 Task: Research Airbnb options in Puçol, Spain from 1st November, 2023 to 9th November, 2023 for 5 adults.3 bedrooms having 3 beds and 3 bathrooms. Property type can be house. Look for 5 properties as per requirement.
Action: Mouse moved to (580, 78)
Screenshot: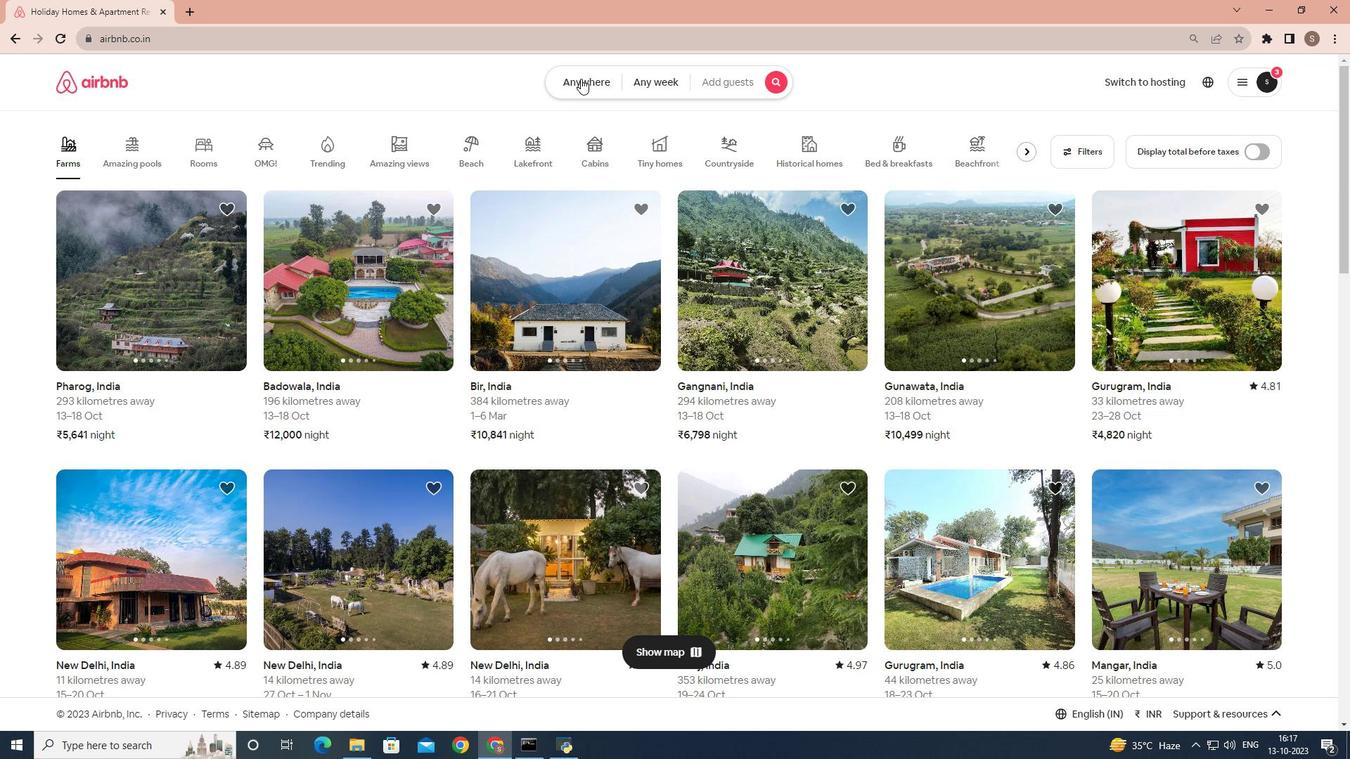
Action: Mouse pressed left at (580, 78)
Screenshot: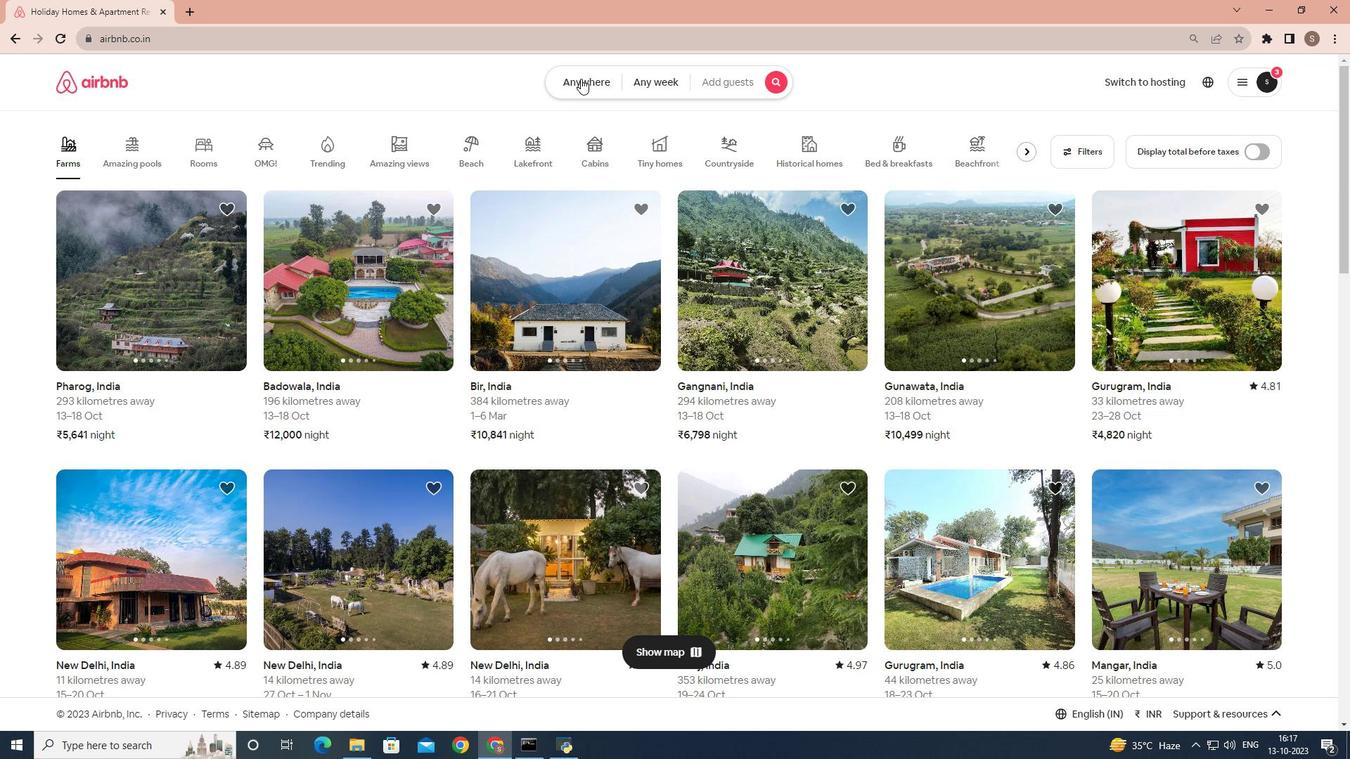 
Action: Mouse moved to (529, 131)
Screenshot: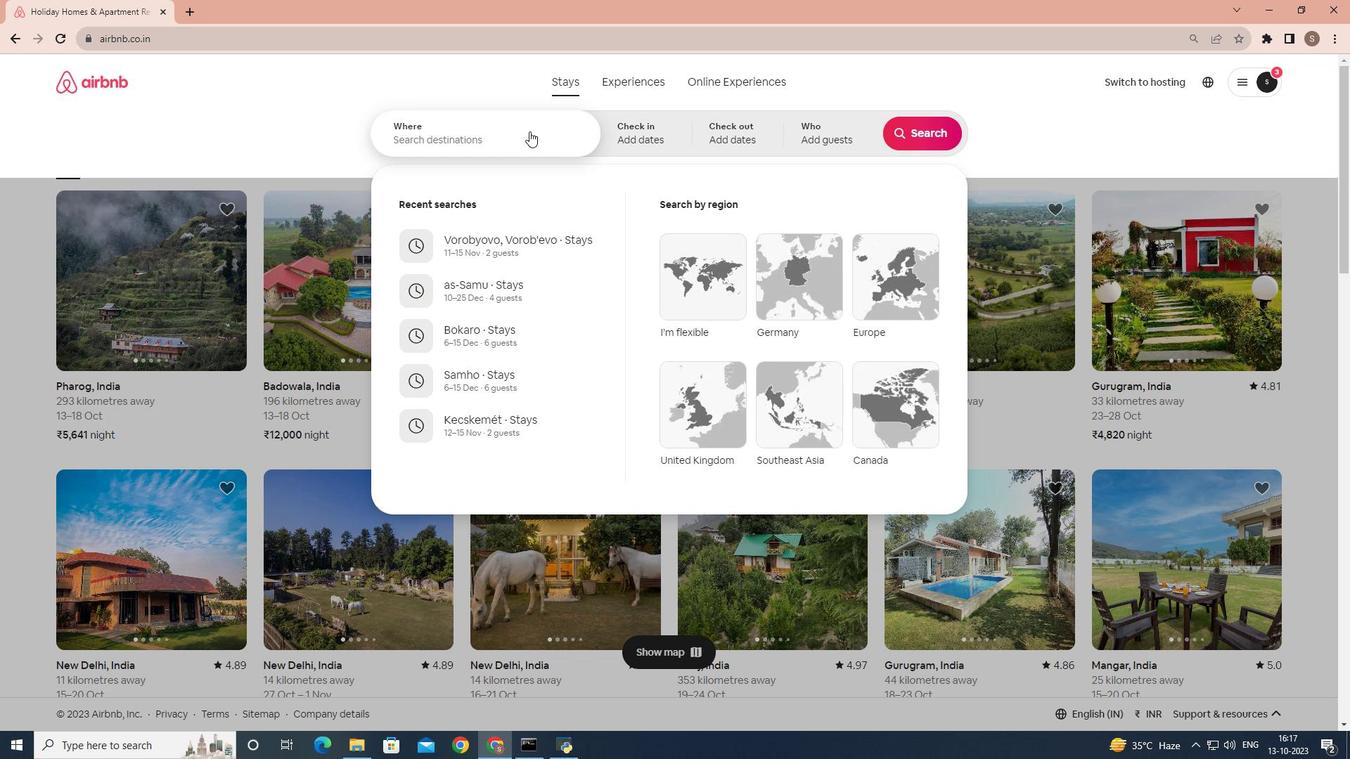 
Action: Mouse pressed left at (529, 131)
Screenshot: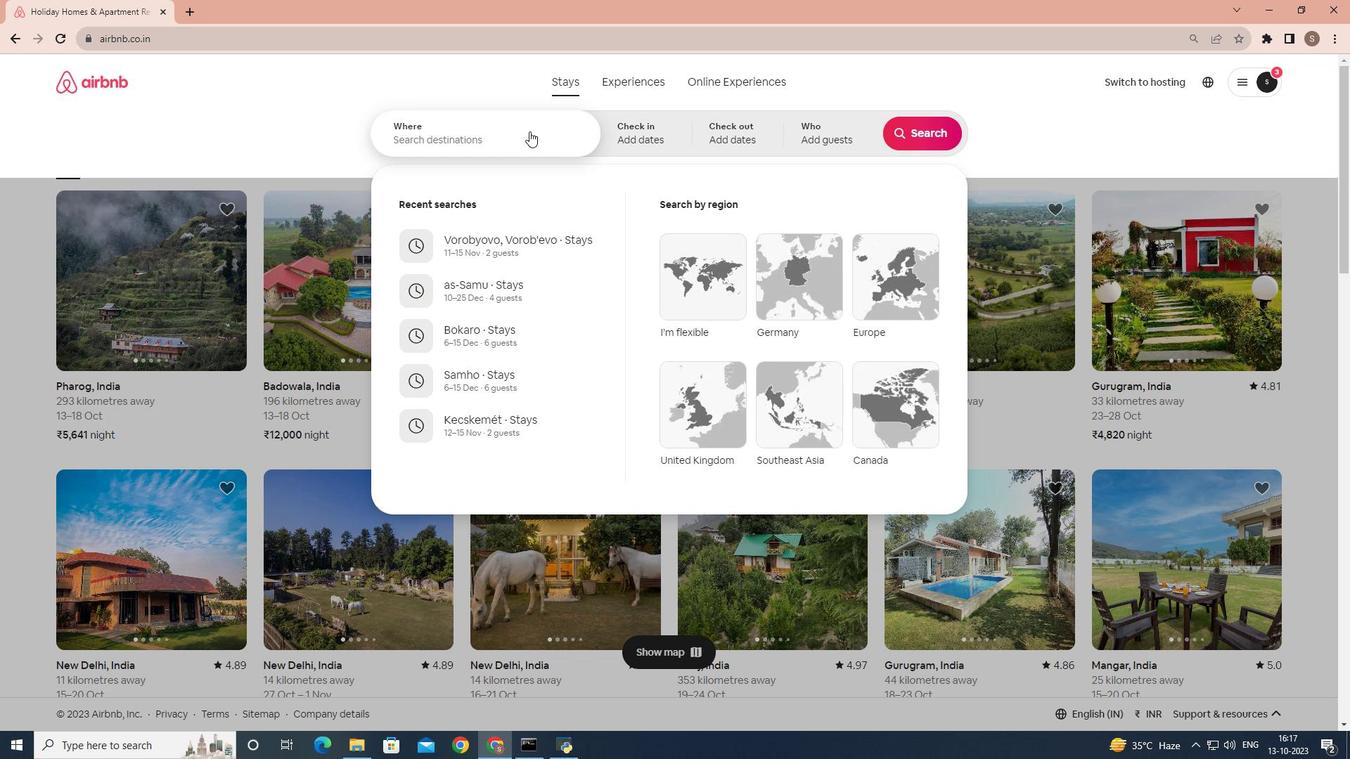 
Action: Mouse moved to (529, 132)
Screenshot: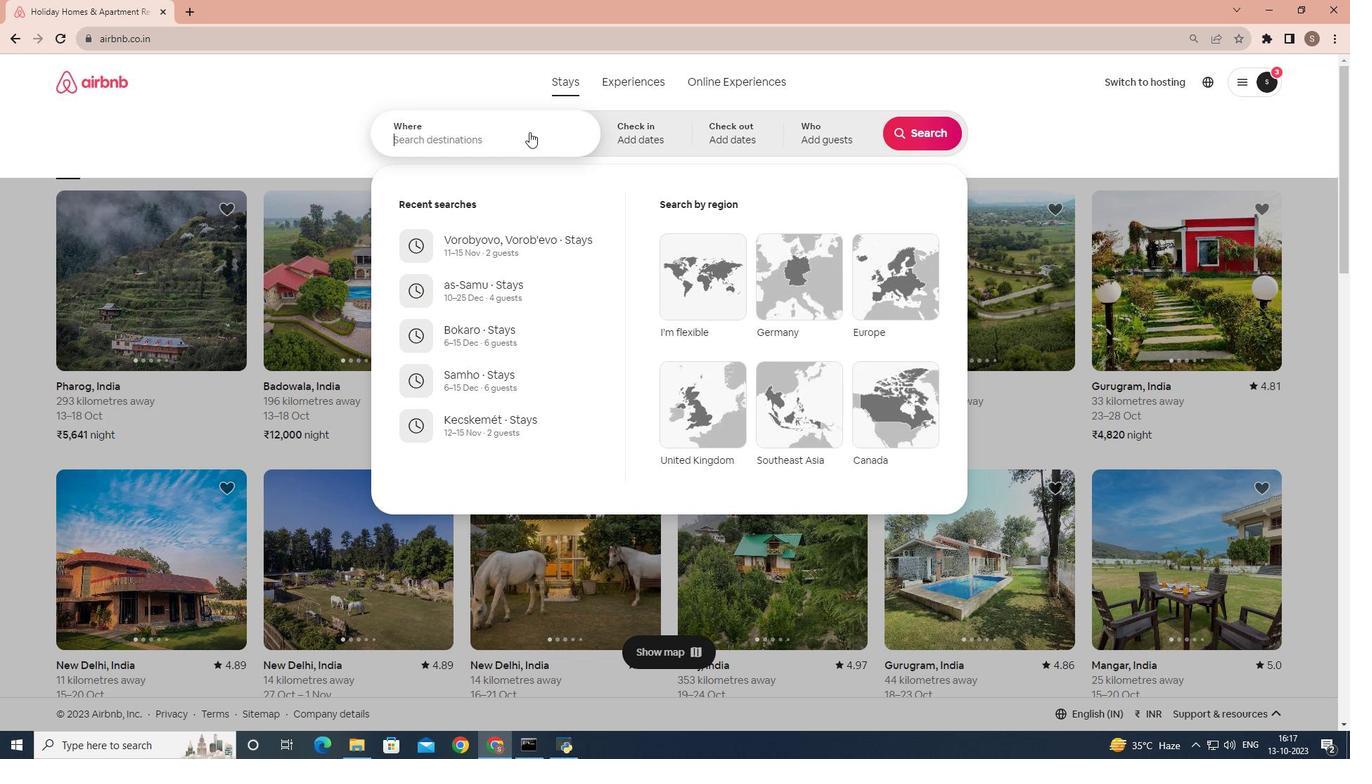 
Action: Key pressed <Key.shift_r>Pucol,<Key.space><Key.shift>Spain
Screenshot: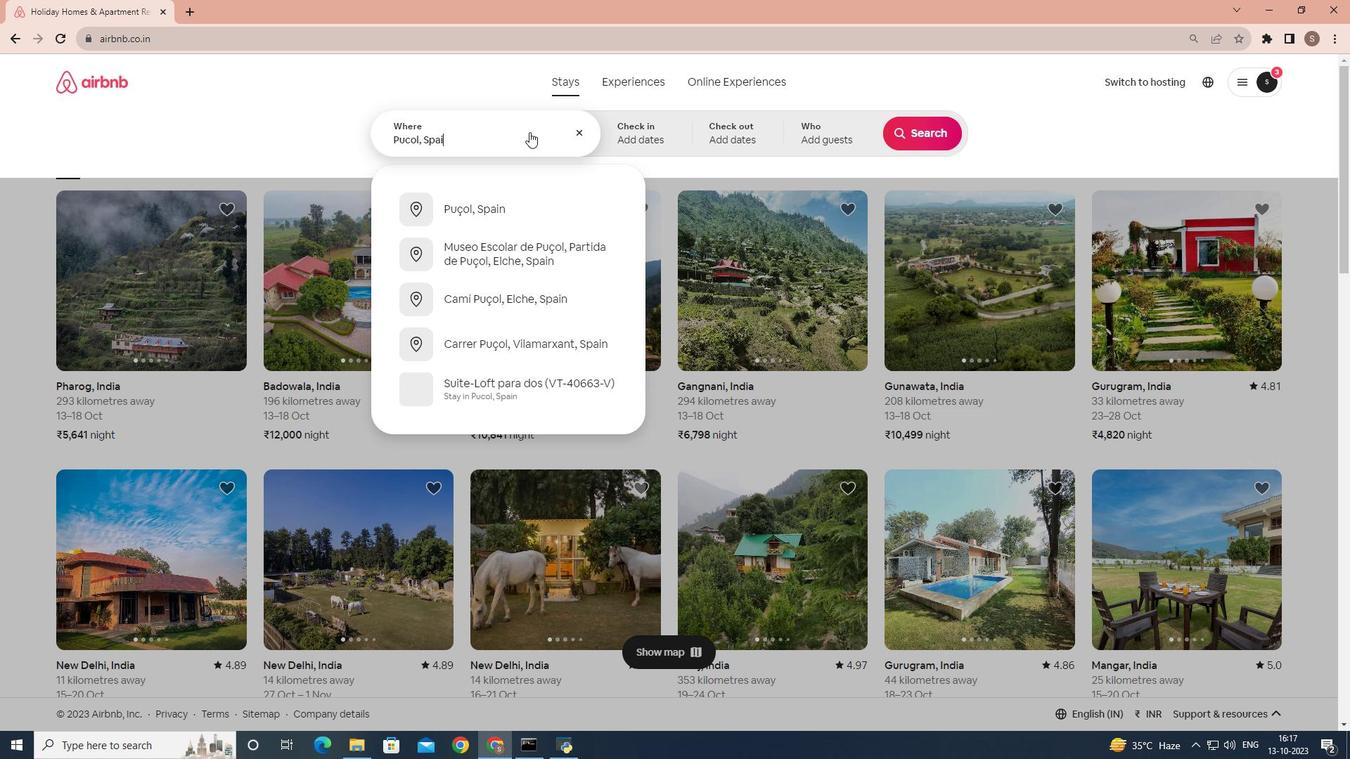 
Action: Mouse moved to (521, 200)
Screenshot: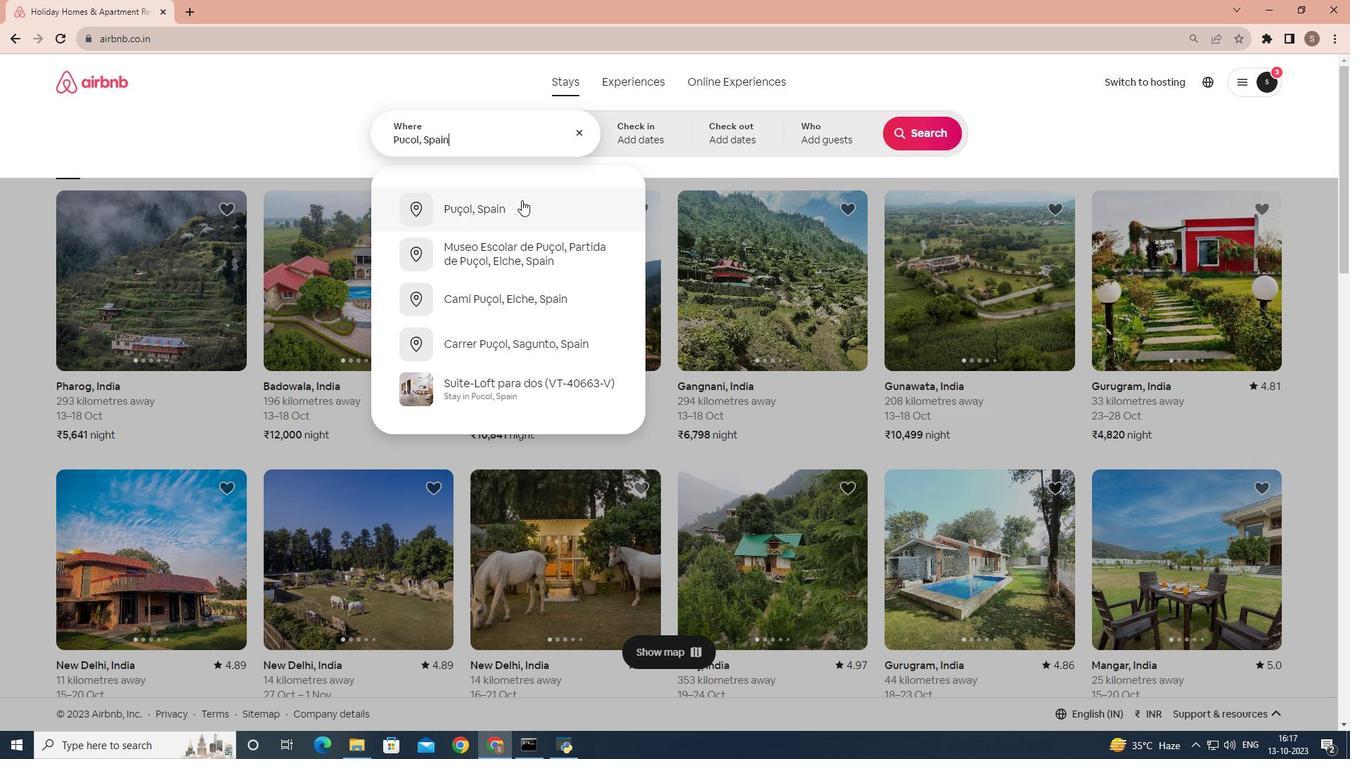 
Action: Mouse pressed left at (521, 200)
Screenshot: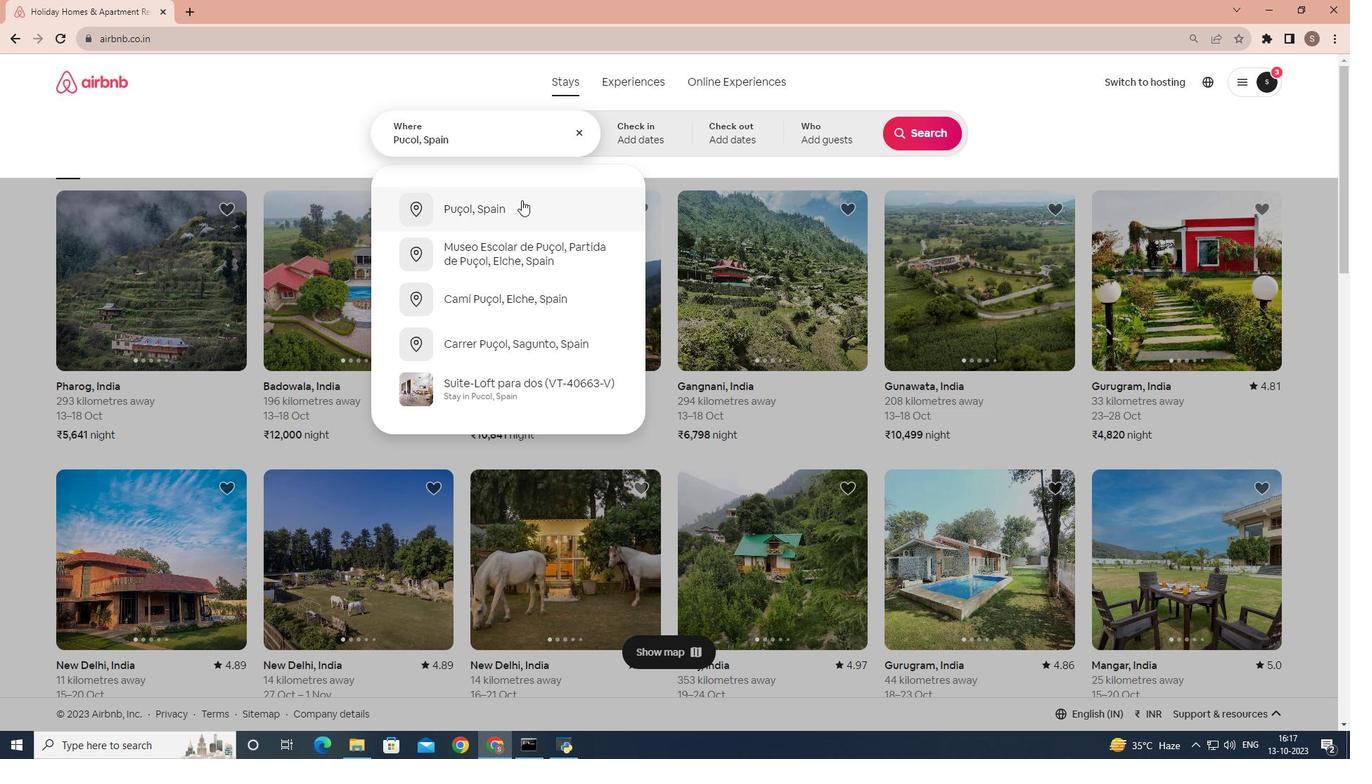 
Action: Mouse moved to (805, 305)
Screenshot: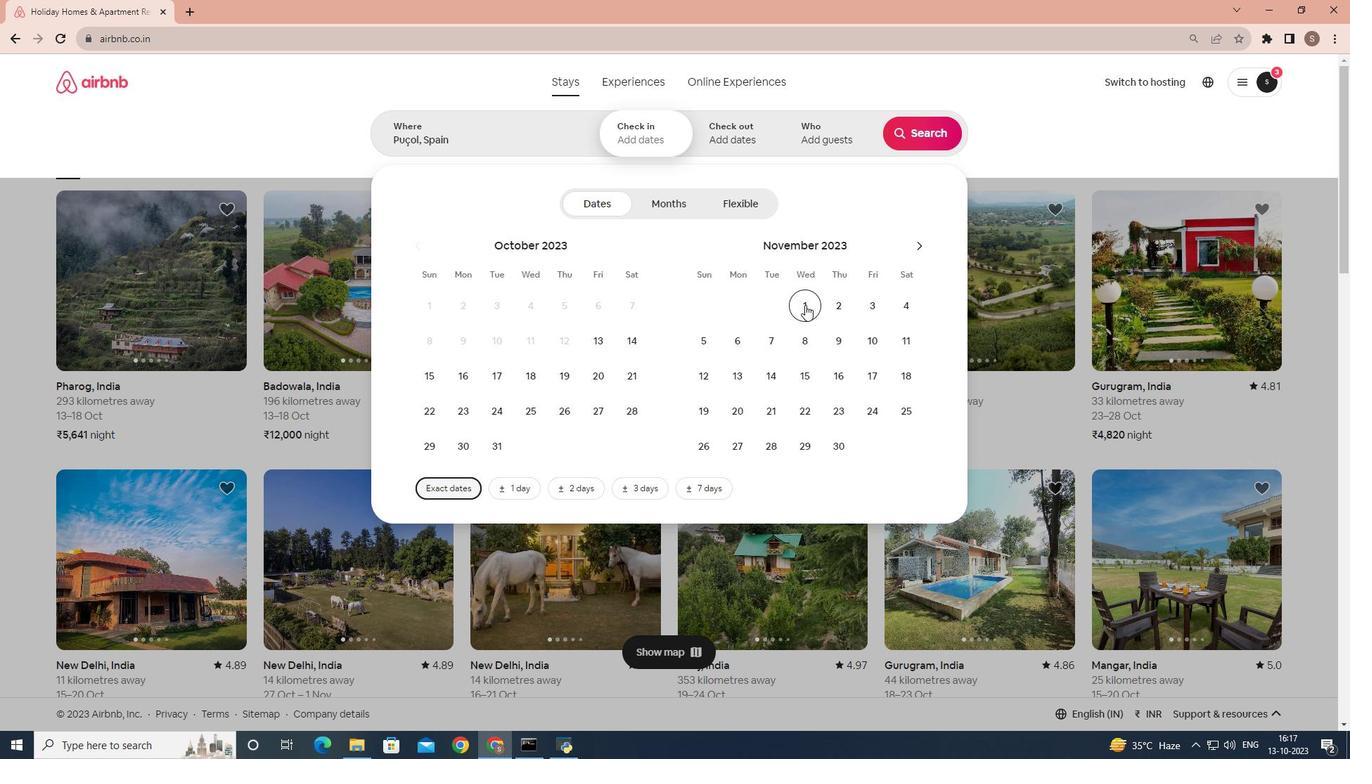 
Action: Mouse pressed left at (805, 305)
Screenshot: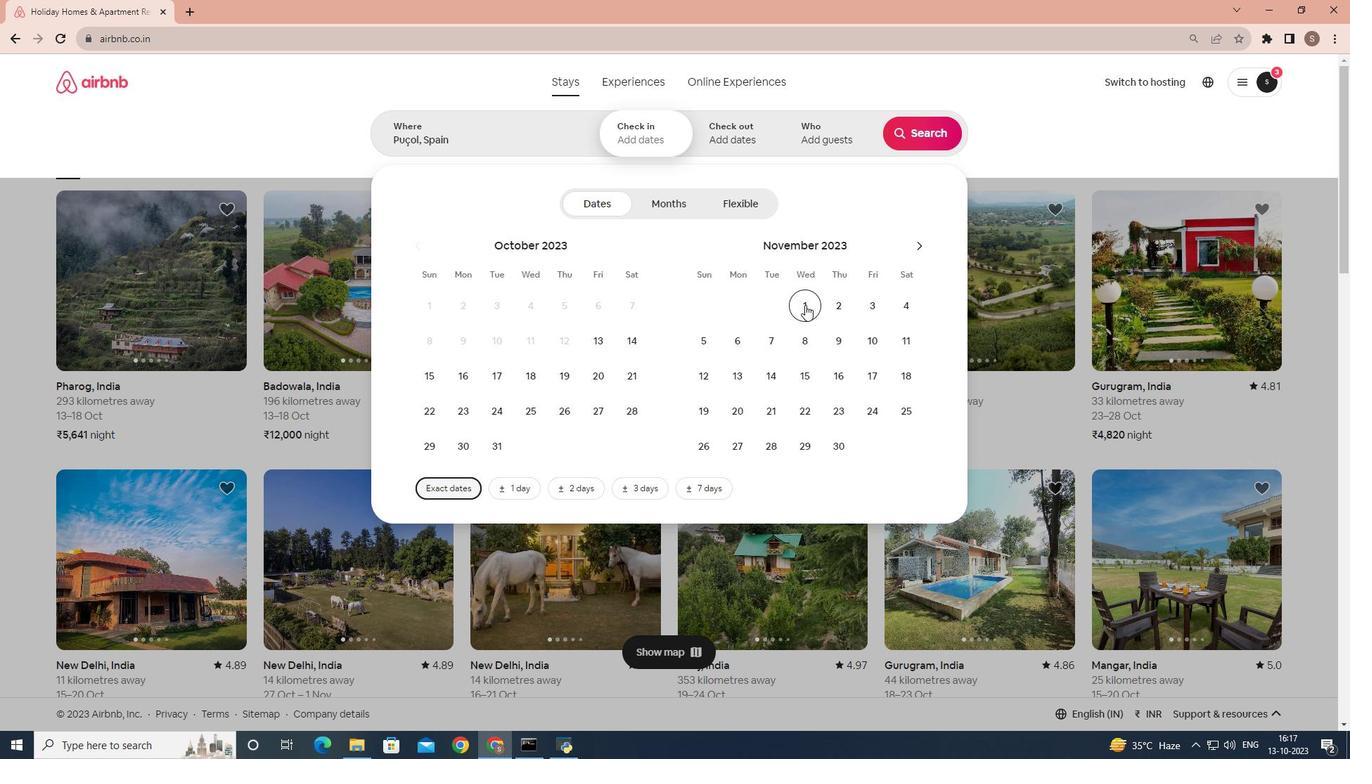 
Action: Mouse moved to (843, 347)
Screenshot: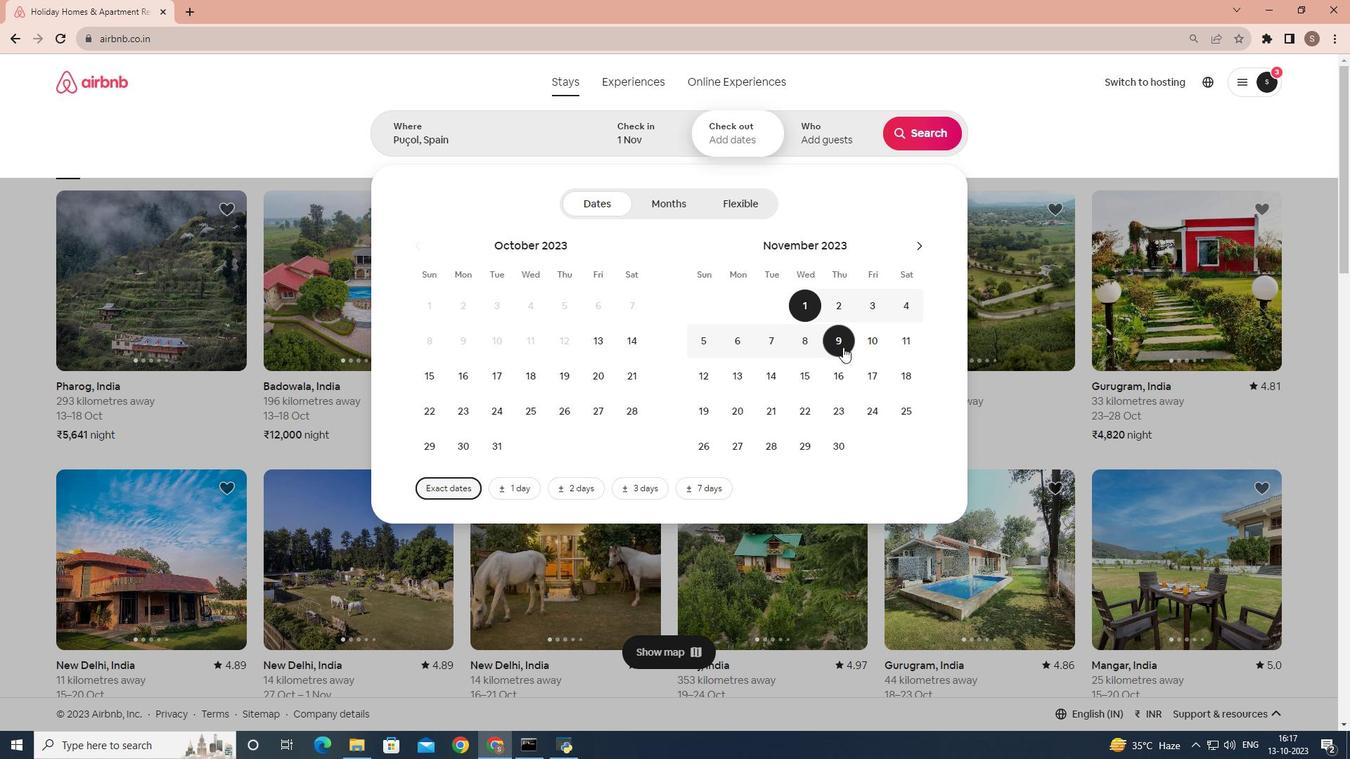 
Action: Mouse pressed left at (843, 347)
Screenshot: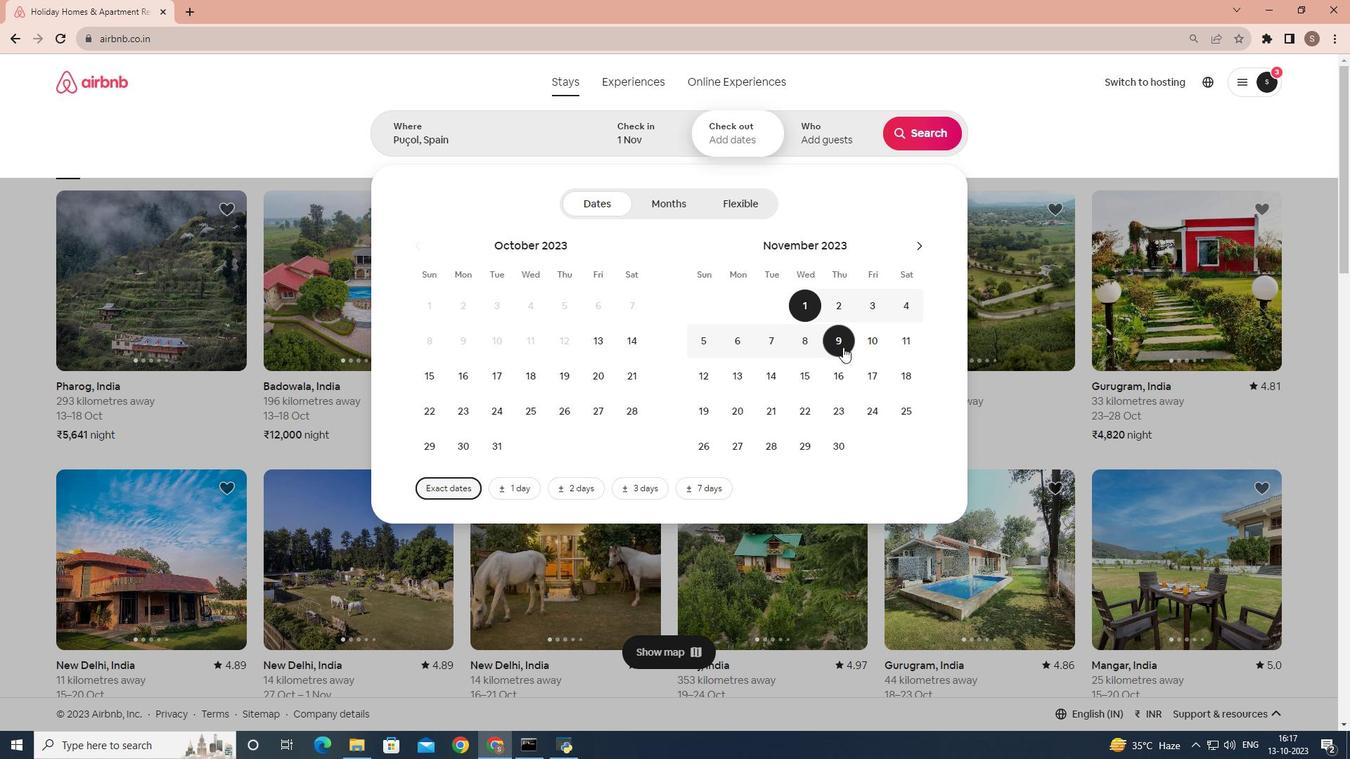 
Action: Mouse moved to (817, 134)
Screenshot: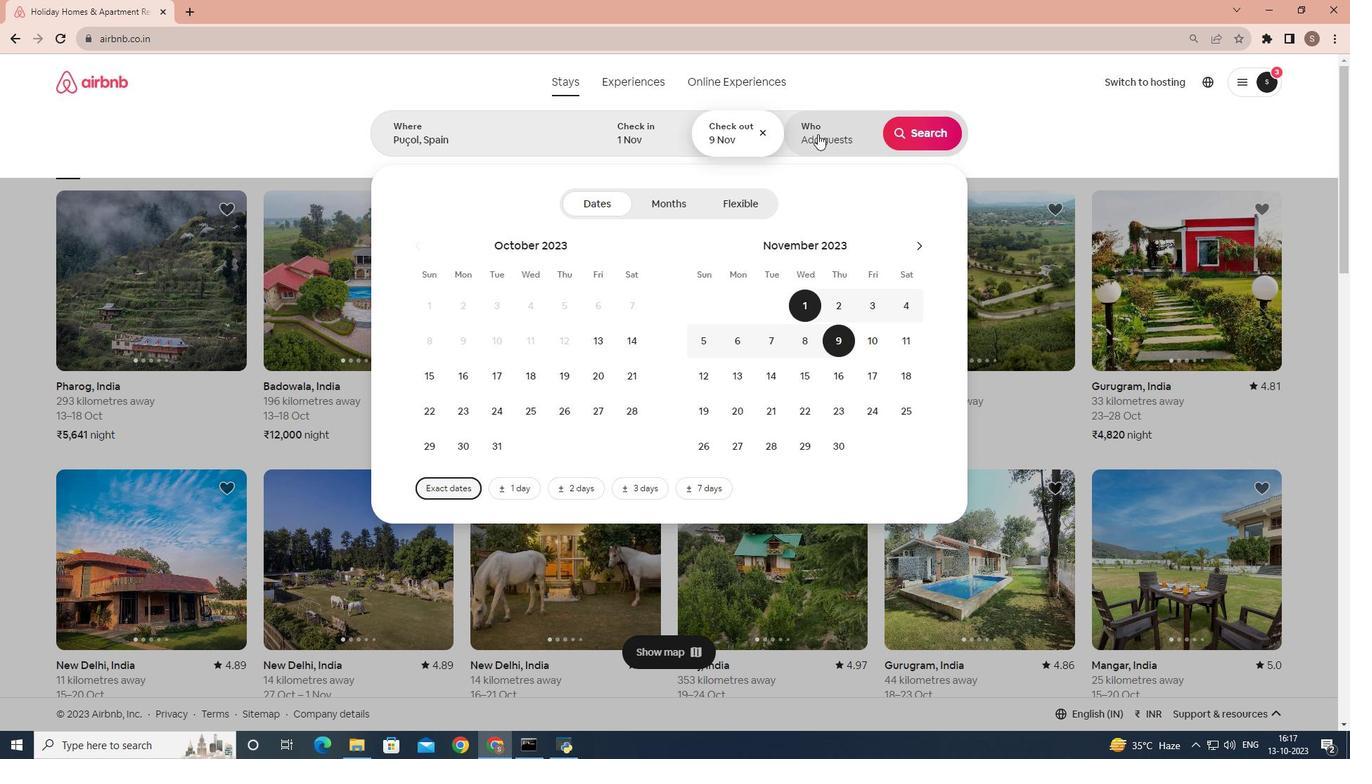 
Action: Mouse pressed left at (817, 134)
Screenshot: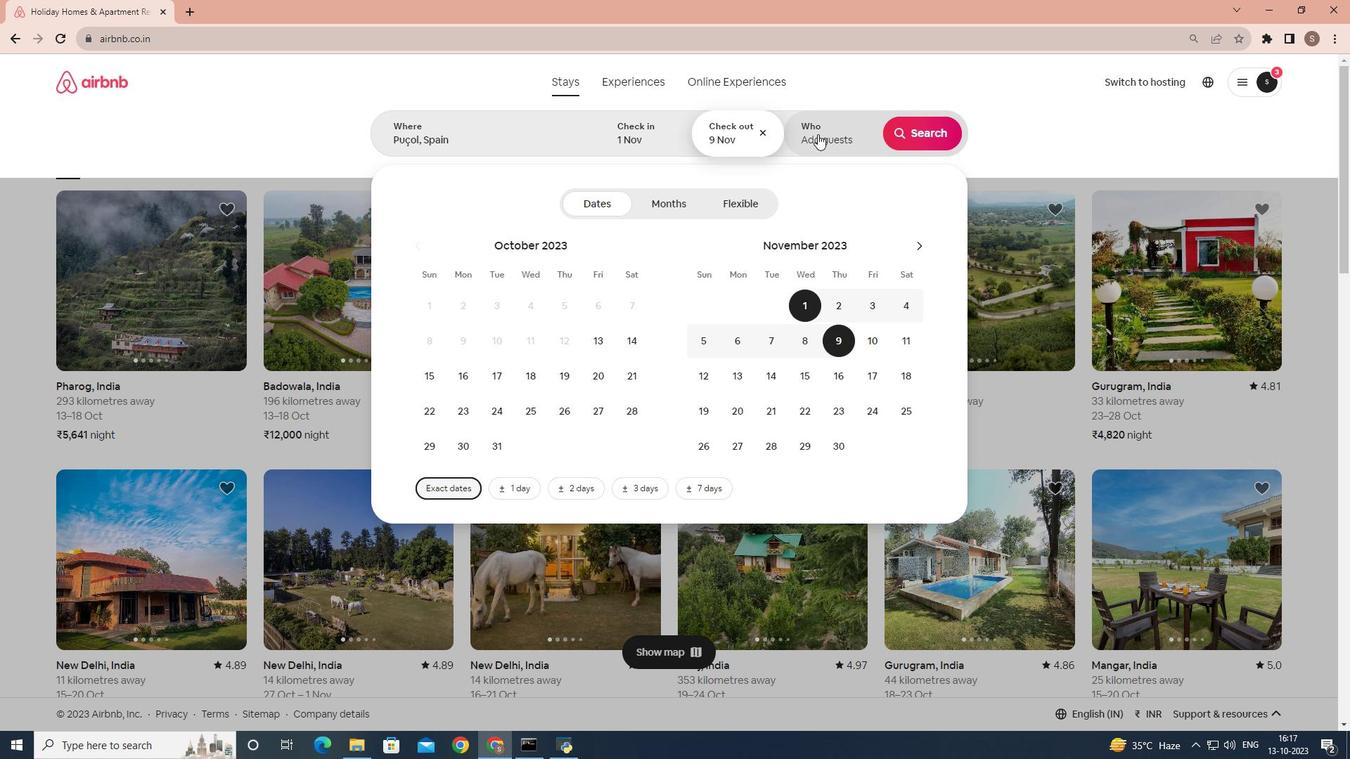 
Action: Mouse moved to (933, 204)
Screenshot: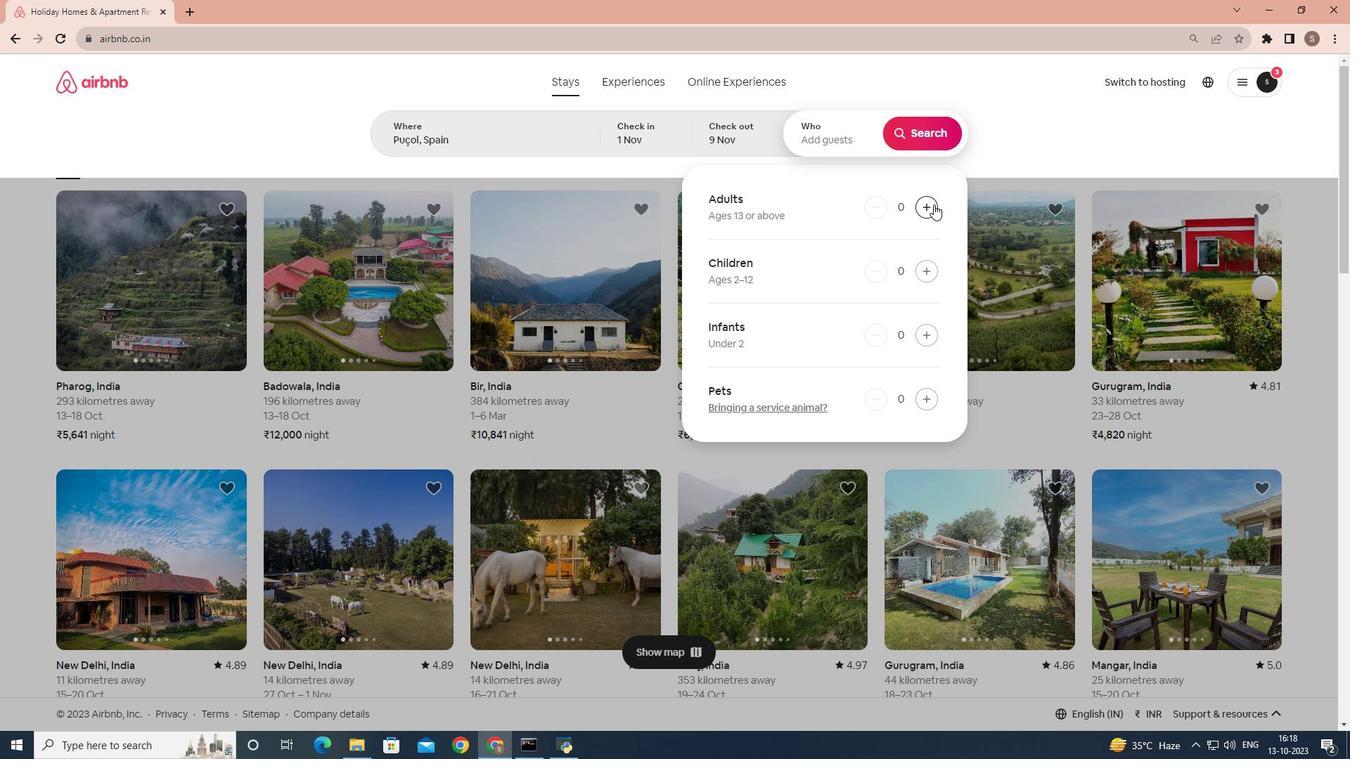 
Action: Mouse pressed left at (933, 204)
Screenshot: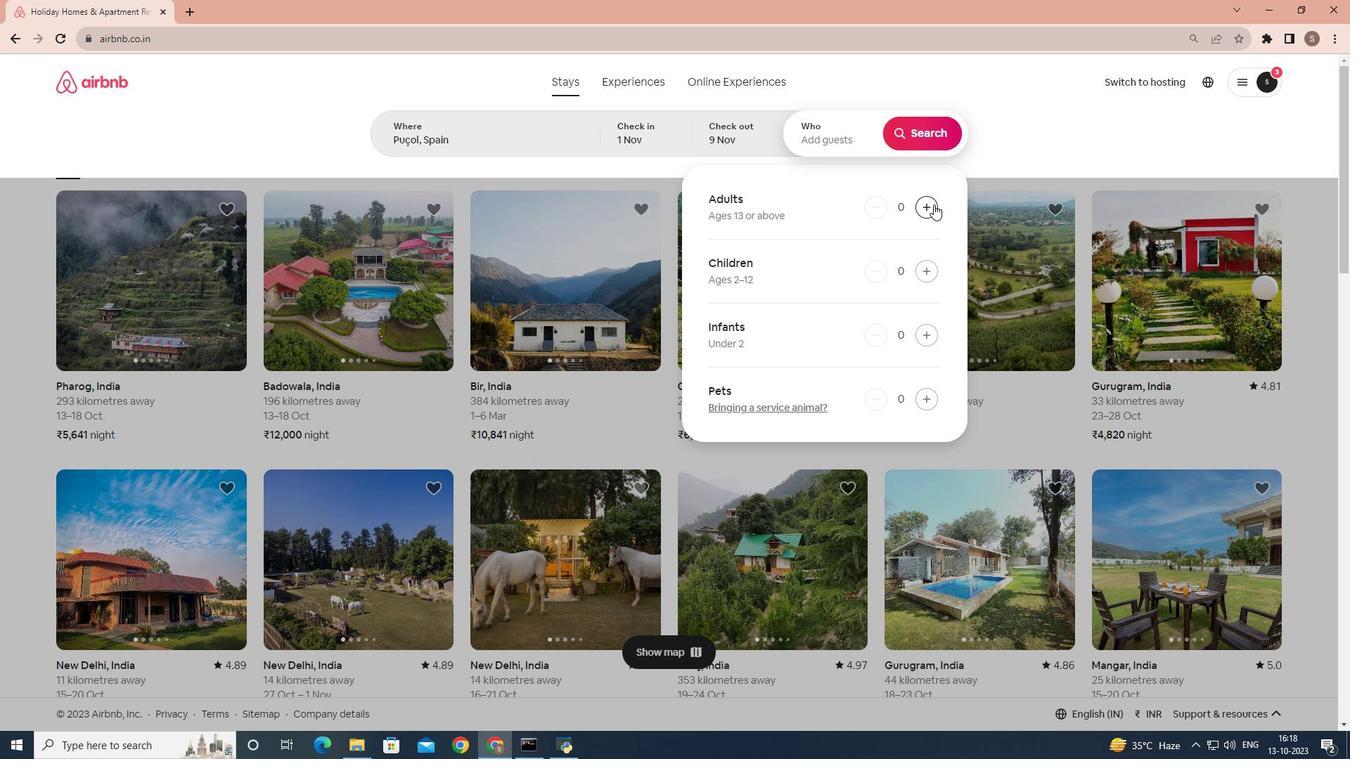 
Action: Mouse pressed left at (933, 204)
Screenshot: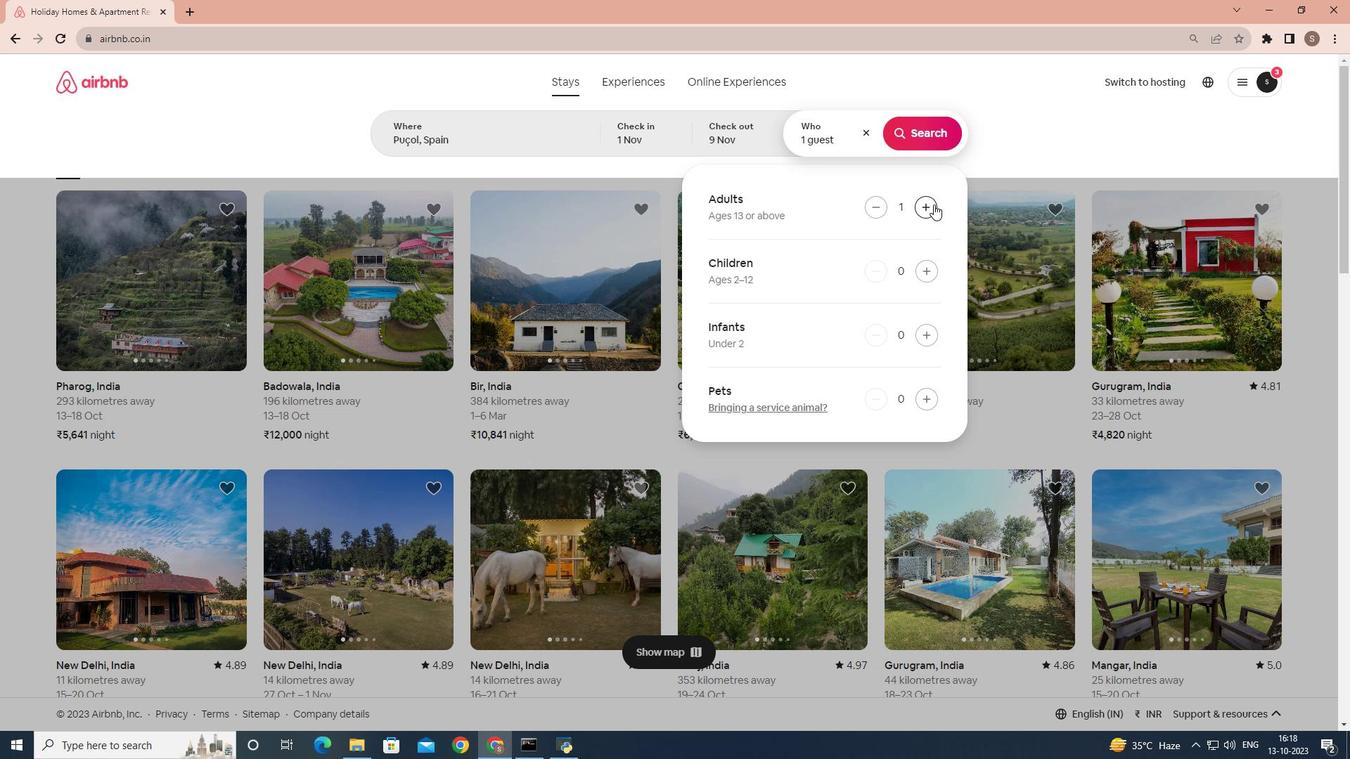 
Action: Mouse pressed left at (933, 204)
Screenshot: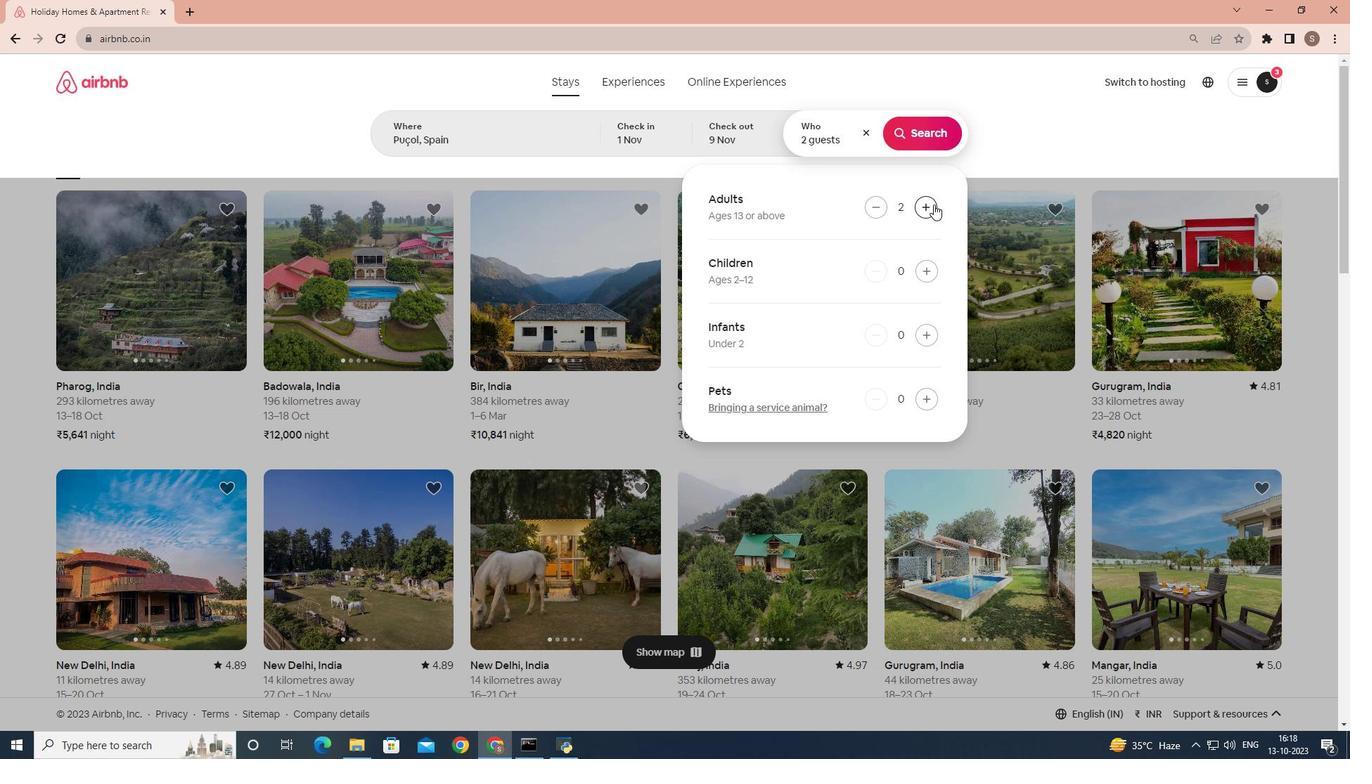 
Action: Mouse pressed left at (933, 204)
Screenshot: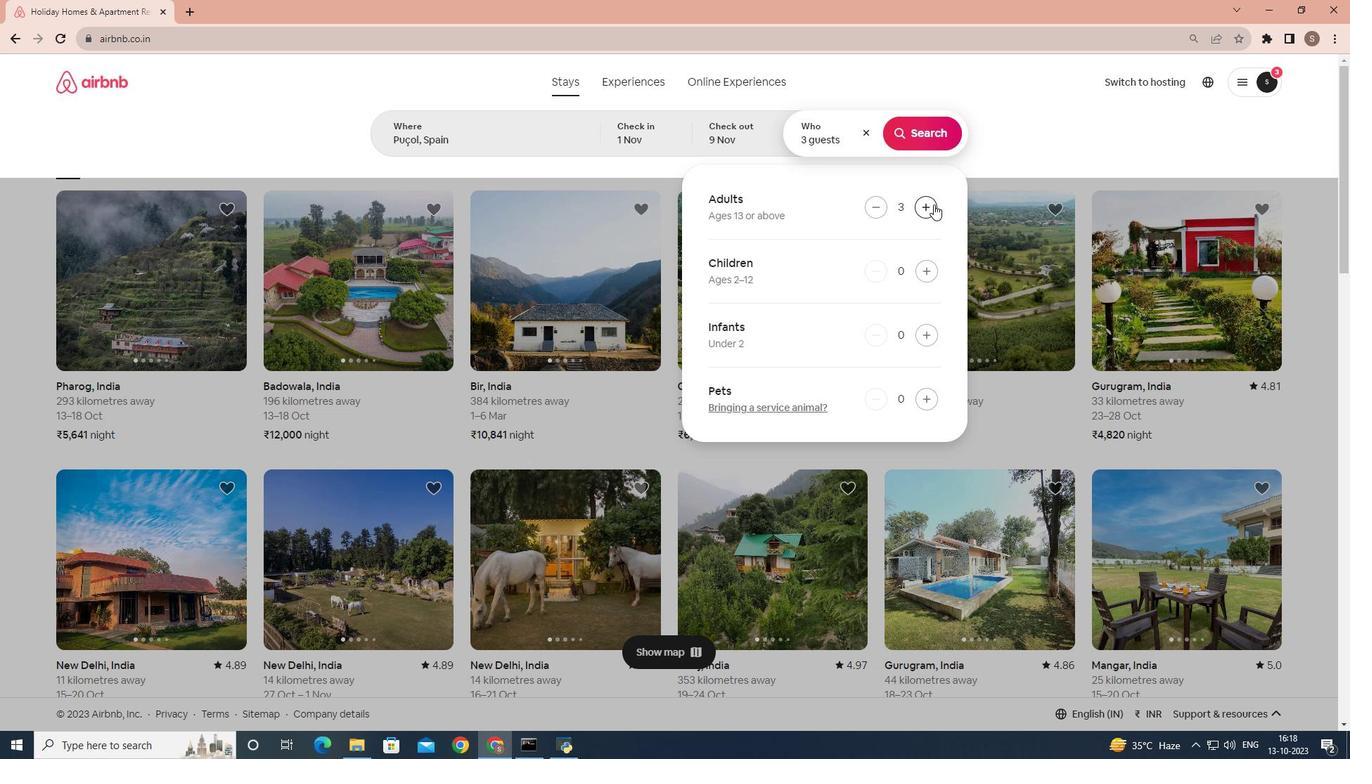 
Action: Mouse pressed left at (933, 204)
Screenshot: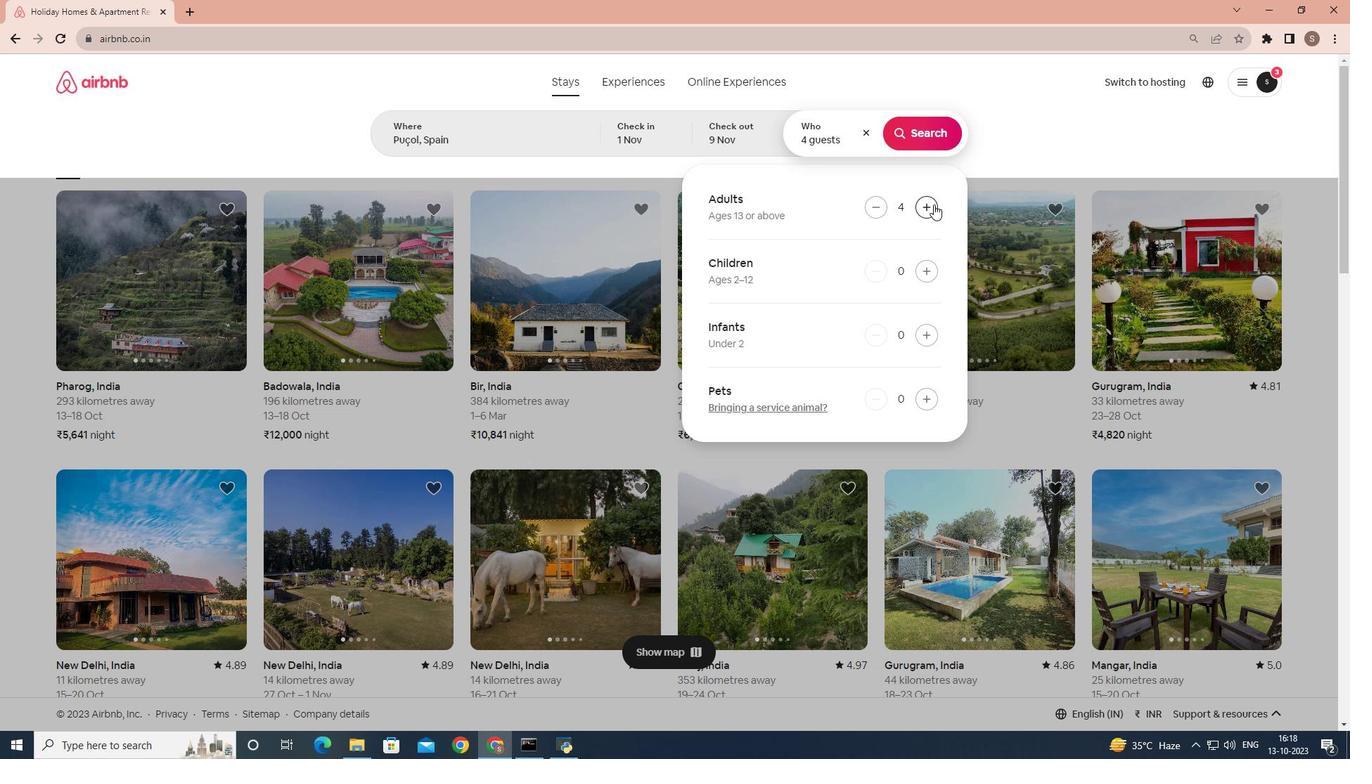 
Action: Mouse moved to (922, 136)
Screenshot: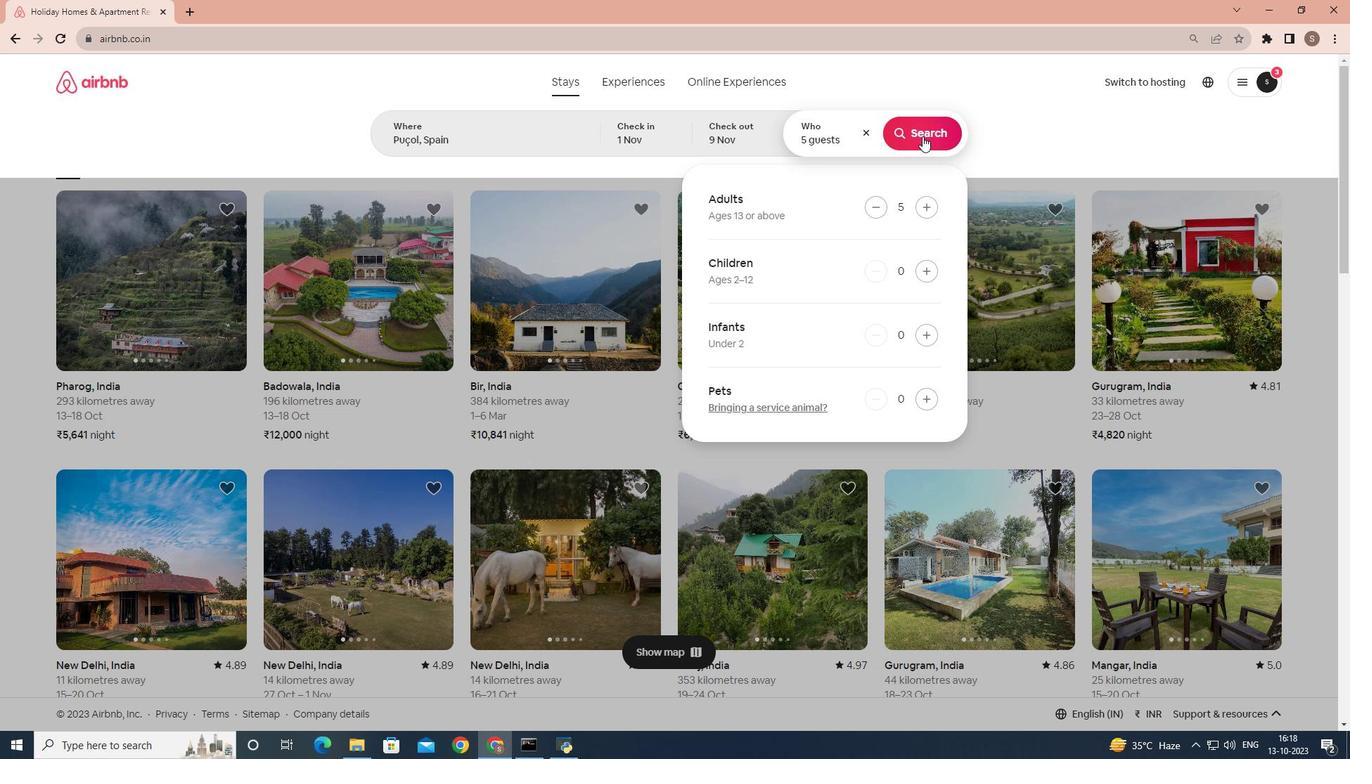
Action: Mouse pressed left at (922, 136)
Screenshot: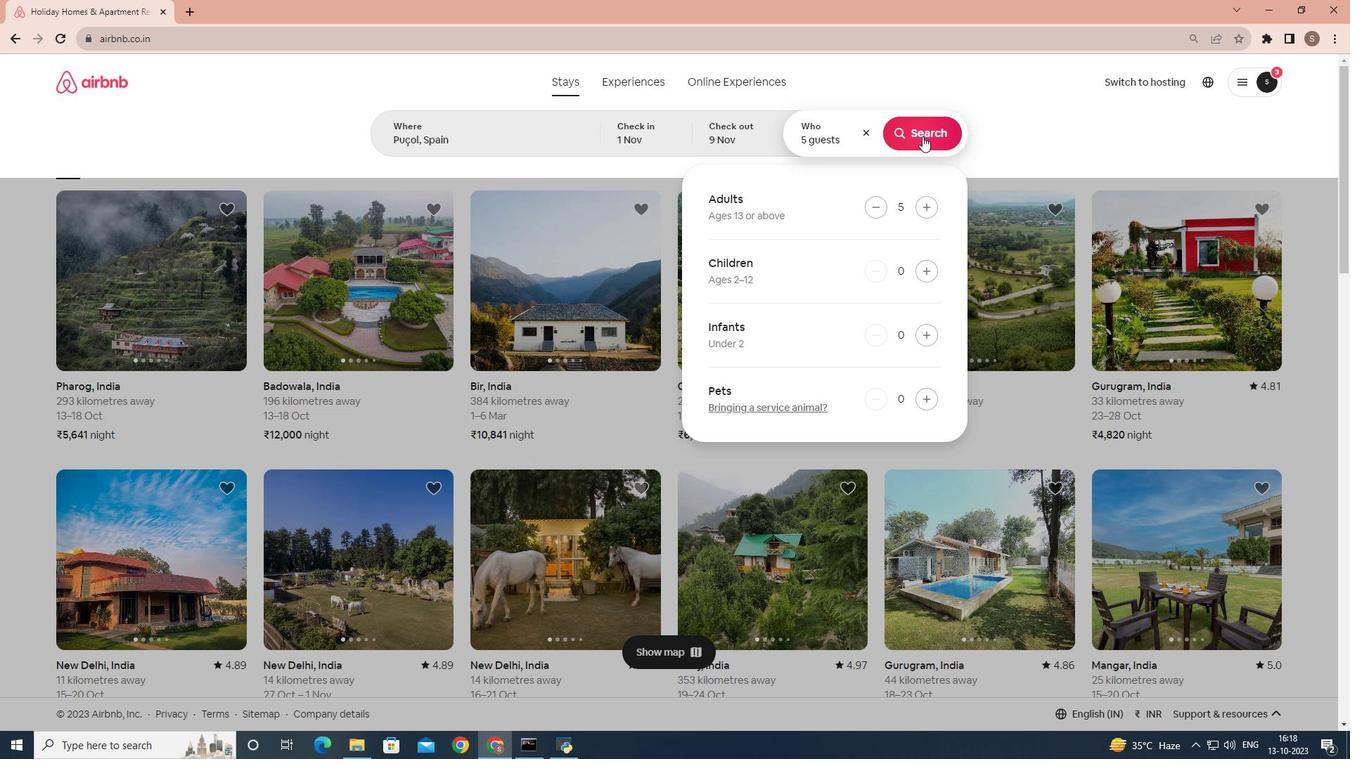 
Action: Mouse moved to (1102, 135)
Screenshot: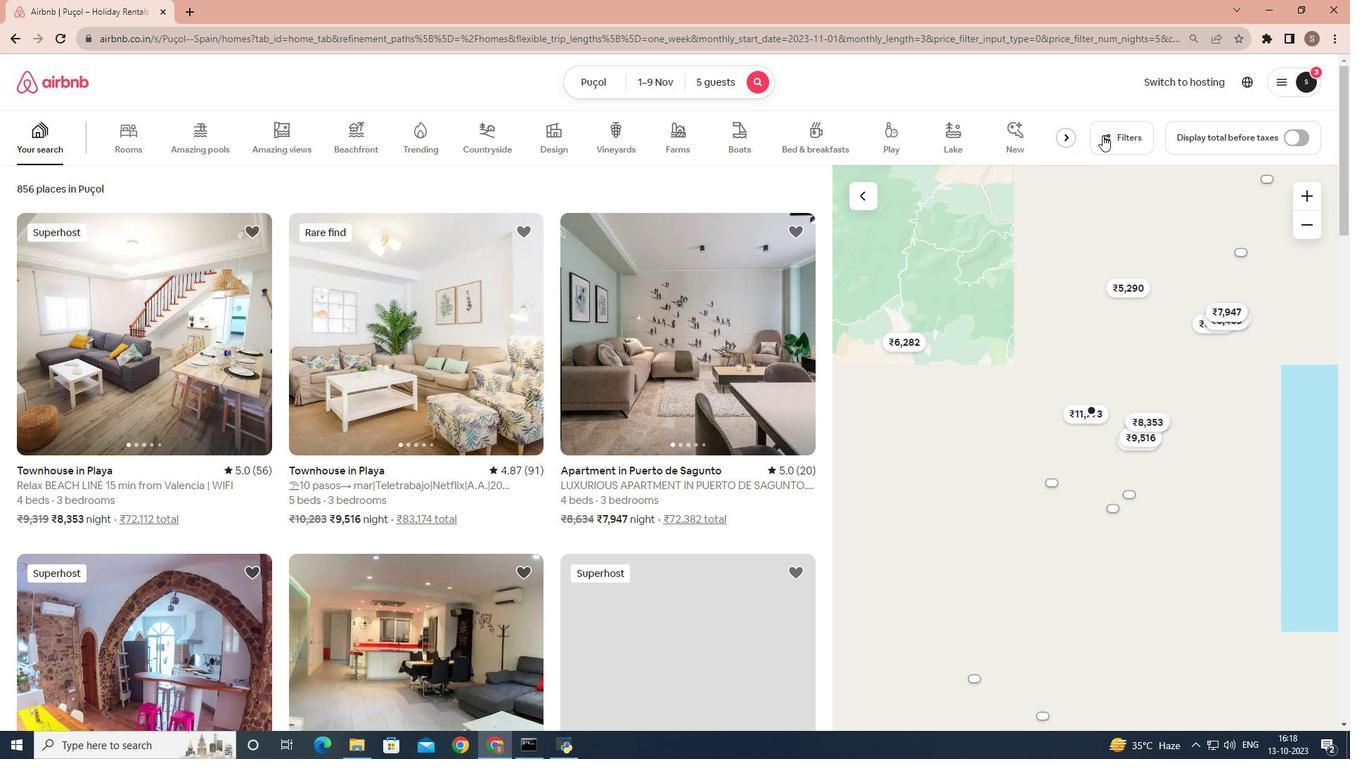 
Action: Mouse pressed left at (1102, 135)
Screenshot: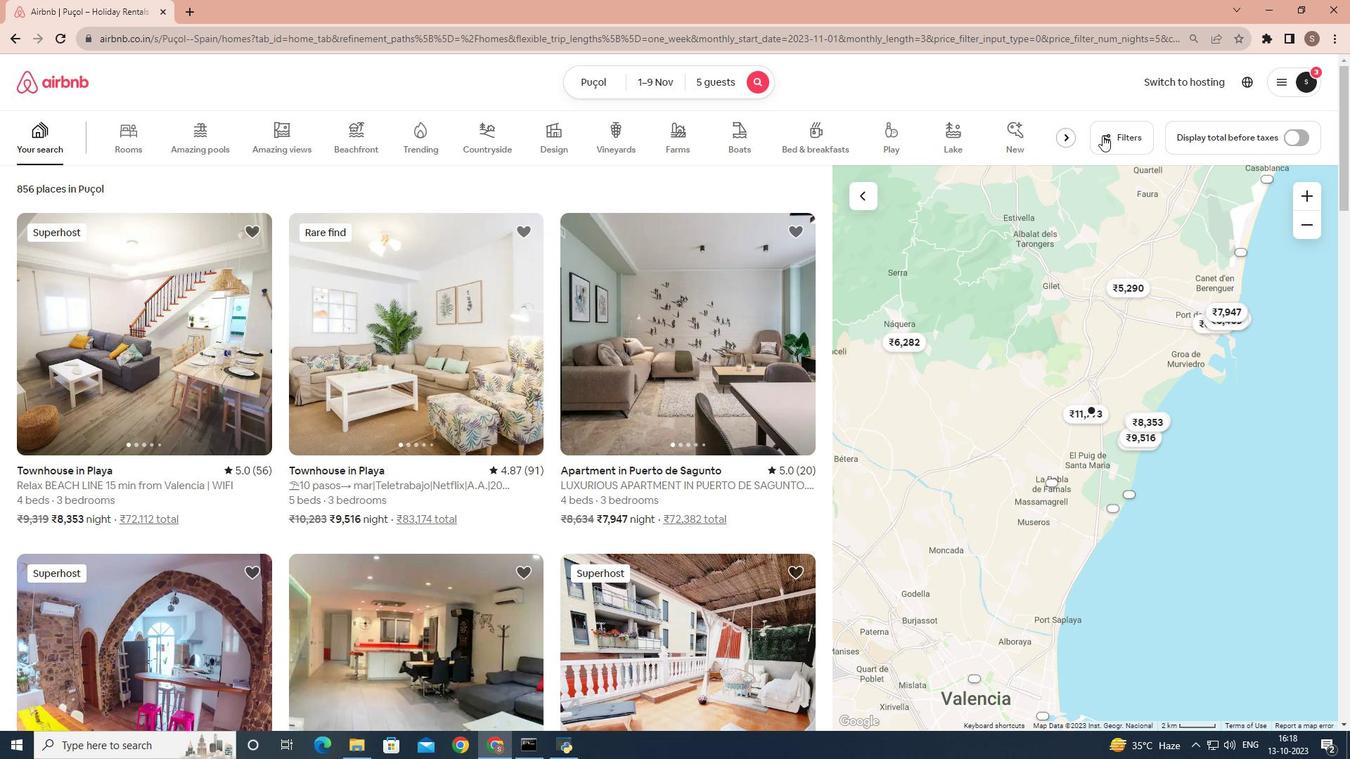 
Action: Mouse moved to (656, 473)
Screenshot: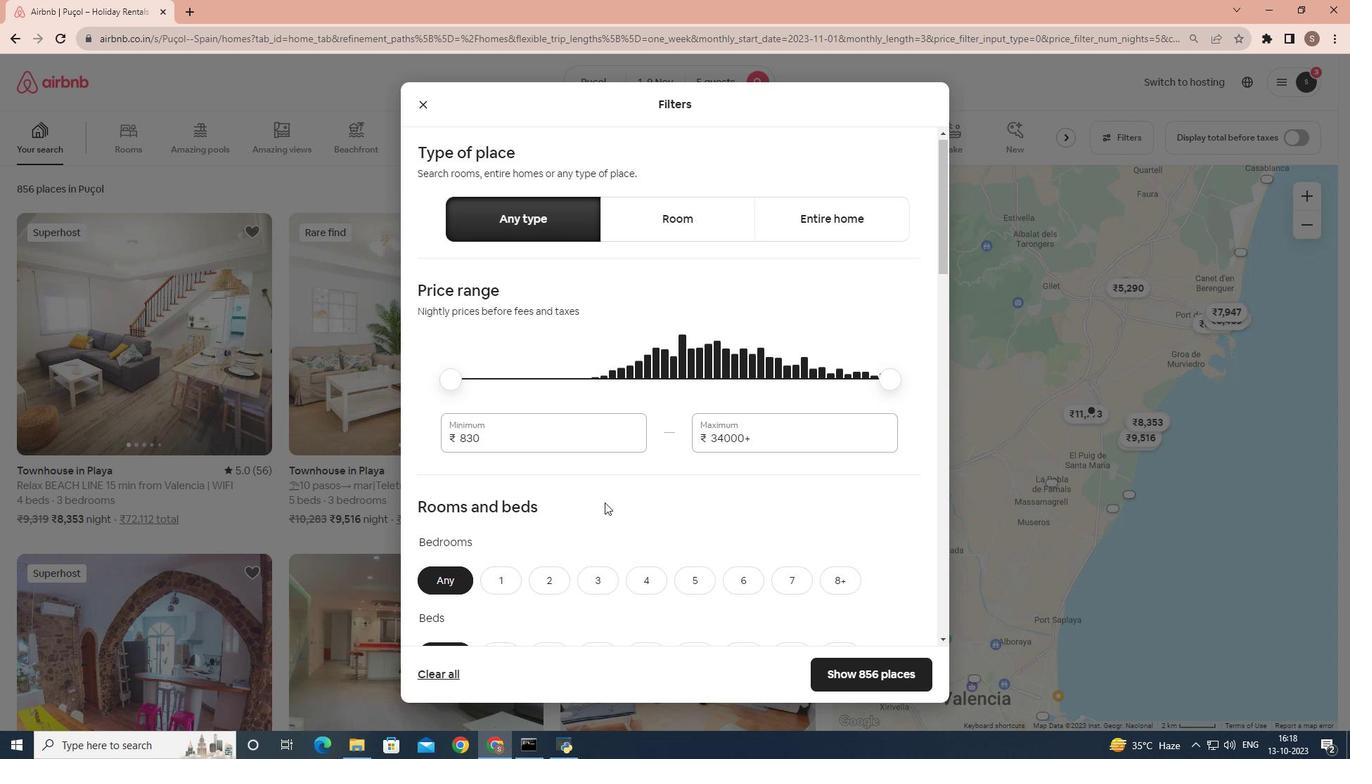 
Action: Mouse scrolled (656, 472) with delta (0, 0)
Screenshot: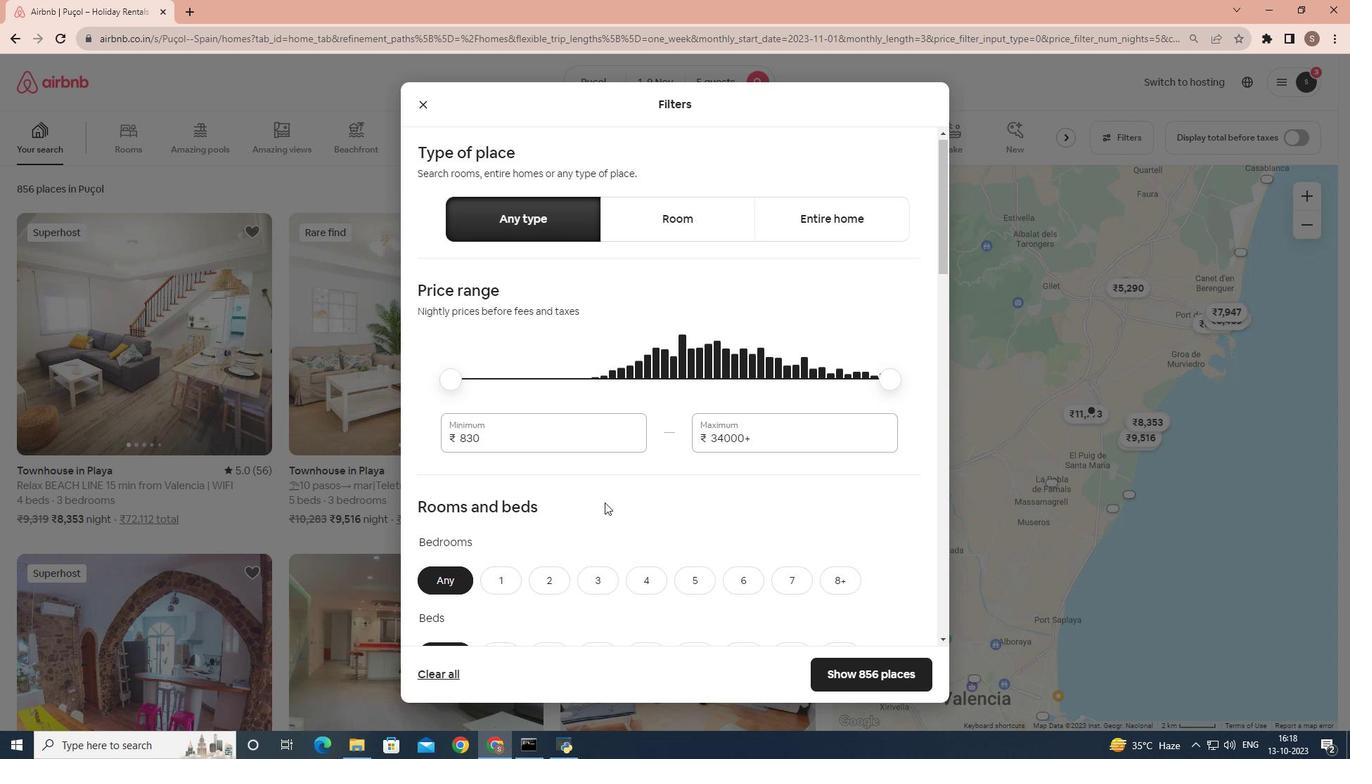
Action: Mouse moved to (594, 505)
Screenshot: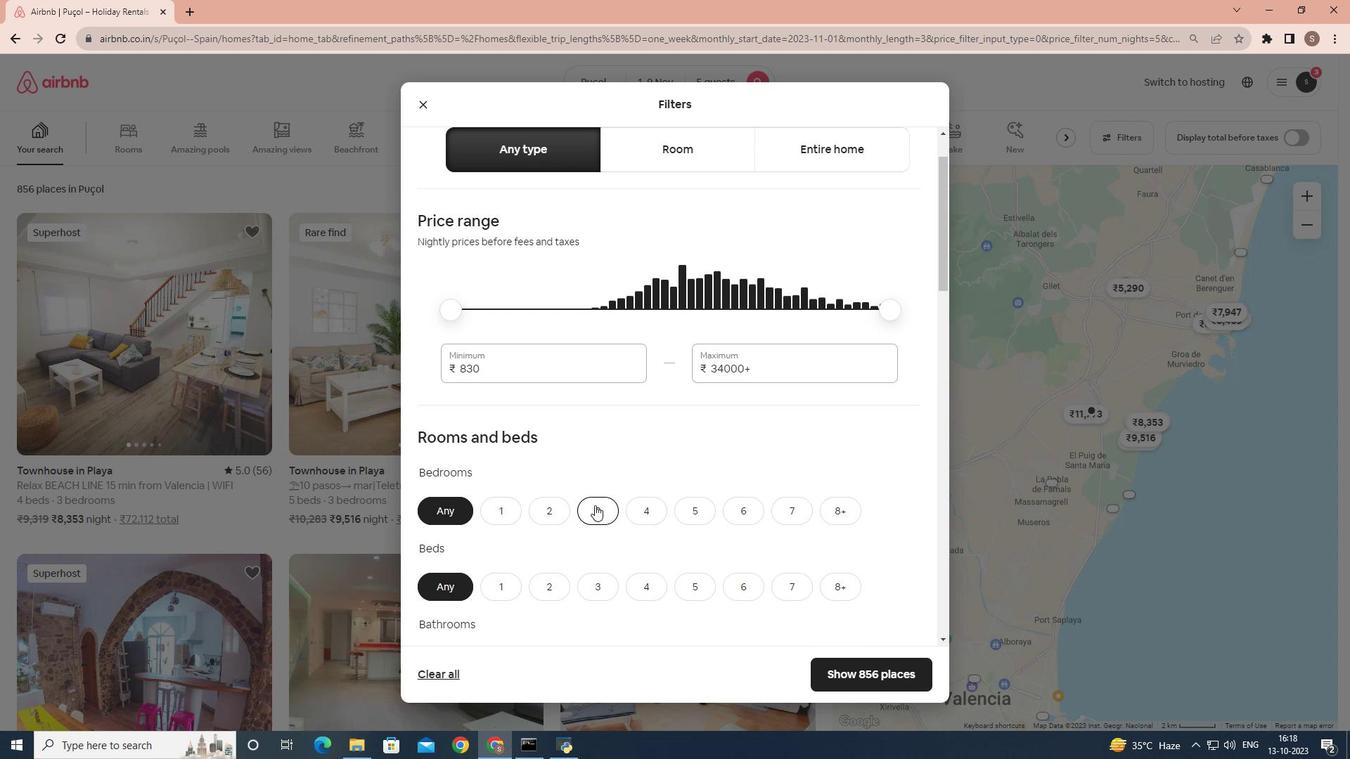 
Action: Mouse pressed left at (594, 505)
Screenshot: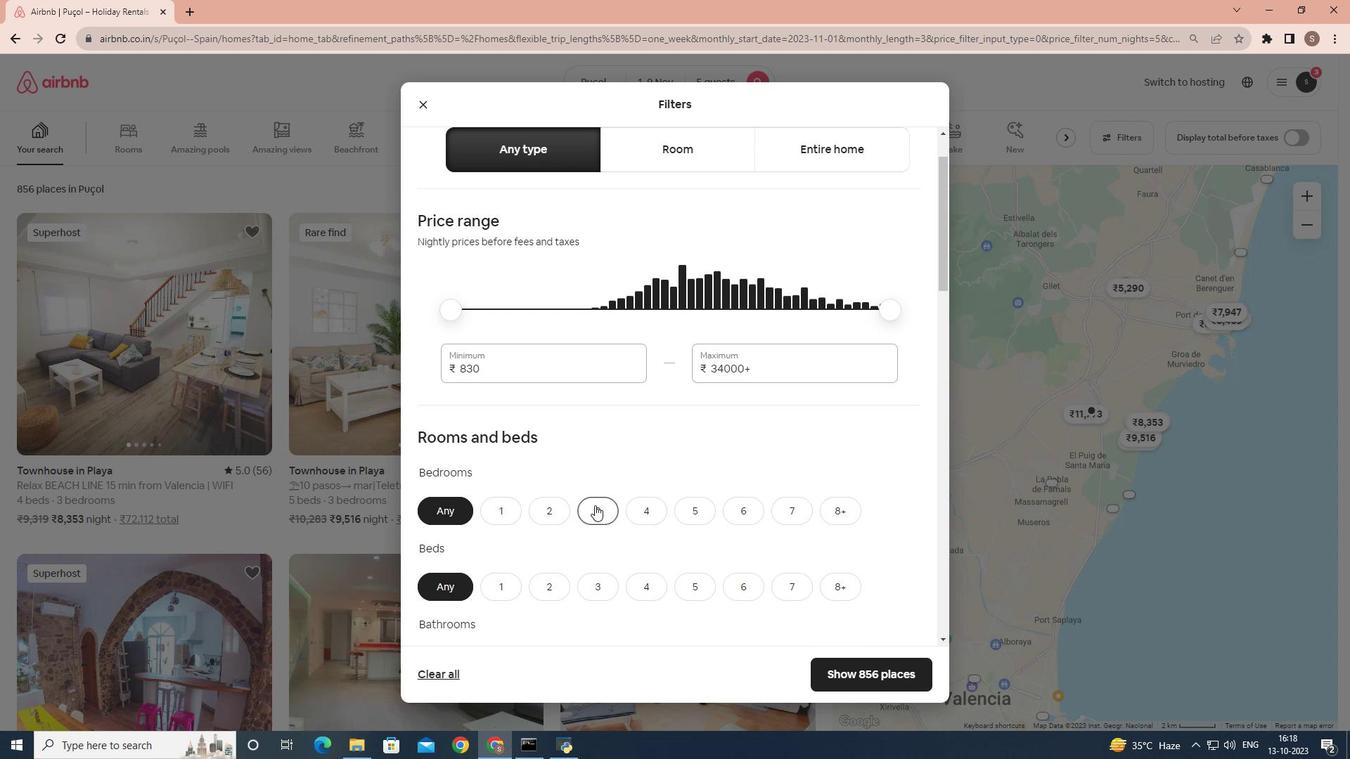 
Action: Mouse scrolled (594, 504) with delta (0, 0)
Screenshot: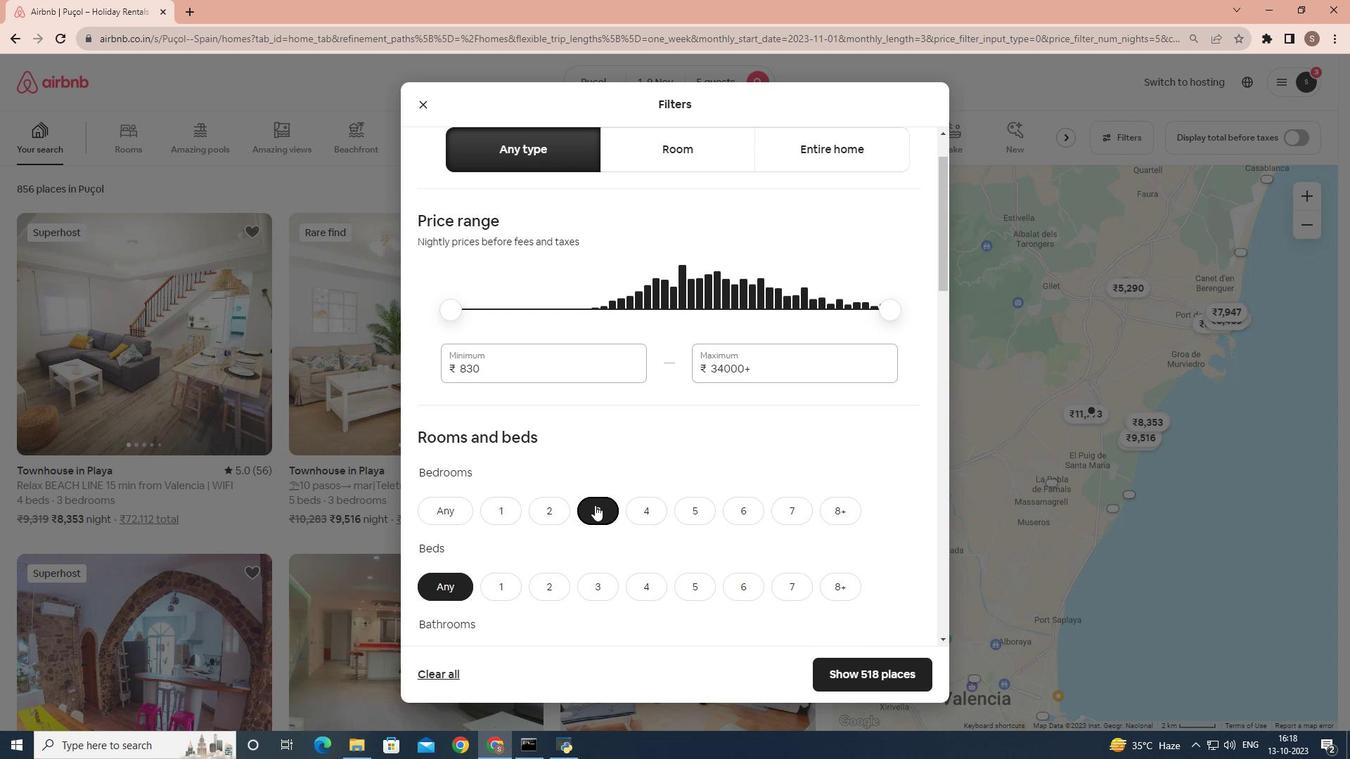 
Action: Mouse pressed left at (594, 505)
Screenshot: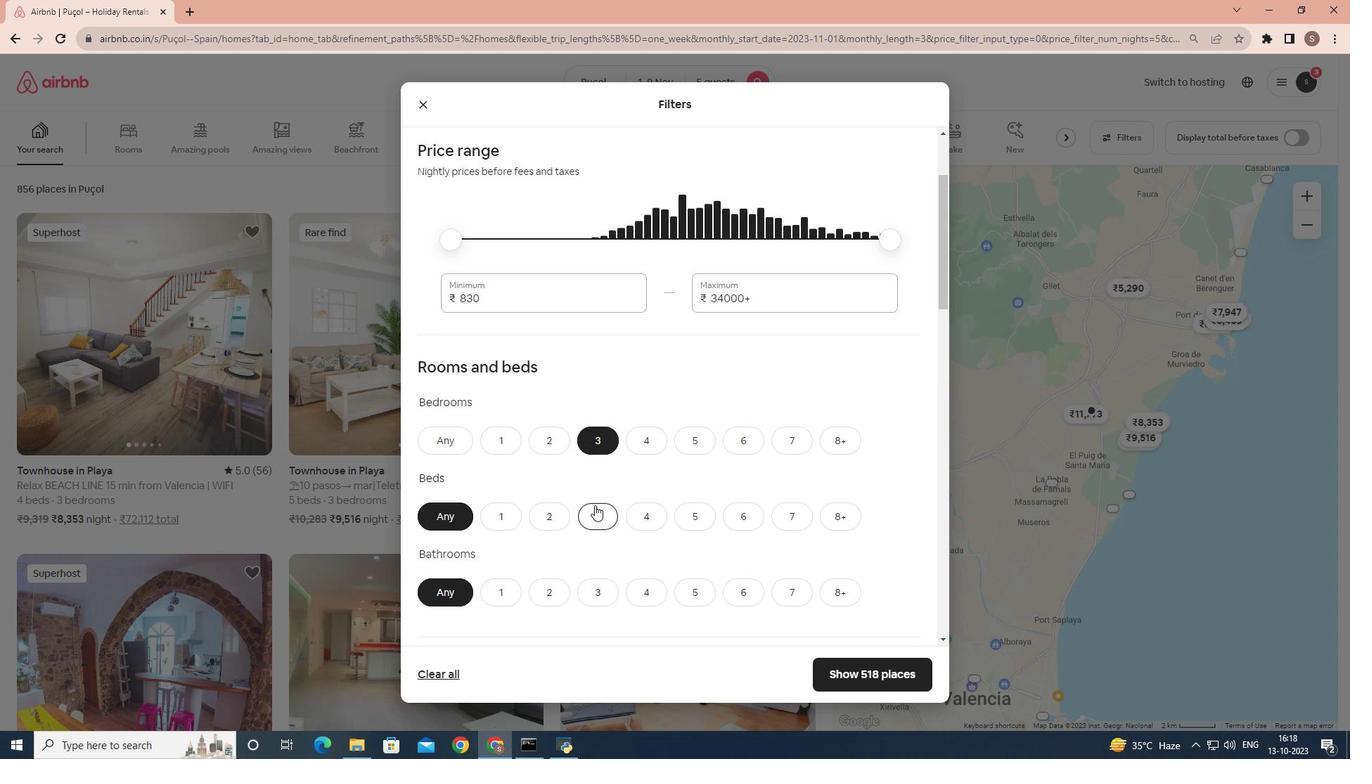 
Action: Mouse scrolled (594, 504) with delta (0, 0)
Screenshot: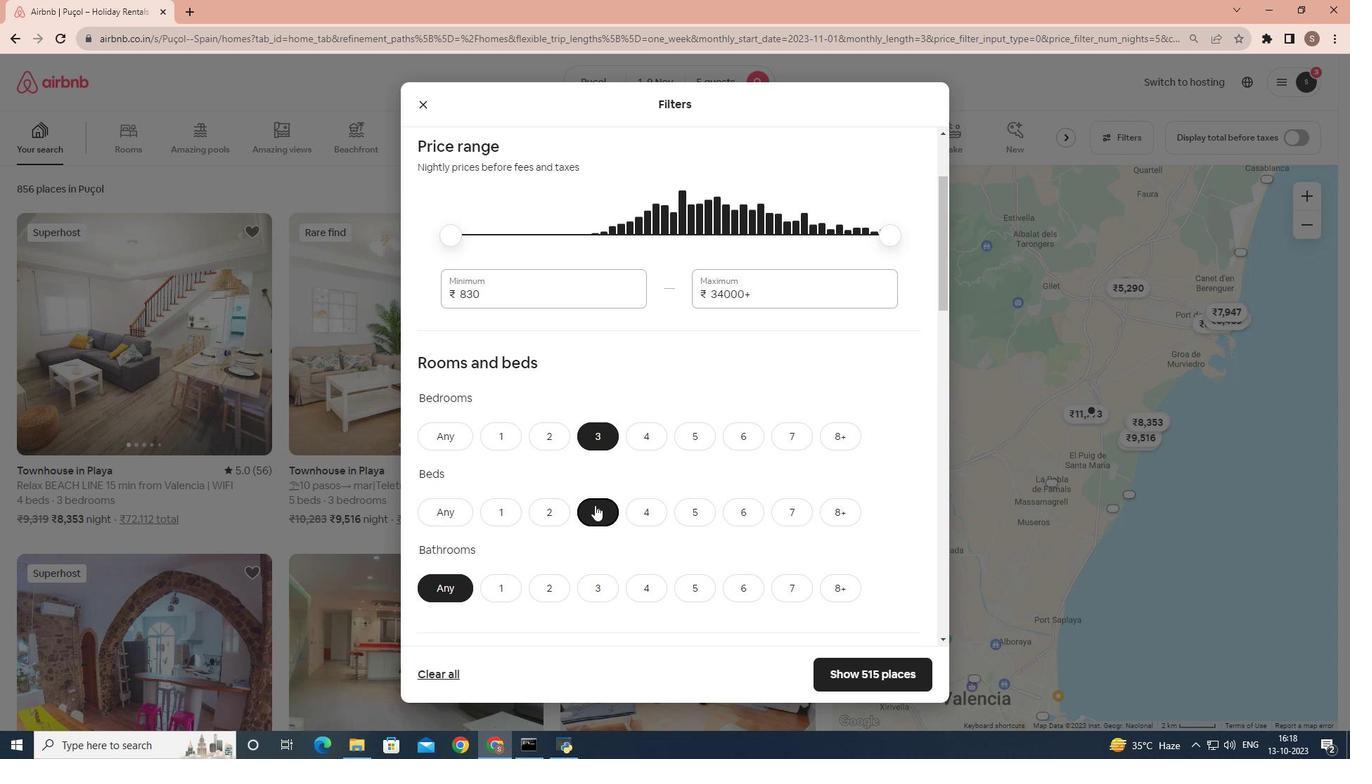 
Action: Mouse moved to (597, 519)
Screenshot: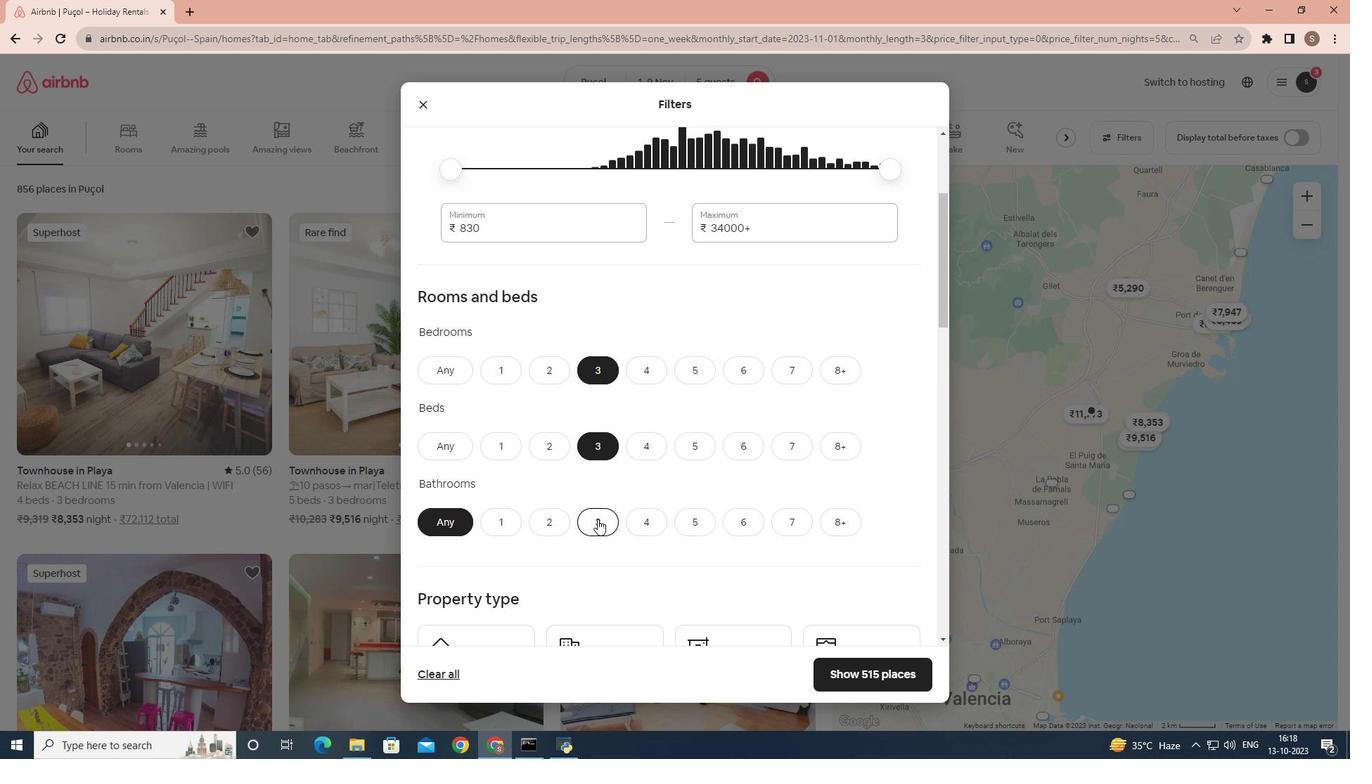 
Action: Mouse pressed left at (597, 519)
Screenshot: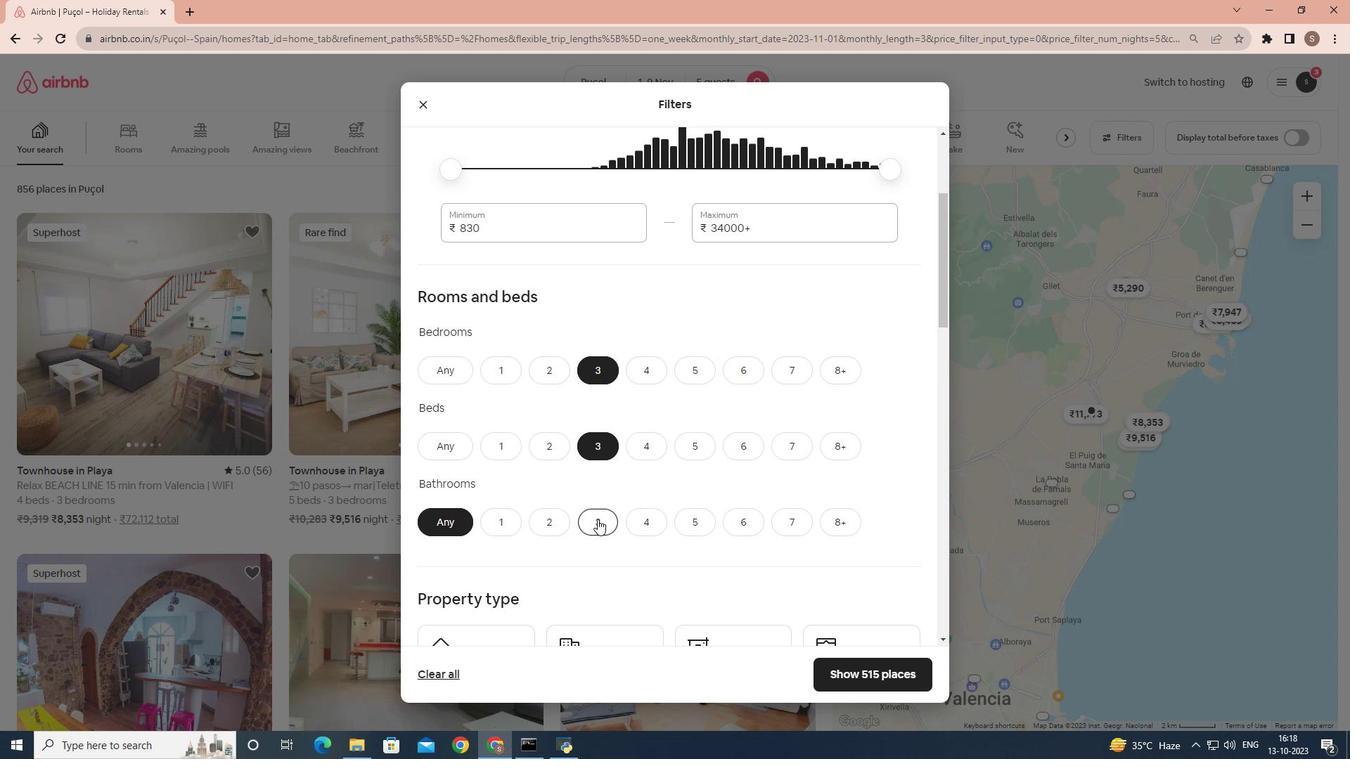
Action: Mouse scrolled (597, 519) with delta (0, 0)
Screenshot: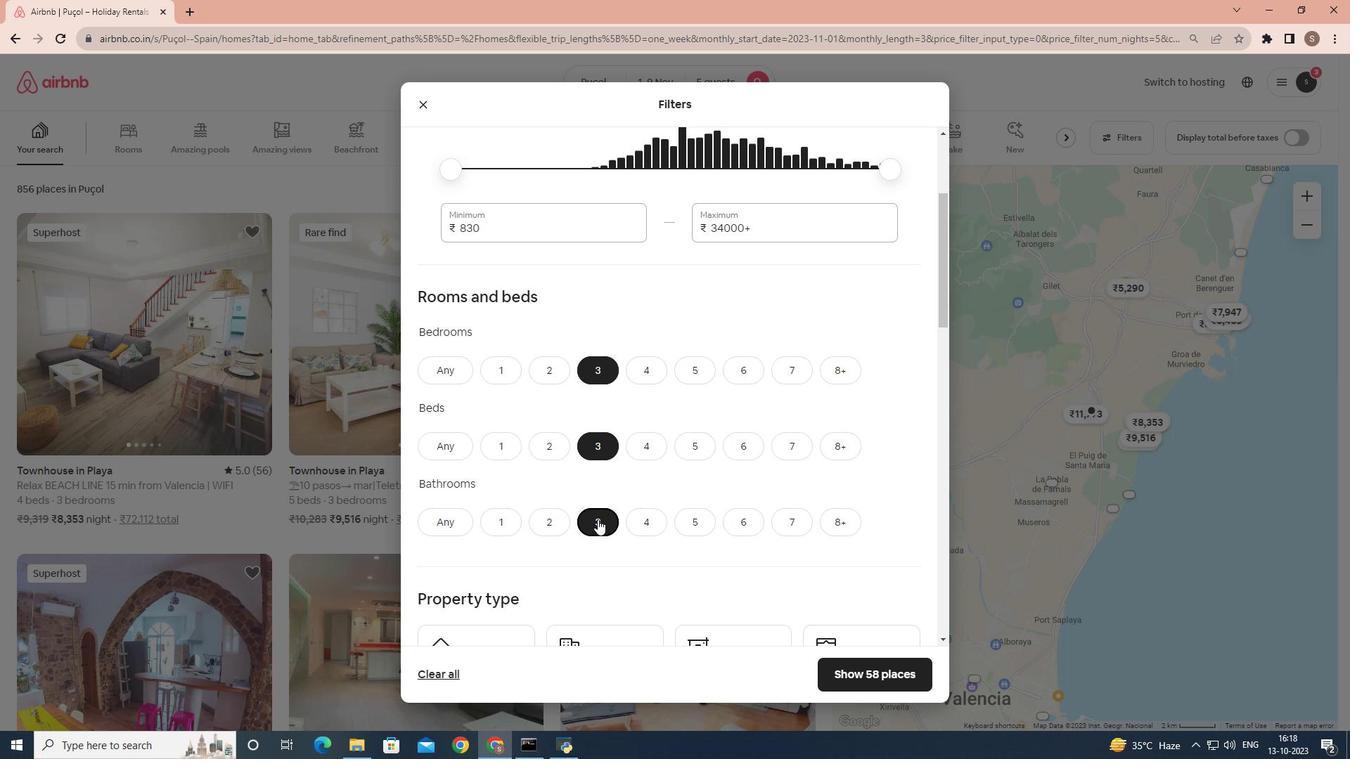 
Action: Mouse moved to (598, 528)
Screenshot: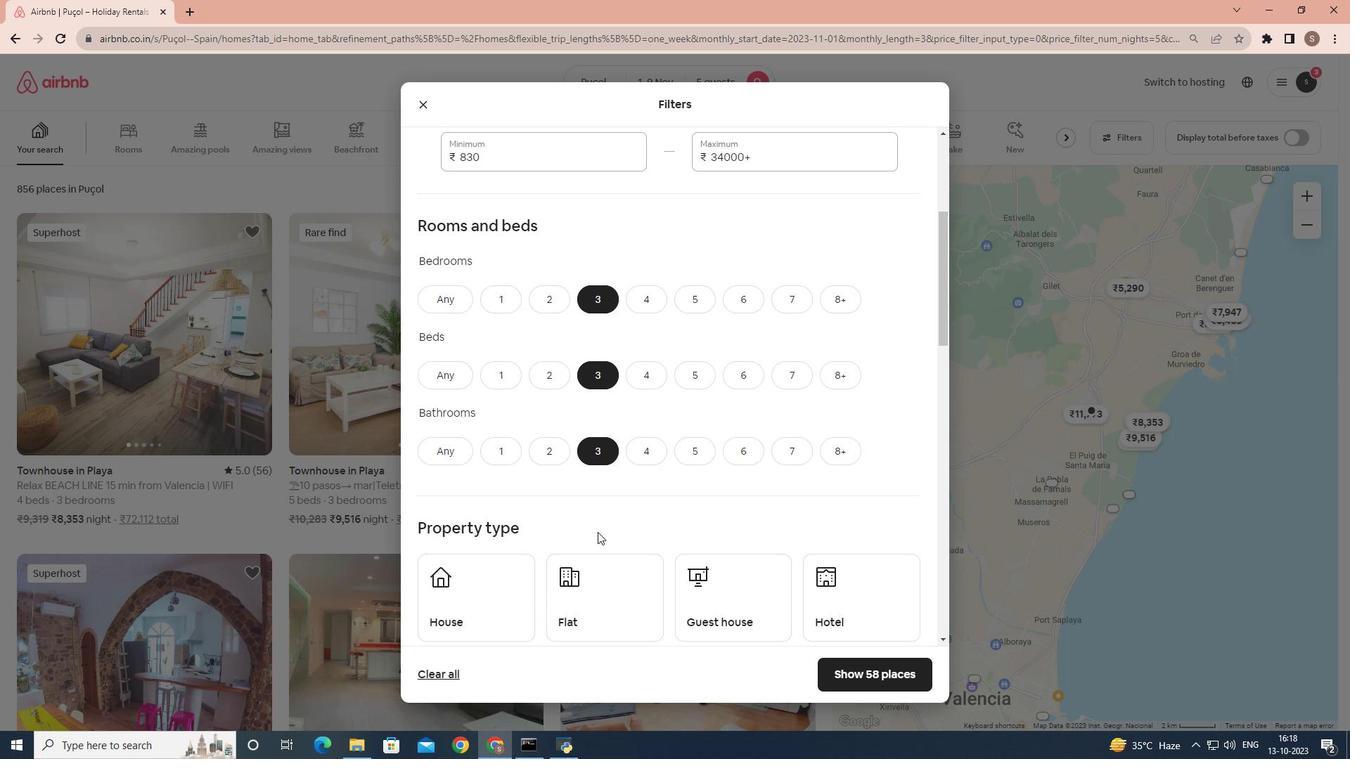 
Action: Mouse scrolled (598, 528) with delta (0, 0)
Screenshot: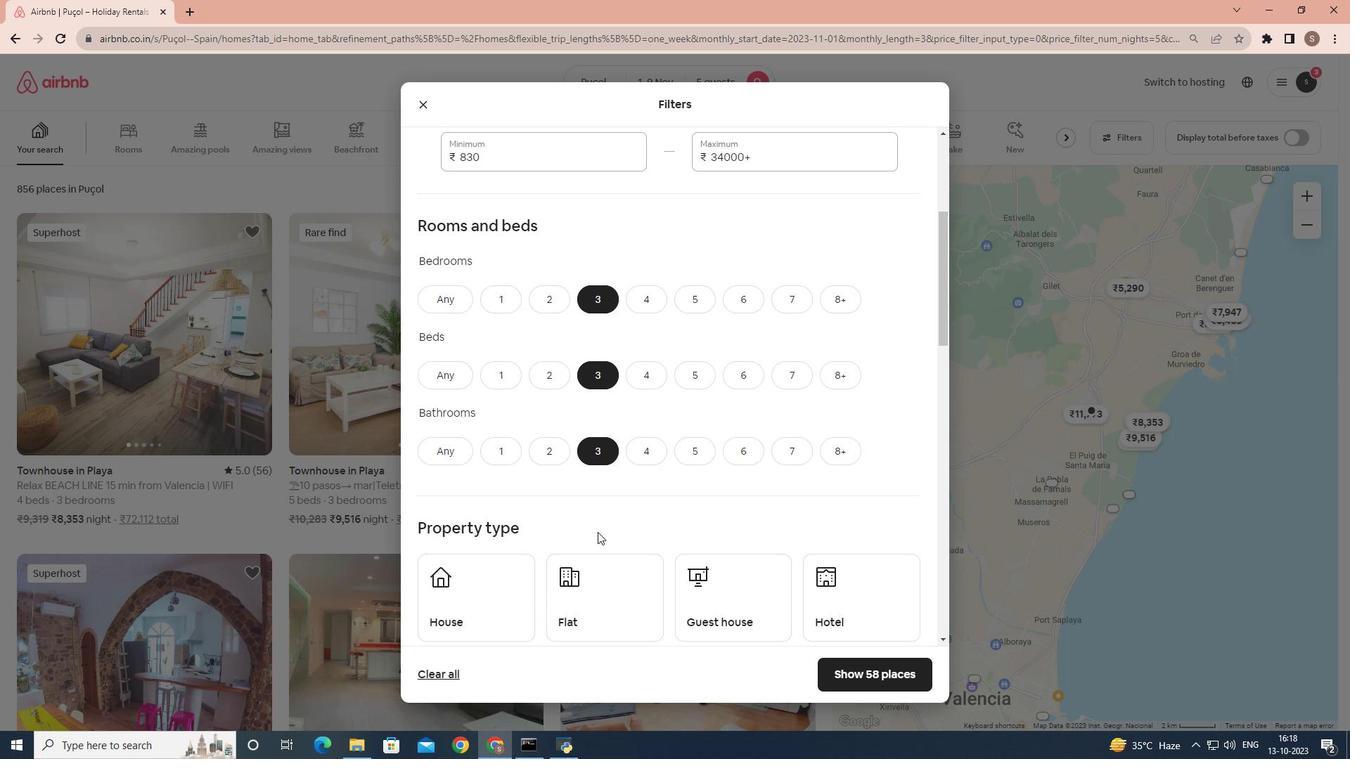 
Action: Mouse moved to (597, 532)
Screenshot: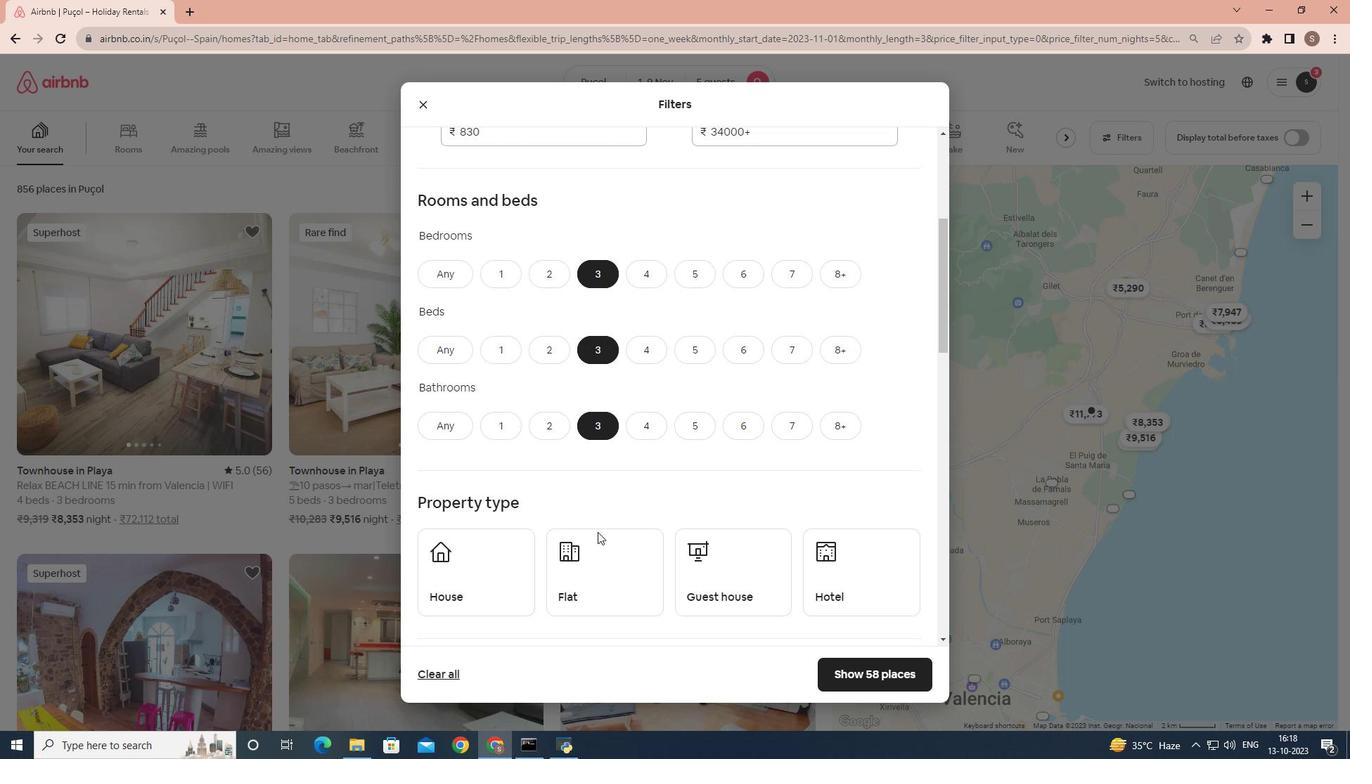 
Action: Mouse scrolled (597, 531) with delta (0, 0)
Screenshot: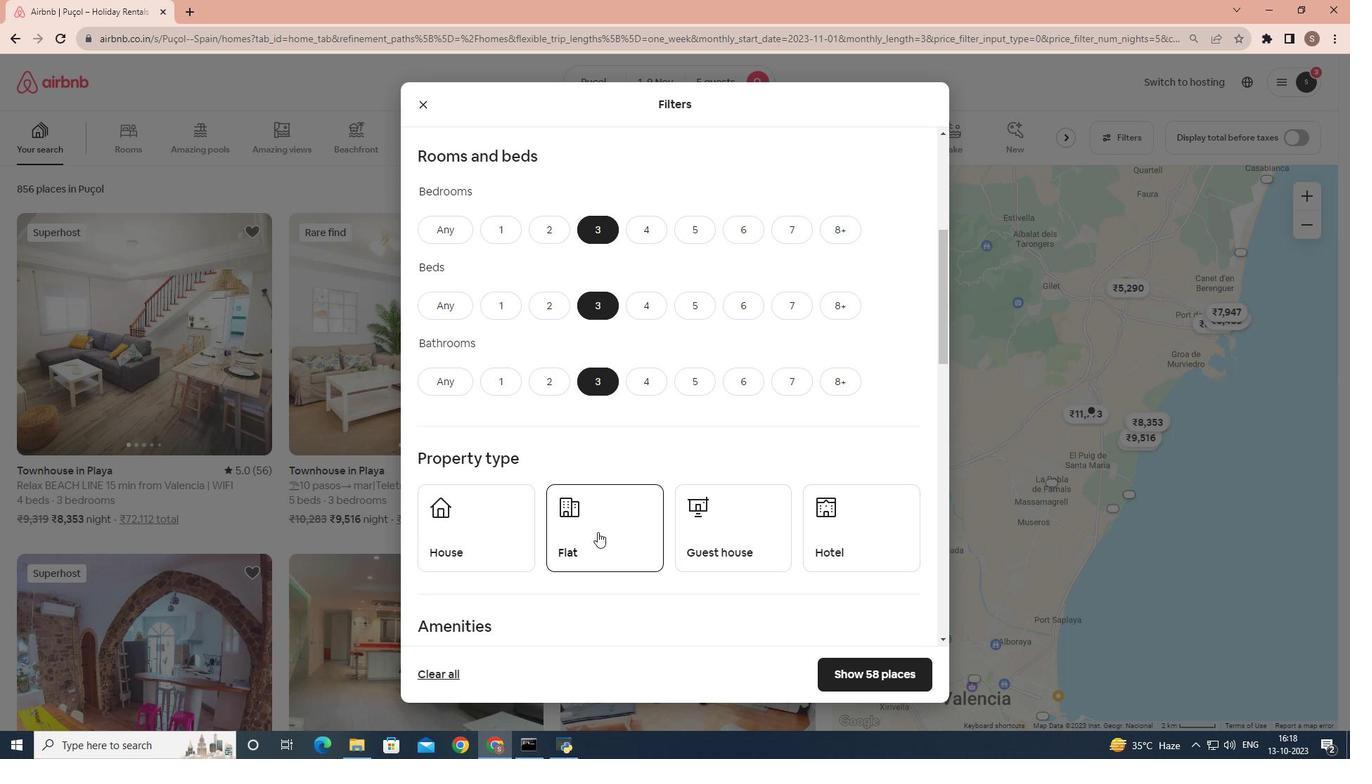 
Action: Mouse moved to (481, 478)
Screenshot: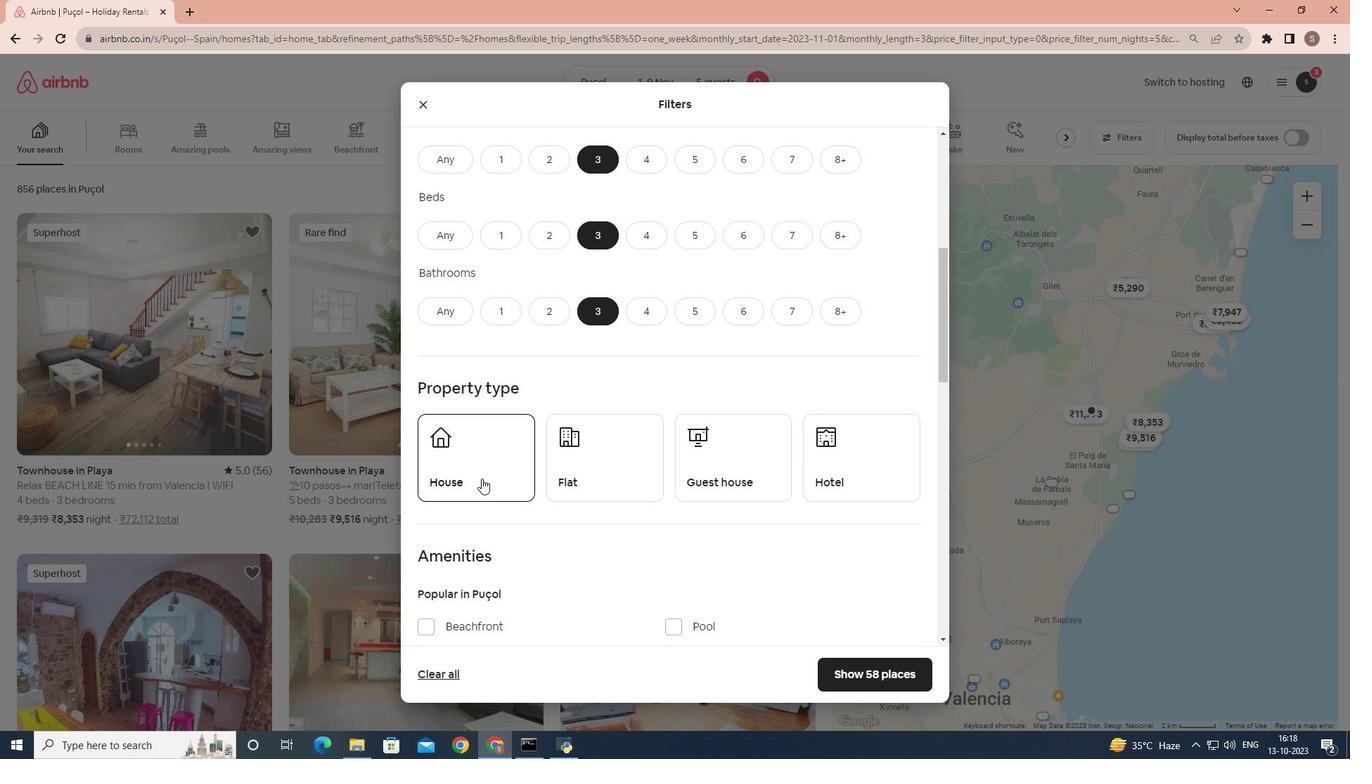 
Action: Mouse pressed left at (481, 478)
Screenshot: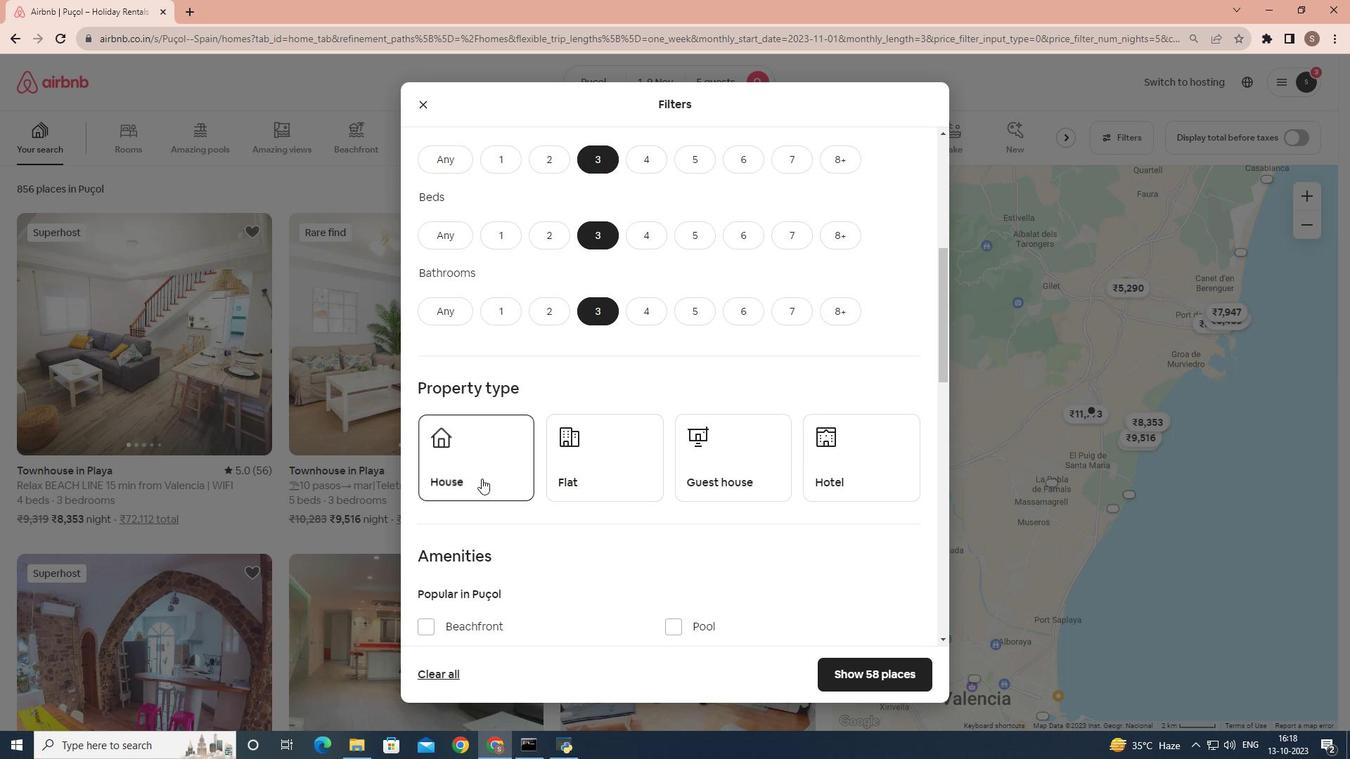 
Action: Mouse moved to (881, 687)
Screenshot: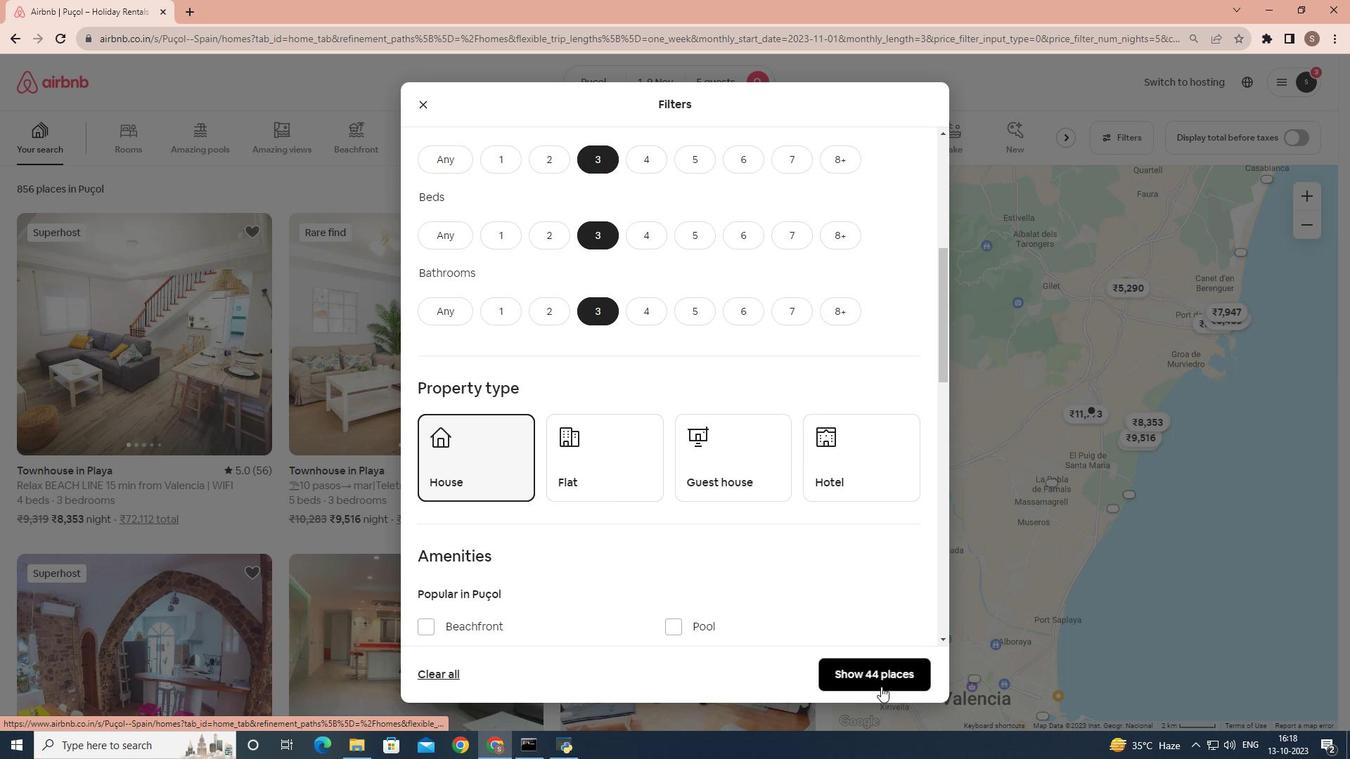 
Action: Mouse pressed left at (881, 687)
Screenshot: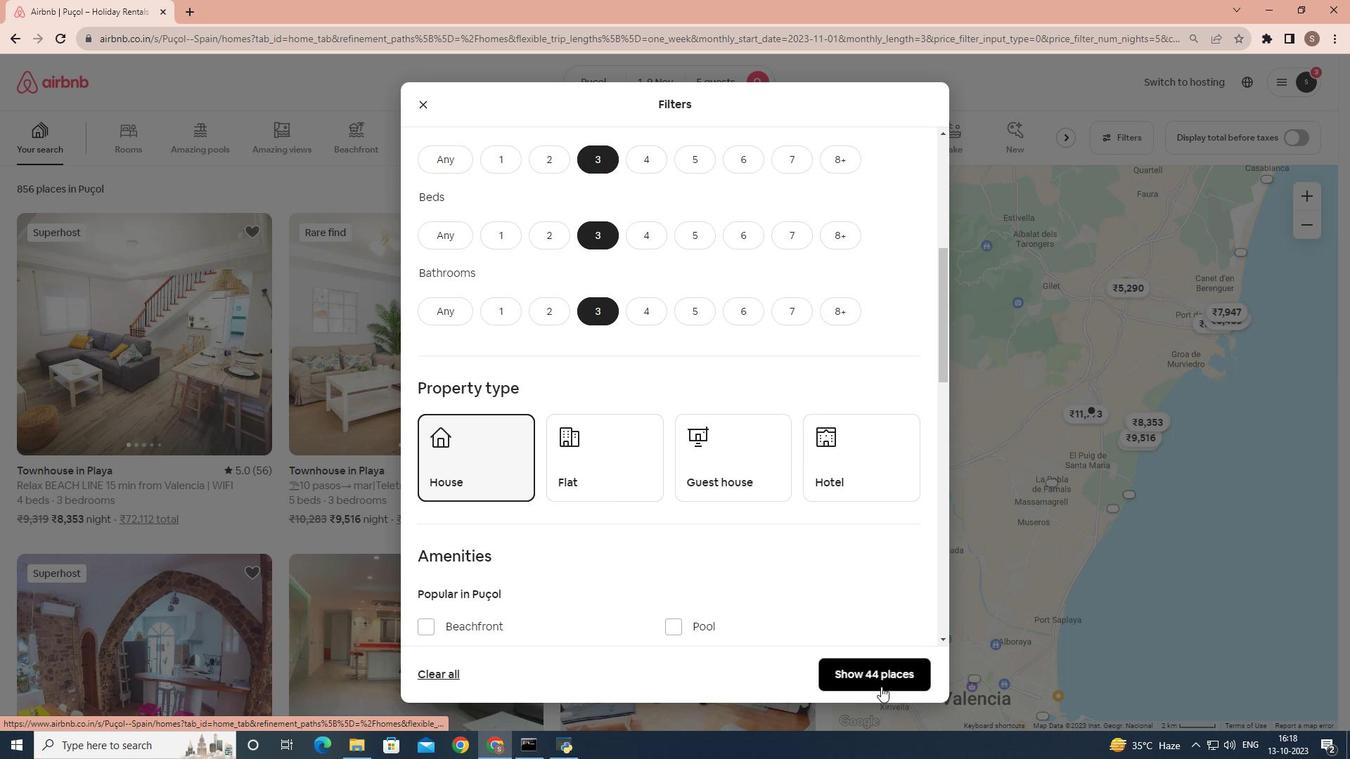 
Action: Mouse moved to (153, 362)
Screenshot: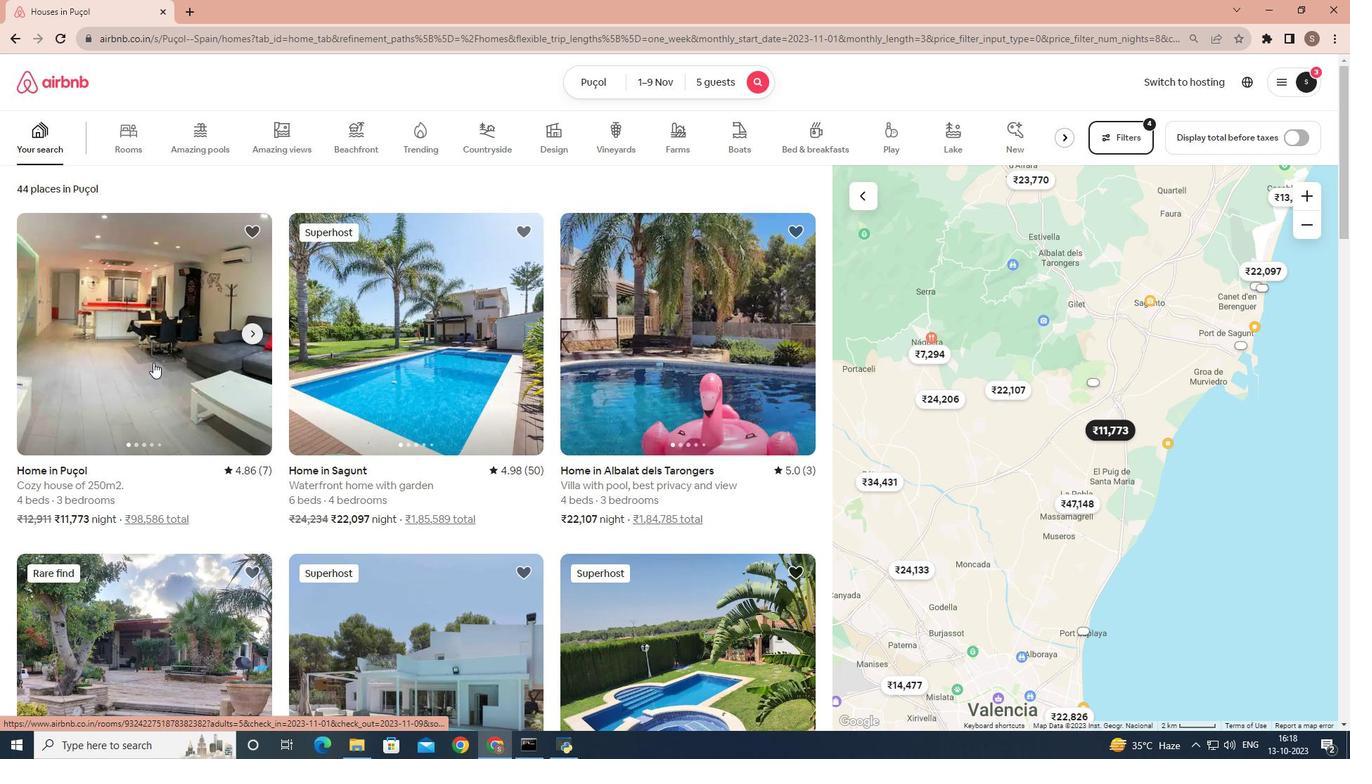 
Action: Mouse pressed left at (153, 362)
Screenshot: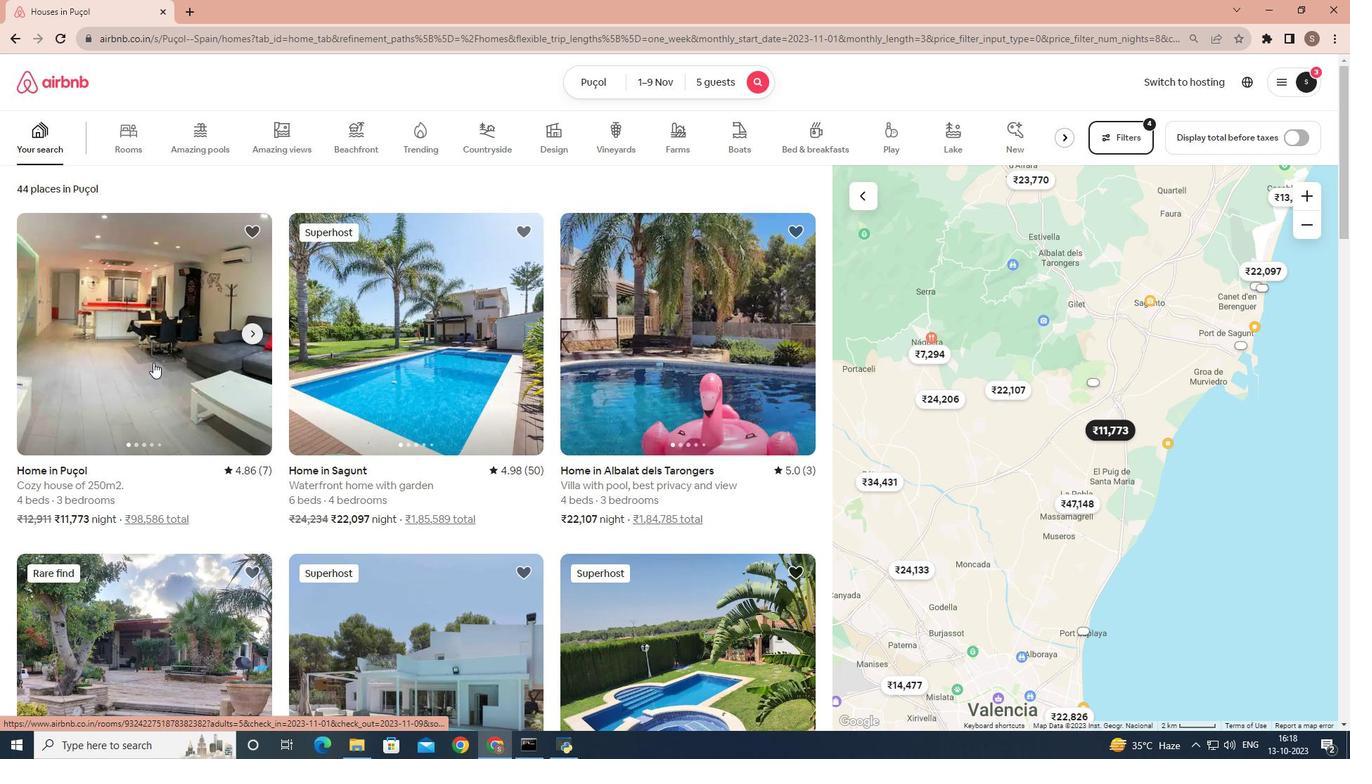 
Action: Mouse moved to (976, 525)
Screenshot: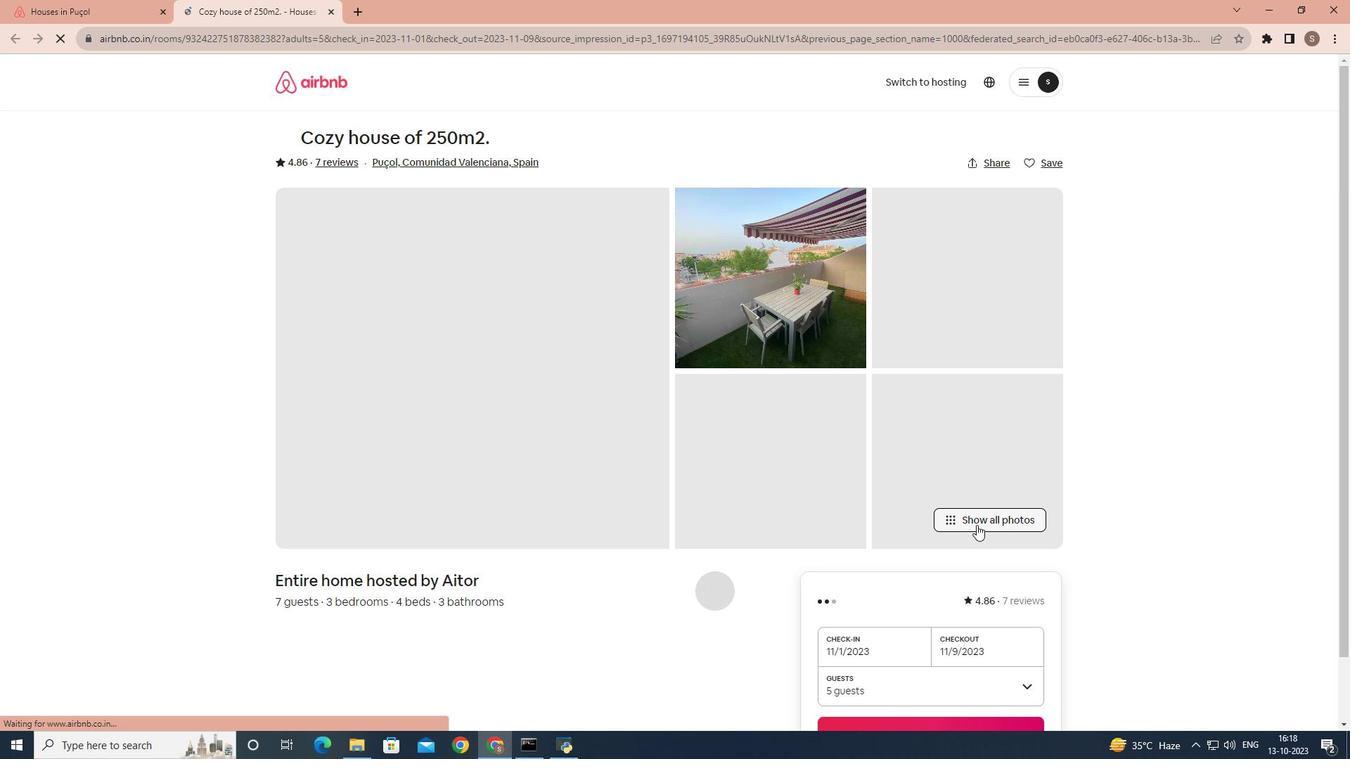 
Action: Mouse pressed left at (976, 525)
Screenshot: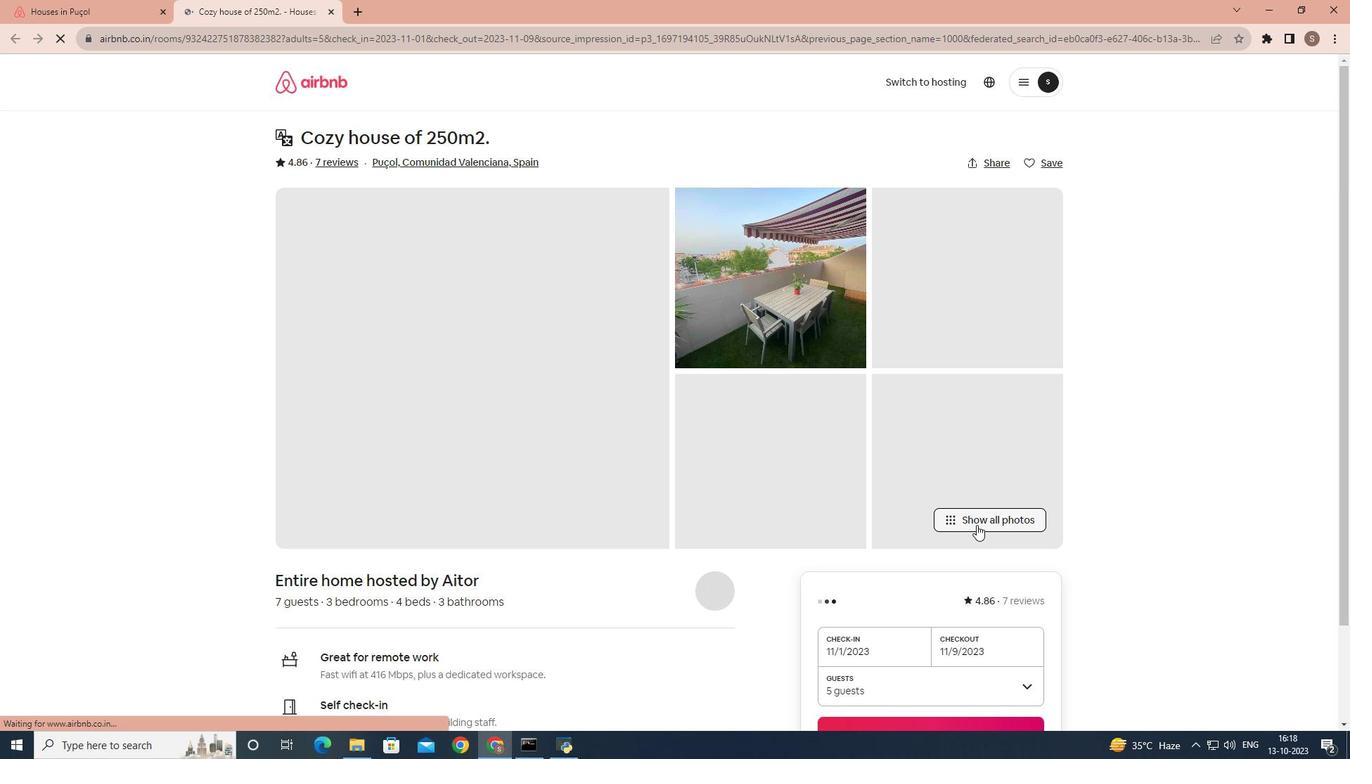 
Action: Mouse moved to (926, 545)
Screenshot: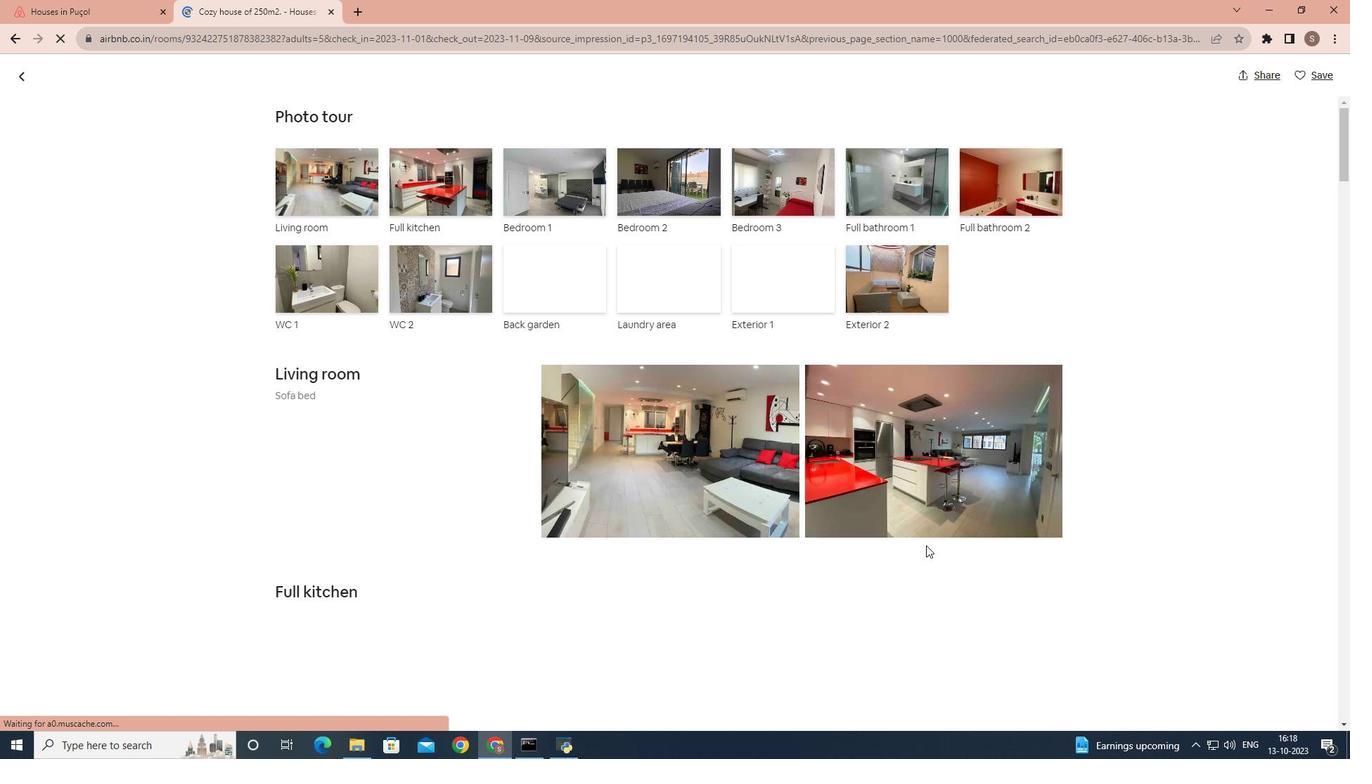 
Action: Mouse scrolled (926, 545) with delta (0, 0)
Screenshot: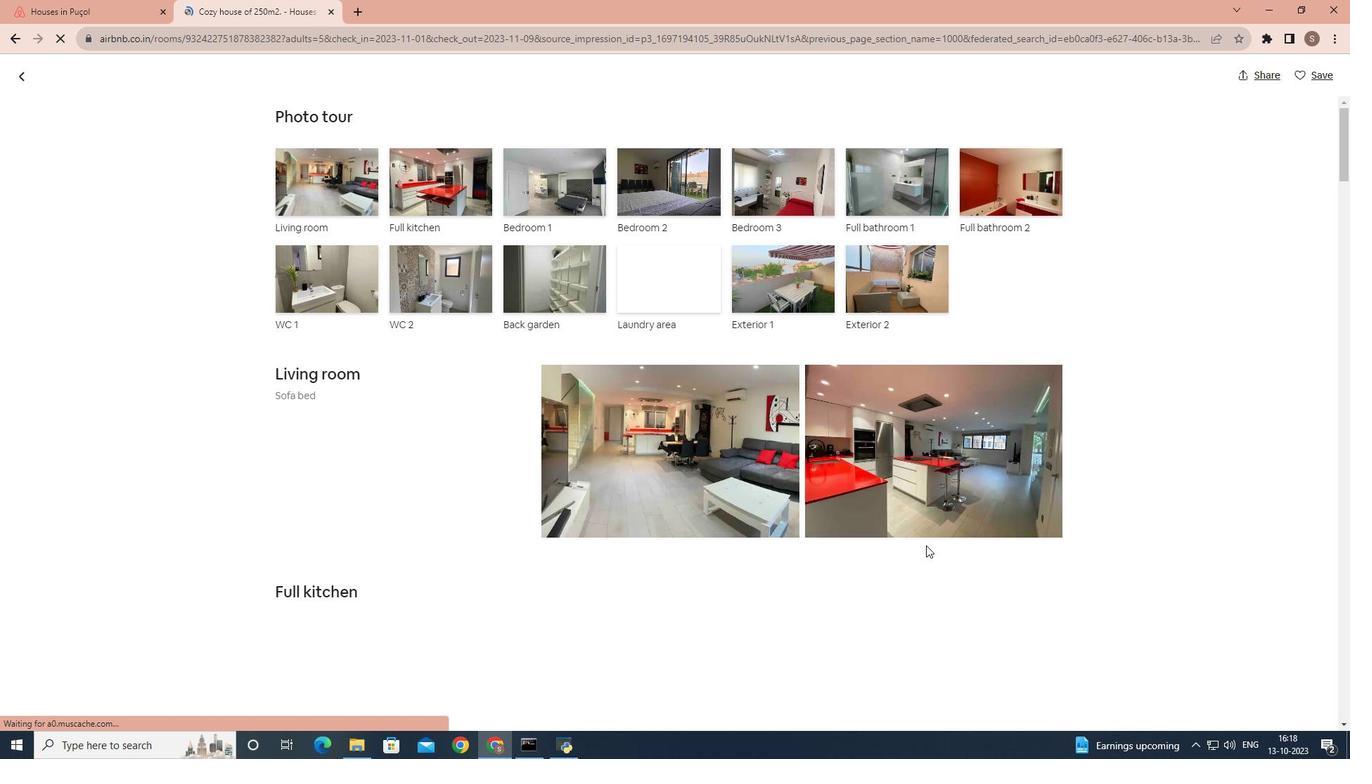 
Action: Mouse scrolled (926, 545) with delta (0, 0)
Screenshot: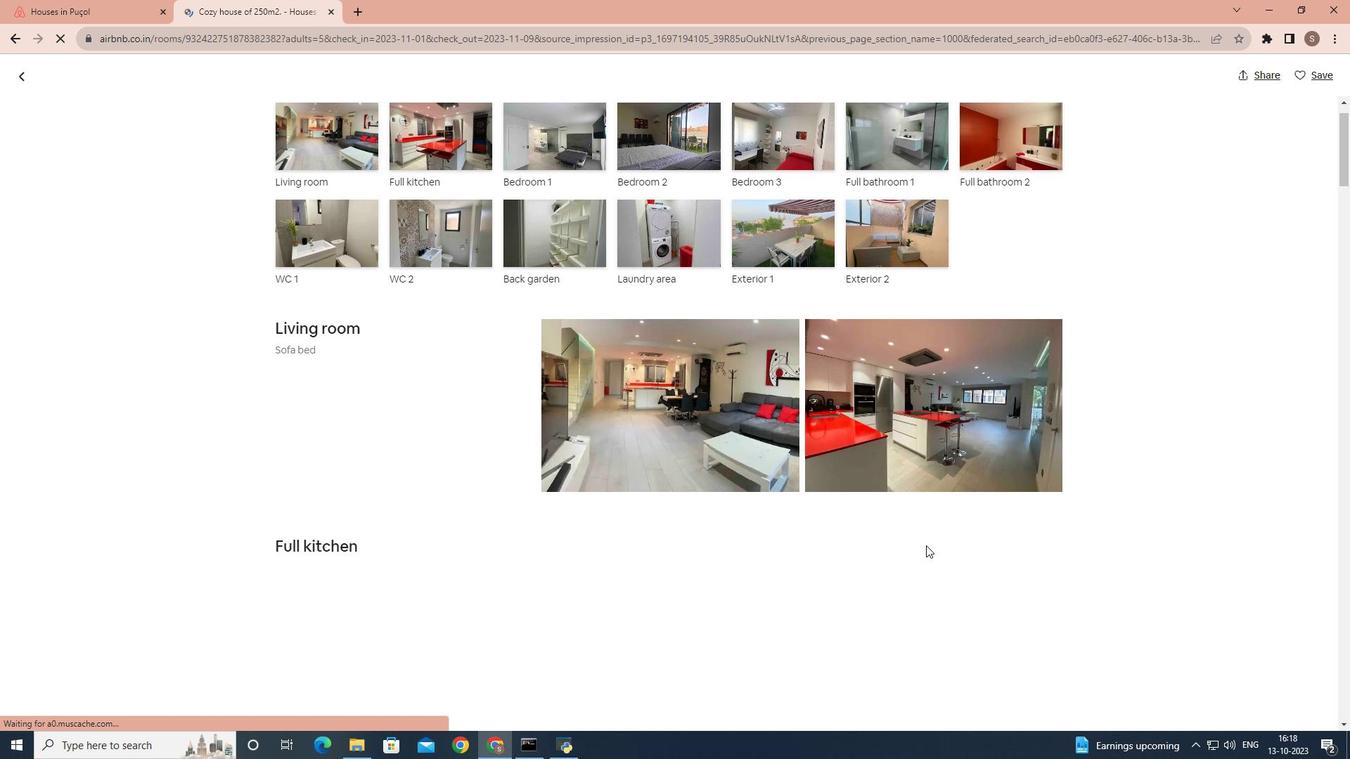 
Action: Mouse scrolled (926, 545) with delta (0, 0)
Screenshot: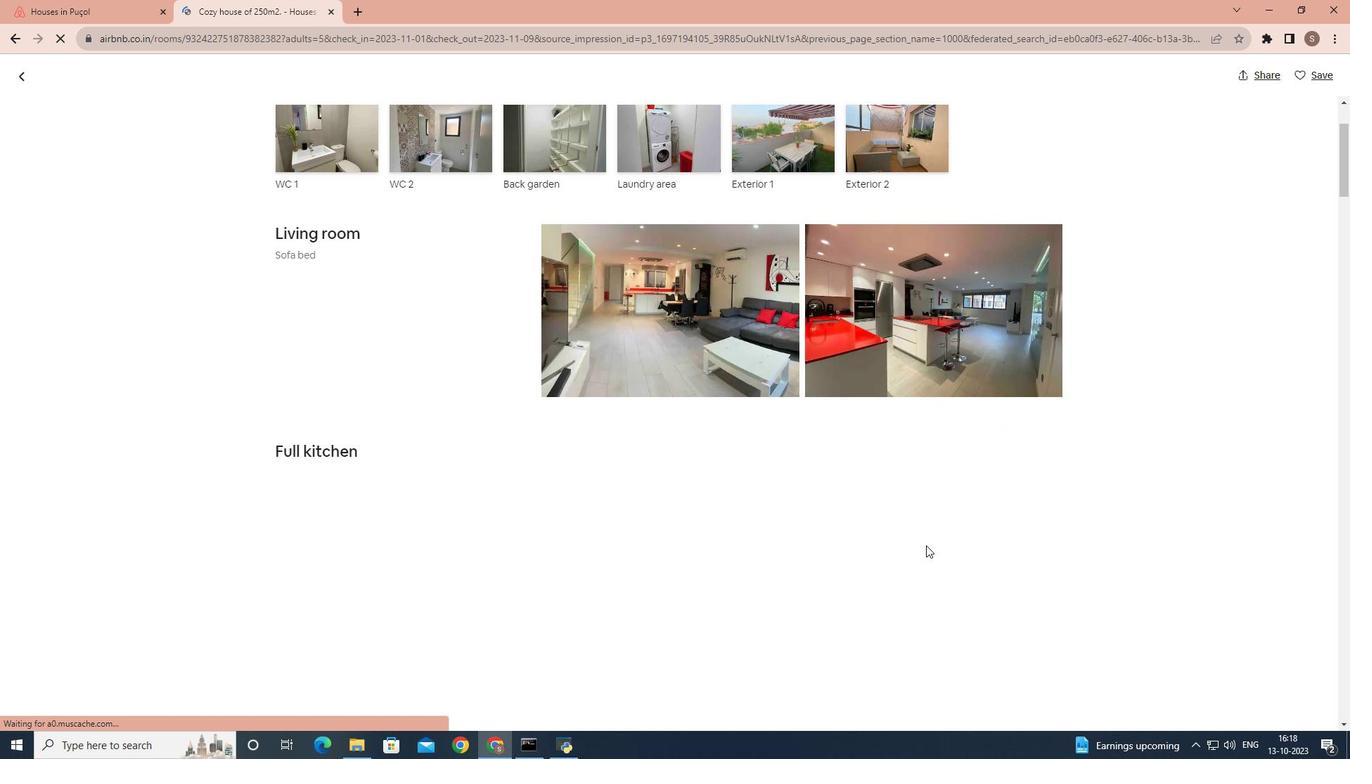 
Action: Mouse scrolled (926, 545) with delta (0, 0)
Screenshot: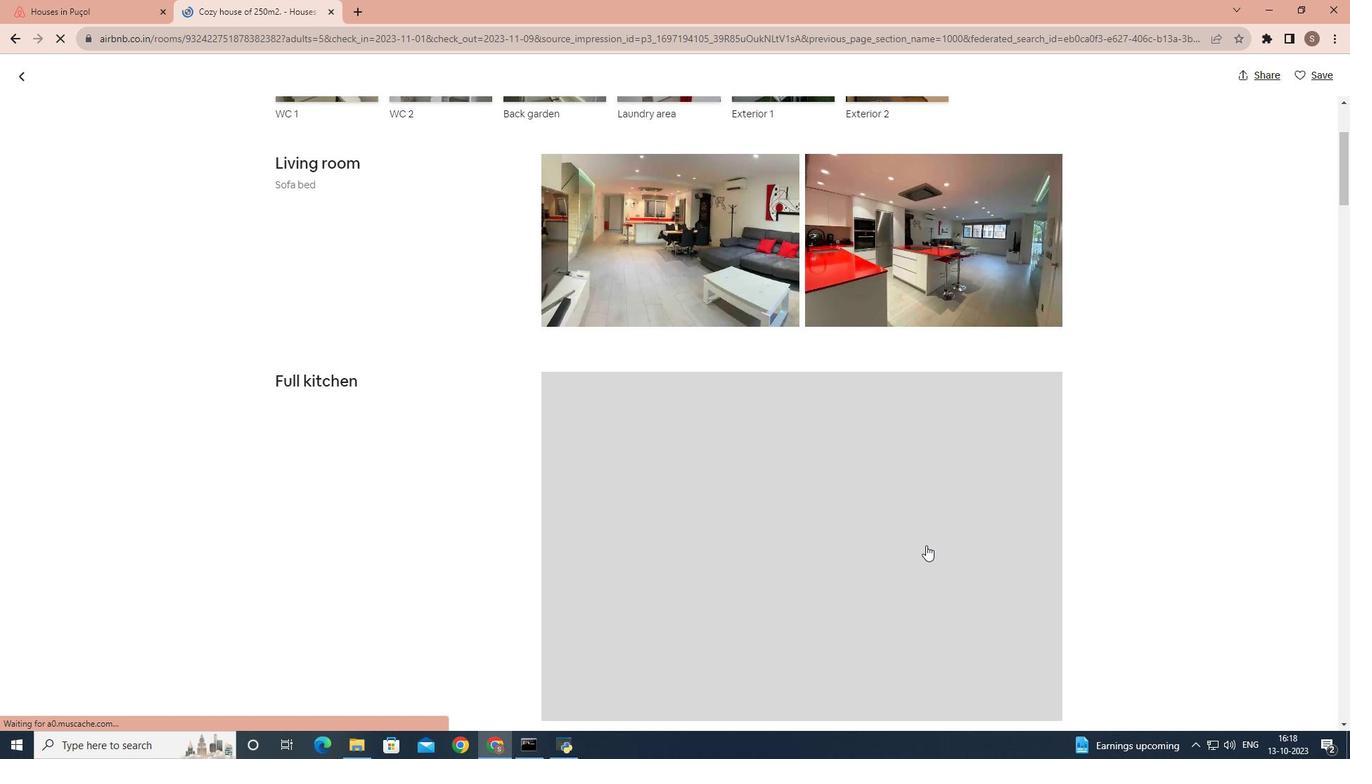 
Action: Mouse scrolled (926, 545) with delta (0, 0)
Screenshot: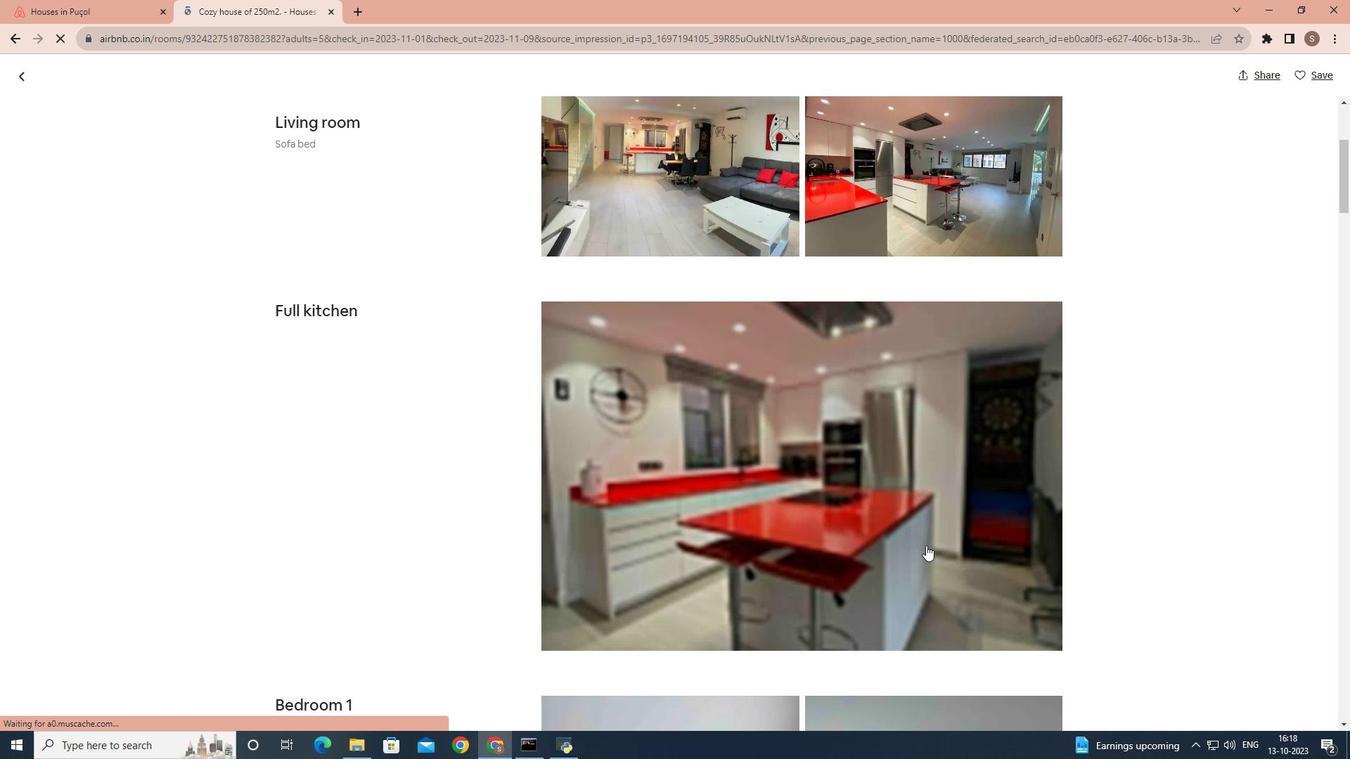 
Action: Mouse scrolled (926, 545) with delta (0, 0)
Screenshot: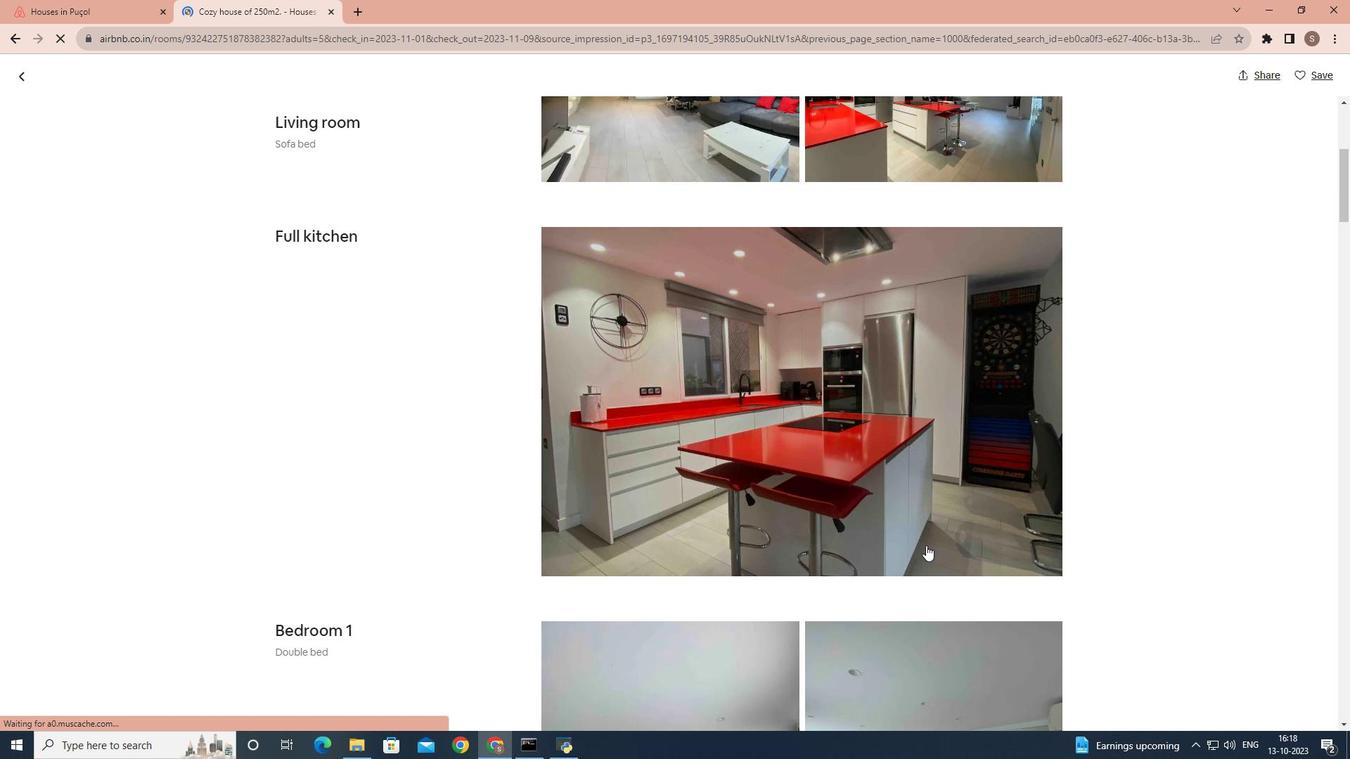 
Action: Mouse scrolled (926, 545) with delta (0, 0)
Screenshot: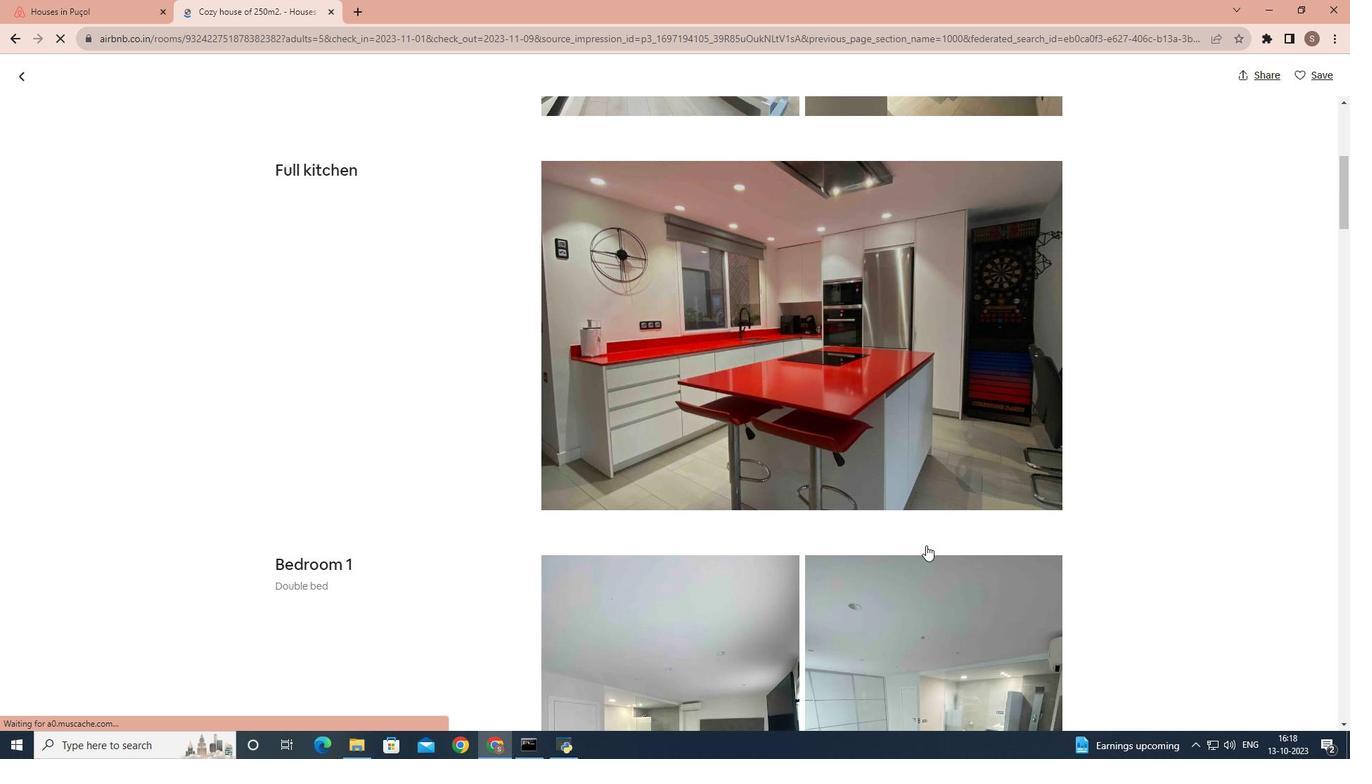 
Action: Mouse scrolled (926, 545) with delta (0, 0)
Screenshot: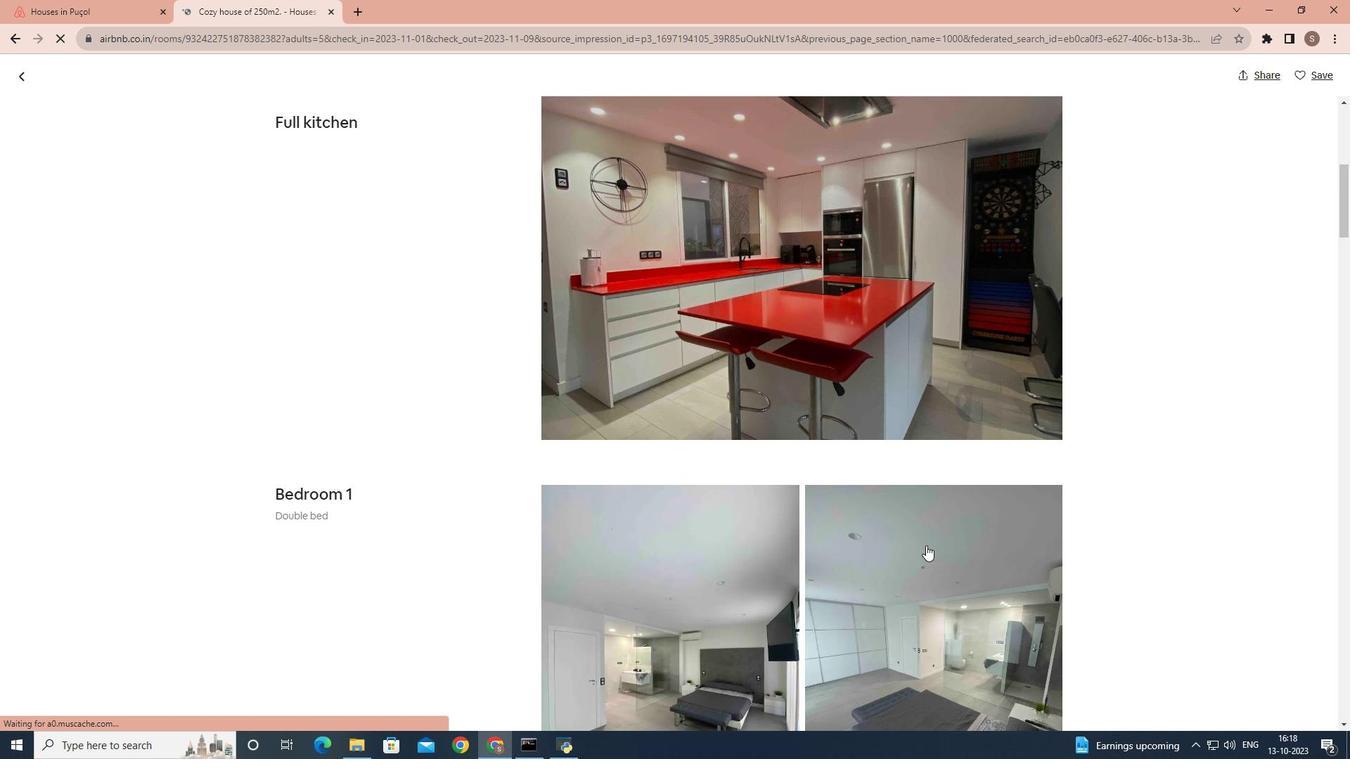 
Action: Mouse scrolled (926, 545) with delta (0, 0)
Screenshot: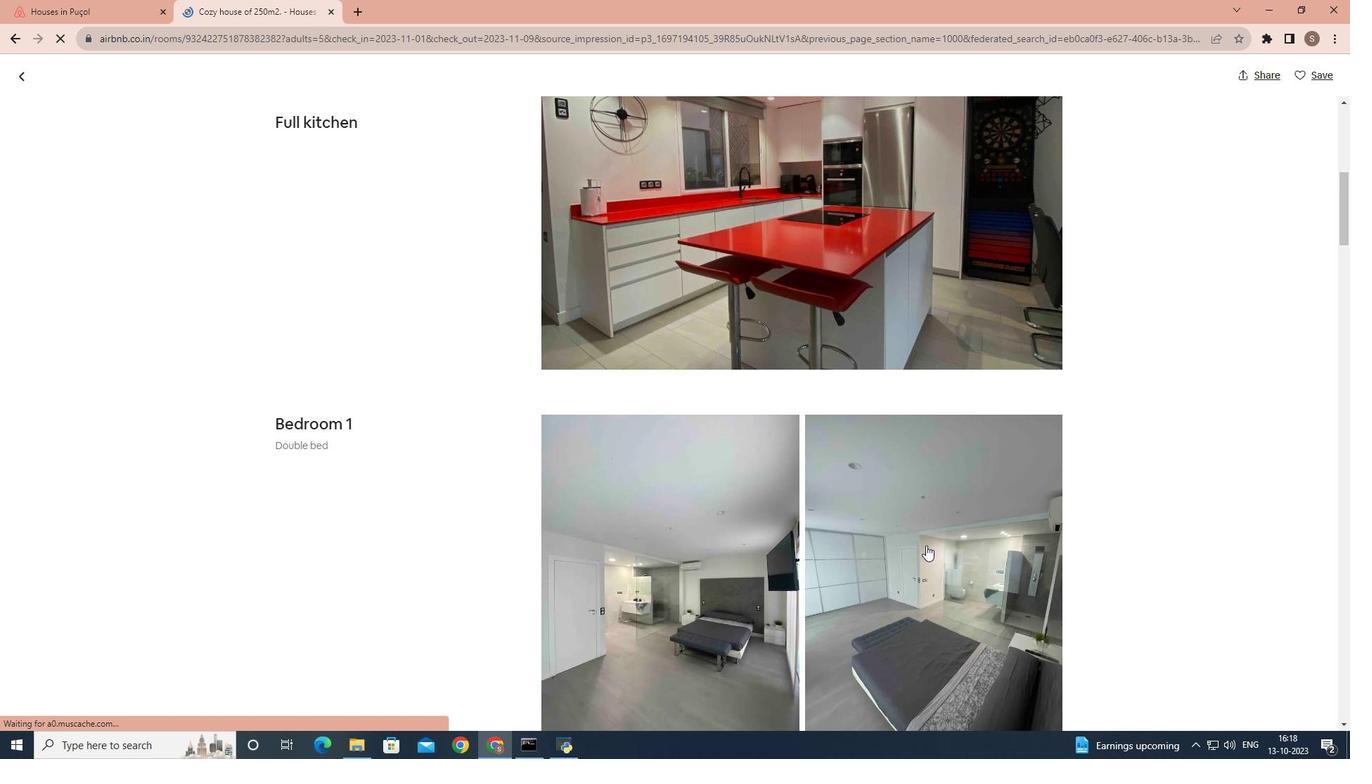 
Action: Mouse scrolled (926, 545) with delta (0, 0)
Screenshot: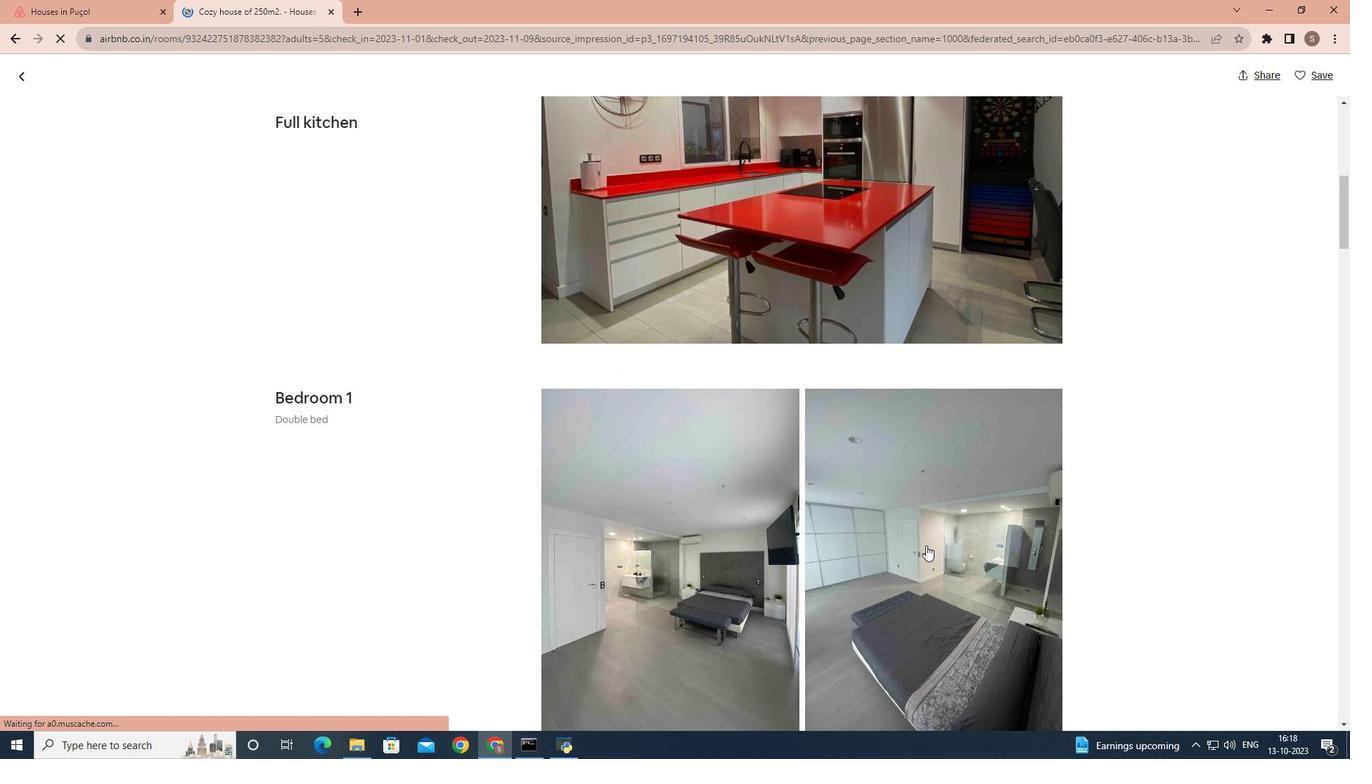 
Action: Mouse scrolled (926, 545) with delta (0, 0)
Screenshot: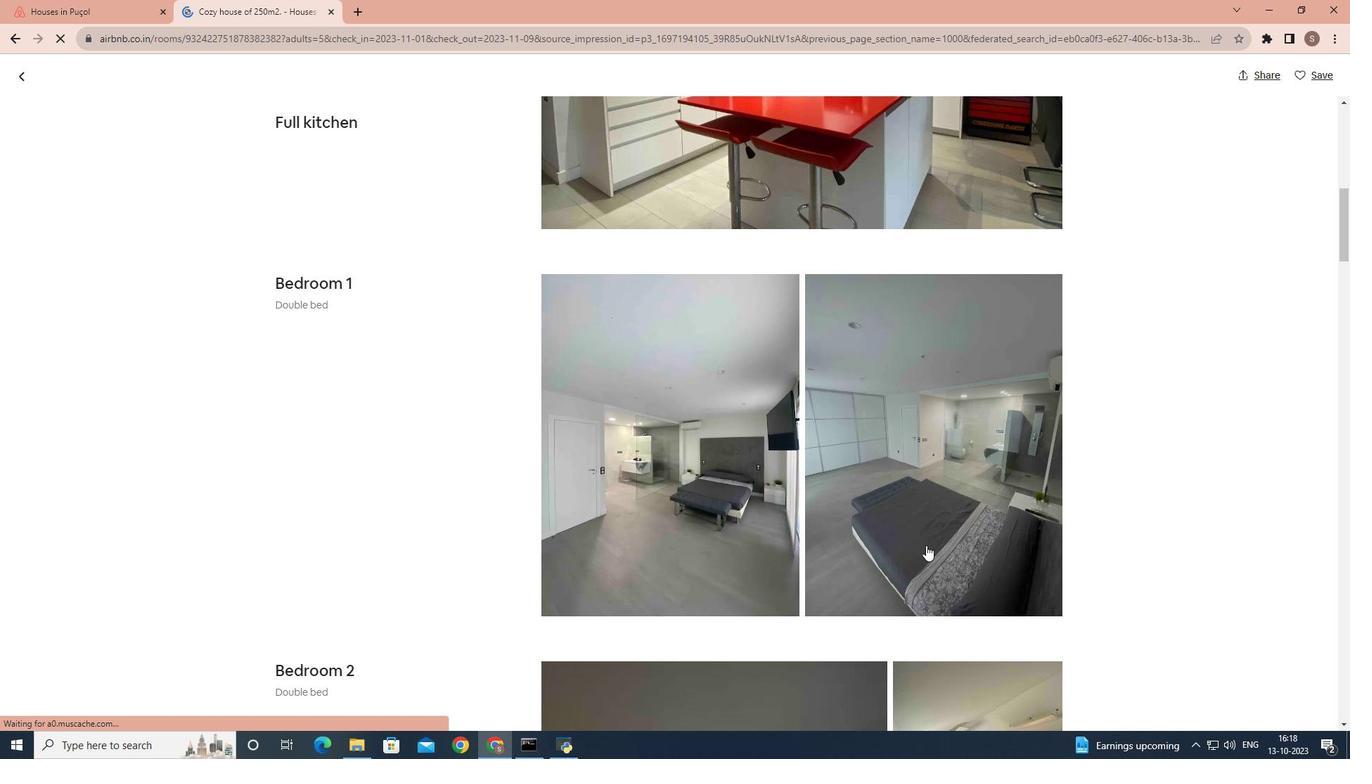 
Action: Mouse scrolled (926, 545) with delta (0, 0)
Screenshot: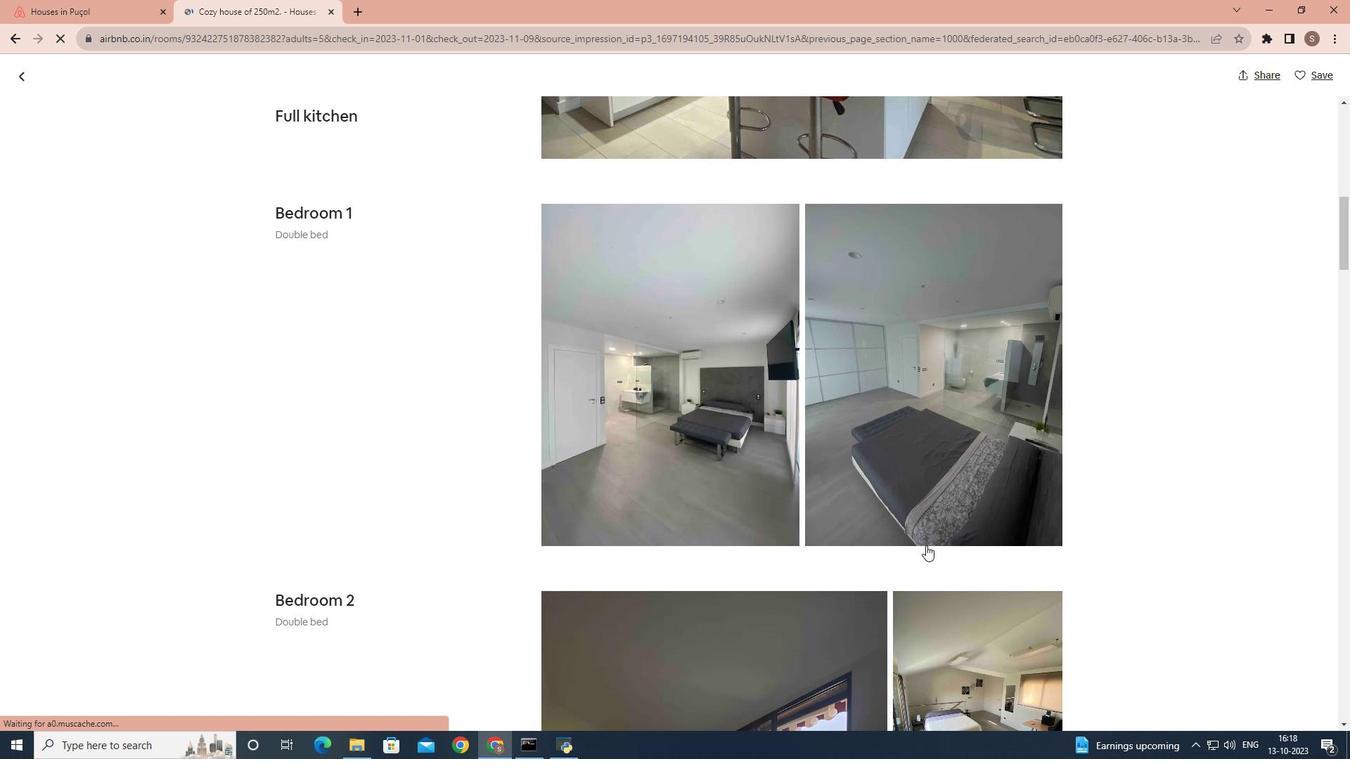 
Action: Mouse scrolled (926, 545) with delta (0, 0)
Screenshot: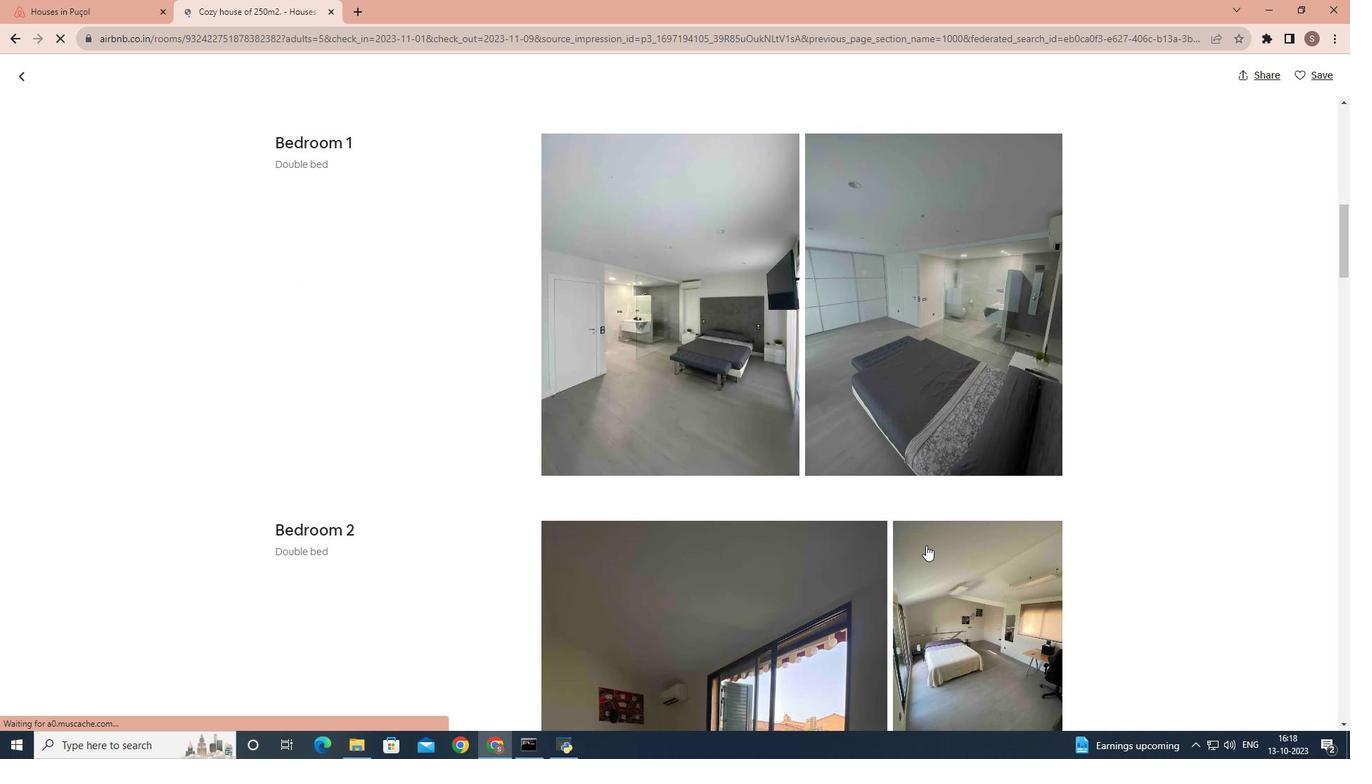 
Action: Mouse scrolled (926, 545) with delta (0, 0)
Screenshot: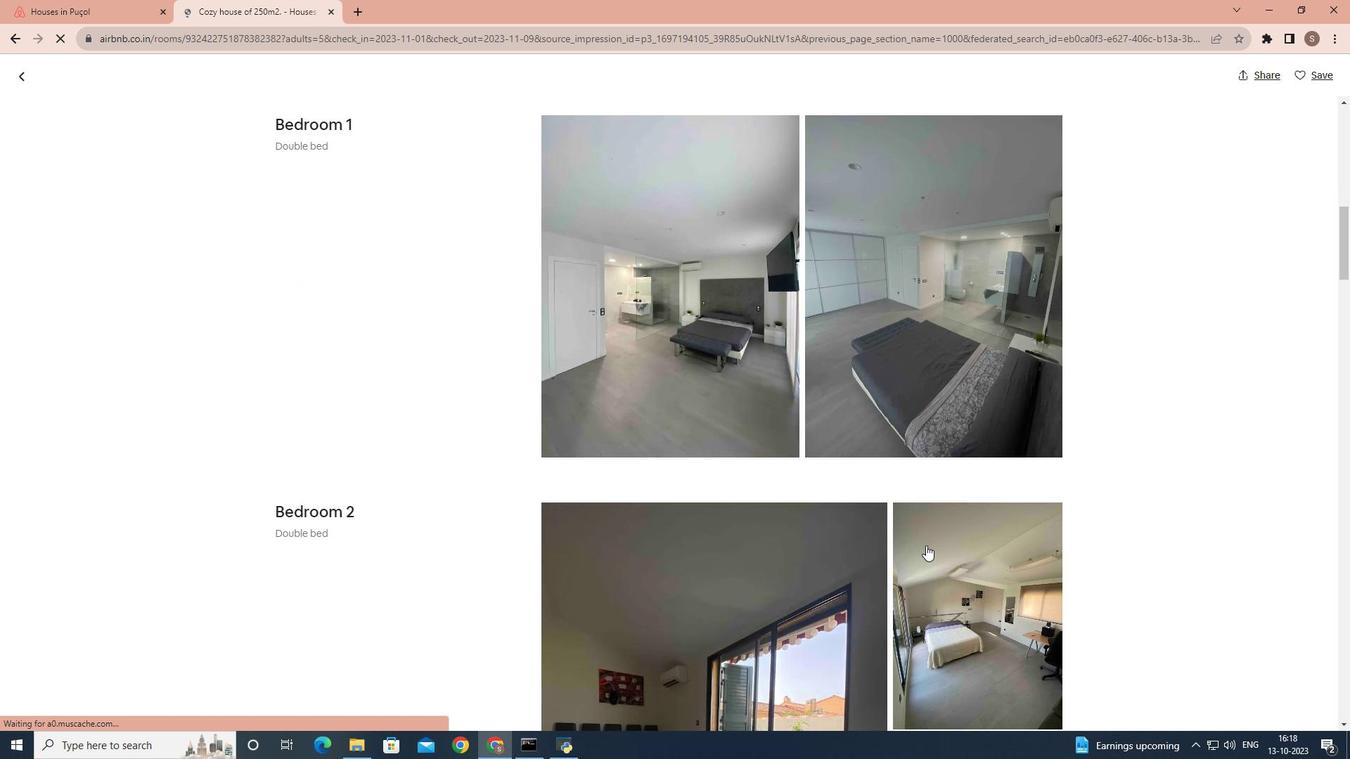 
Action: Mouse scrolled (926, 545) with delta (0, 0)
Screenshot: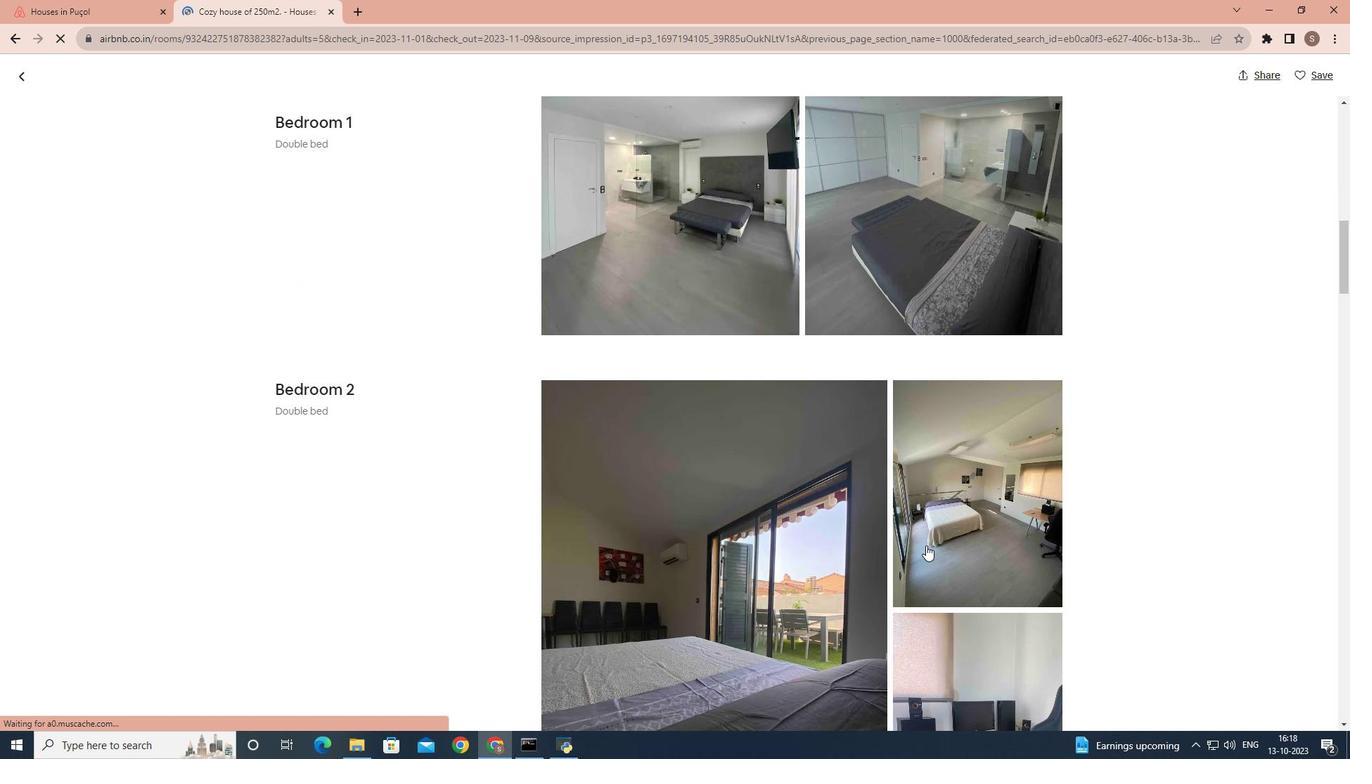 
Action: Mouse scrolled (926, 545) with delta (0, 0)
Screenshot: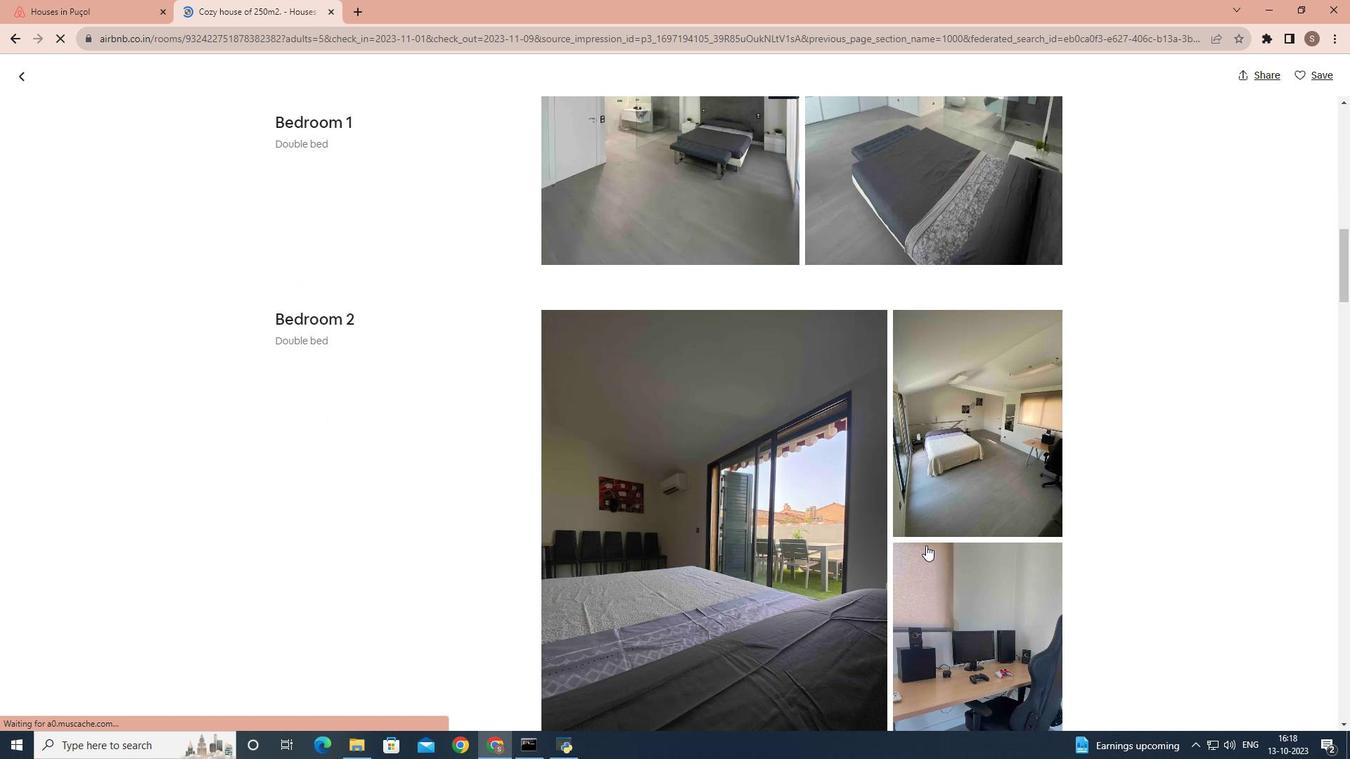 
Action: Mouse scrolled (926, 545) with delta (0, 0)
Screenshot: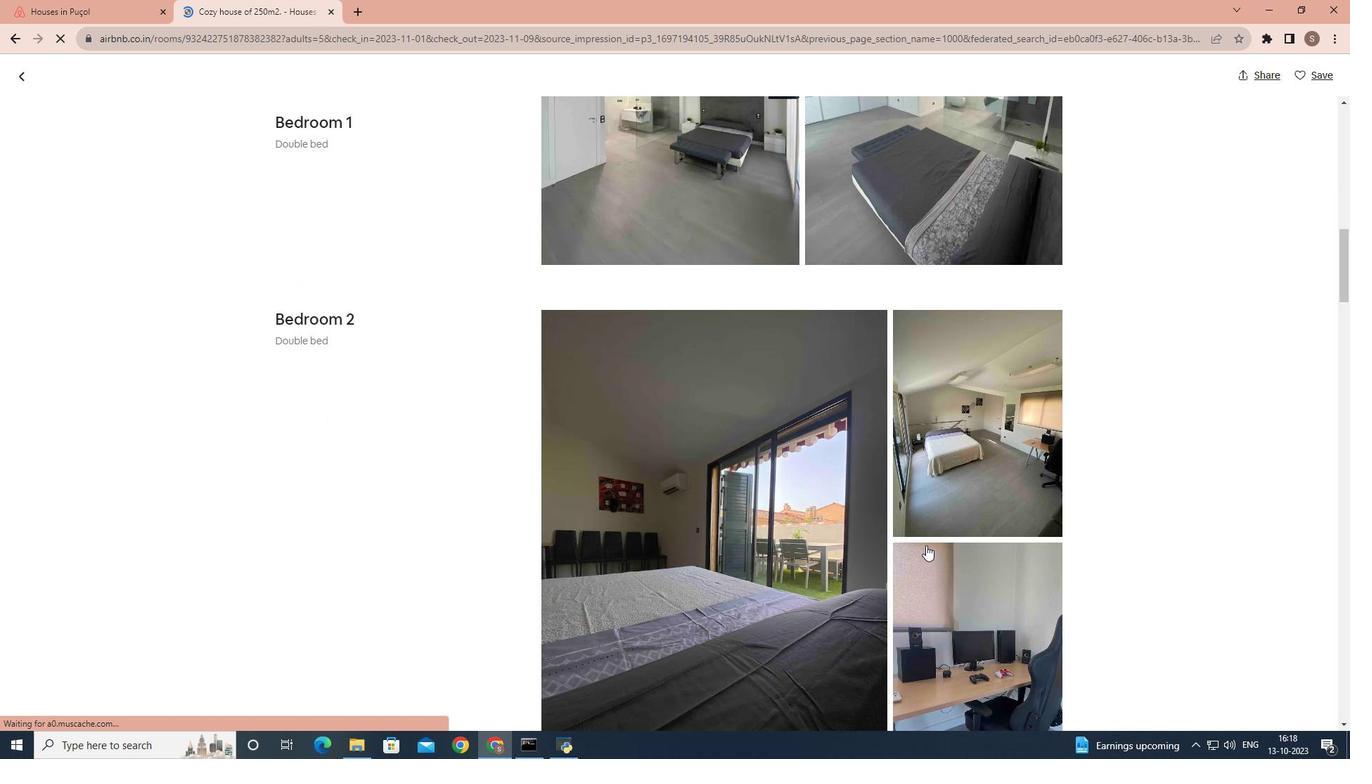 
Action: Mouse scrolled (926, 545) with delta (0, 0)
Screenshot: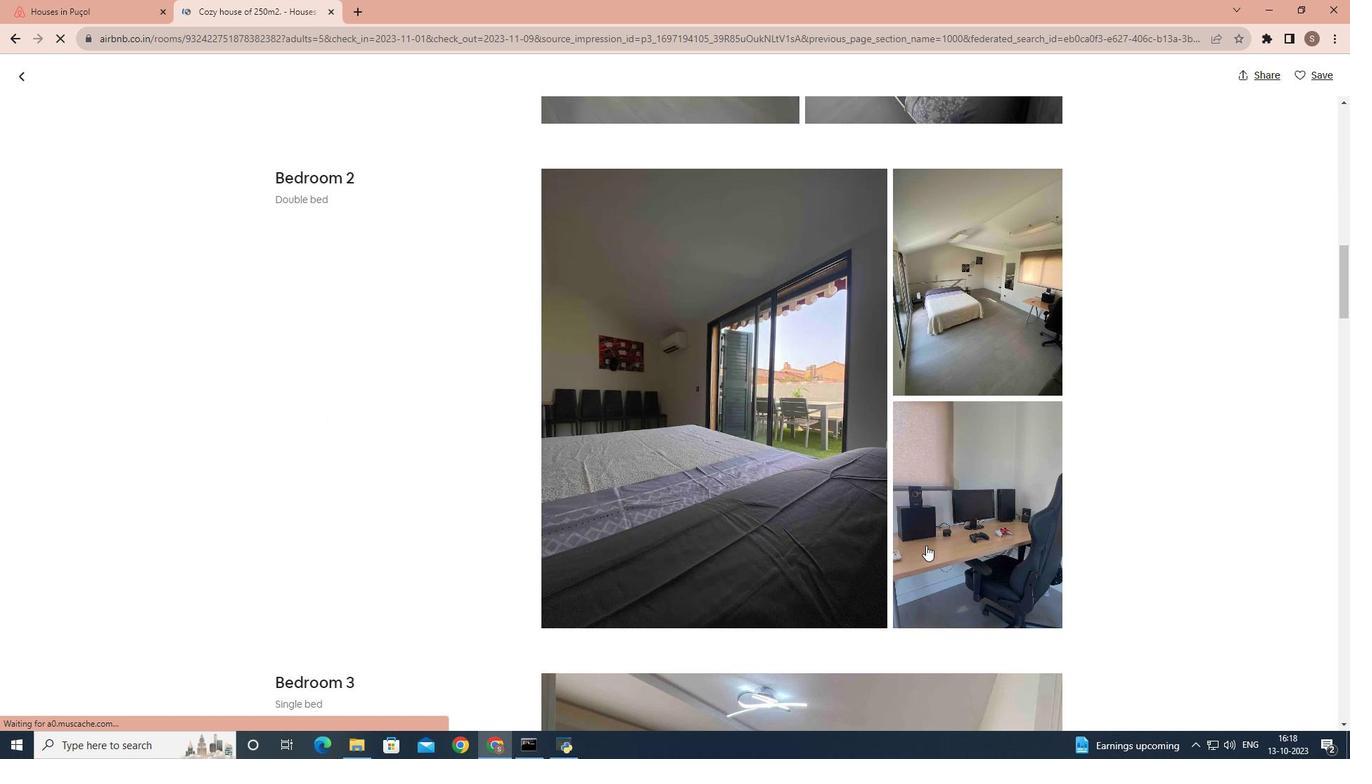 
Action: Mouse scrolled (926, 545) with delta (0, 0)
Screenshot: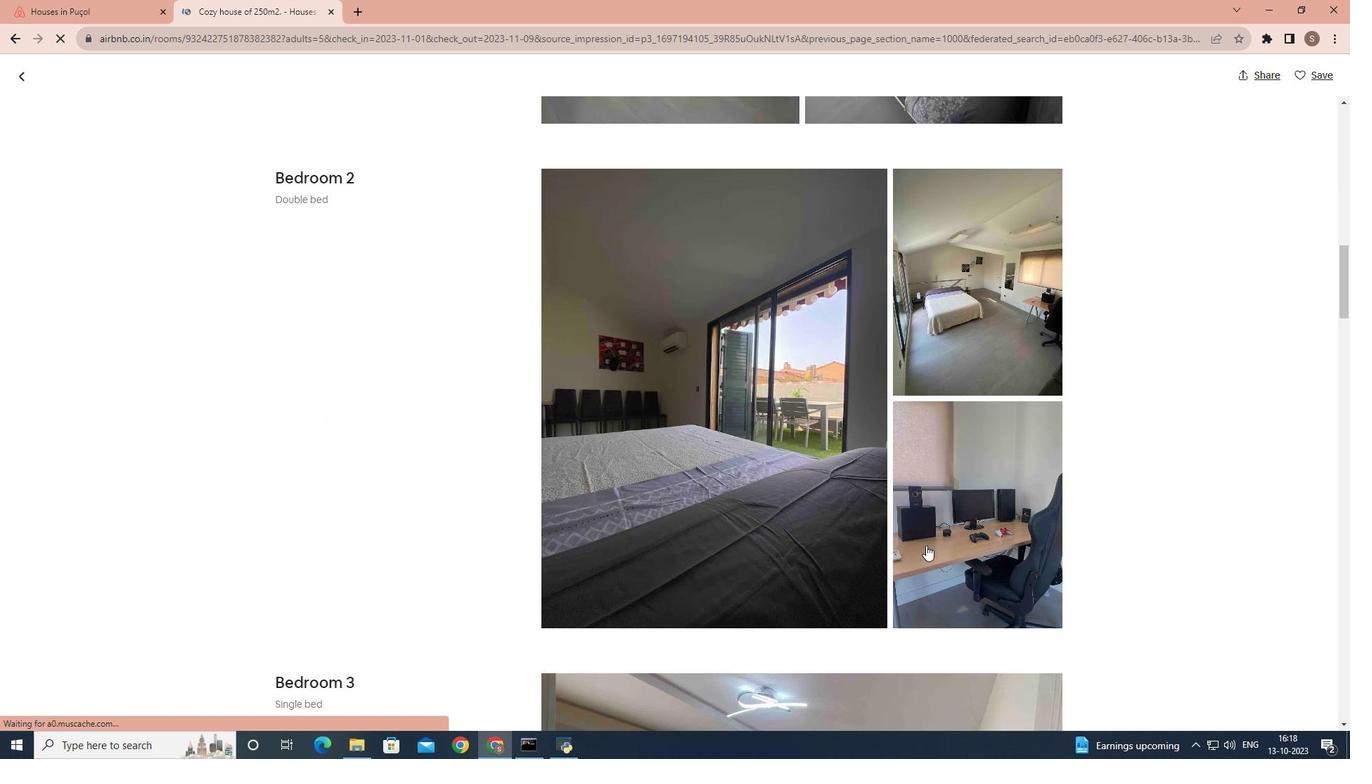 
Action: Mouse scrolled (926, 545) with delta (0, 0)
Screenshot: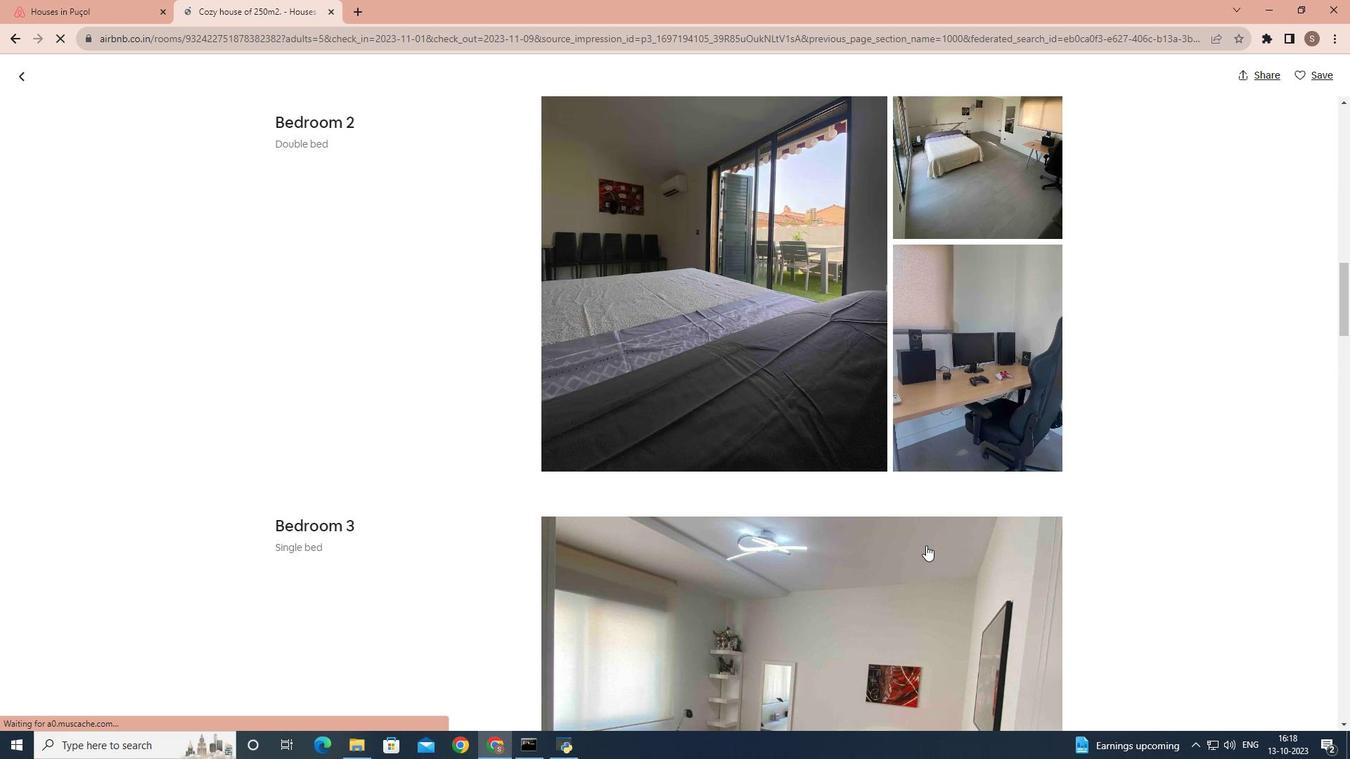 
Action: Mouse scrolled (926, 545) with delta (0, 0)
Screenshot: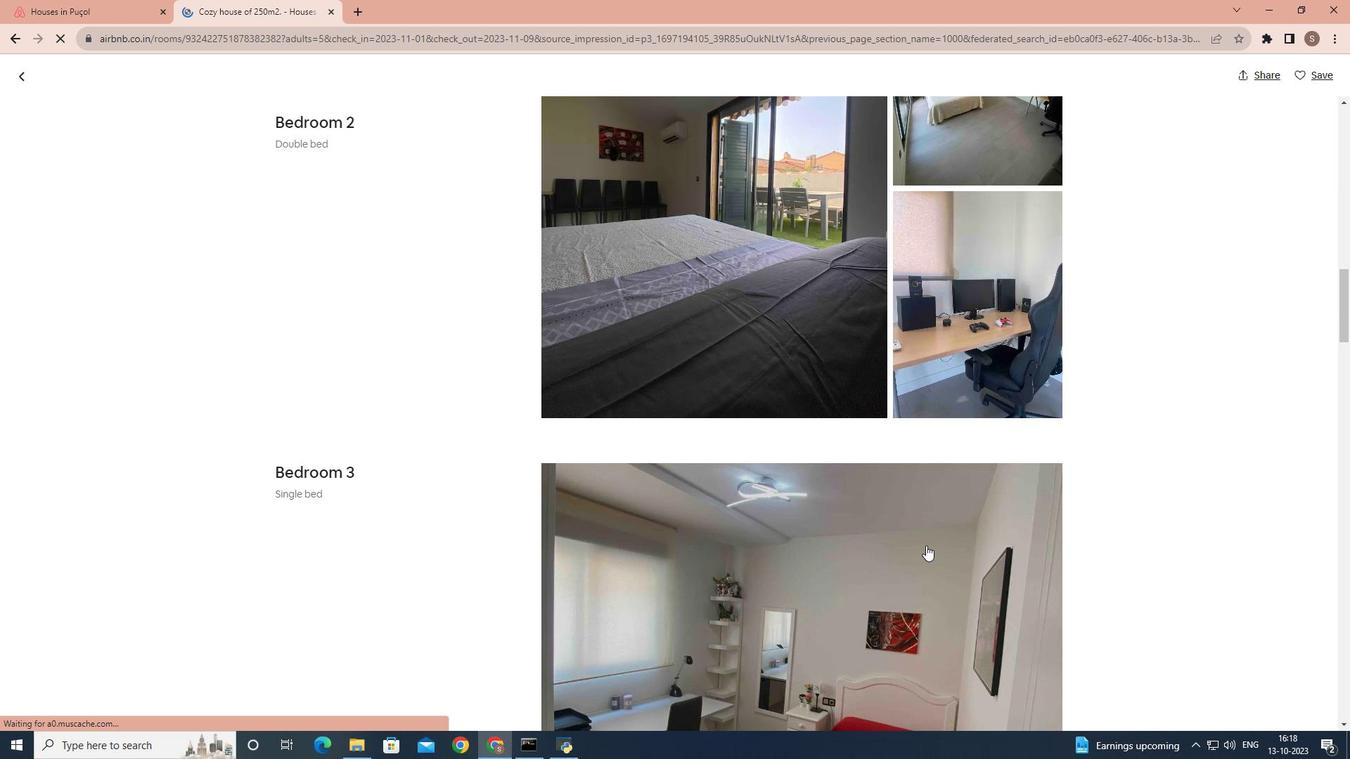 
Action: Mouse scrolled (926, 545) with delta (0, 0)
Screenshot: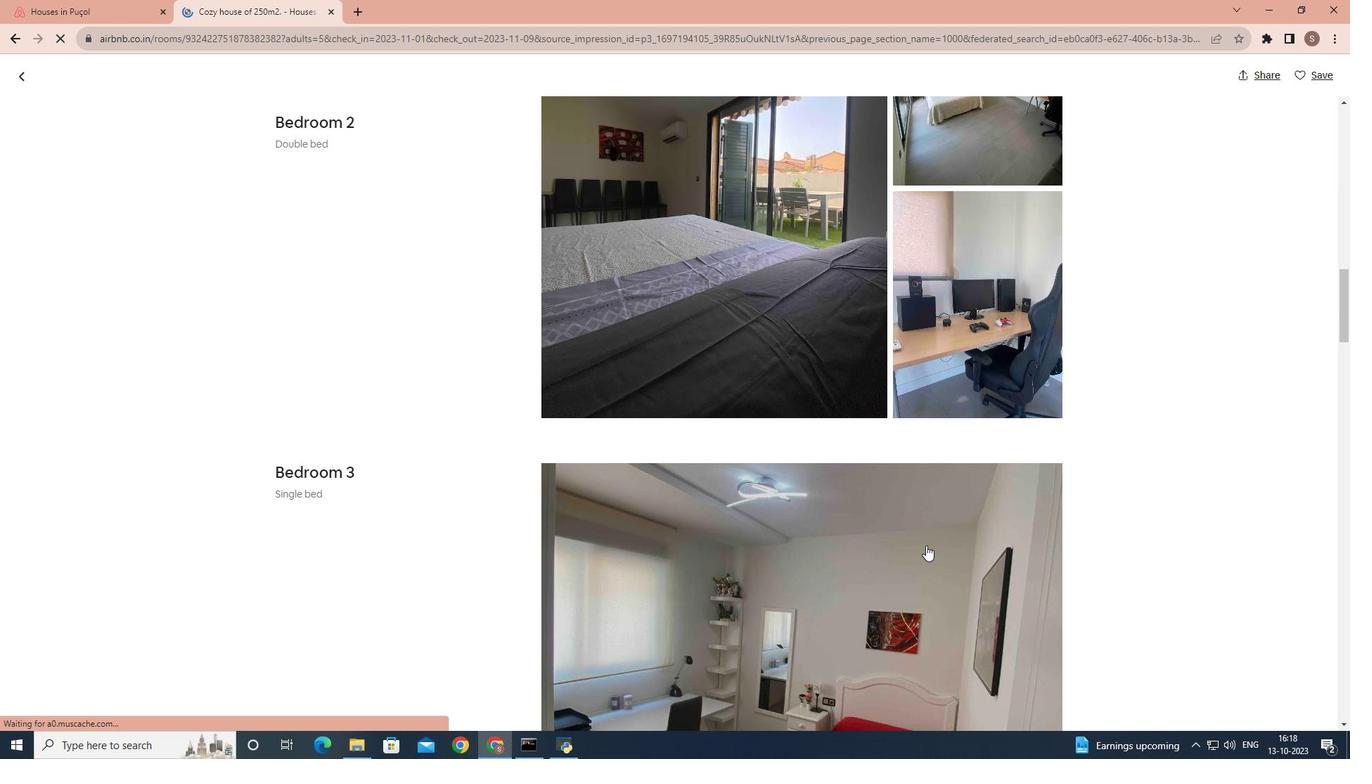 
Action: Mouse scrolled (926, 545) with delta (0, 0)
Screenshot: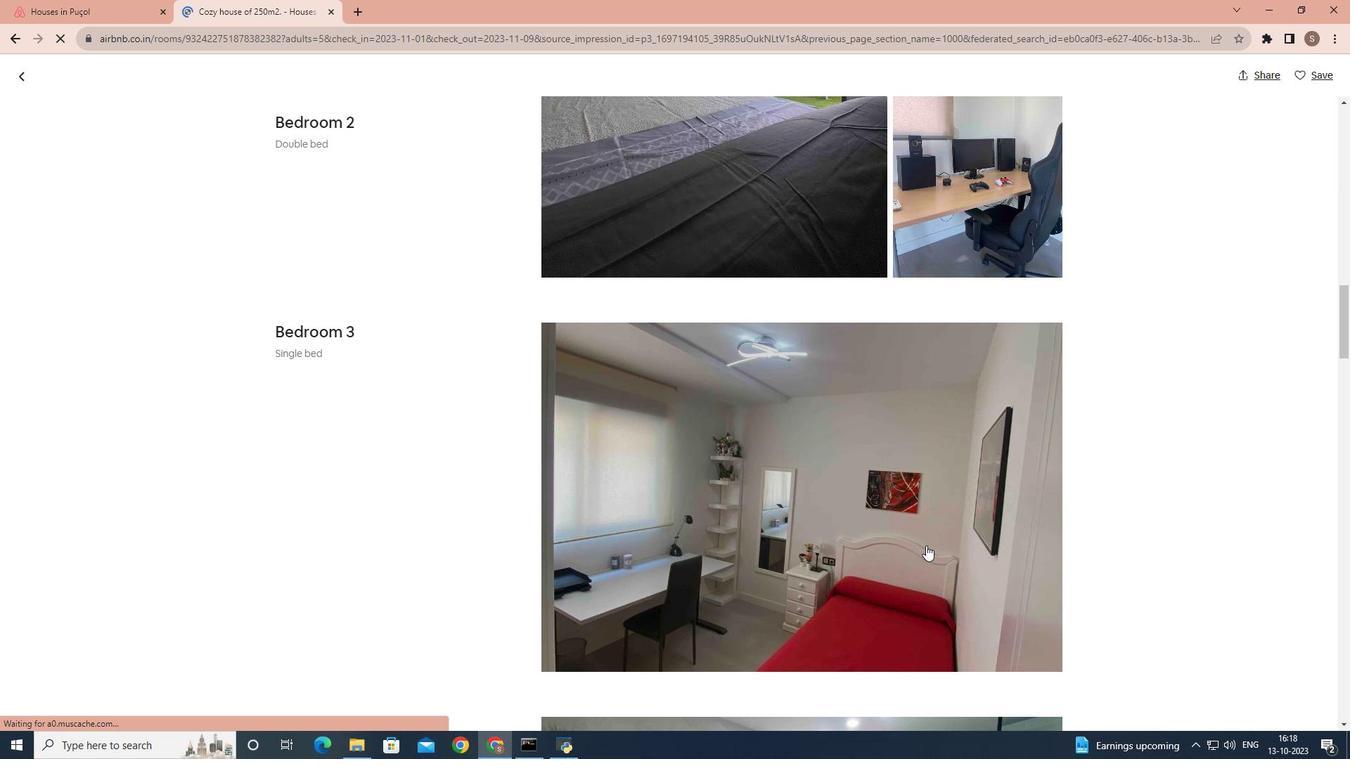 
Action: Mouse scrolled (926, 545) with delta (0, 0)
Screenshot: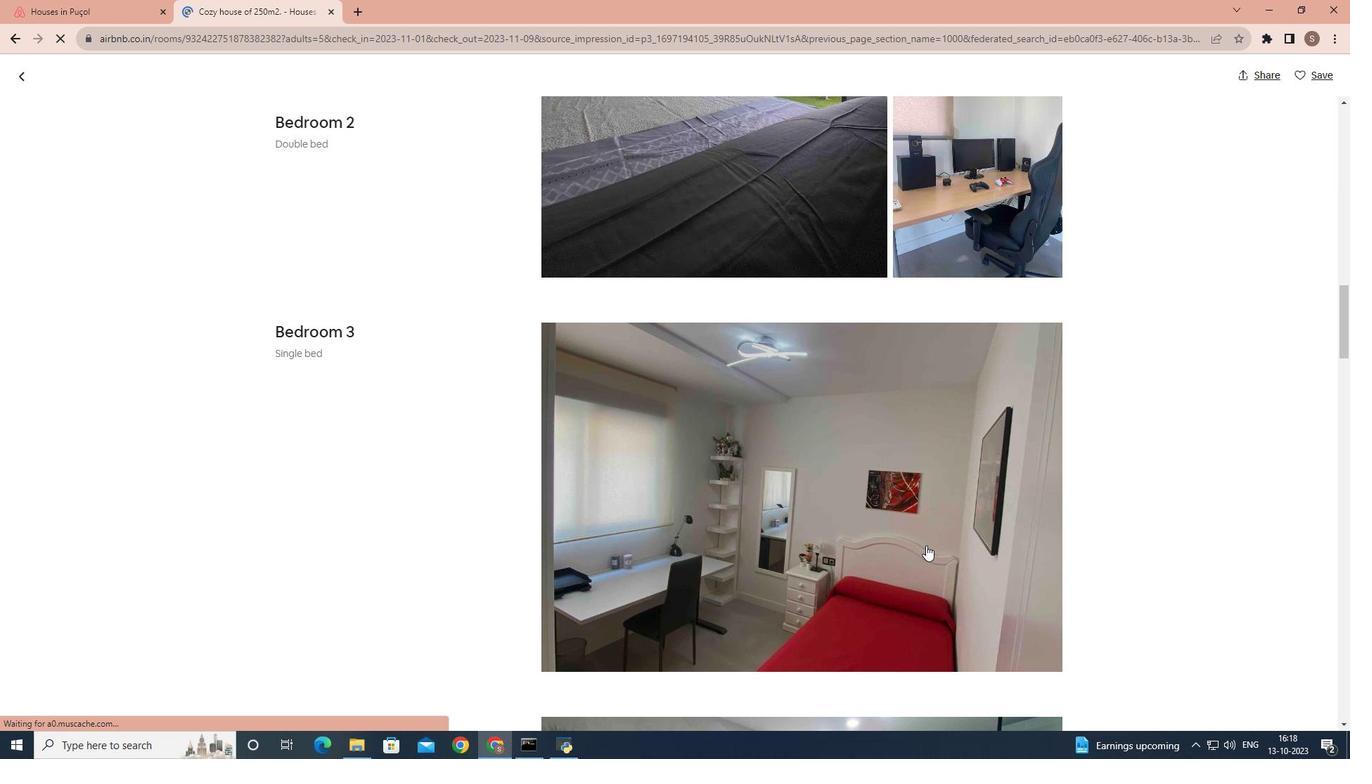 
Action: Mouse scrolled (926, 545) with delta (0, 0)
Screenshot: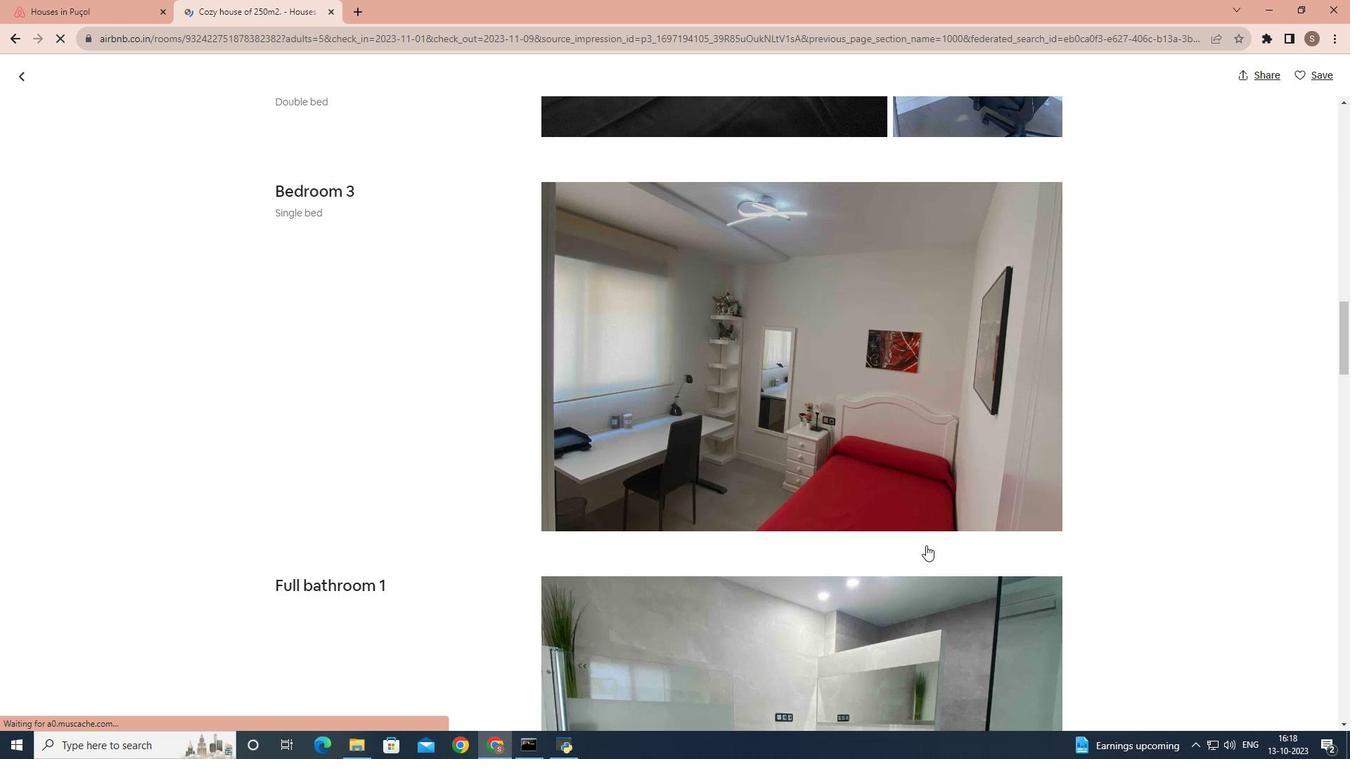 
Action: Mouse scrolled (926, 545) with delta (0, 0)
Screenshot: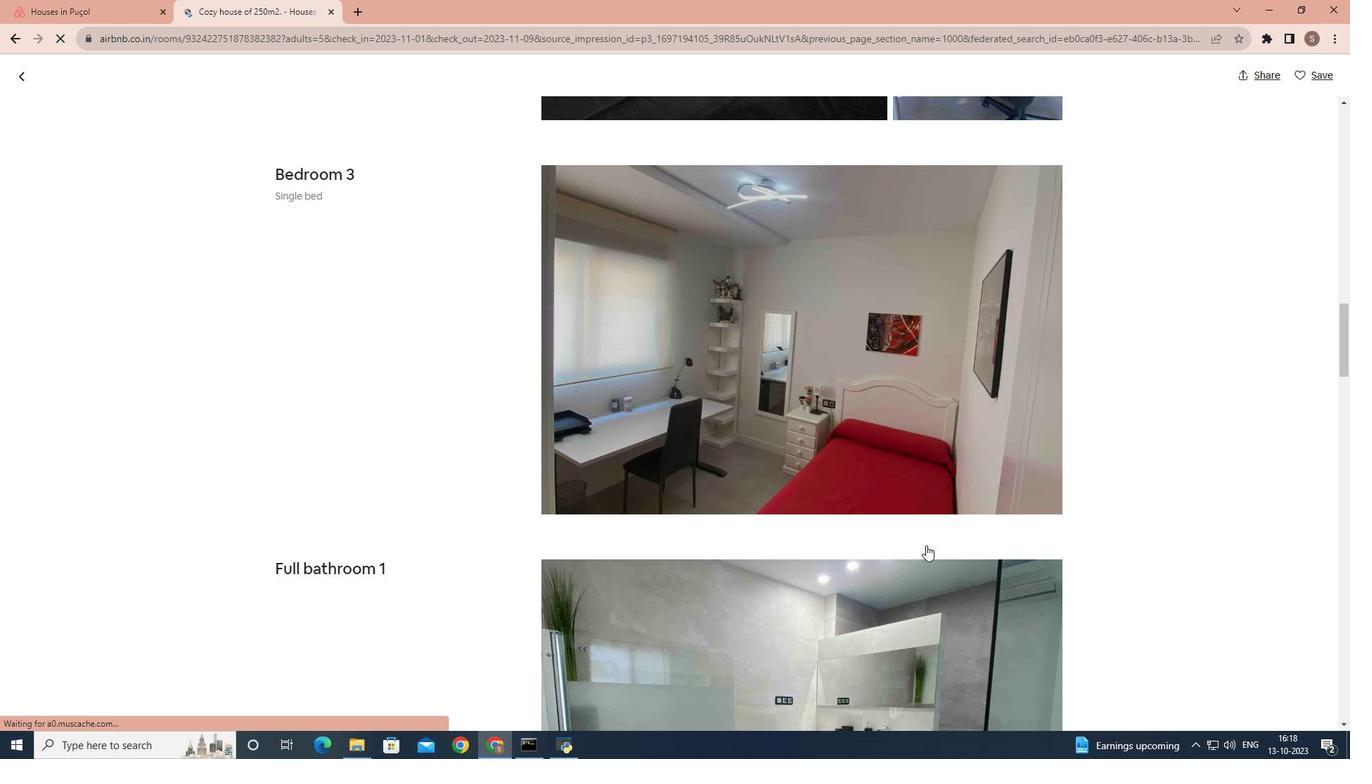 
Action: Mouse scrolled (926, 545) with delta (0, 0)
Screenshot: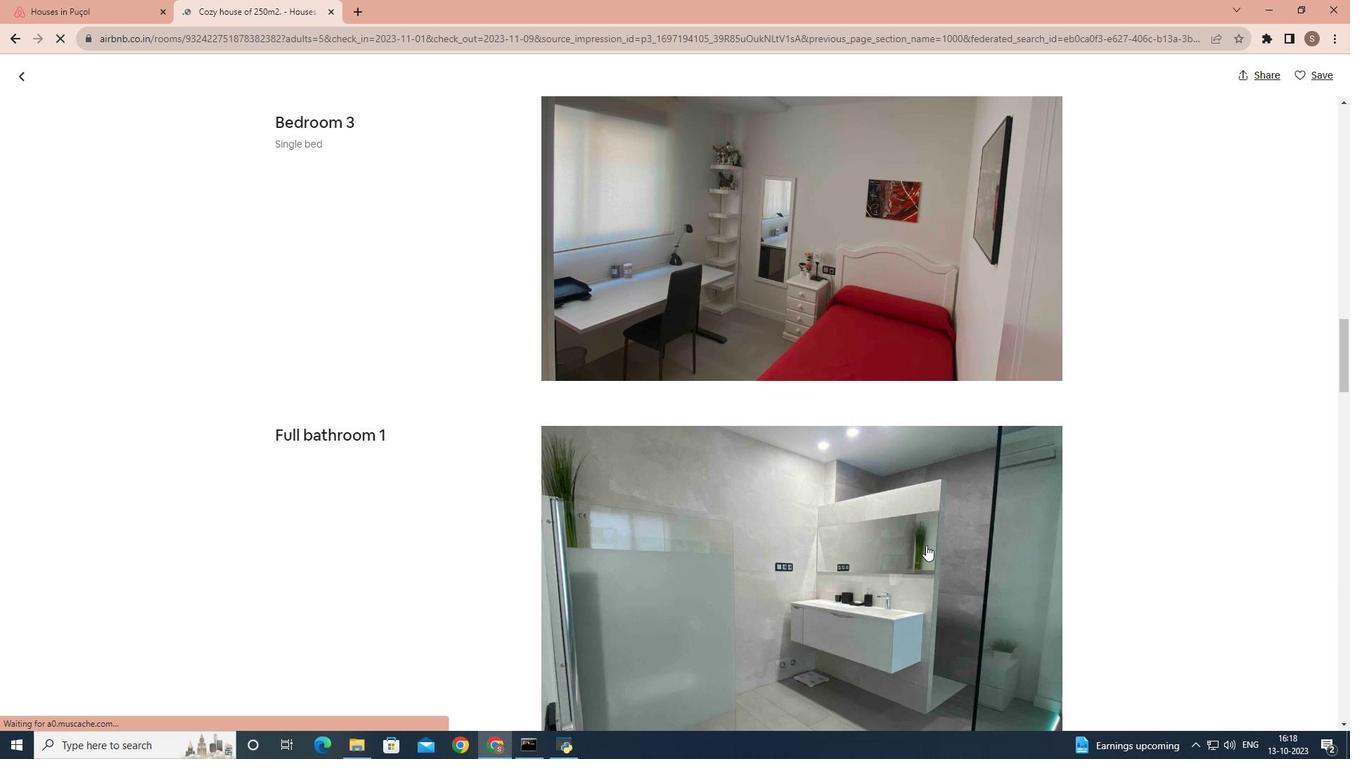 
Action: Mouse scrolled (926, 545) with delta (0, 0)
Screenshot: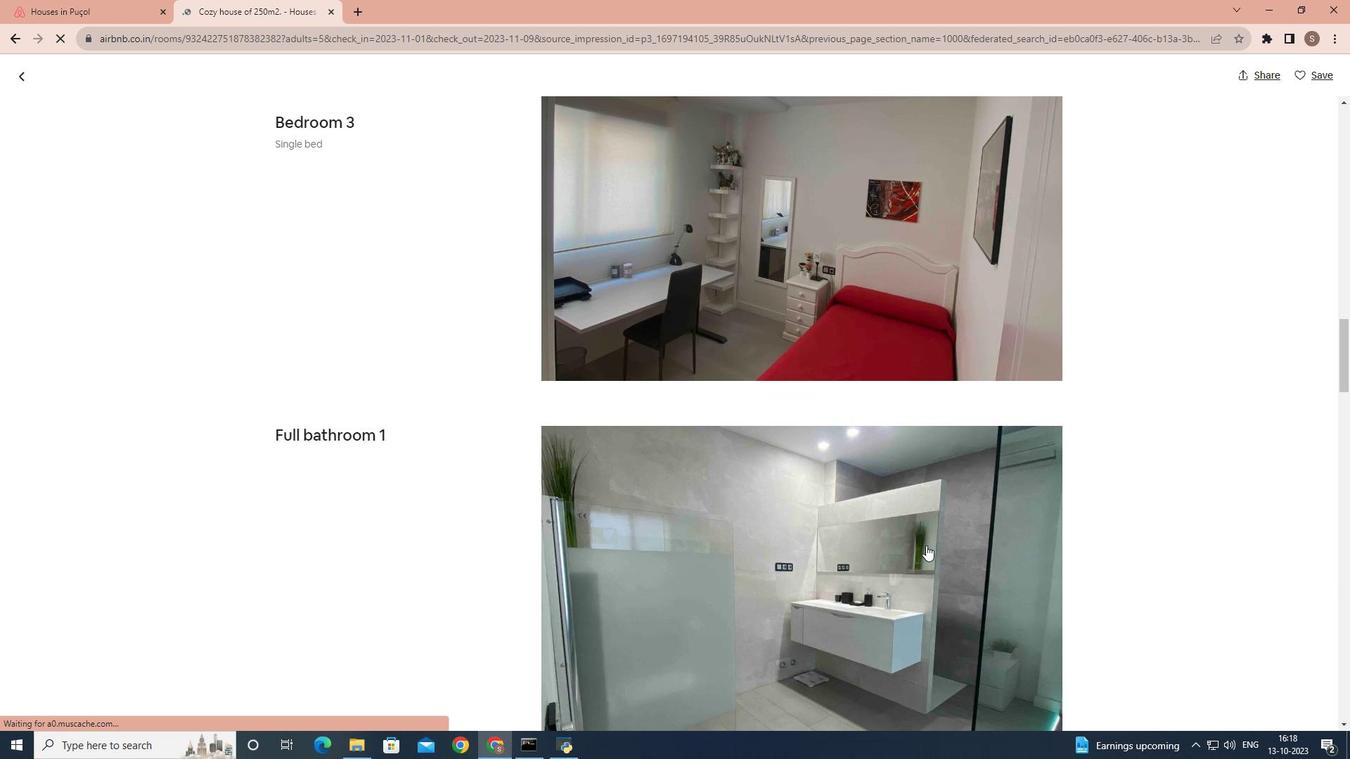 
Action: Mouse scrolled (926, 545) with delta (0, 0)
Screenshot: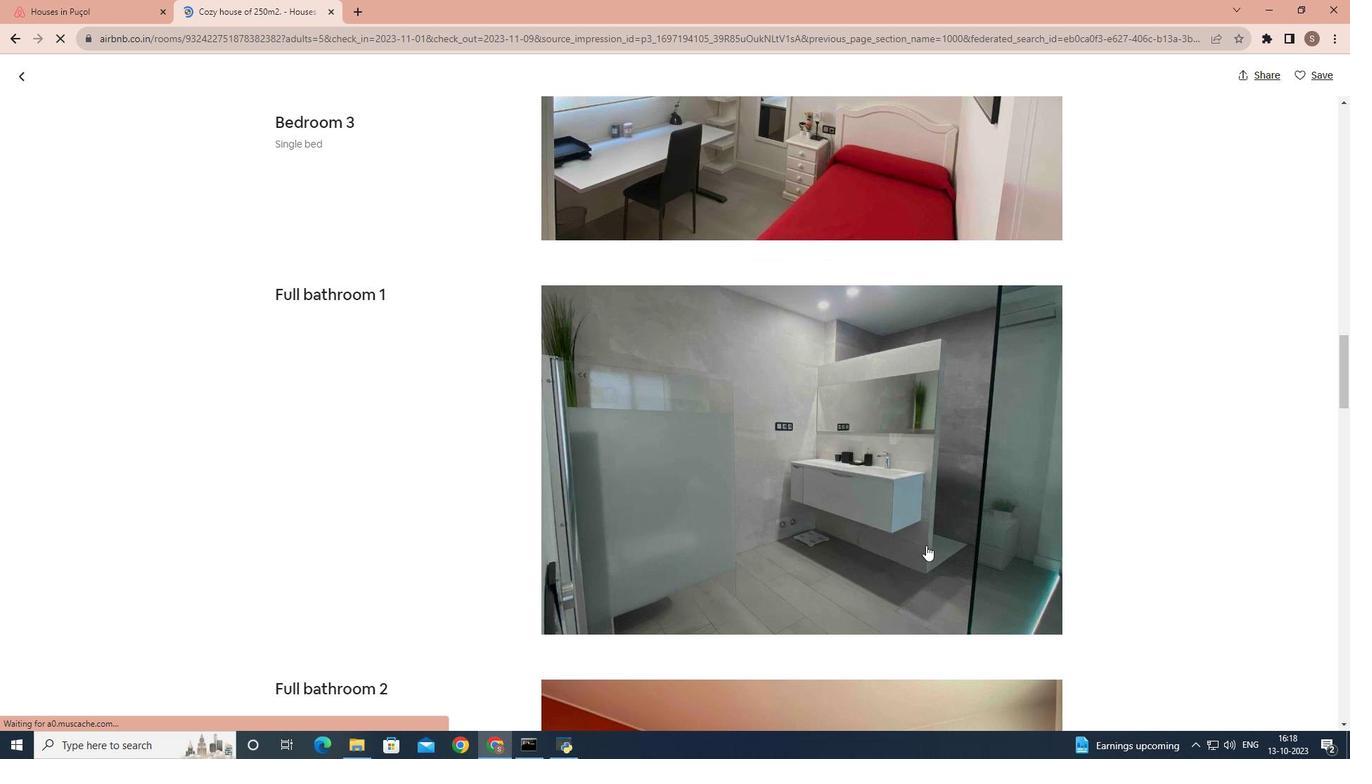 
Action: Mouse scrolled (926, 545) with delta (0, 0)
Screenshot: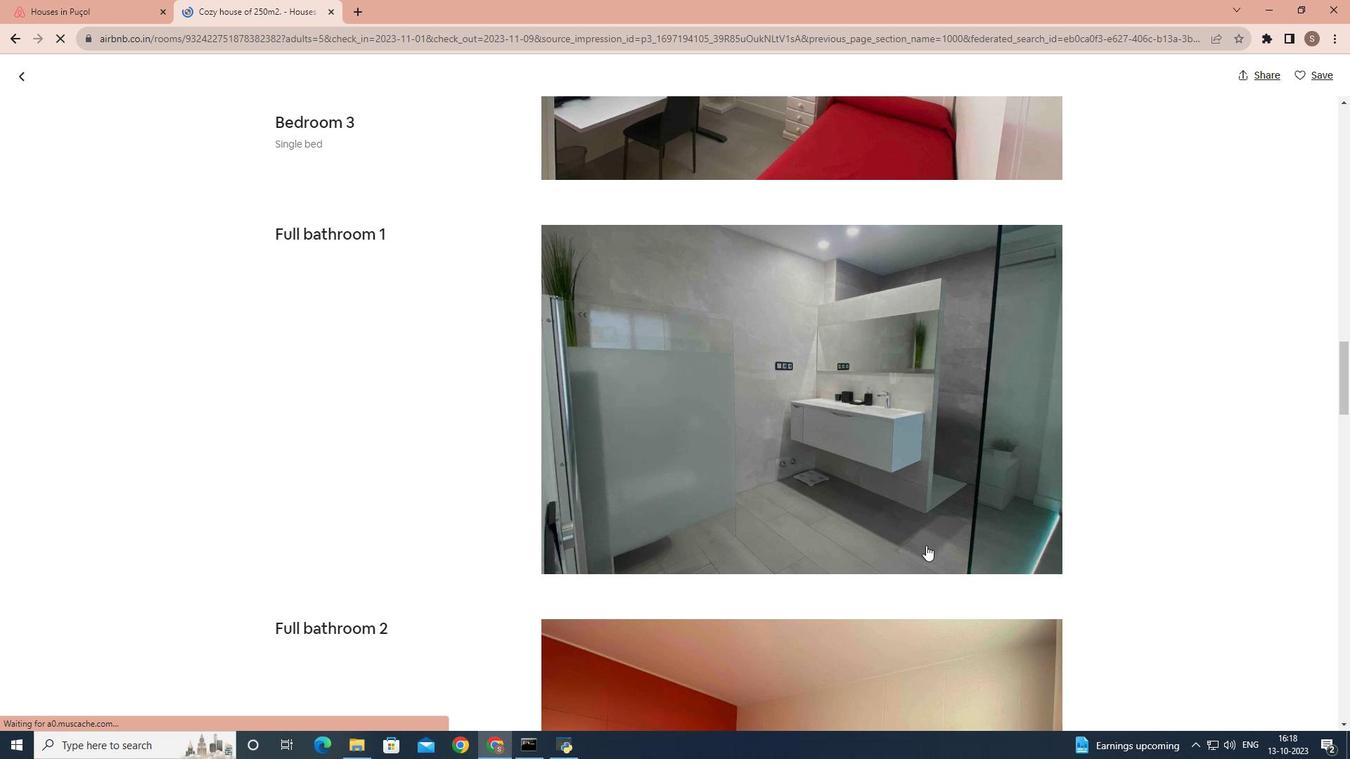 
Action: Mouse scrolled (926, 545) with delta (0, 0)
Screenshot: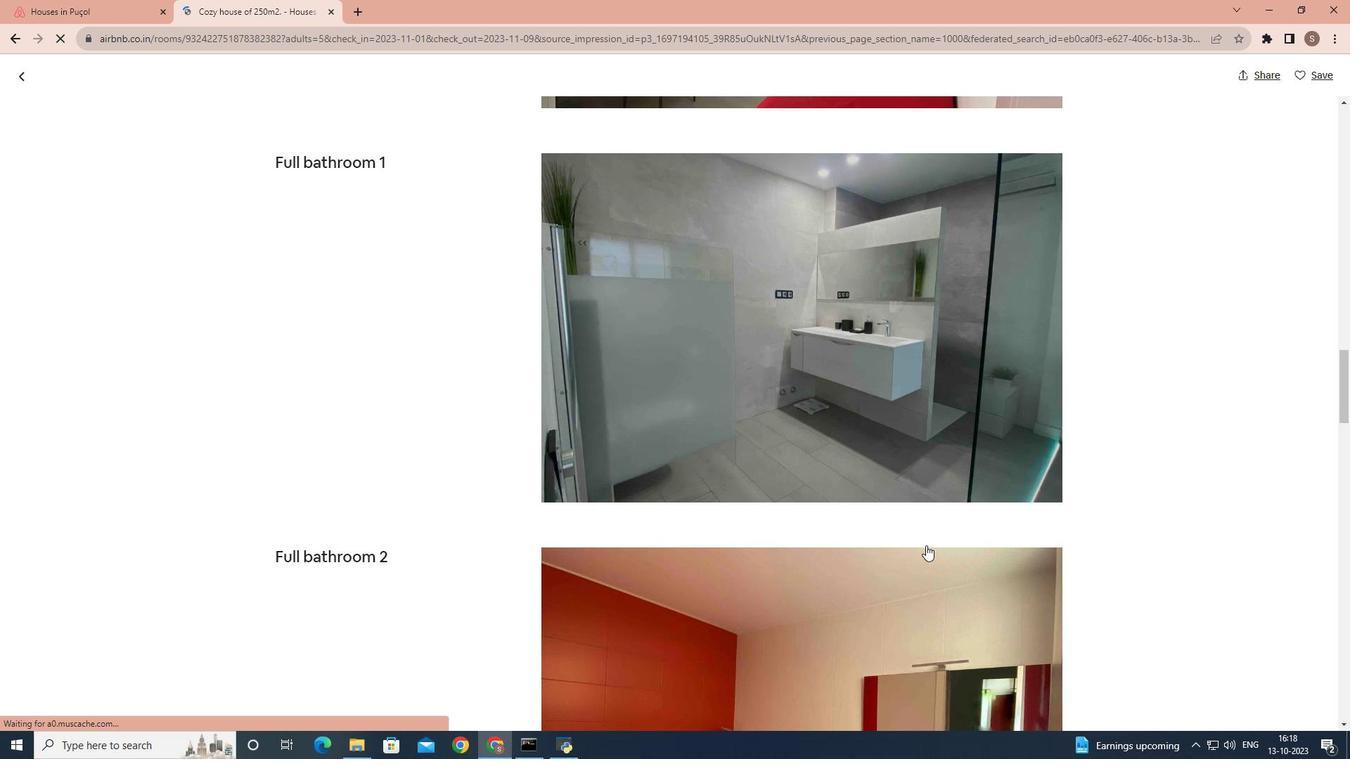 
Action: Mouse scrolled (926, 545) with delta (0, 0)
Screenshot: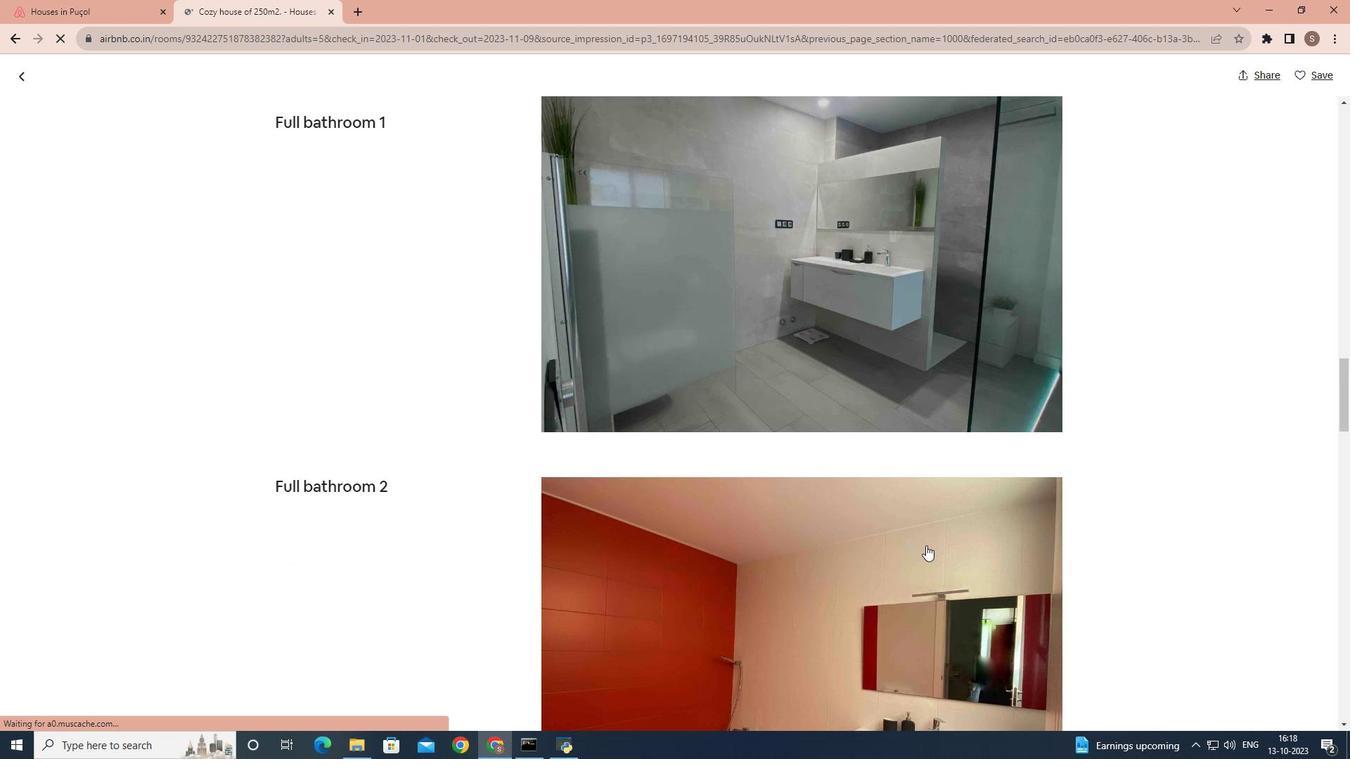
Action: Mouse scrolled (926, 545) with delta (0, 0)
Screenshot: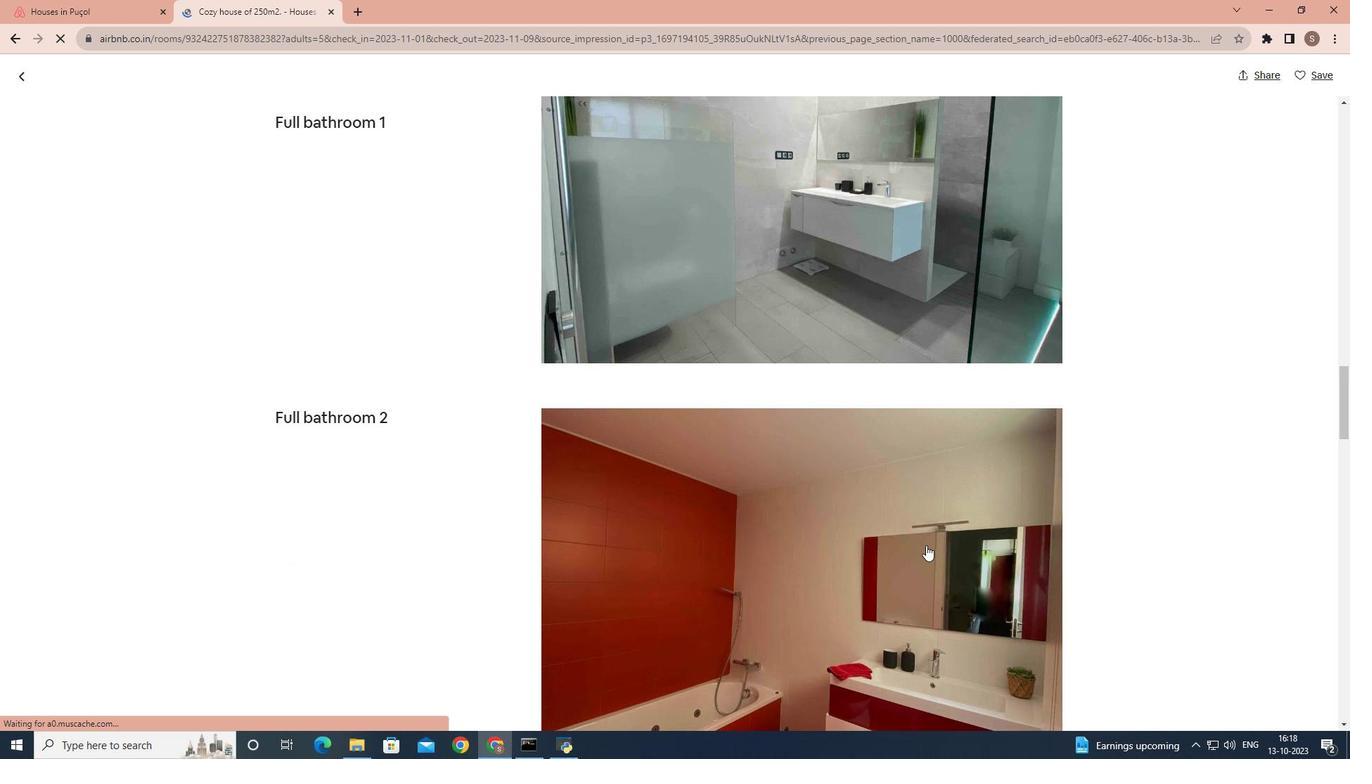 
Action: Mouse scrolled (926, 545) with delta (0, 0)
Screenshot: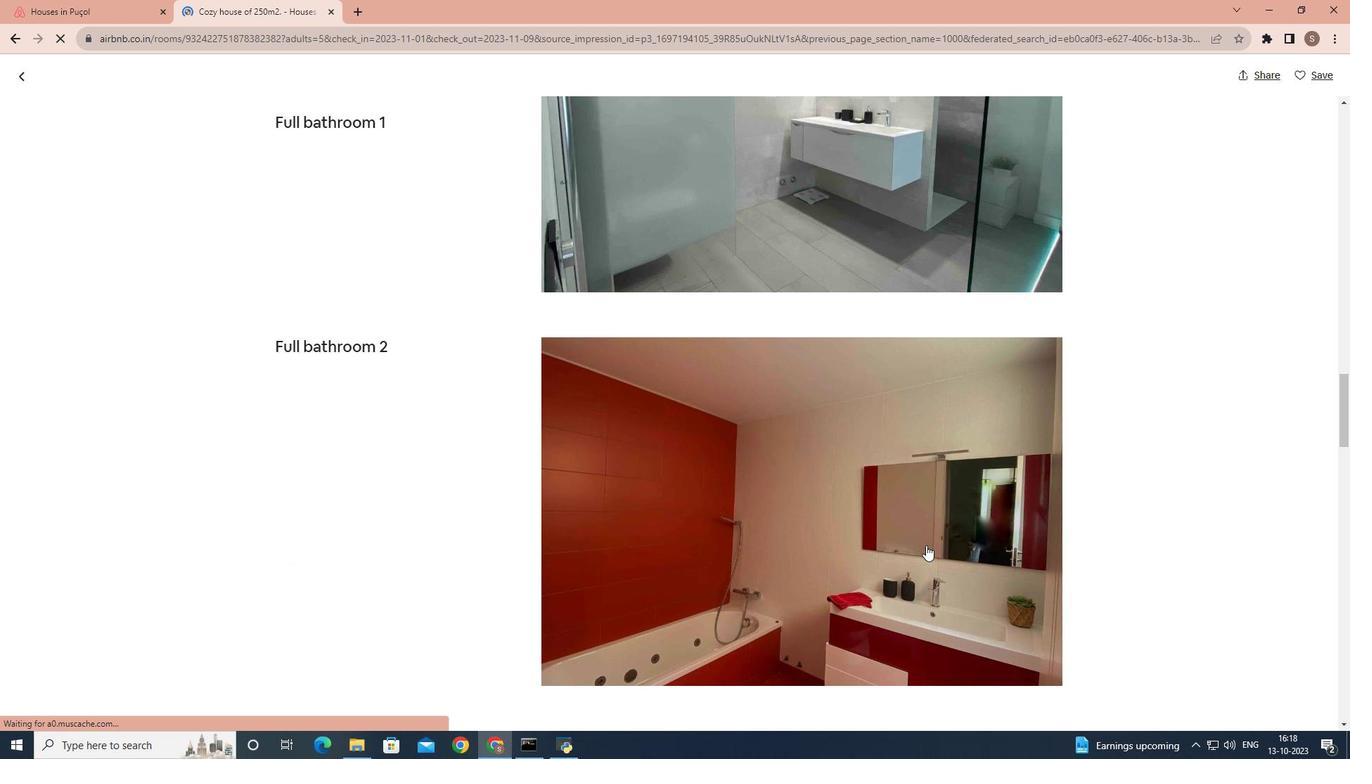 
Action: Mouse scrolled (926, 545) with delta (0, 0)
Screenshot: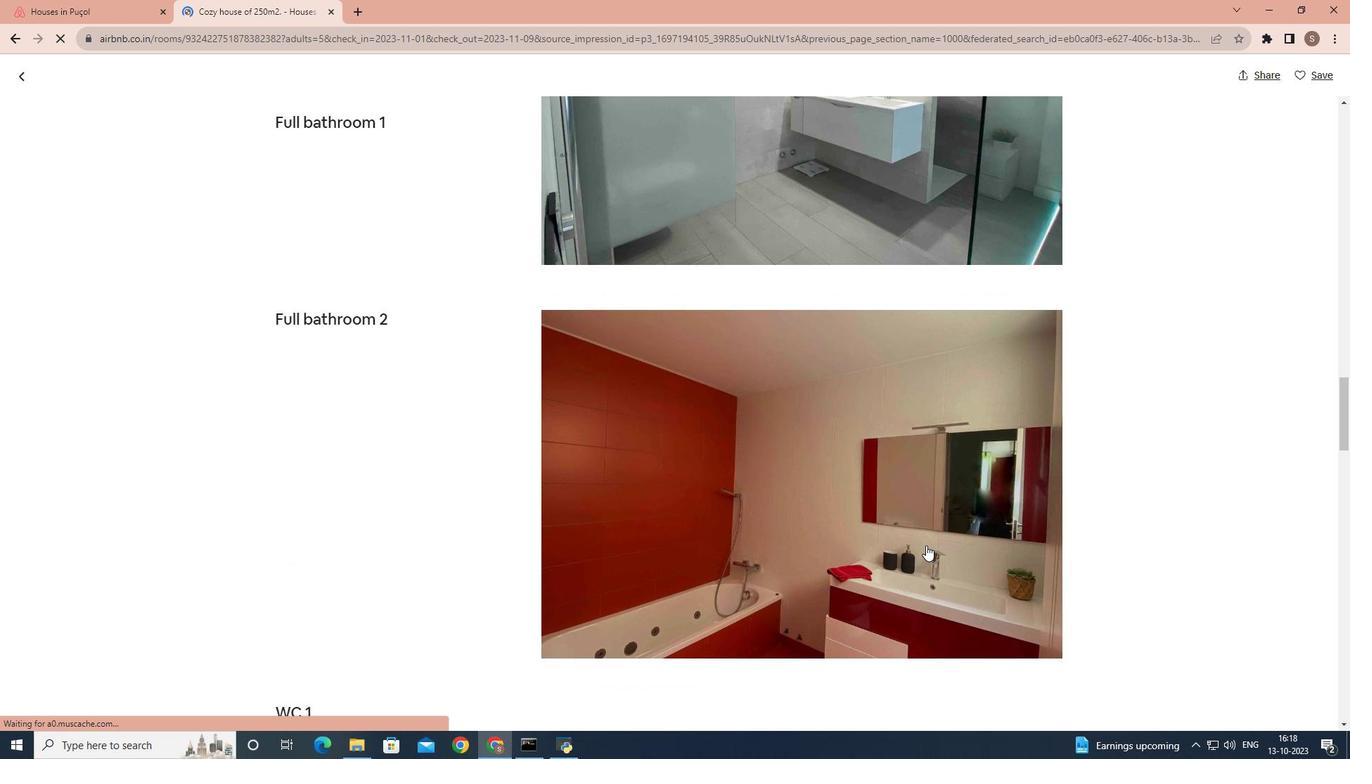 
Action: Mouse scrolled (926, 545) with delta (0, 0)
Screenshot: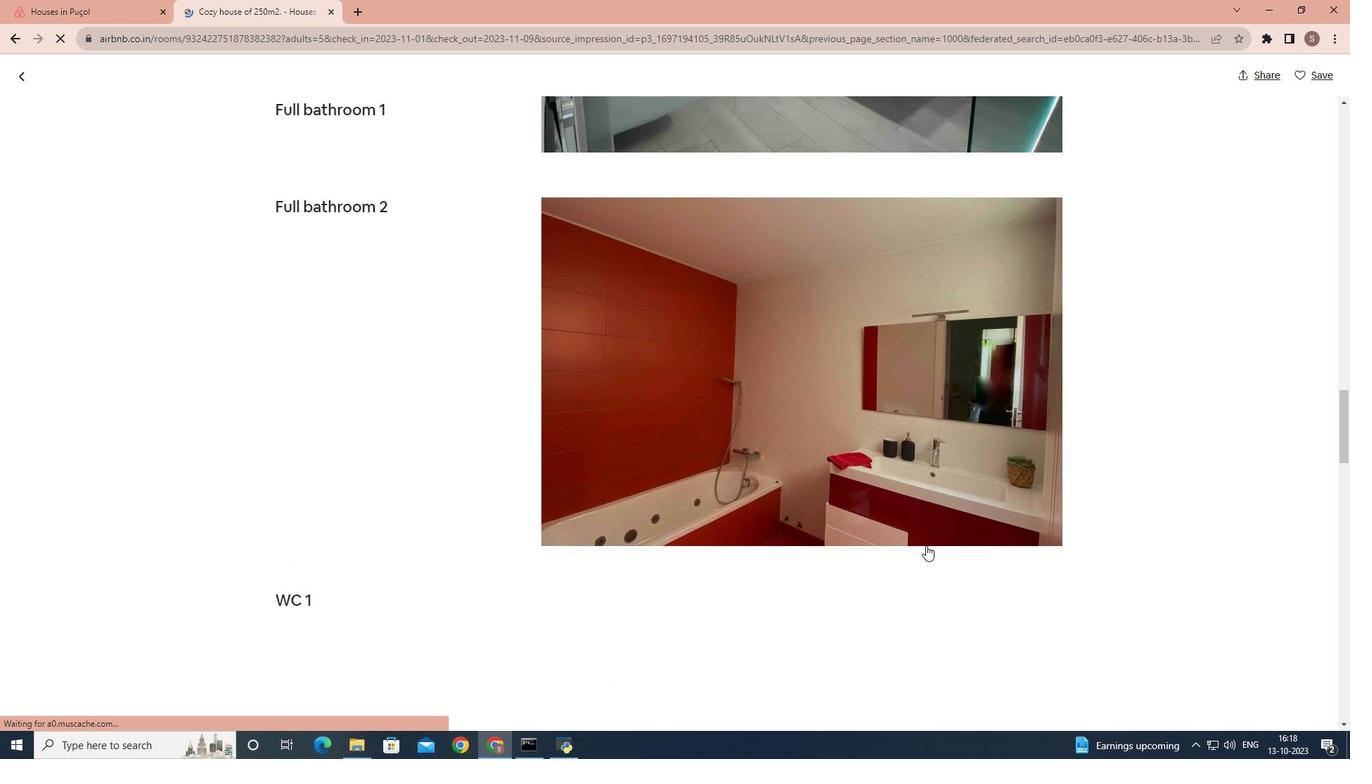 
Action: Mouse scrolled (926, 545) with delta (0, 0)
Screenshot: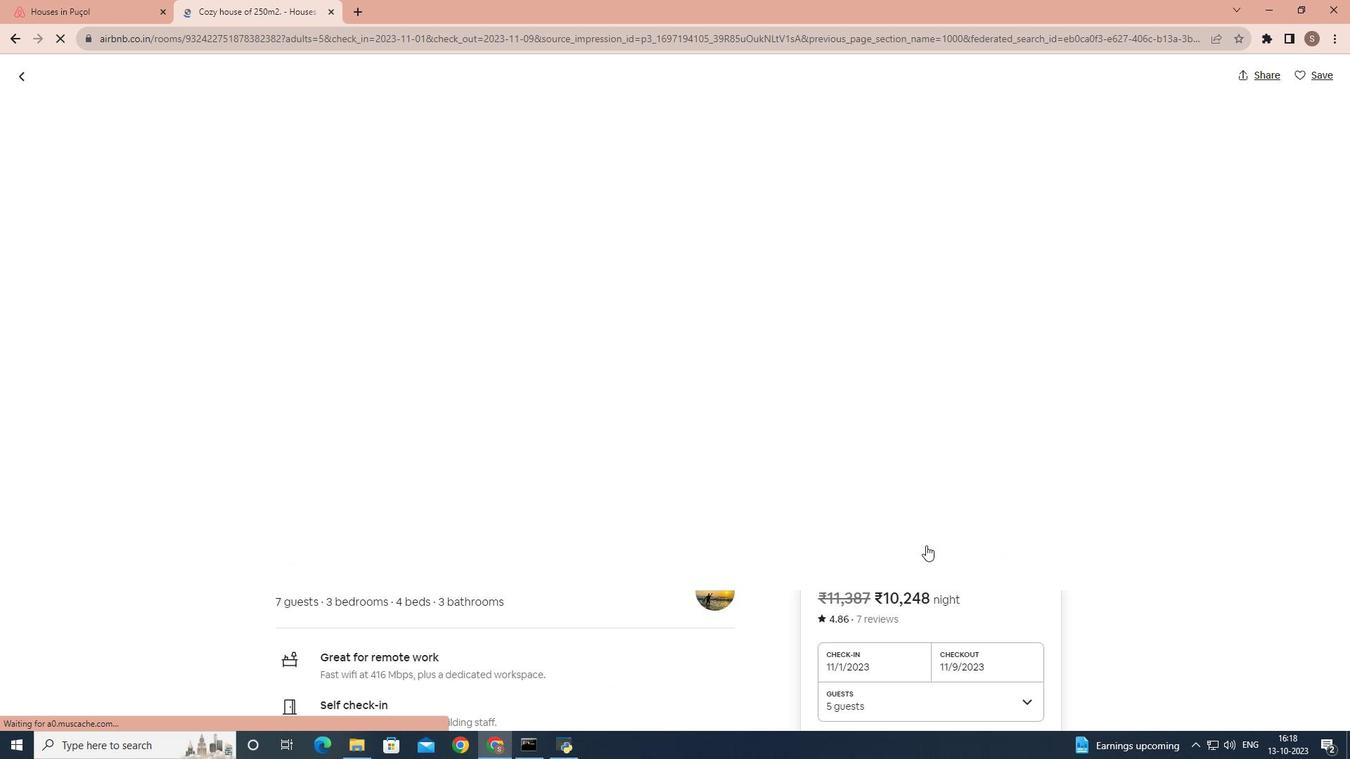 
Action: Mouse scrolled (926, 545) with delta (0, 0)
Screenshot: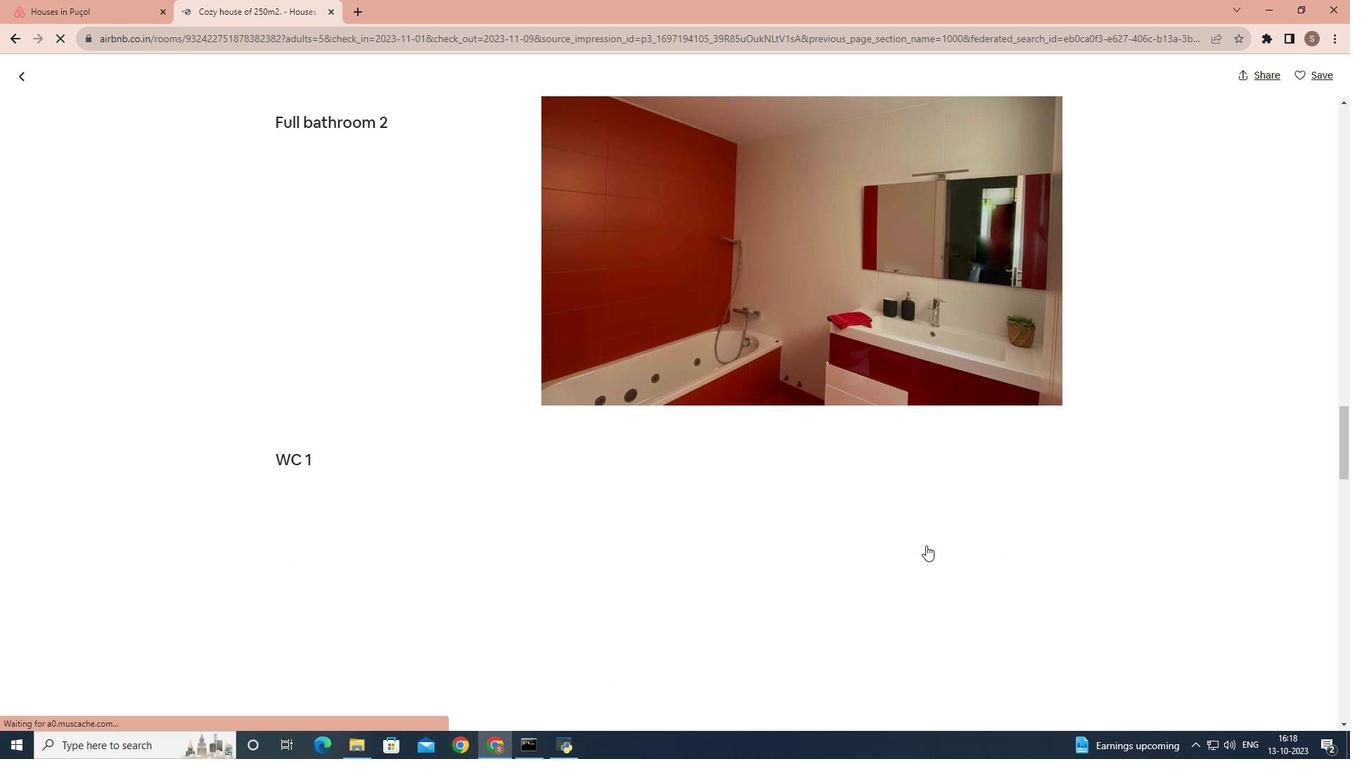 
Action: Mouse moved to (926, 546)
Screenshot: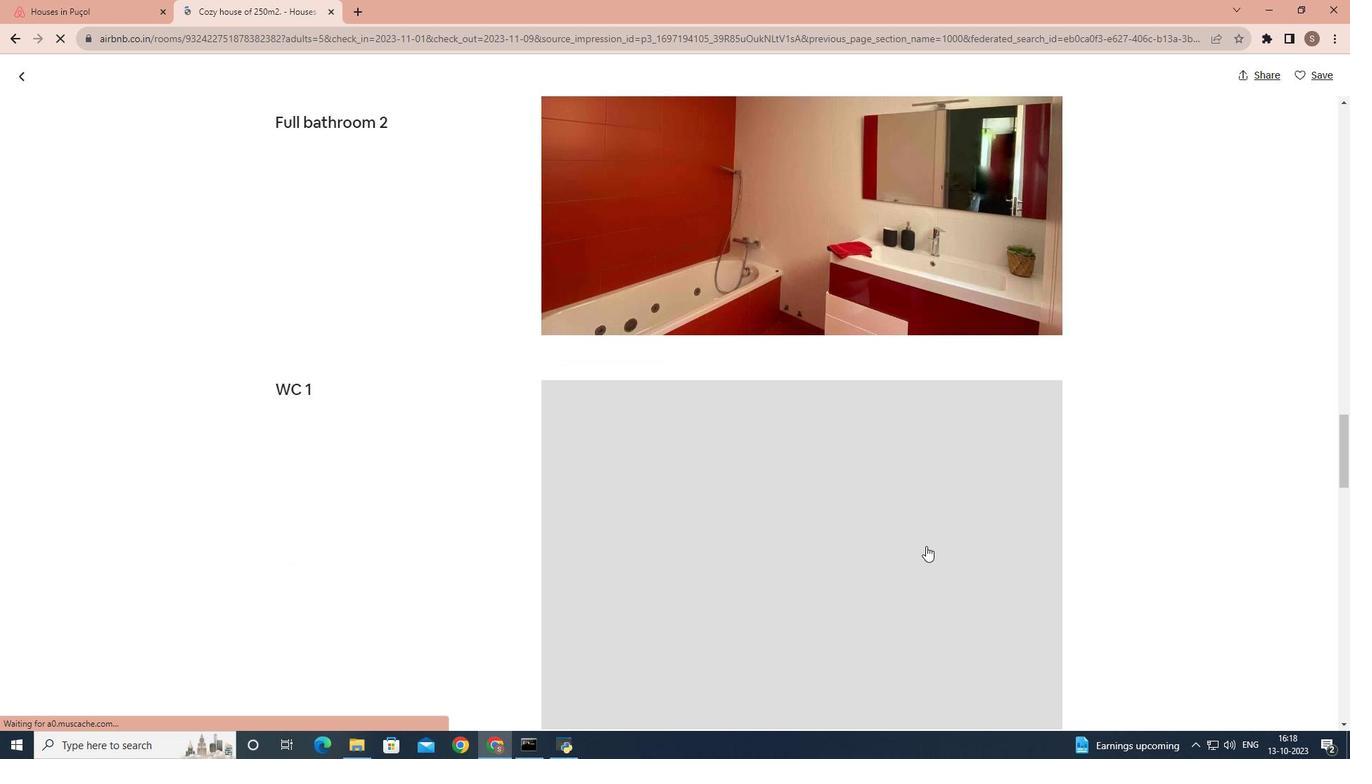 
Action: Mouse scrolled (926, 545) with delta (0, 0)
Screenshot: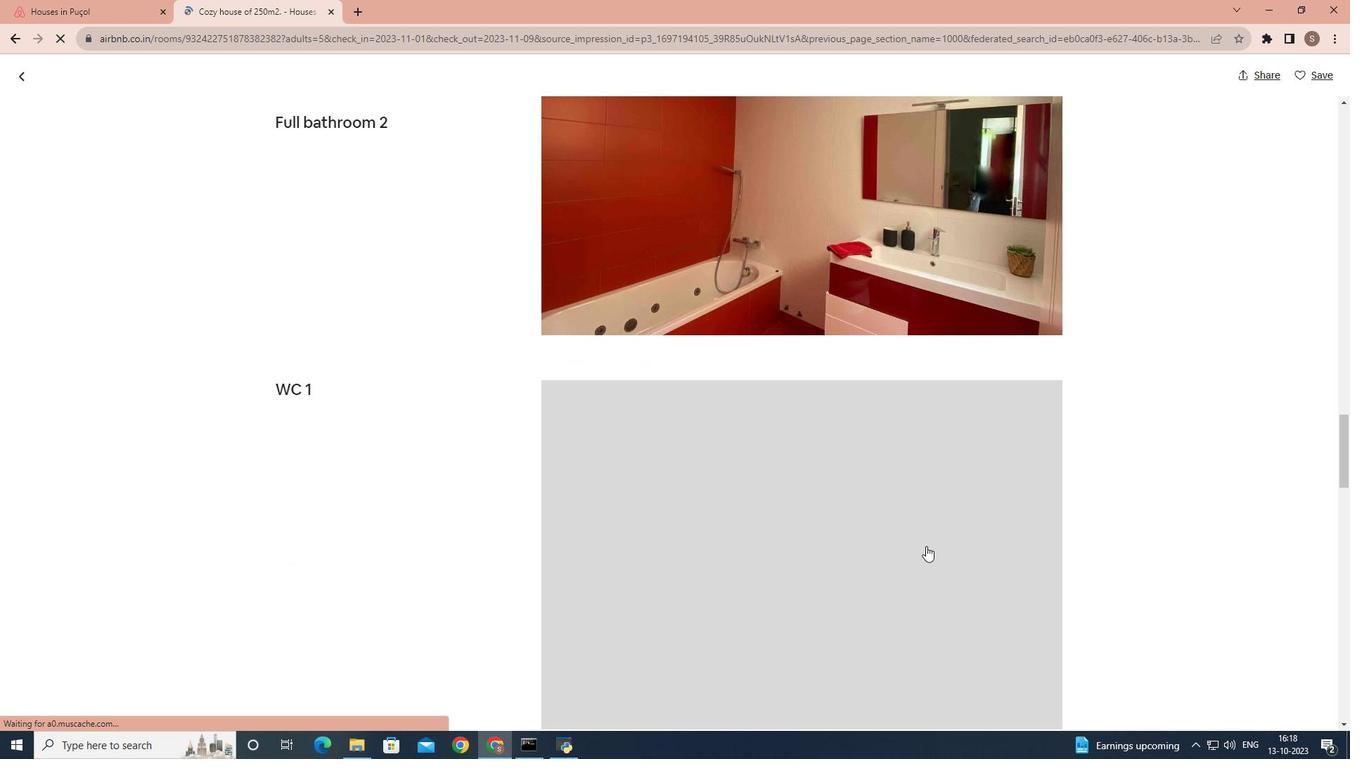 
Action: Mouse scrolled (926, 545) with delta (0, 0)
Screenshot: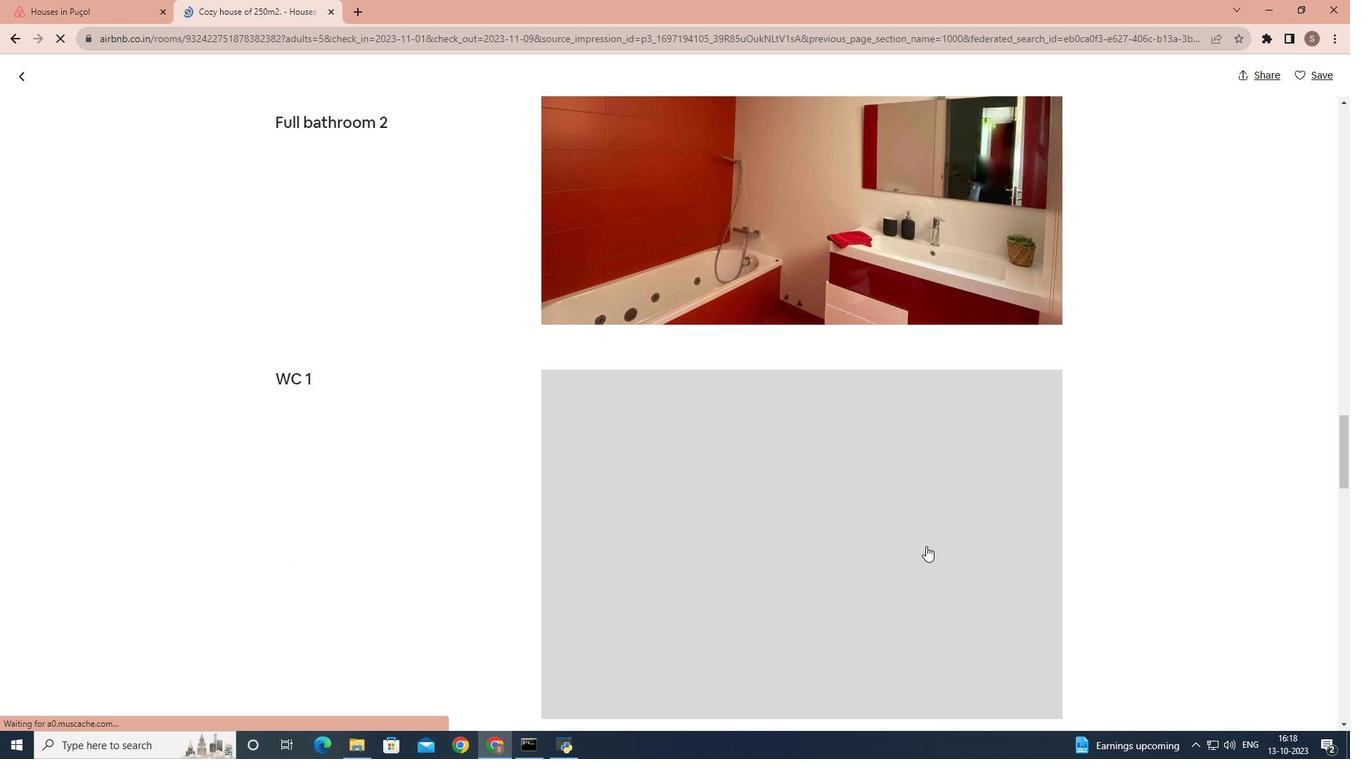 
Action: Mouse scrolled (926, 545) with delta (0, 0)
Screenshot: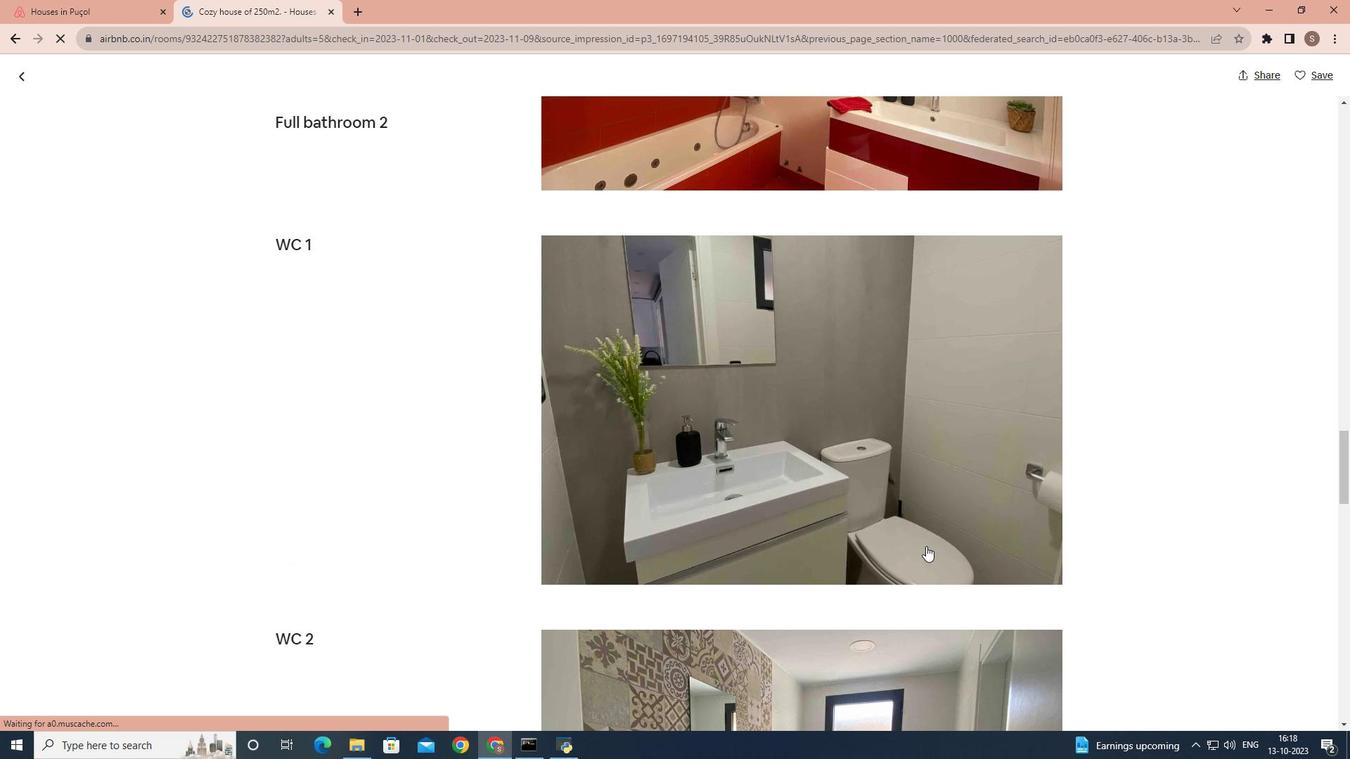 
Action: Mouse scrolled (926, 545) with delta (0, 0)
Screenshot: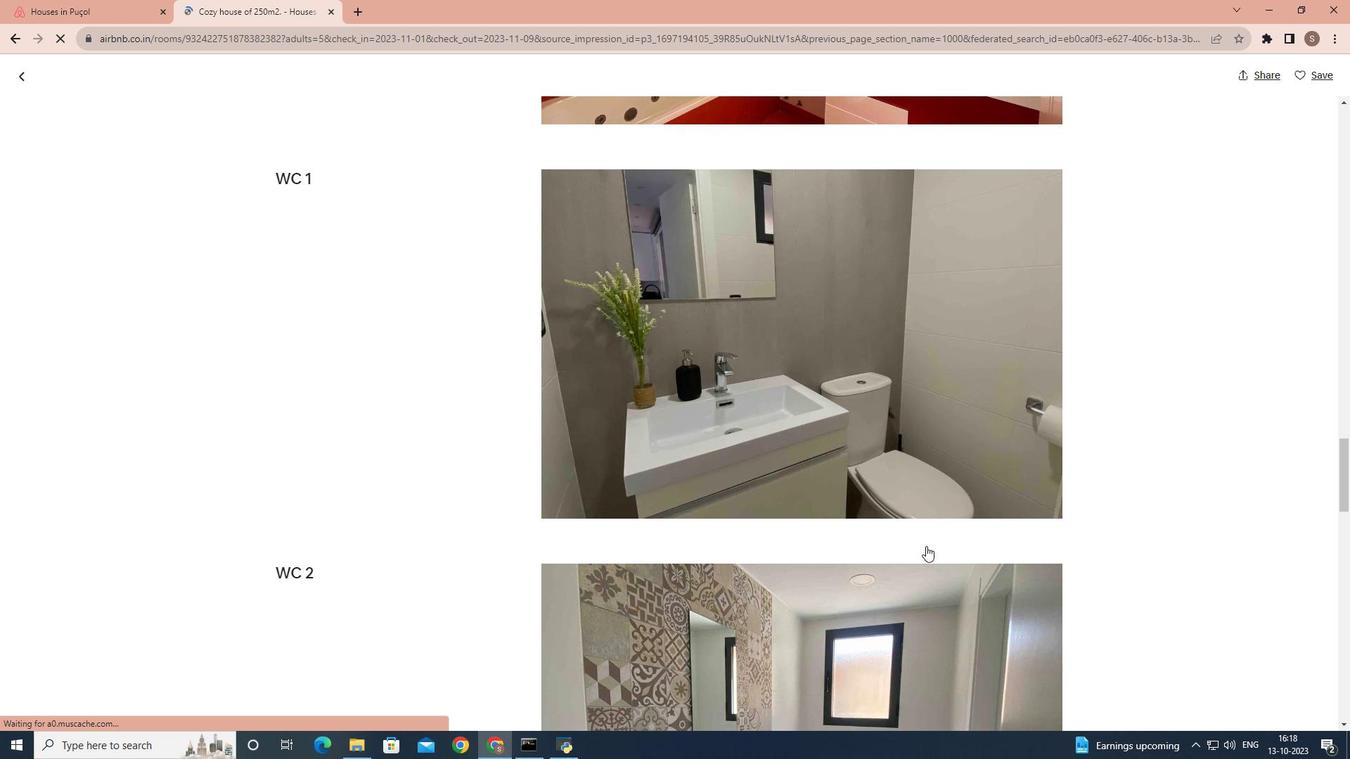
Action: Mouse scrolled (926, 545) with delta (0, 0)
Screenshot: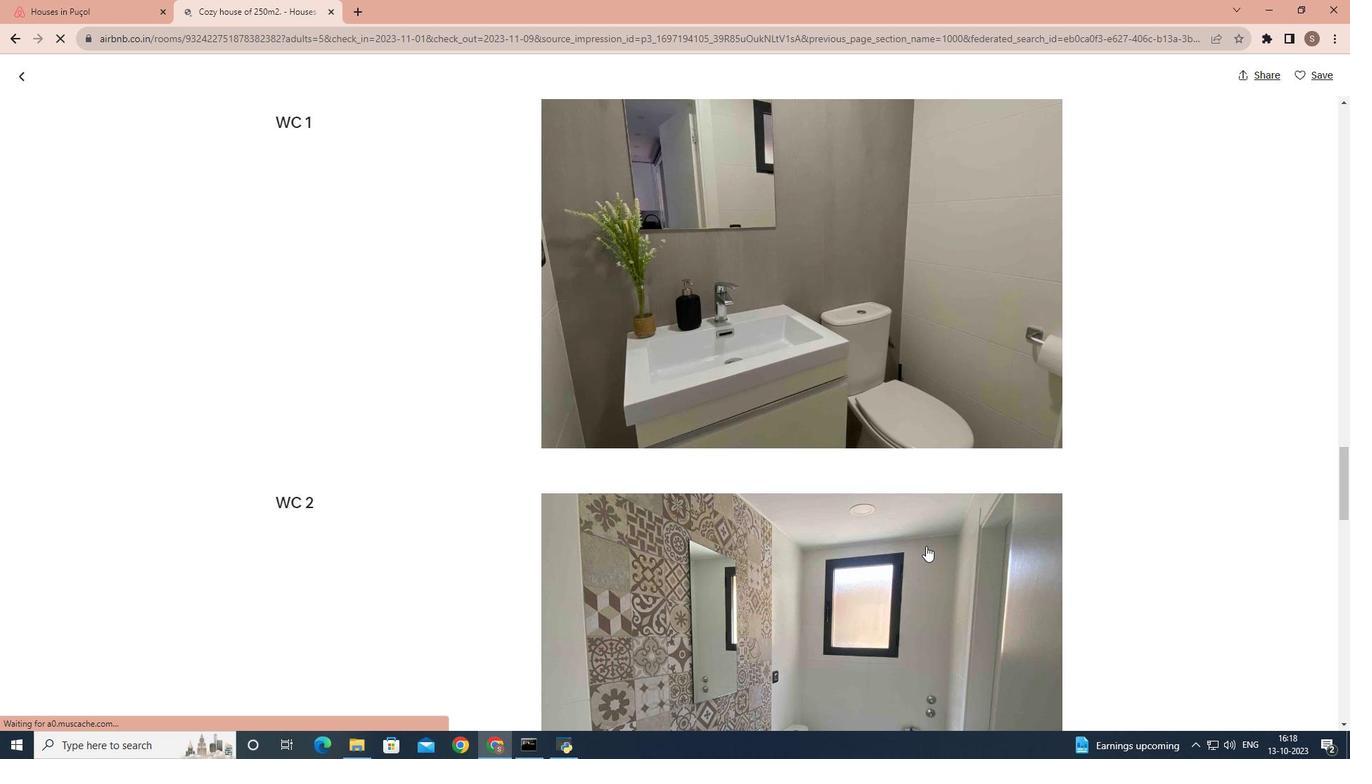 
Action: Mouse scrolled (926, 545) with delta (0, 0)
Screenshot: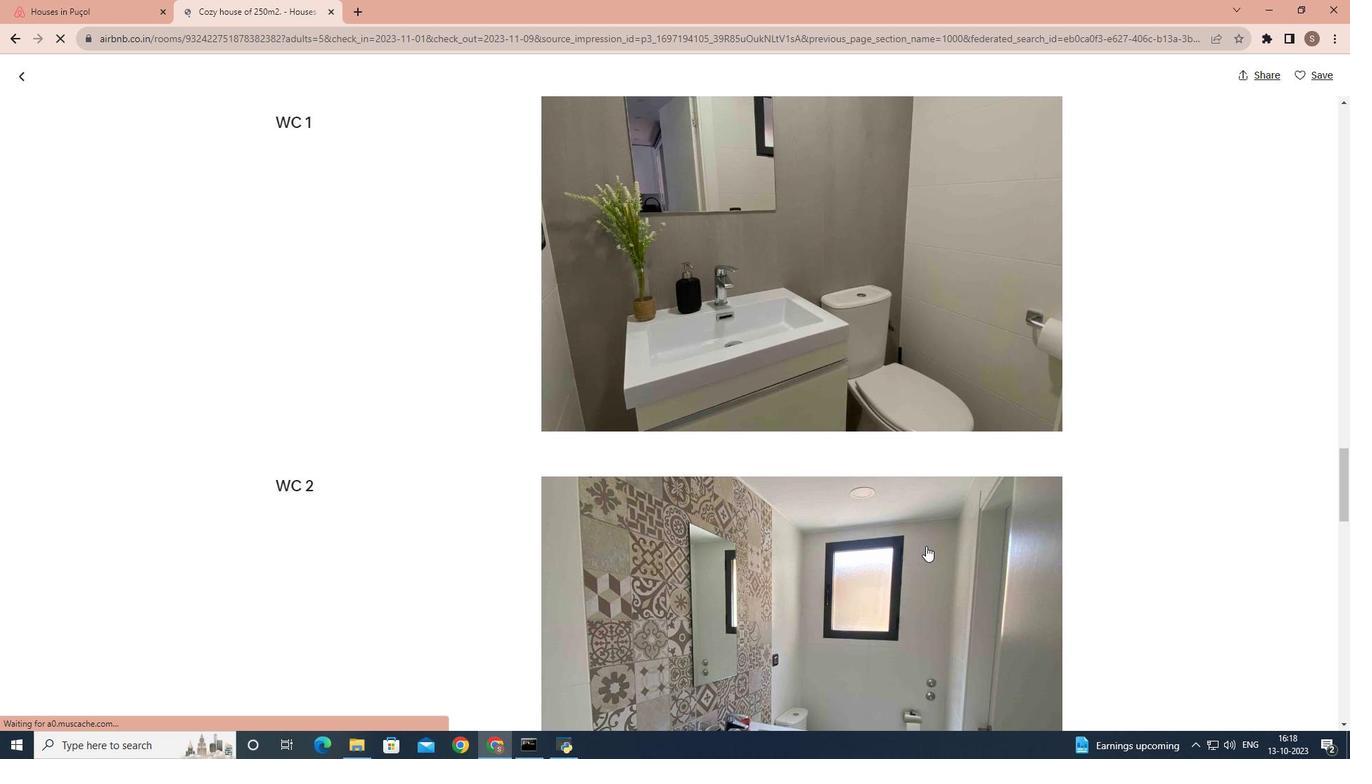 
Action: Mouse scrolled (926, 545) with delta (0, 0)
Screenshot: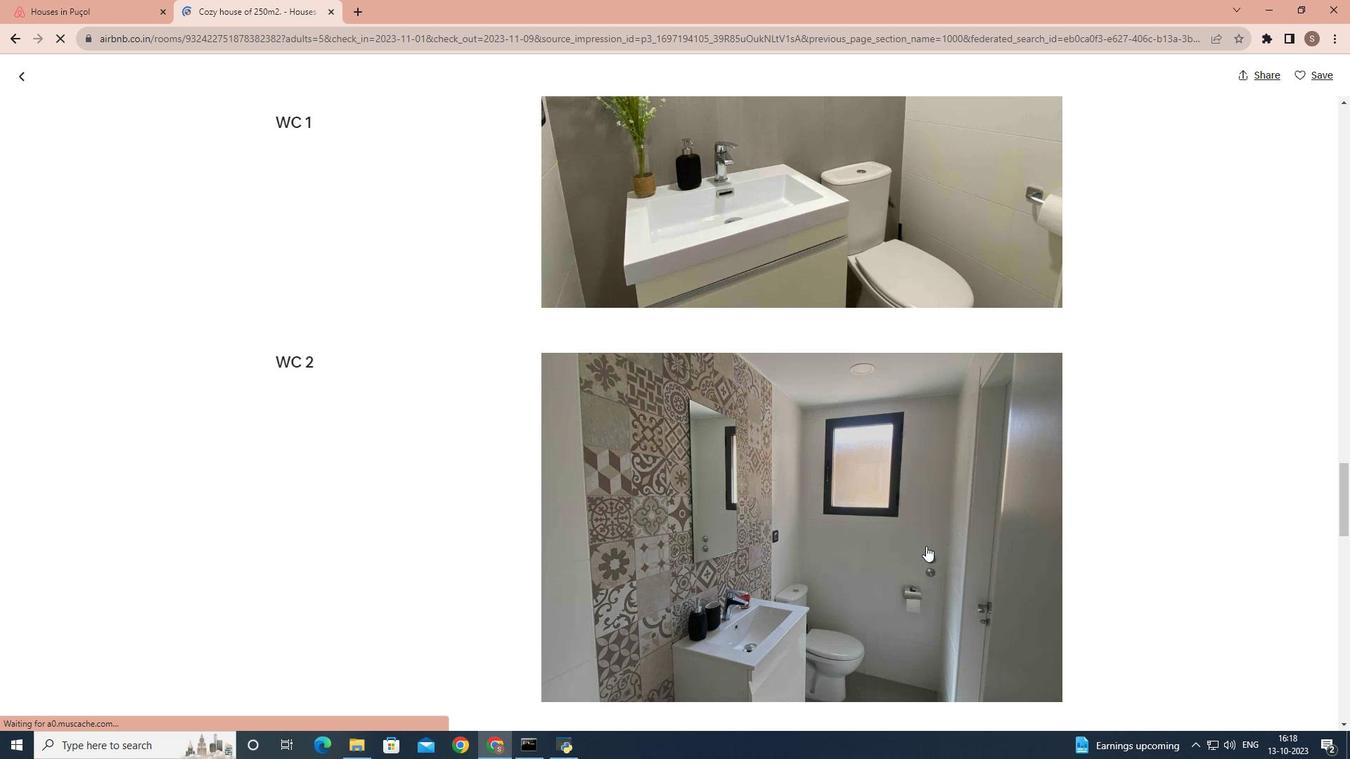 
Action: Mouse scrolled (926, 545) with delta (0, 0)
Screenshot: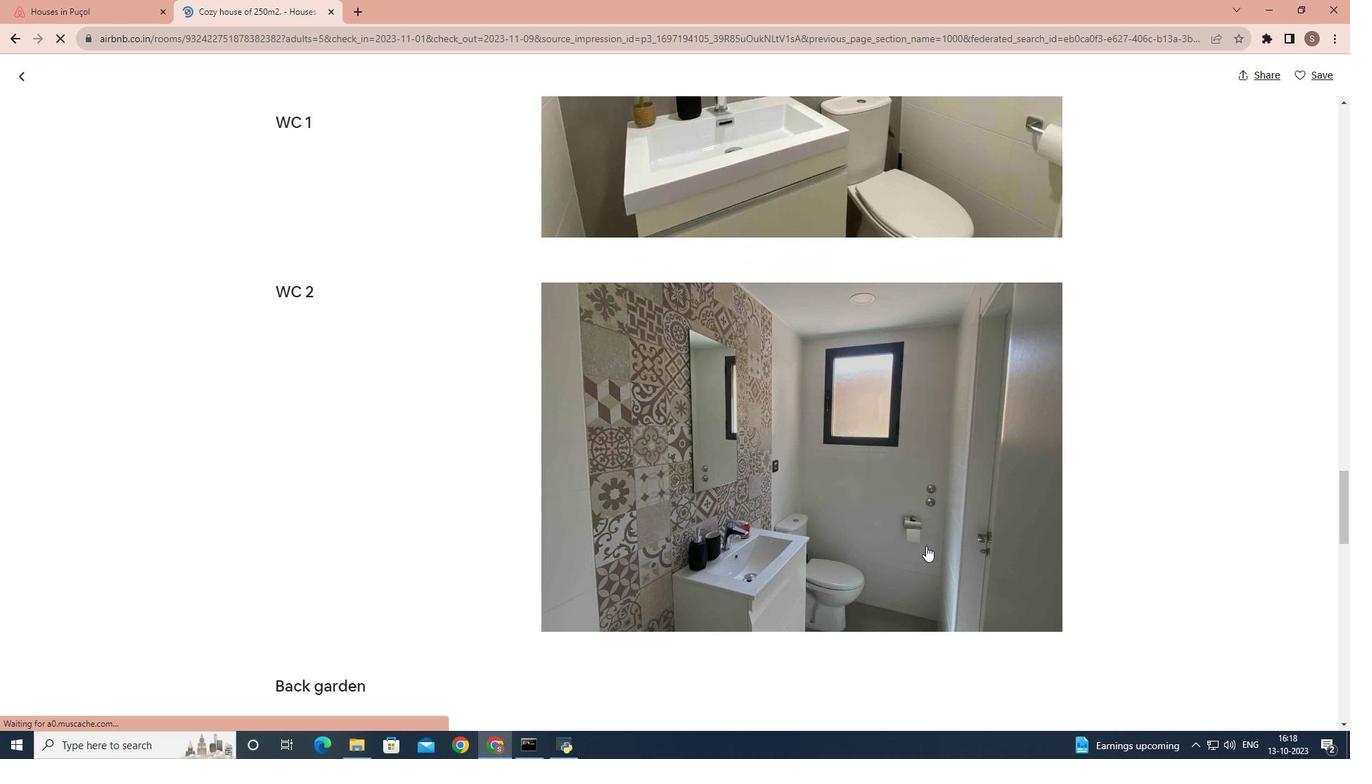 
Action: Mouse scrolled (926, 545) with delta (0, 0)
Screenshot: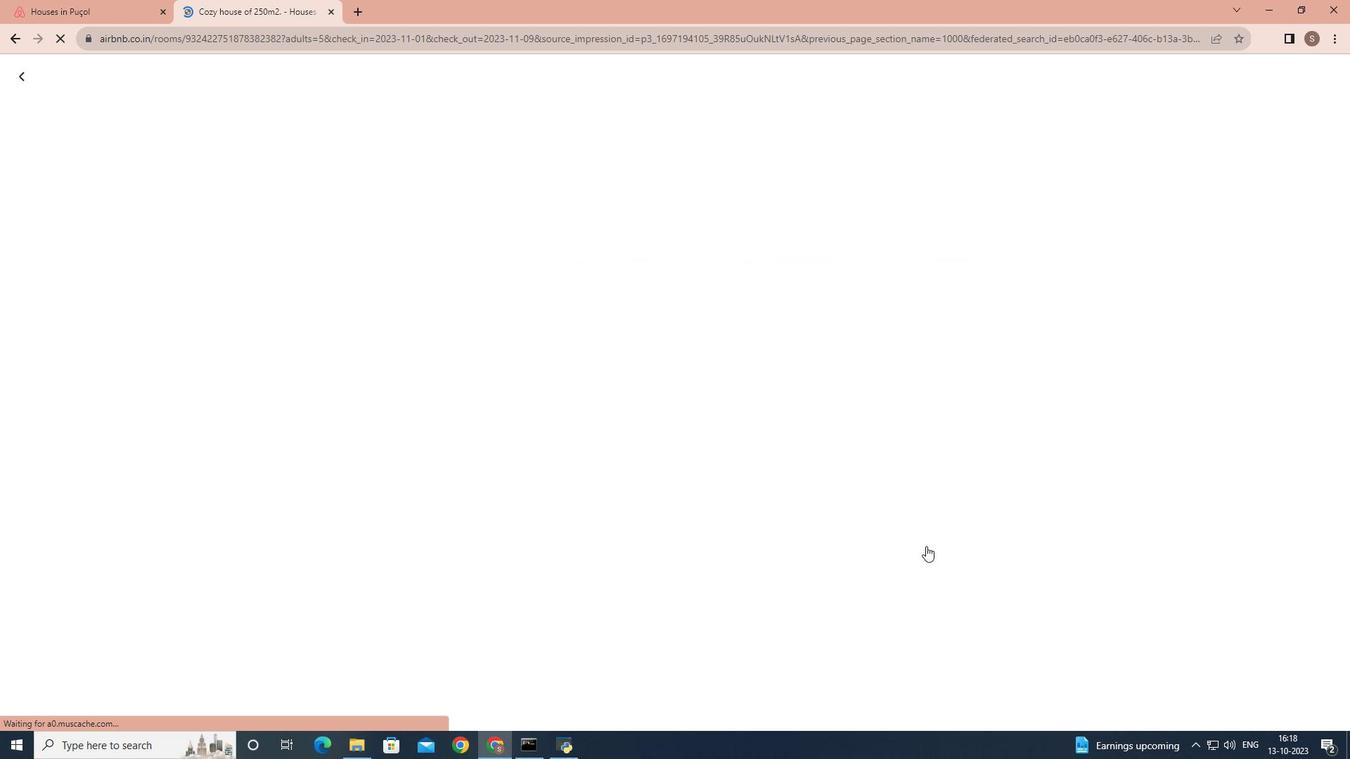 
Action: Mouse scrolled (926, 545) with delta (0, 0)
Screenshot: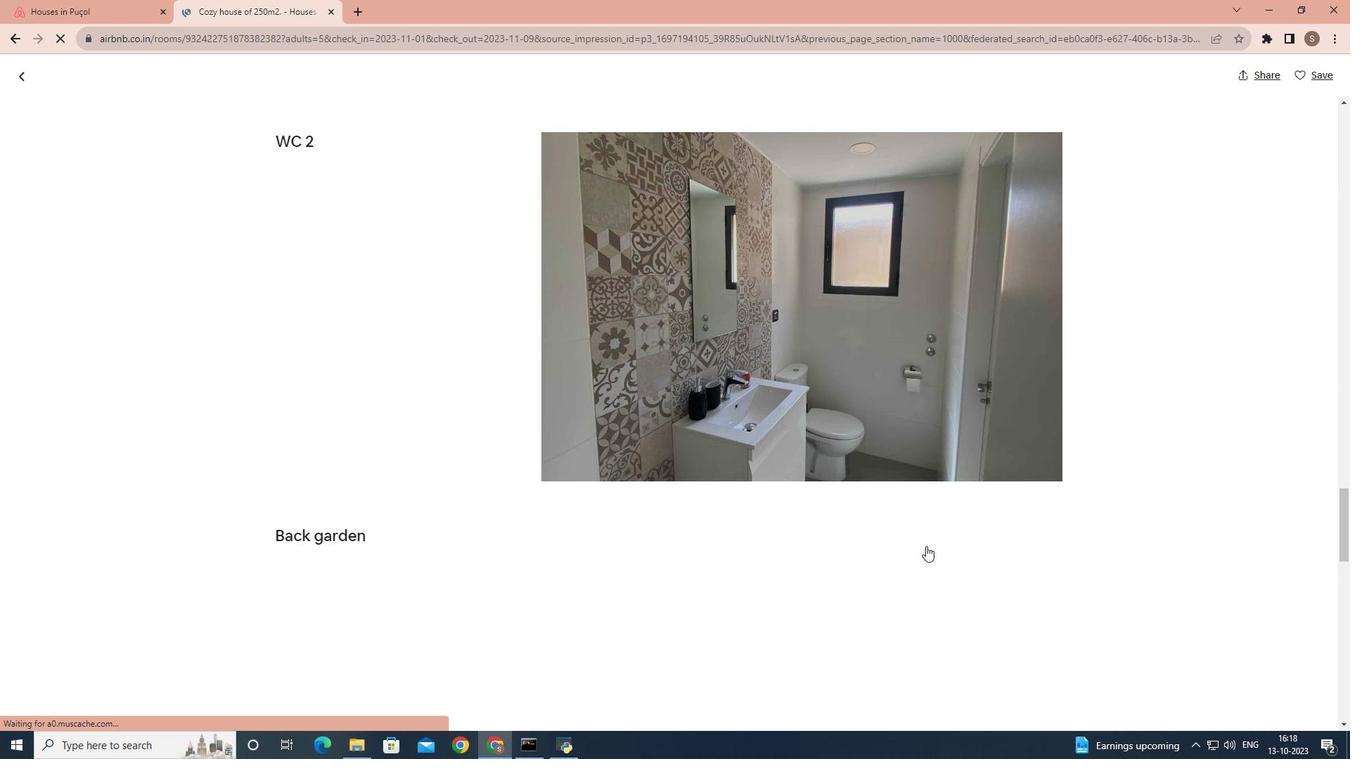 
Action: Mouse scrolled (926, 545) with delta (0, 0)
Screenshot: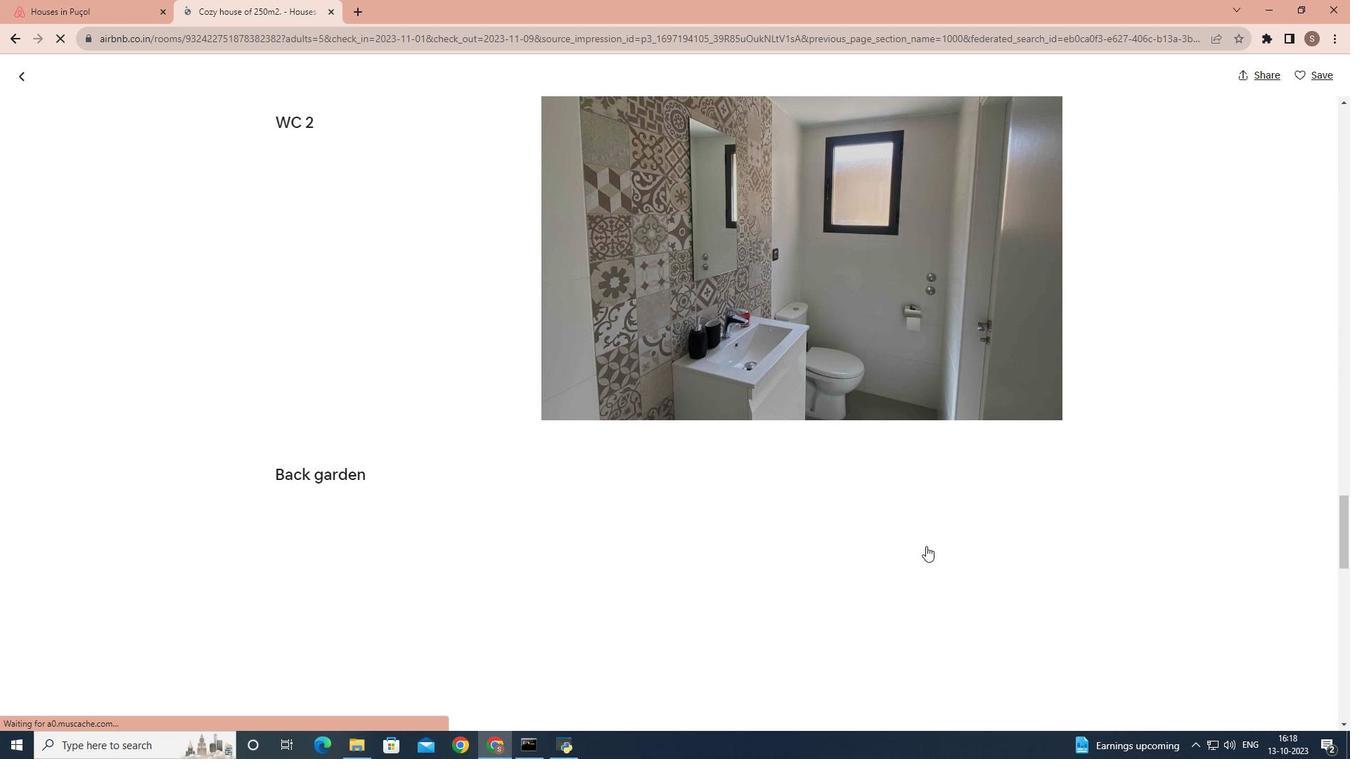 
Action: Mouse scrolled (926, 545) with delta (0, 0)
Screenshot: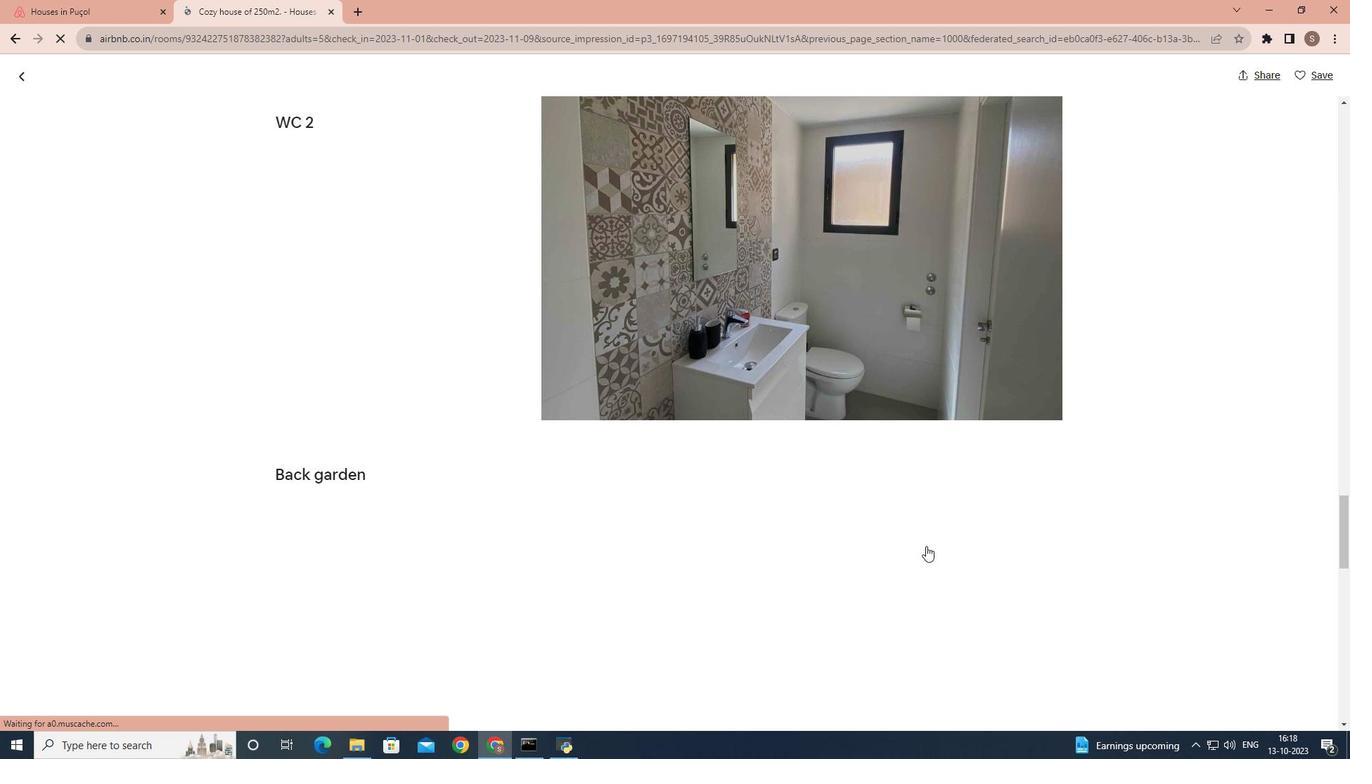 
Action: Mouse scrolled (926, 545) with delta (0, 0)
Screenshot: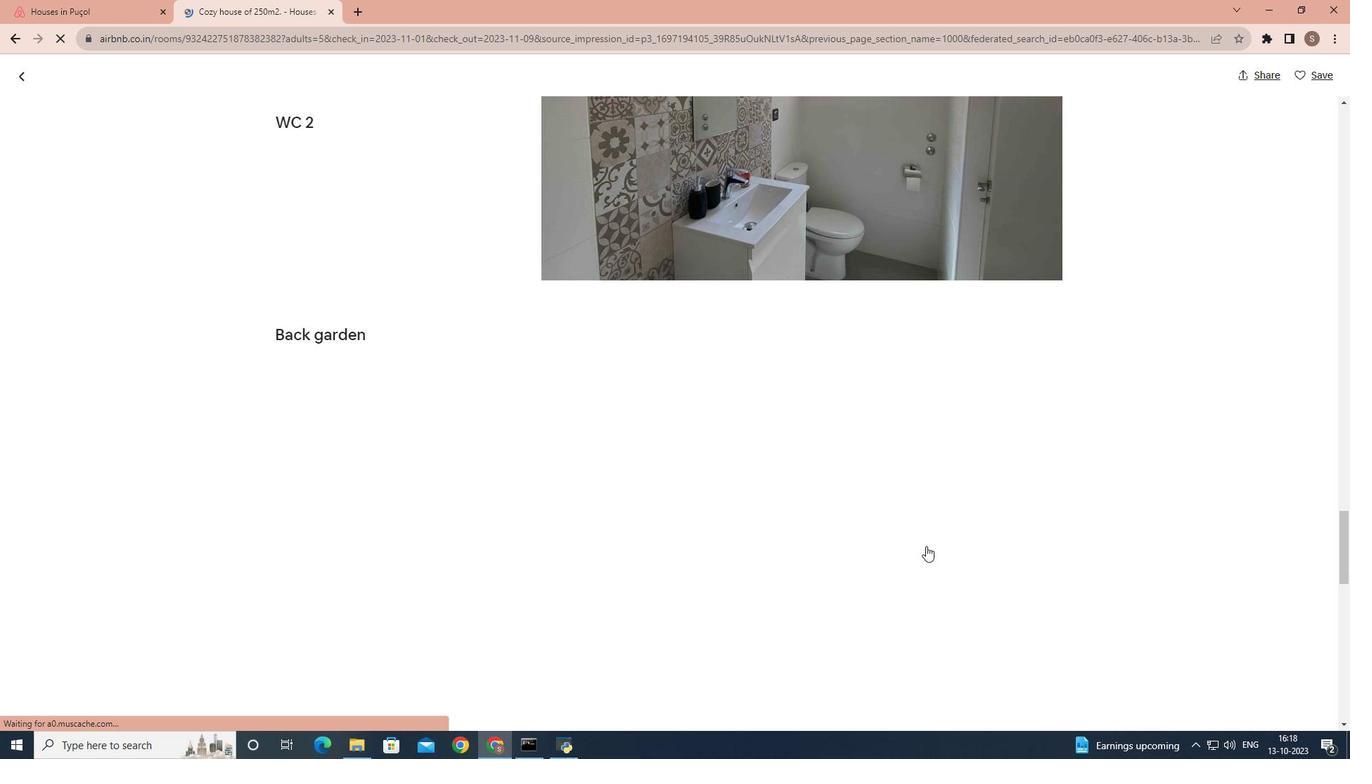 
Action: Mouse scrolled (926, 545) with delta (0, 0)
Screenshot: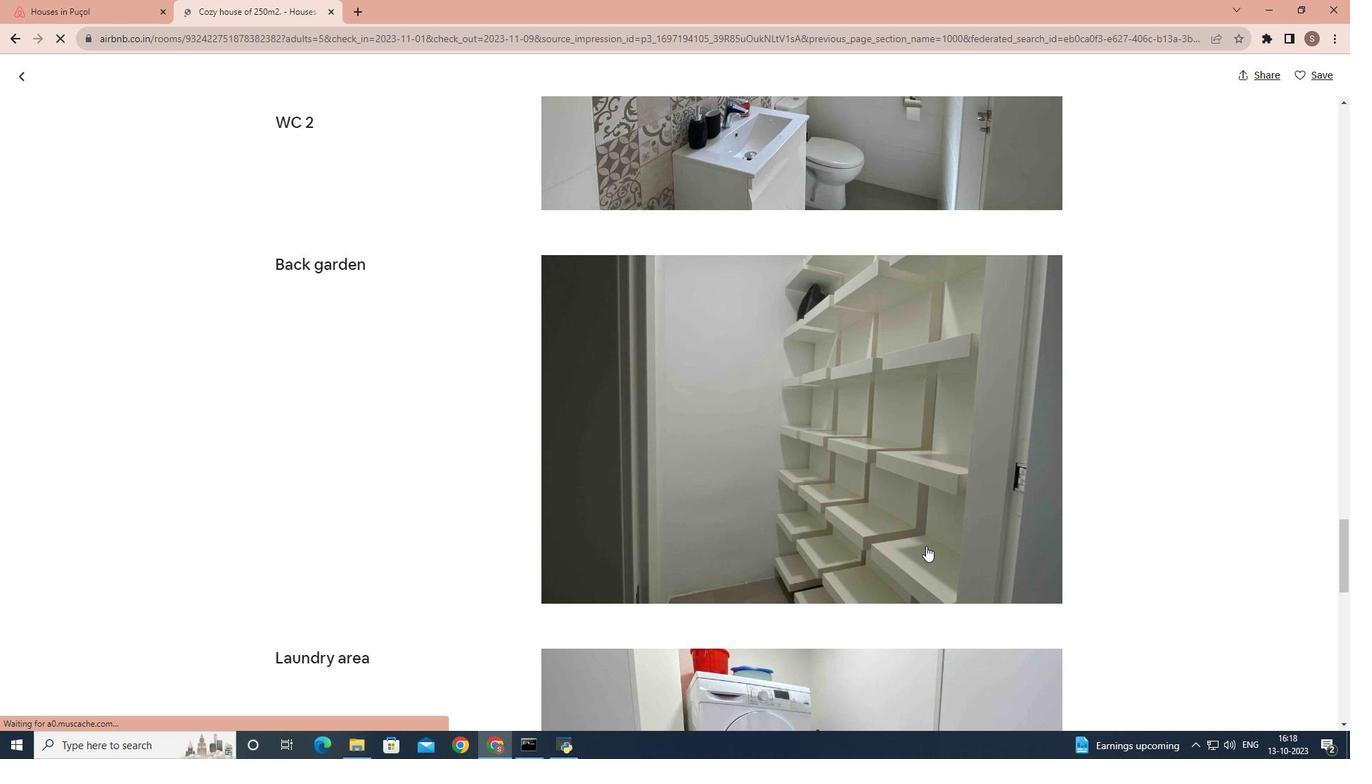 
Action: Mouse scrolled (926, 545) with delta (0, 0)
Screenshot: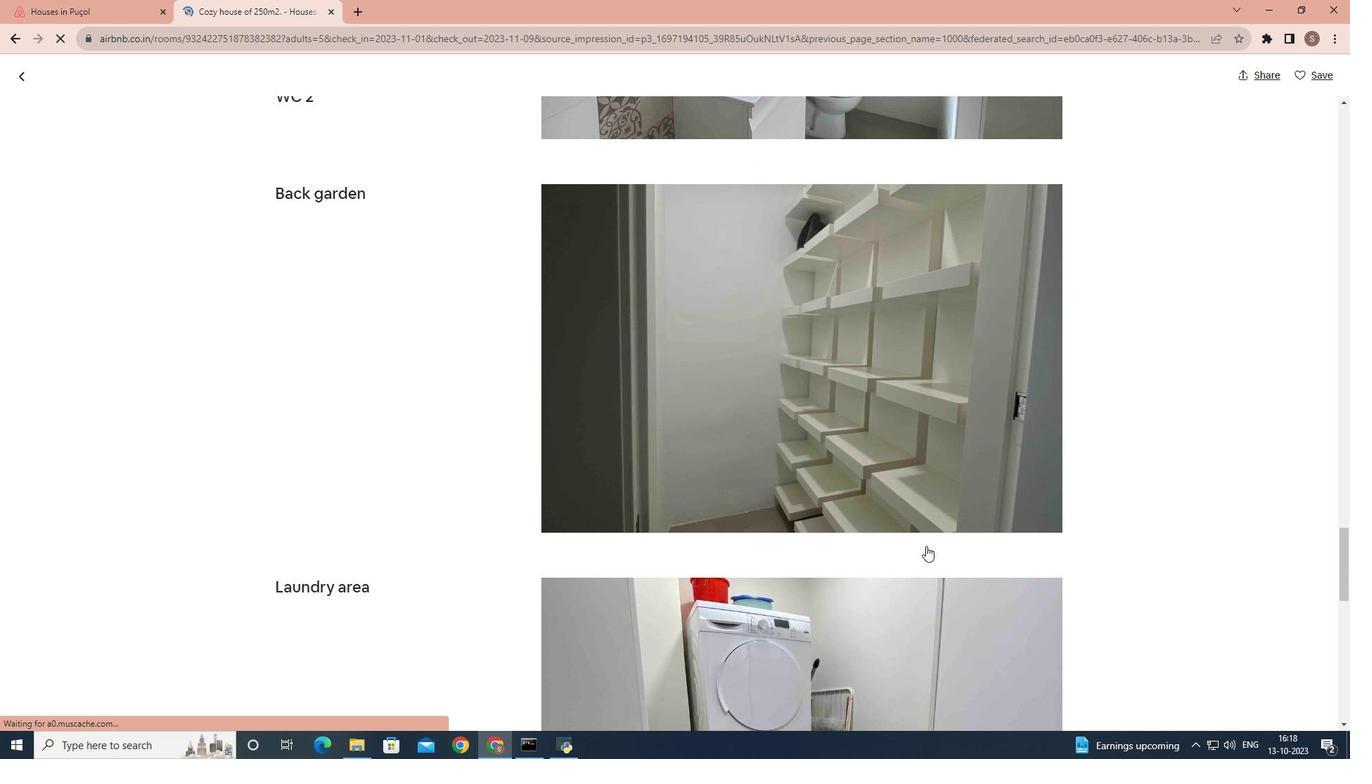 
Action: Mouse scrolled (926, 545) with delta (0, 0)
Screenshot: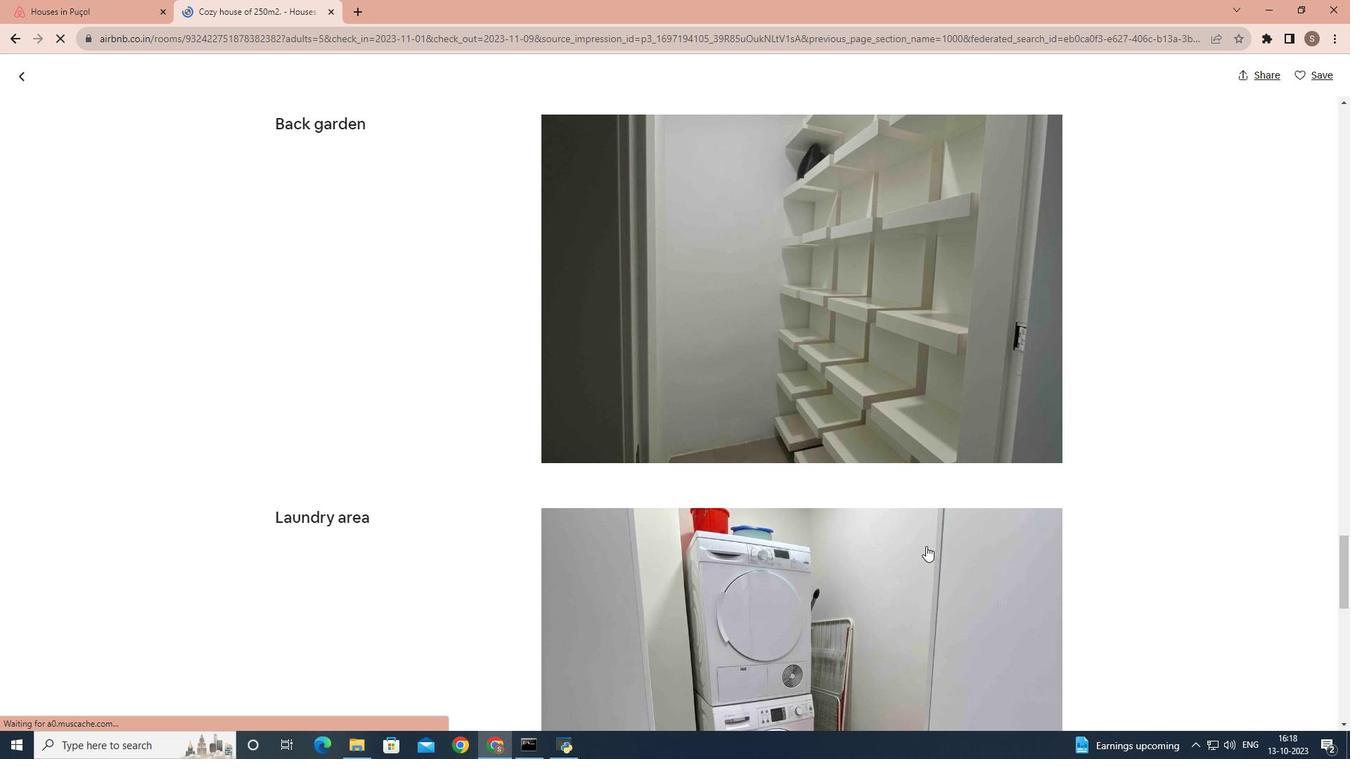 
Action: Mouse scrolled (926, 545) with delta (0, 0)
Screenshot: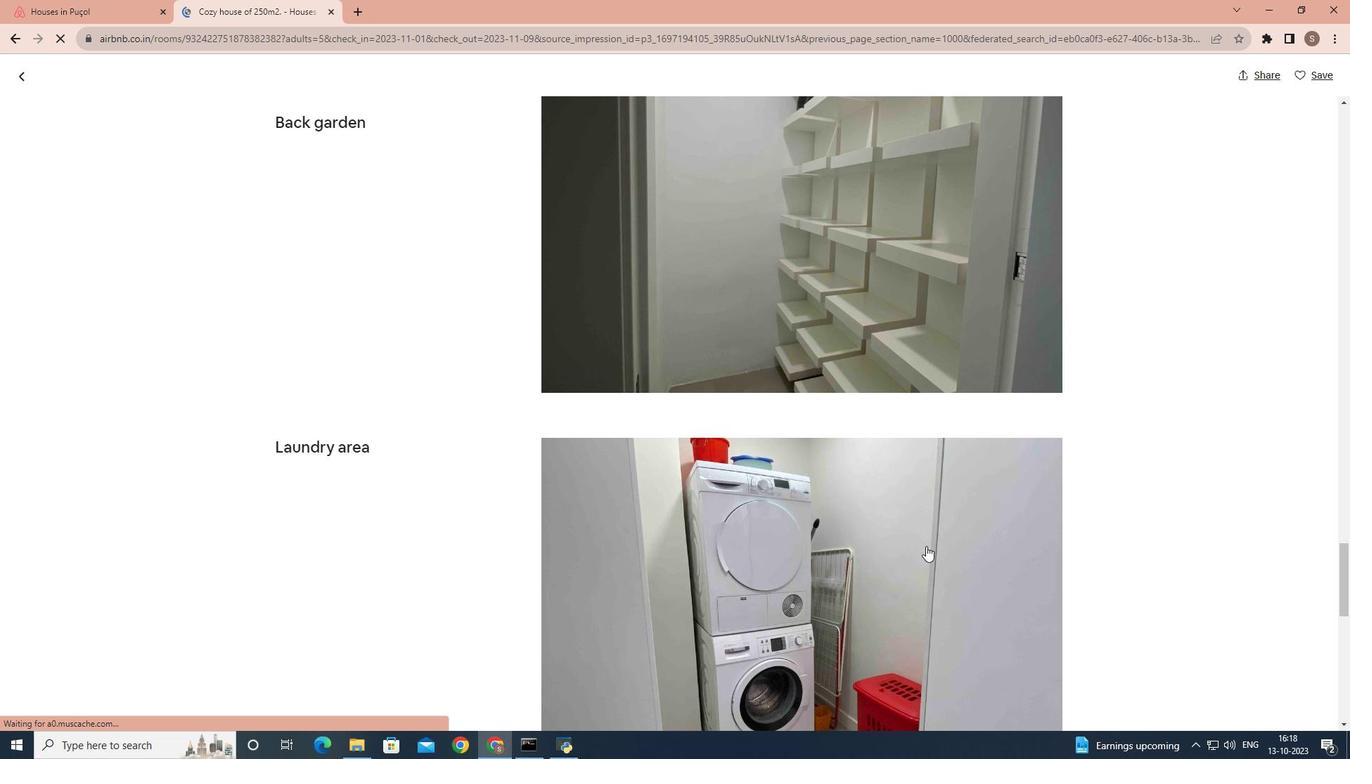
Action: Mouse scrolled (926, 545) with delta (0, 0)
Screenshot: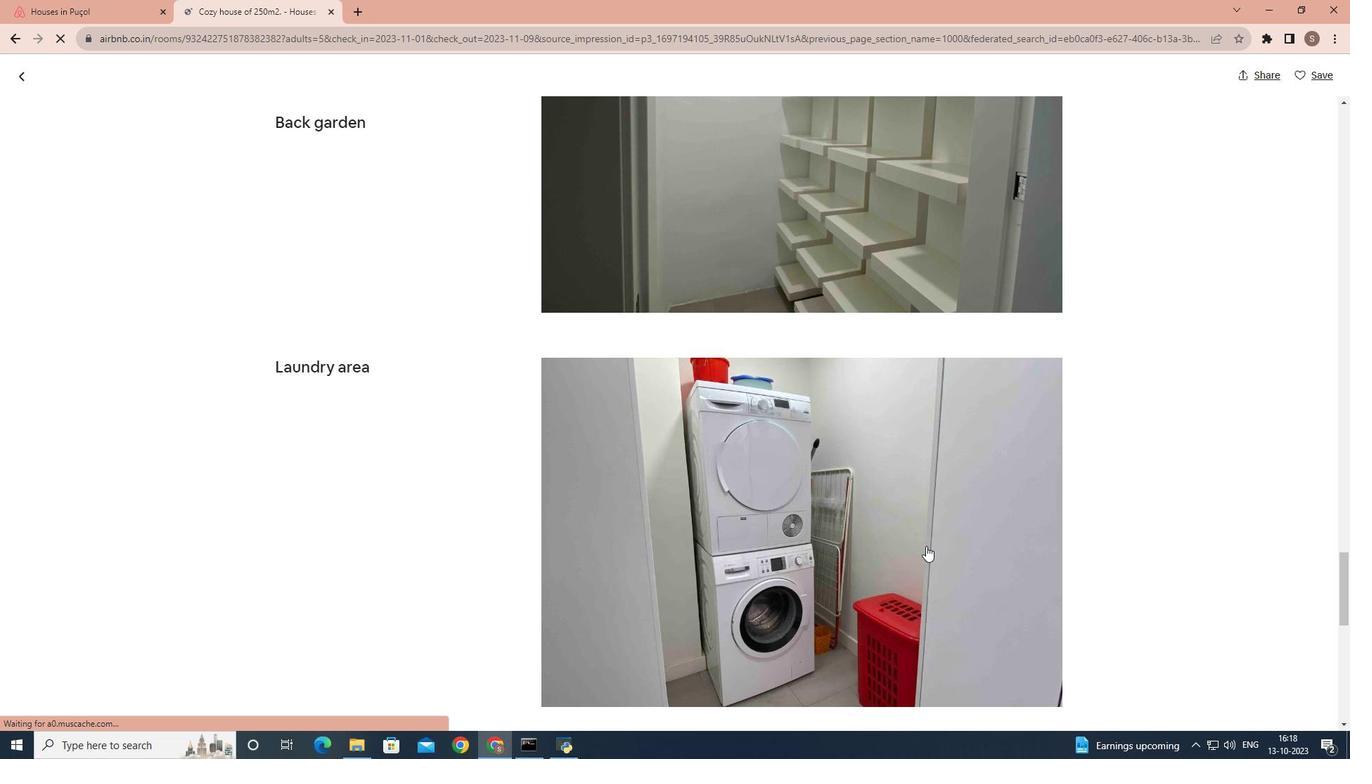 
Action: Mouse scrolled (926, 545) with delta (0, 0)
Screenshot: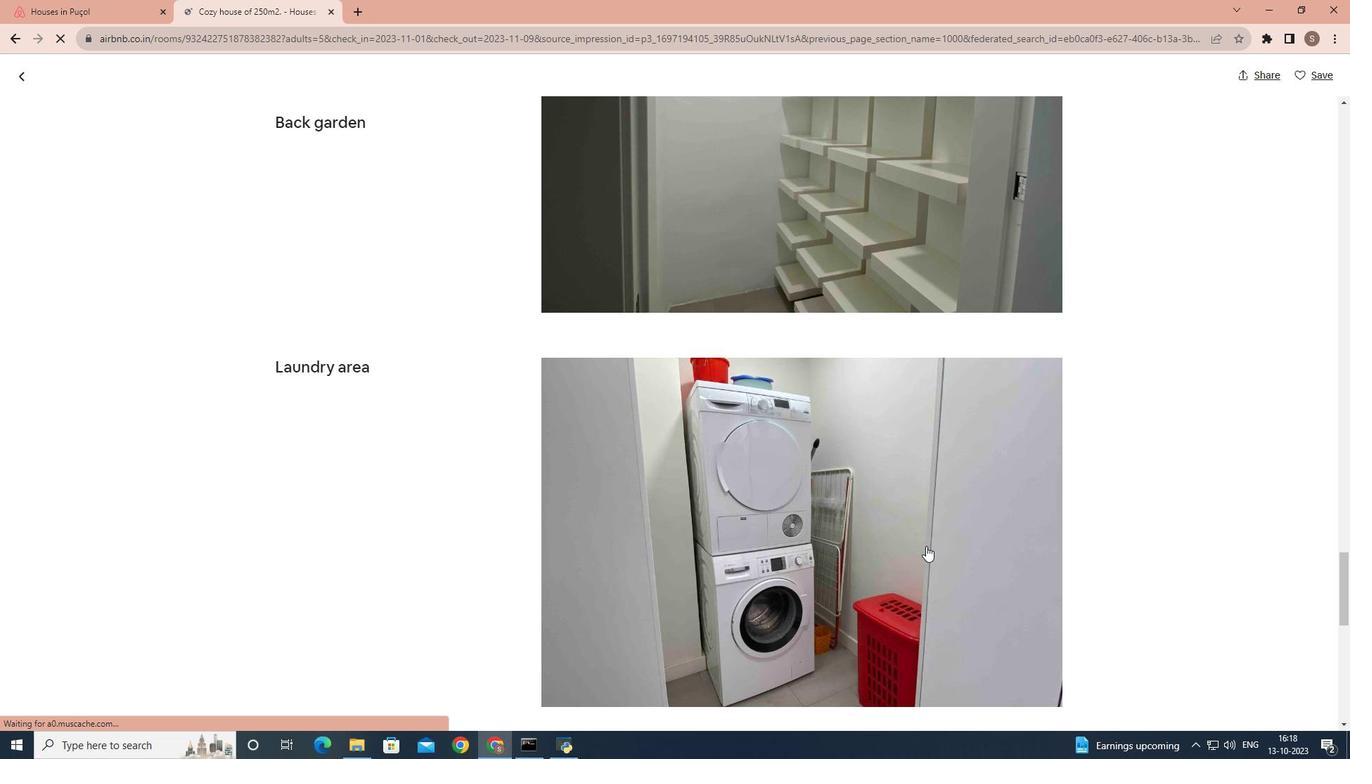 
Action: Mouse scrolled (926, 545) with delta (0, 0)
Screenshot: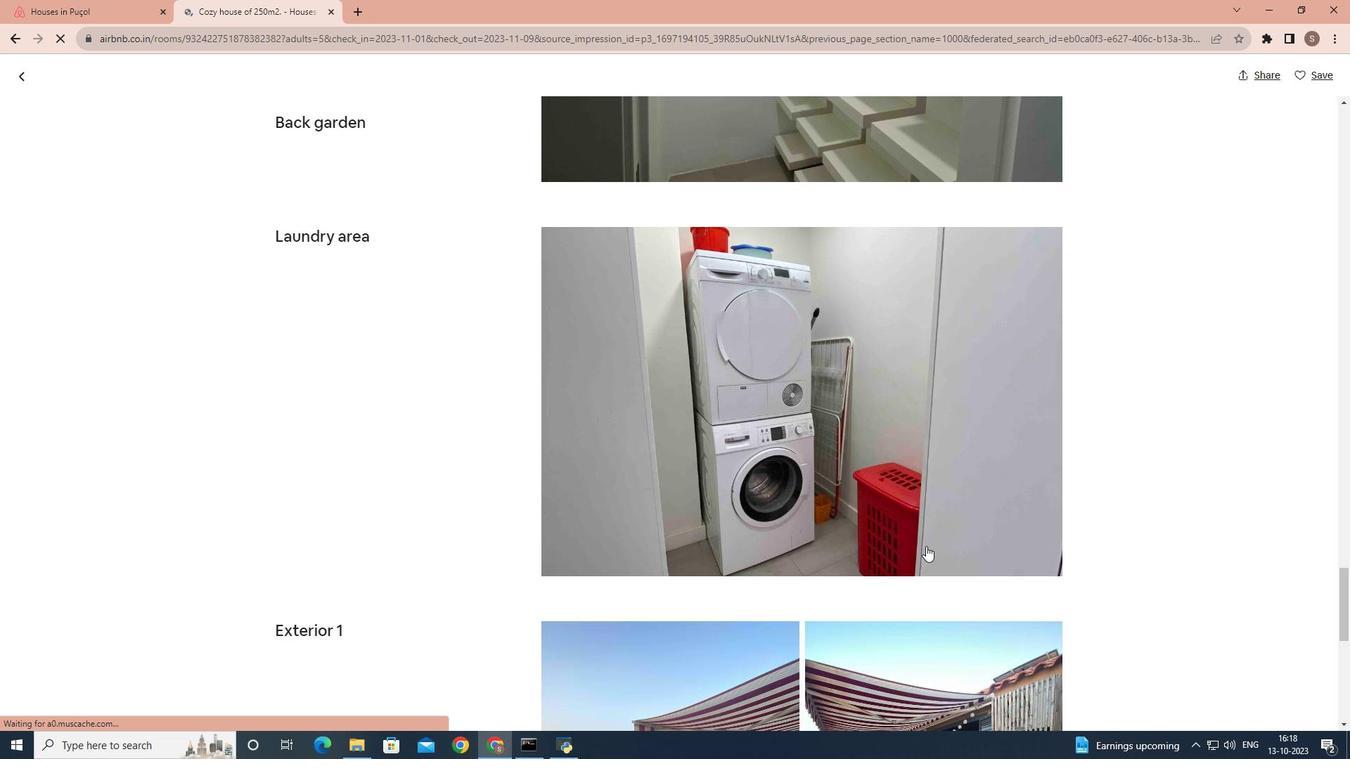 
Action: Mouse scrolled (926, 545) with delta (0, 0)
Screenshot: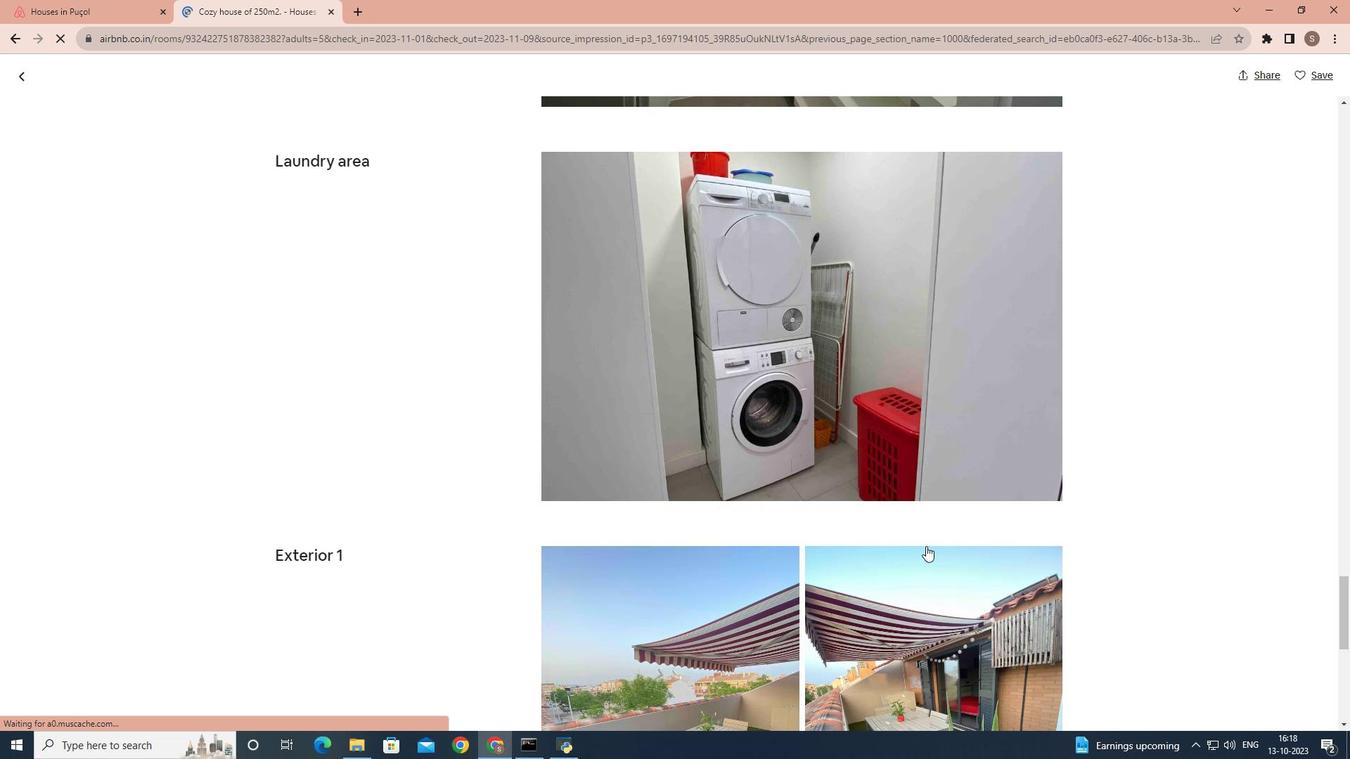 
Action: Mouse scrolled (926, 545) with delta (0, 0)
Screenshot: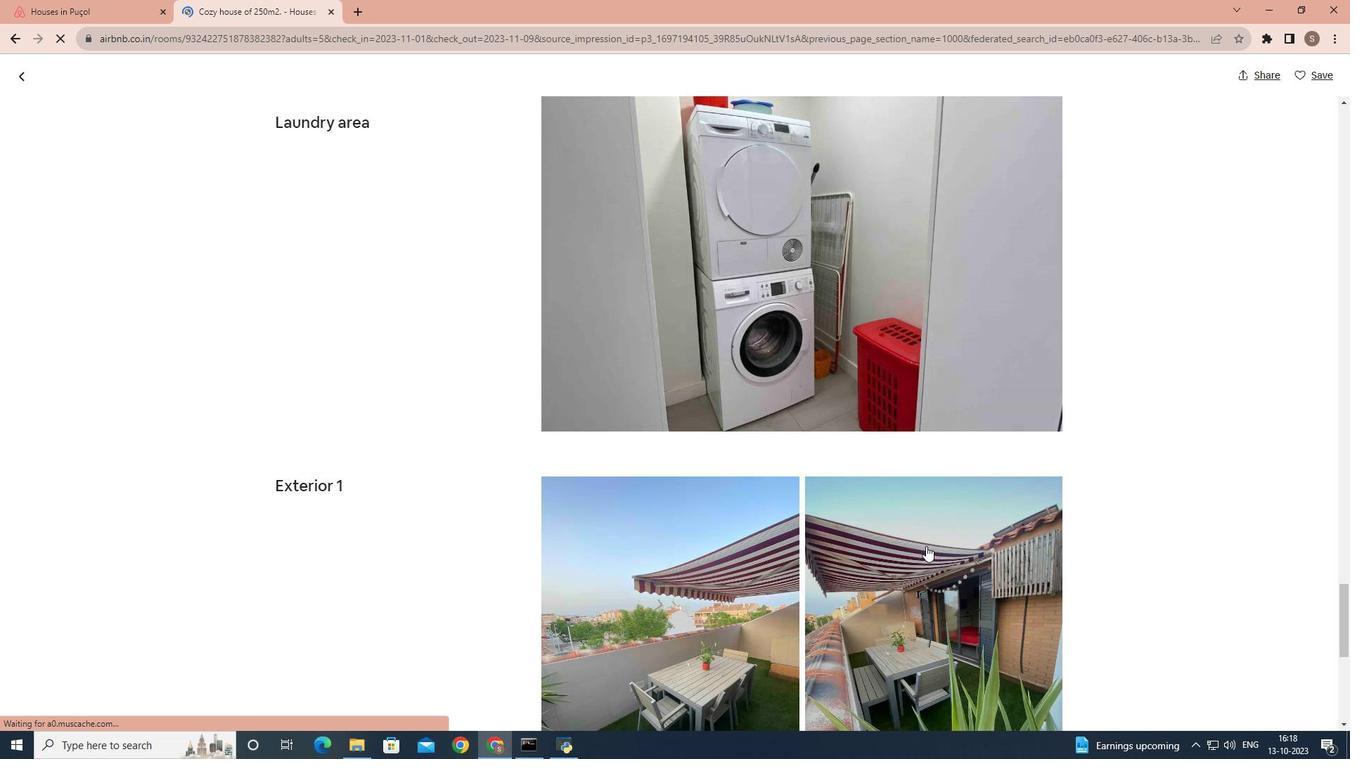 
Action: Mouse scrolled (926, 545) with delta (0, 0)
Screenshot: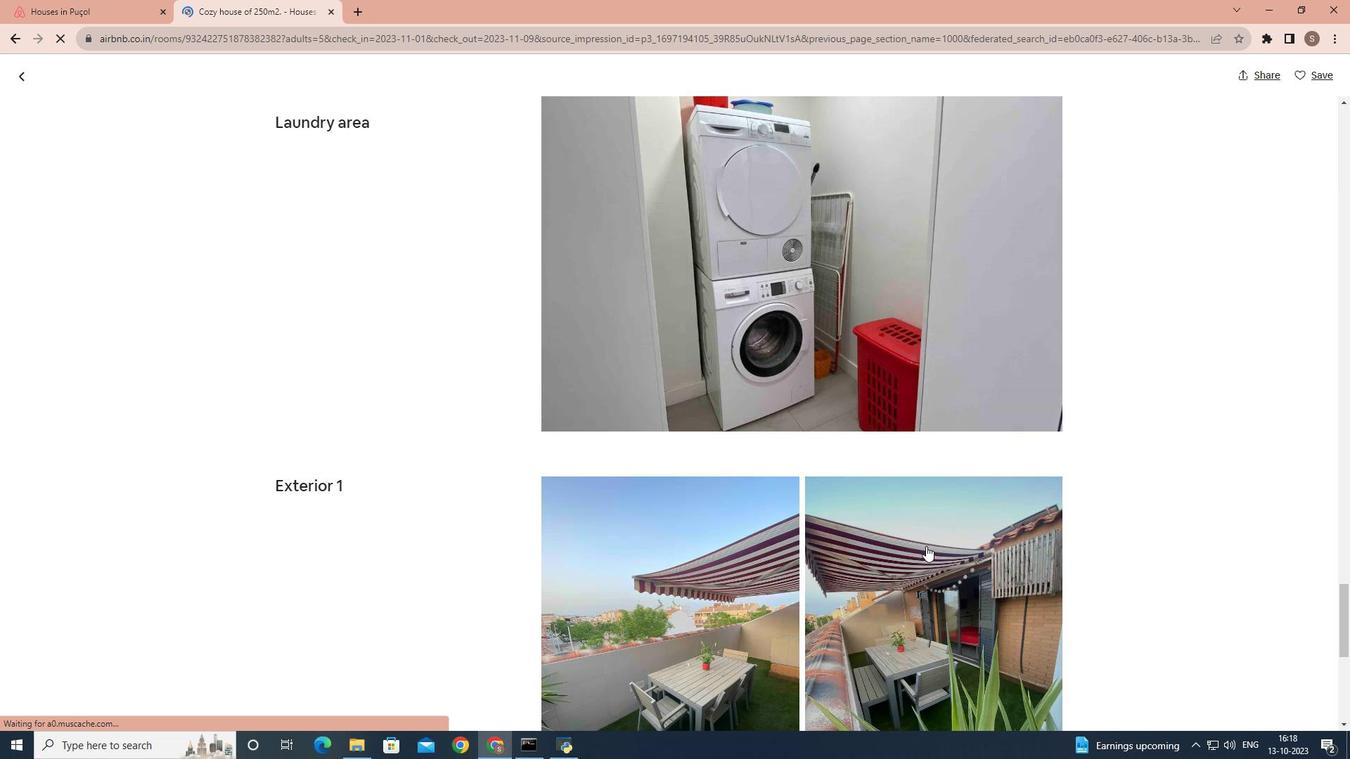 
Action: Mouse scrolled (926, 545) with delta (0, 0)
Screenshot: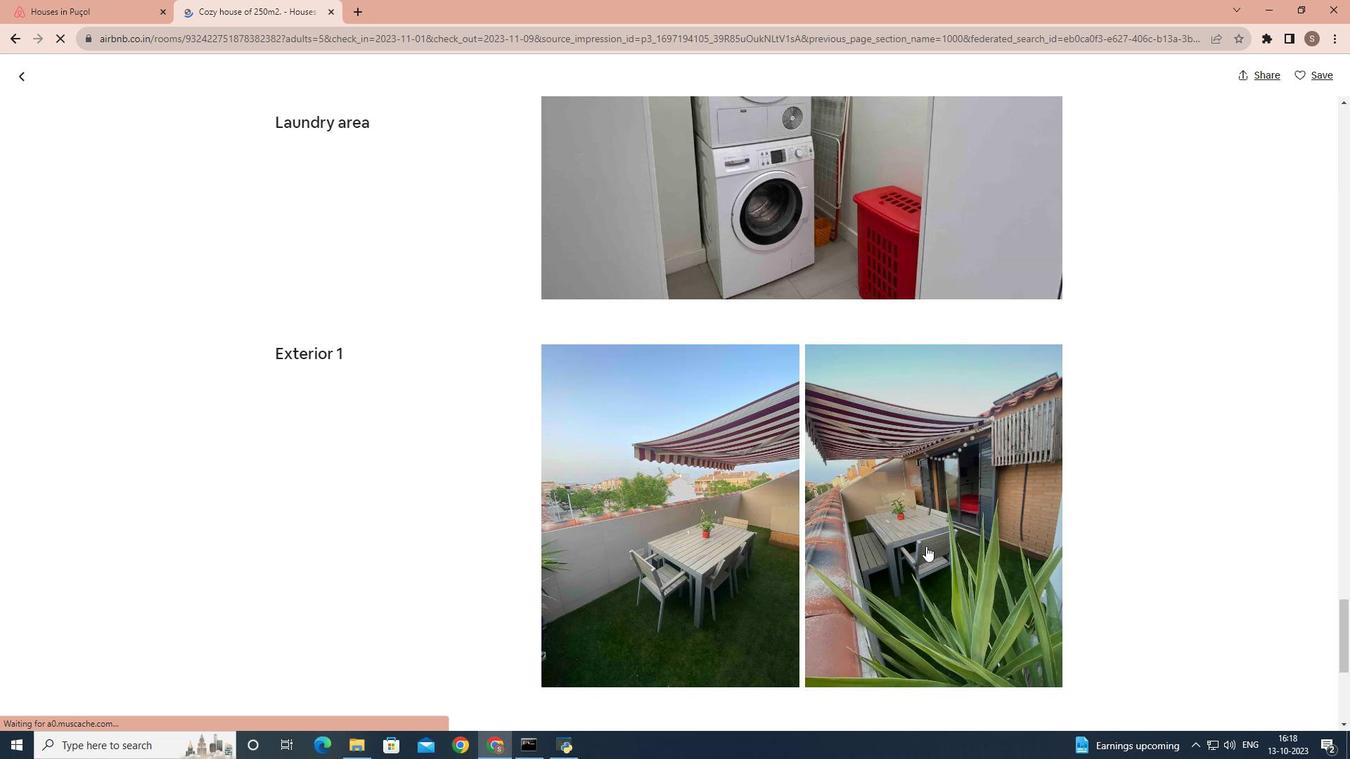 
Action: Mouse scrolled (926, 545) with delta (0, 0)
Screenshot: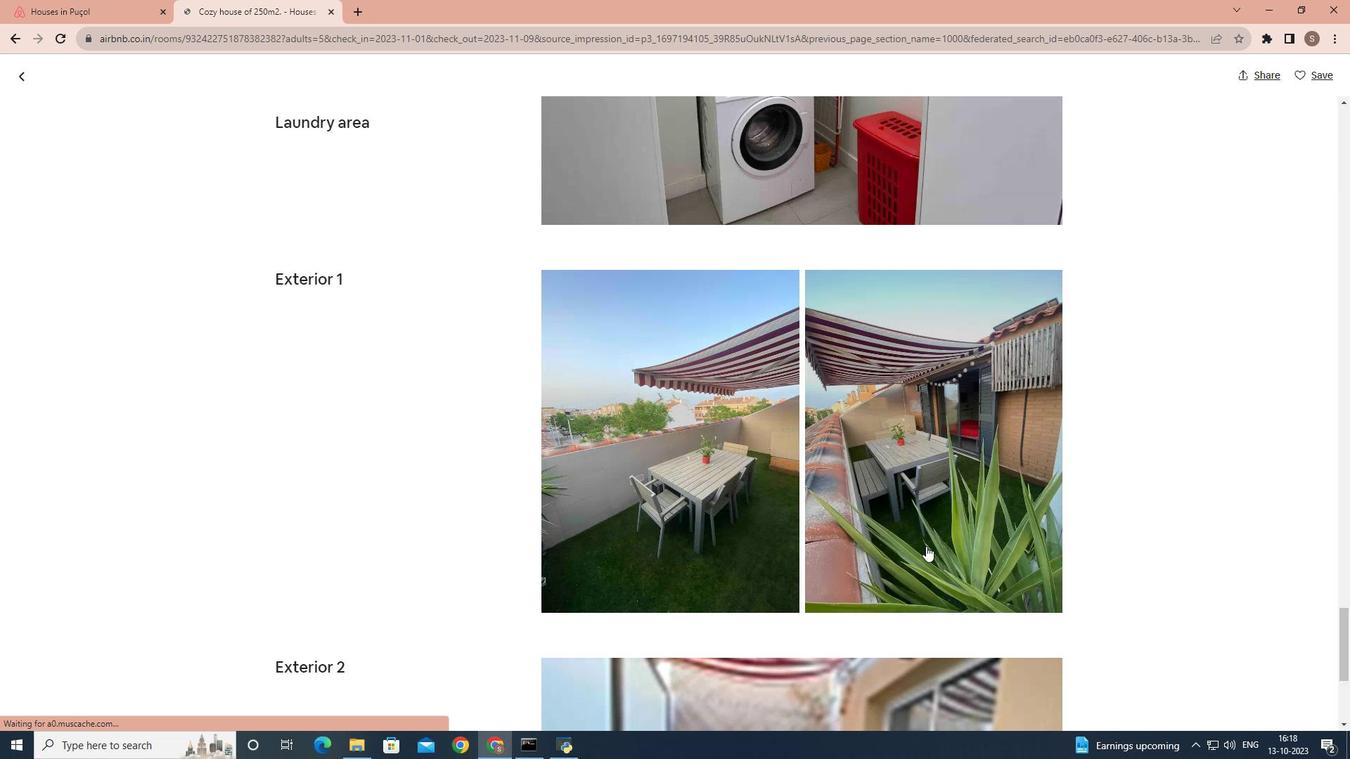 
Action: Mouse scrolled (926, 545) with delta (0, 0)
Screenshot: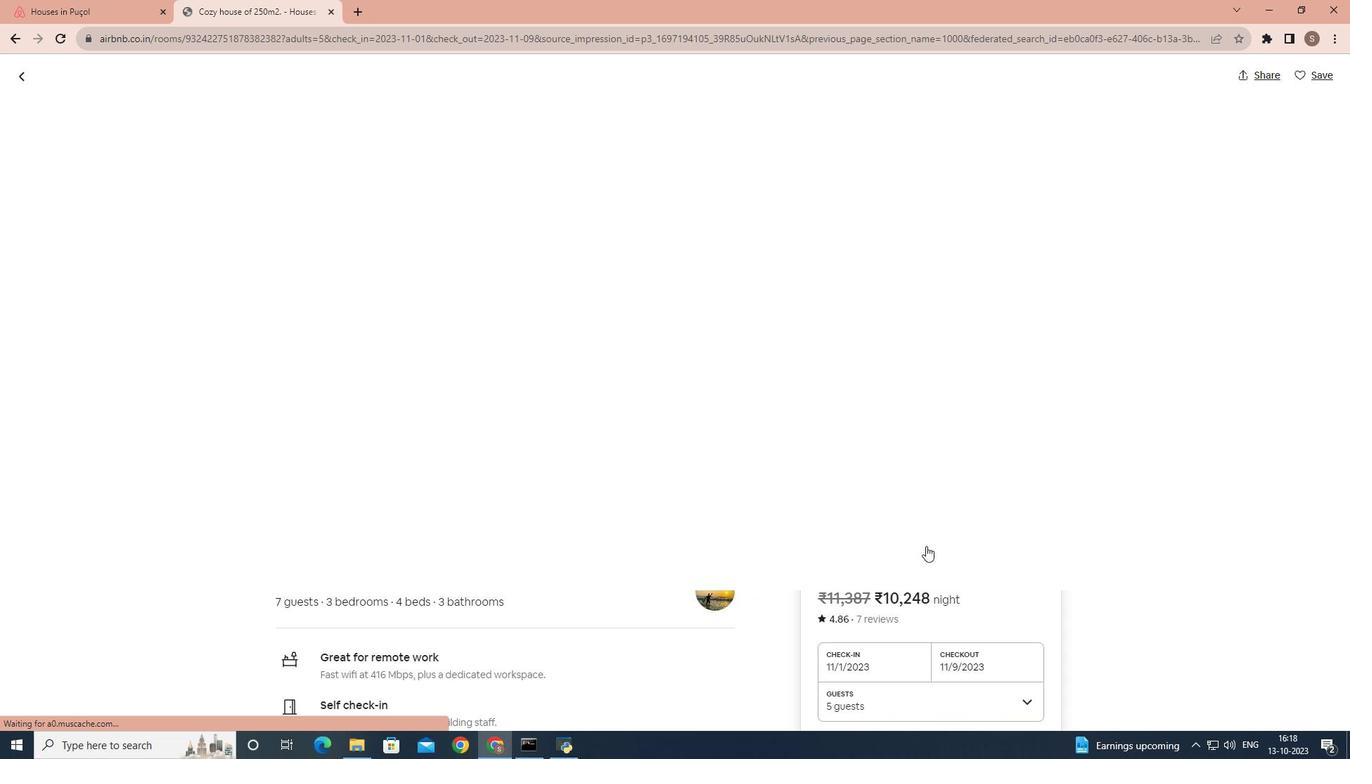 
Action: Mouse scrolled (926, 545) with delta (0, 0)
Screenshot: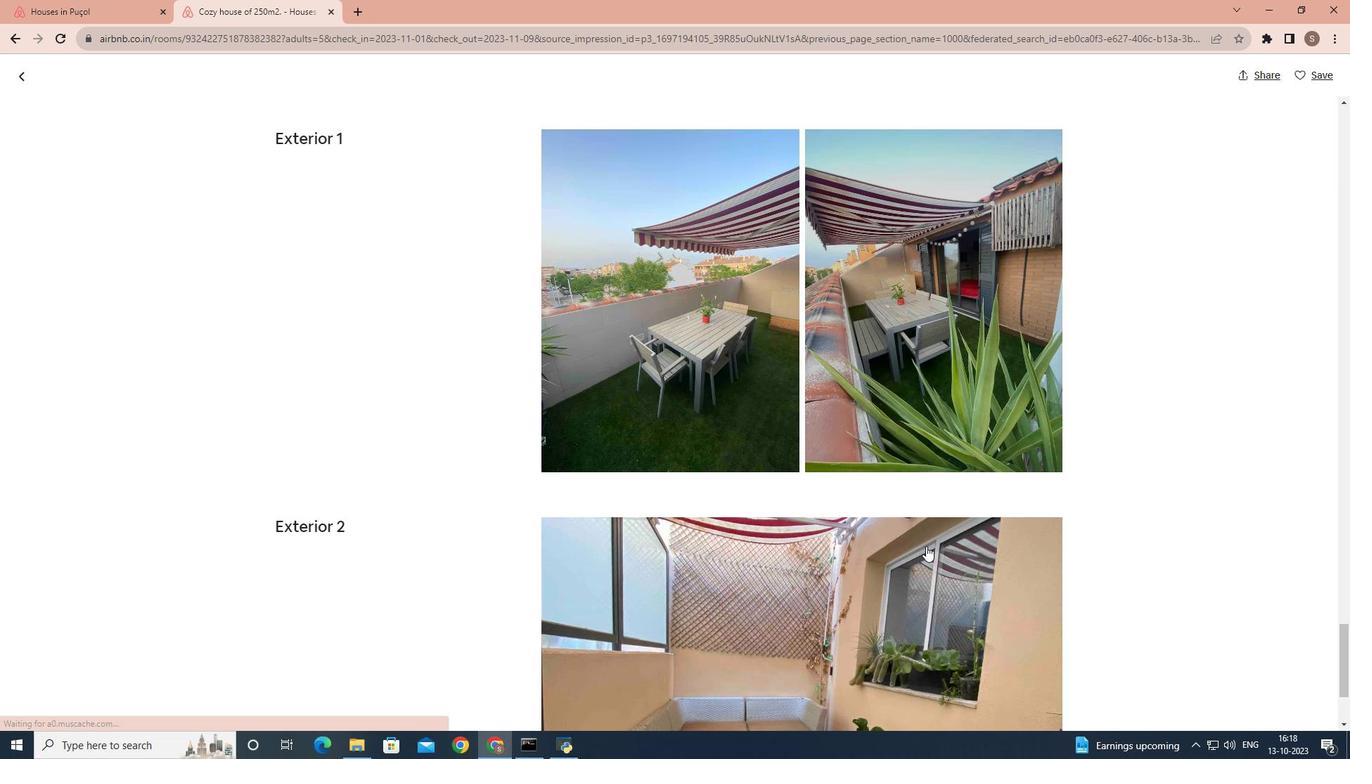 
Action: Mouse scrolled (926, 545) with delta (0, 0)
Screenshot: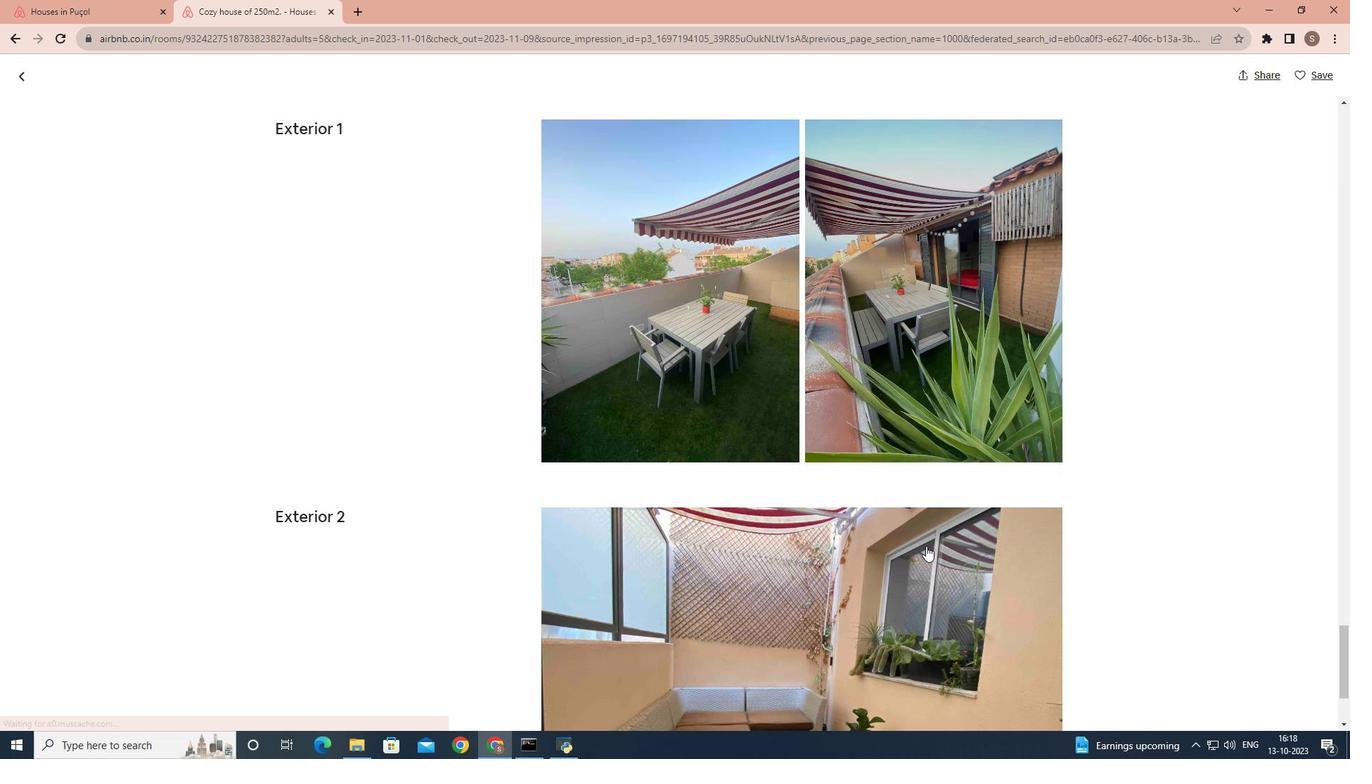 
Action: Mouse scrolled (926, 545) with delta (0, 0)
Screenshot: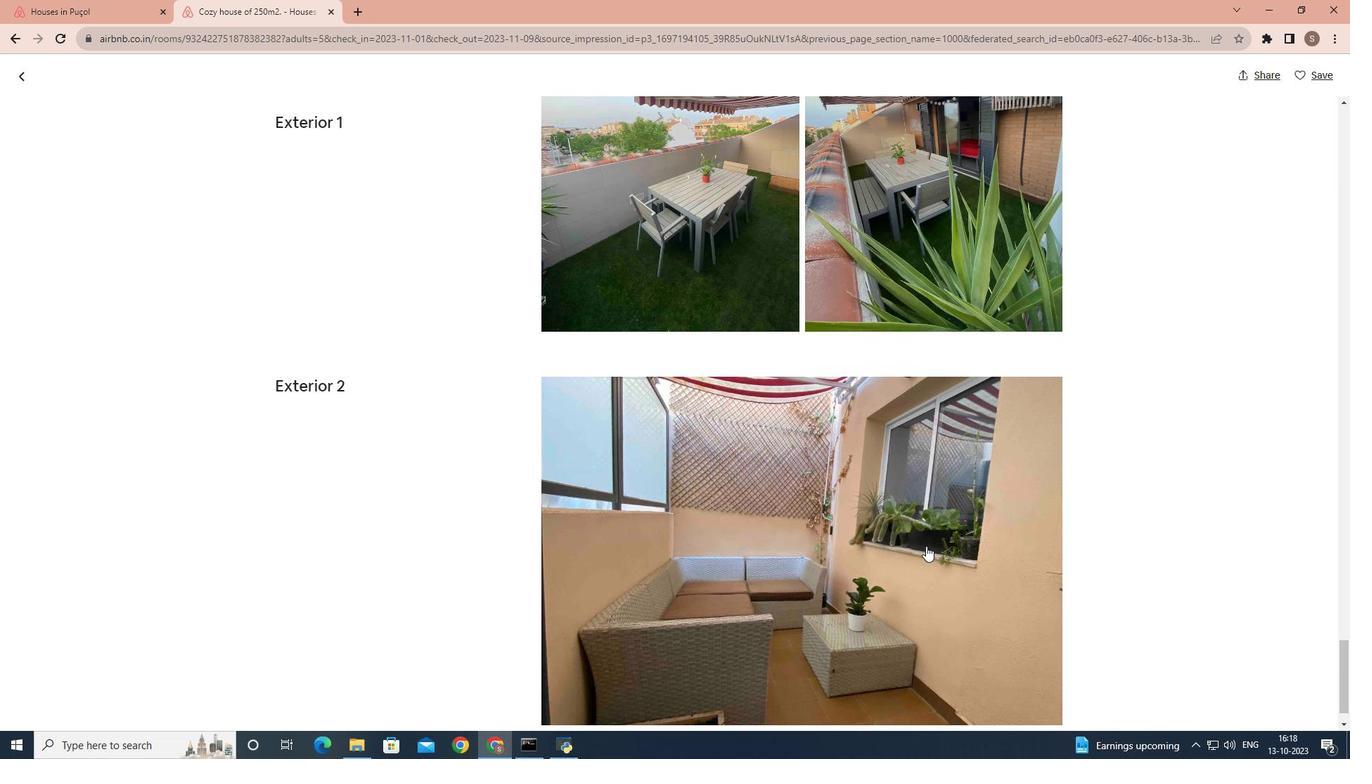 
Action: Mouse scrolled (926, 545) with delta (0, 0)
Screenshot: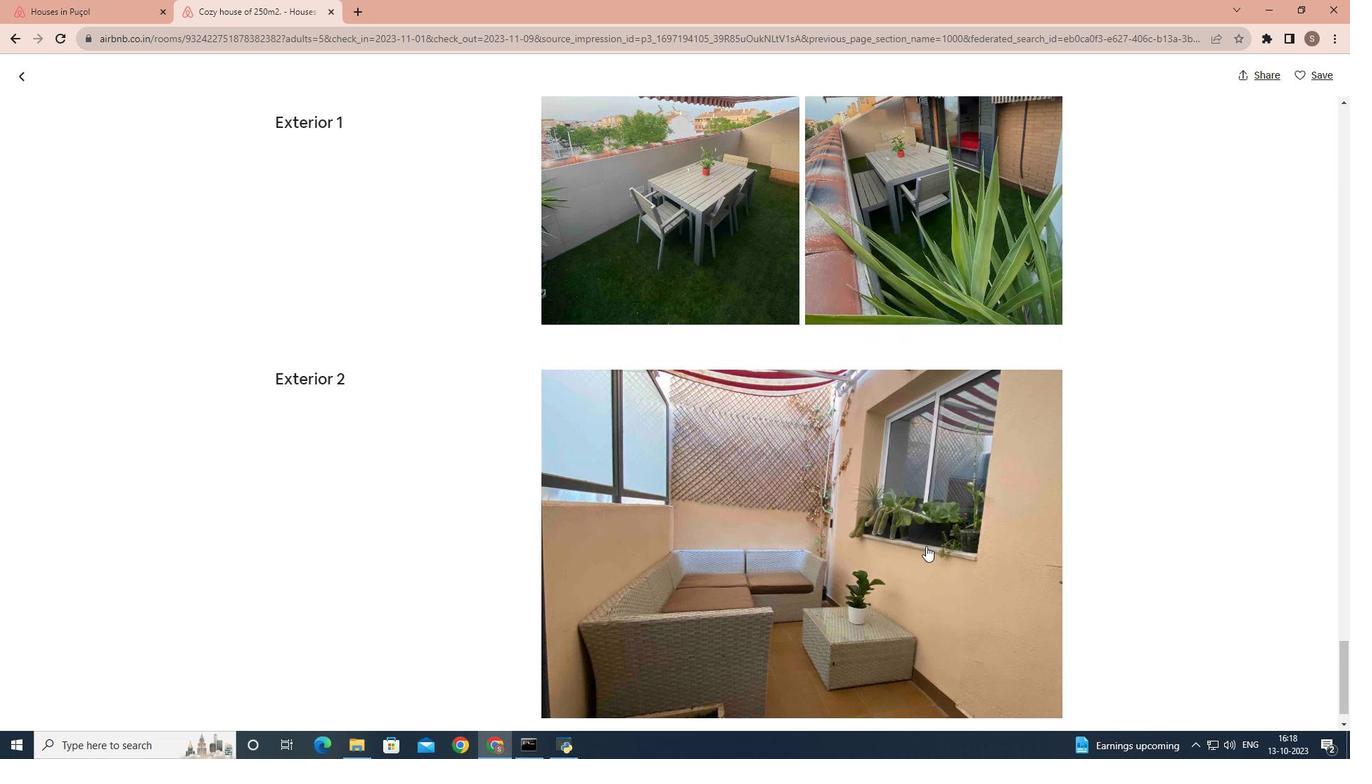 
Action: Mouse scrolled (926, 545) with delta (0, 0)
Screenshot: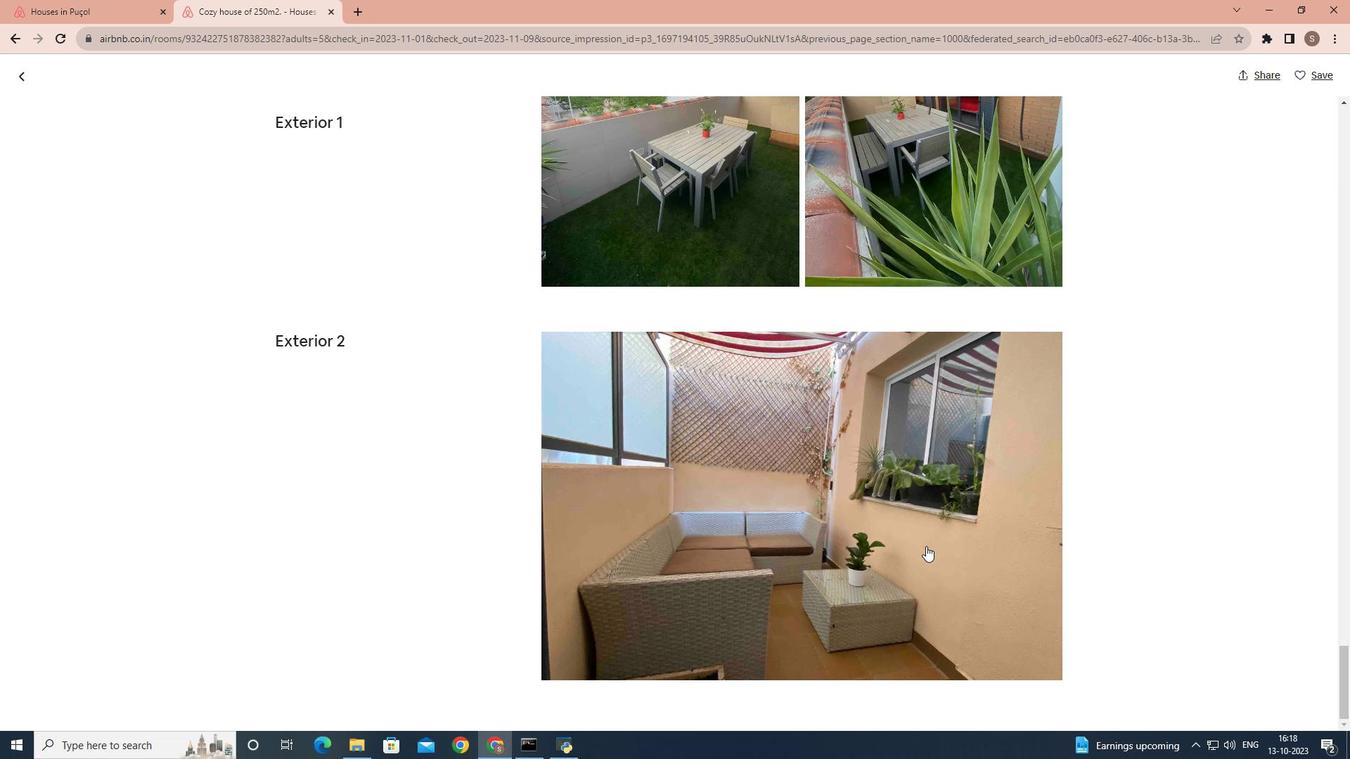 
Action: Mouse scrolled (926, 545) with delta (0, 0)
Screenshot: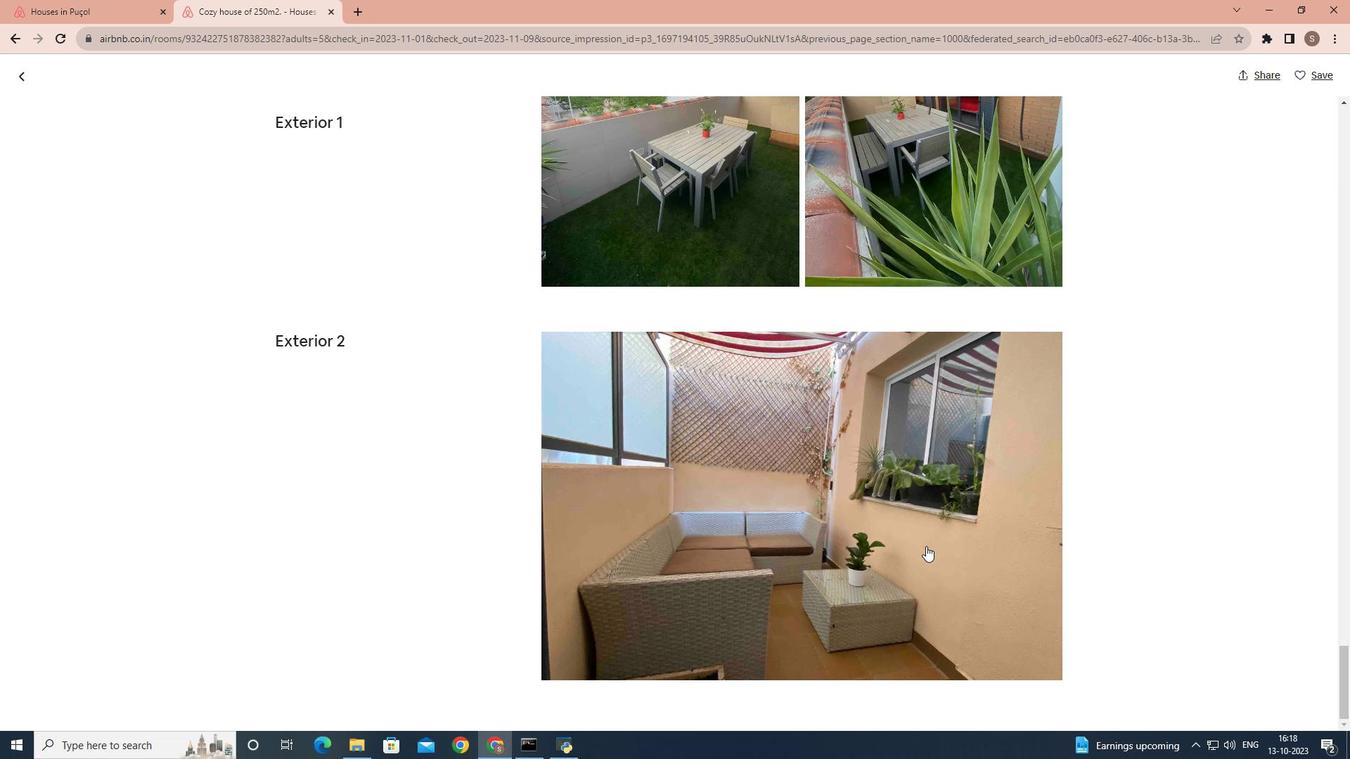 
Action: Mouse scrolled (926, 545) with delta (0, 0)
Screenshot: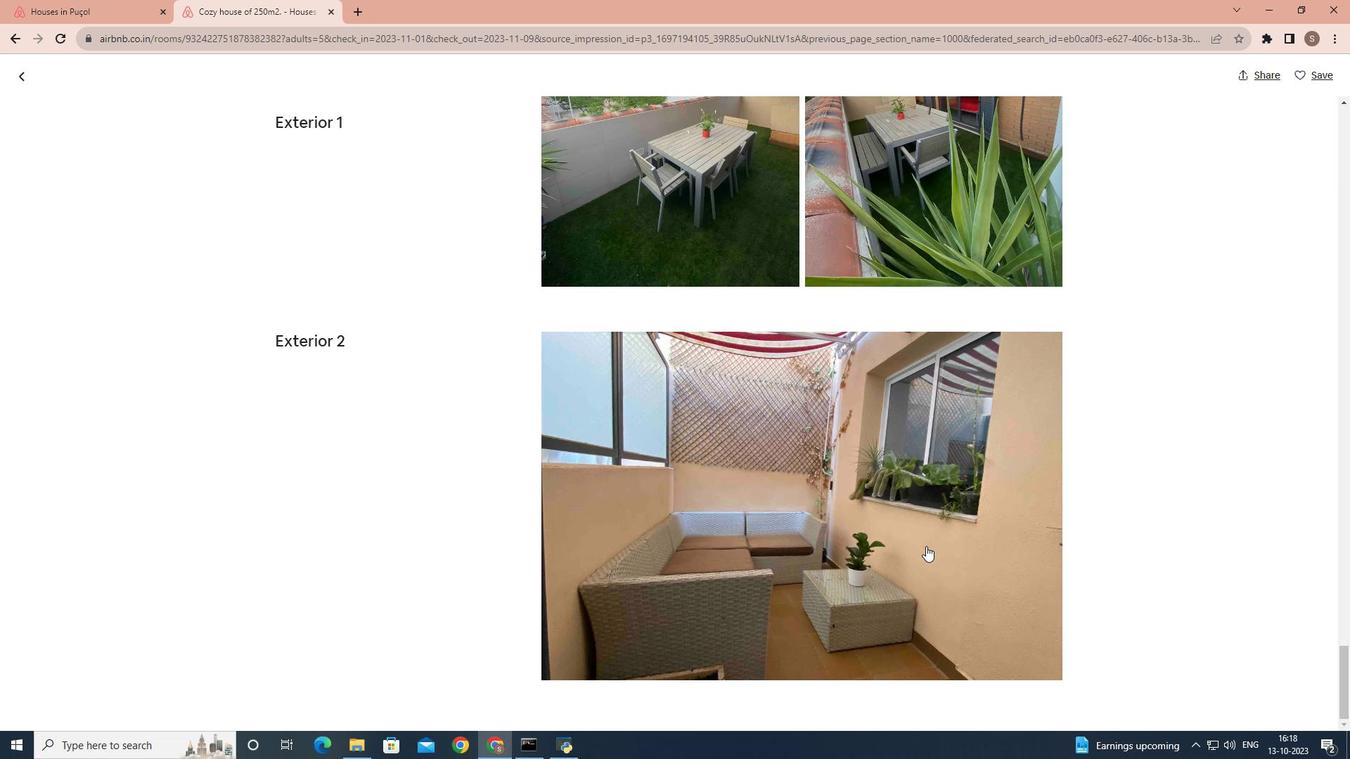 
Action: Mouse scrolled (926, 545) with delta (0, 0)
Screenshot: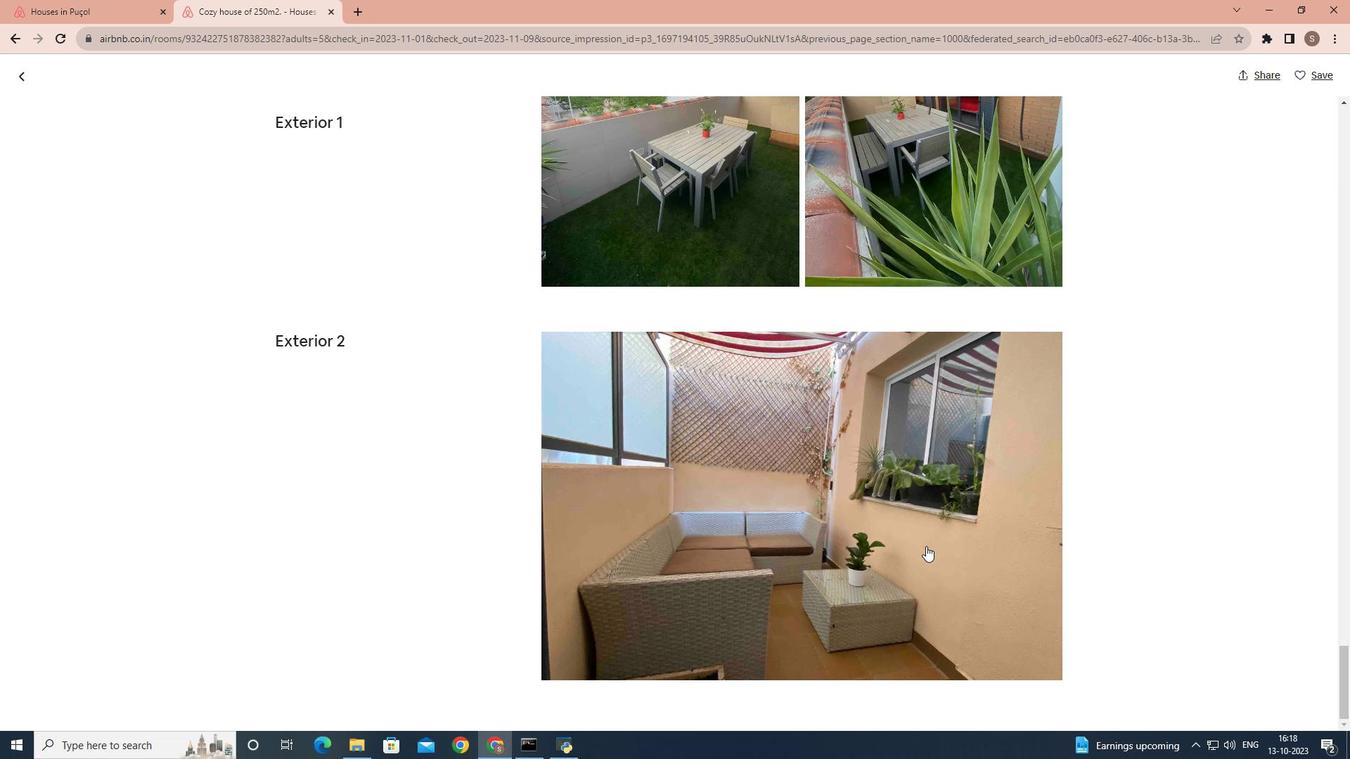 
Action: Mouse moved to (14, 76)
Screenshot: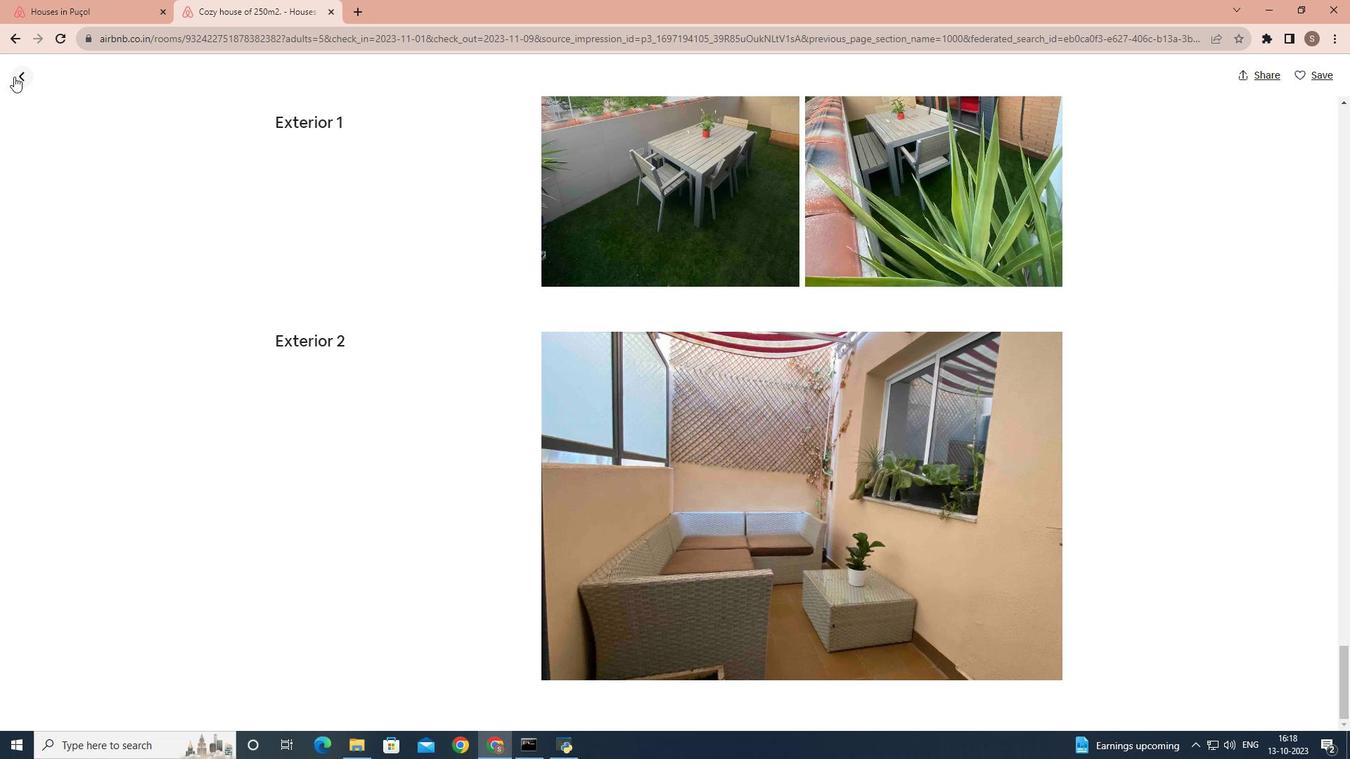 
Action: Mouse pressed left at (14, 76)
Screenshot: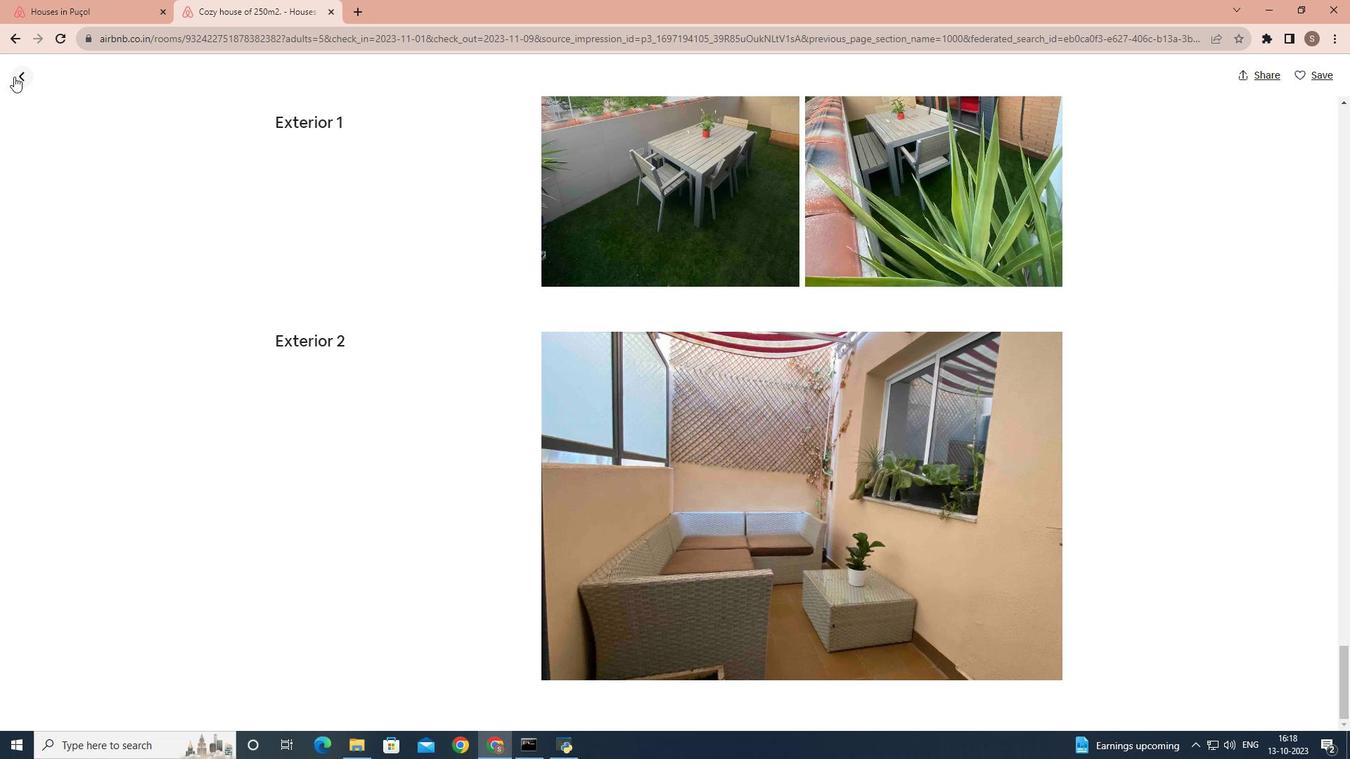 
Action: Mouse moved to (518, 489)
Screenshot: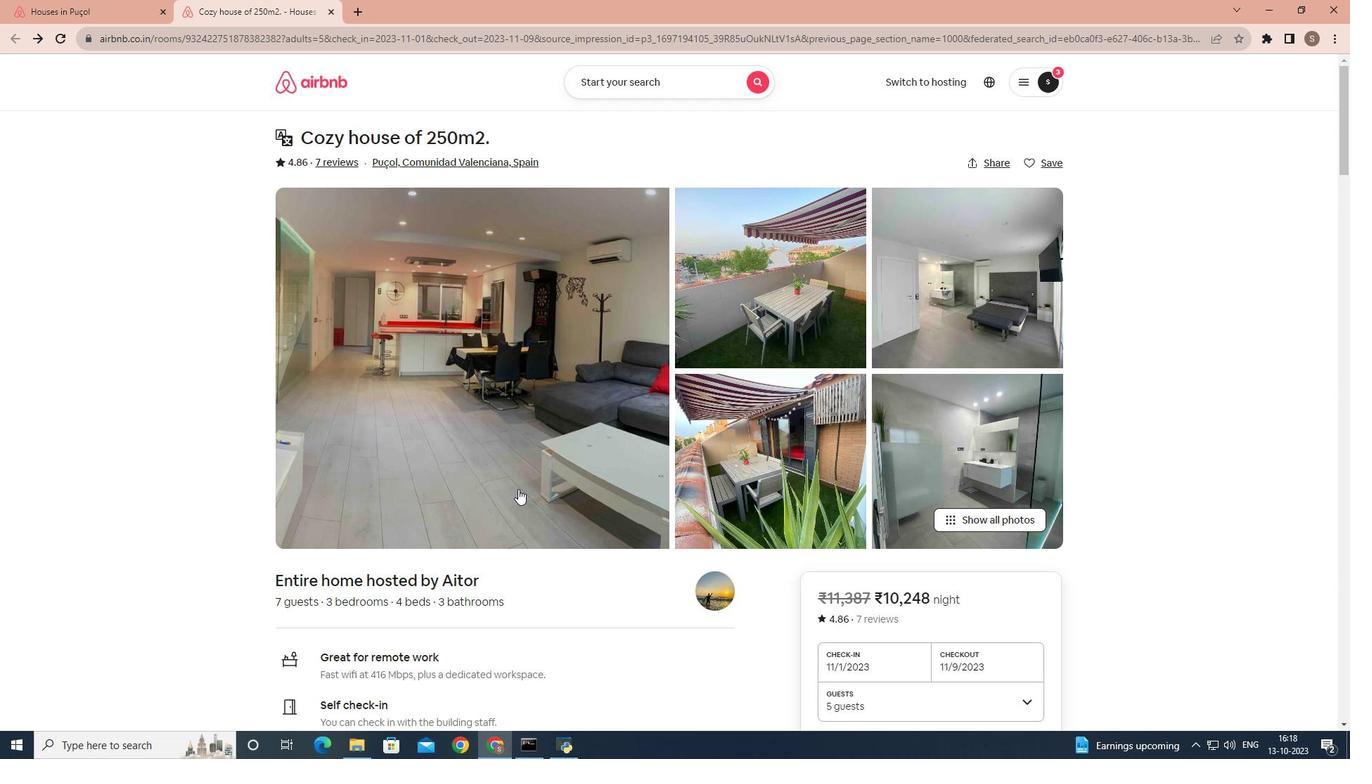 
Action: Mouse scrolled (518, 488) with delta (0, 0)
Screenshot: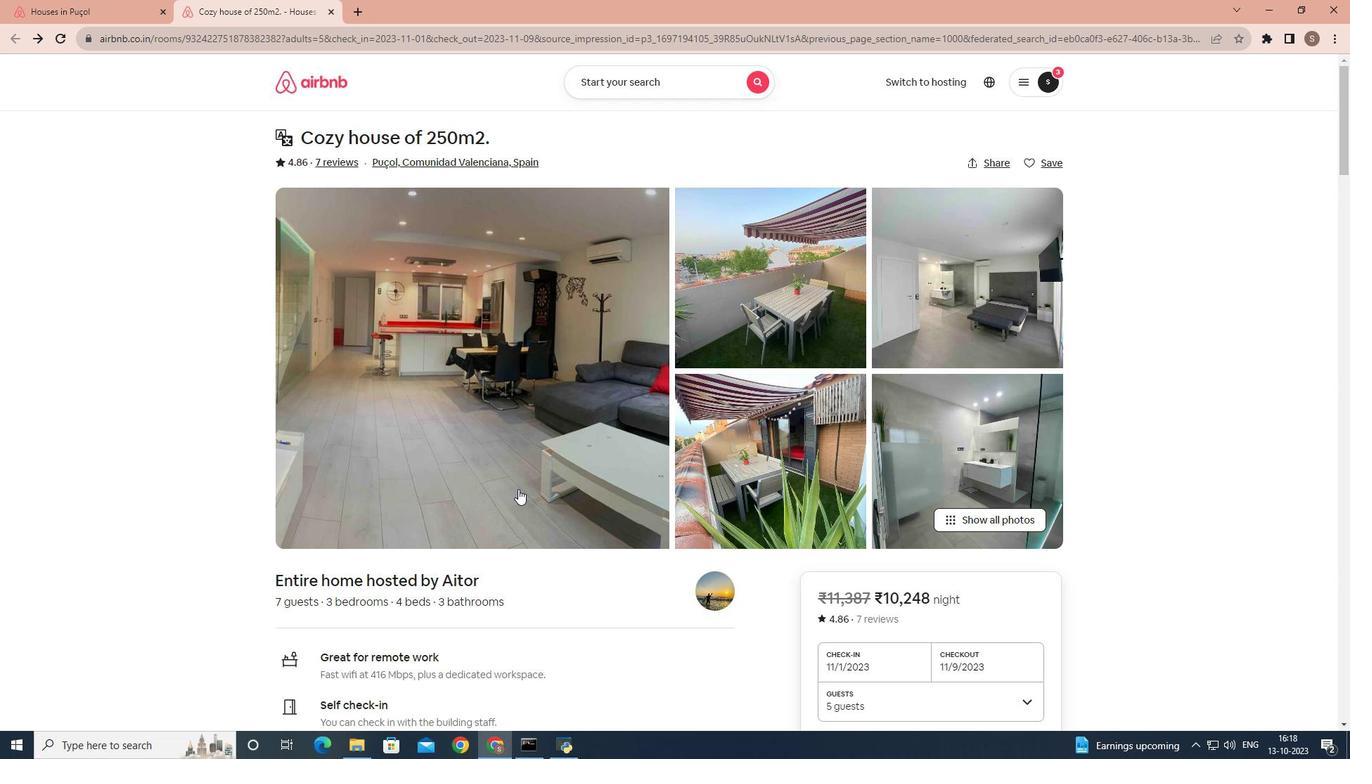 
Action: Mouse scrolled (518, 488) with delta (0, 0)
Screenshot: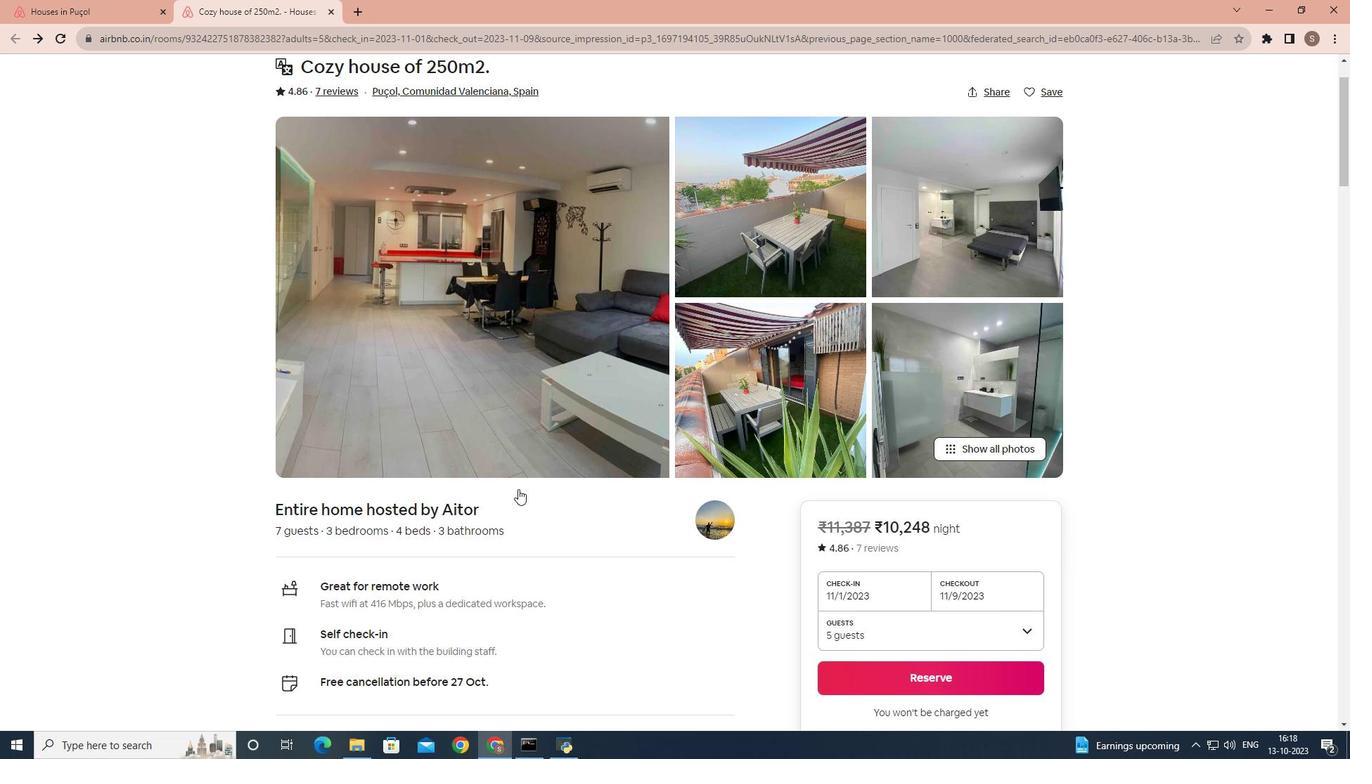 
Action: Mouse scrolled (518, 488) with delta (0, 0)
Screenshot: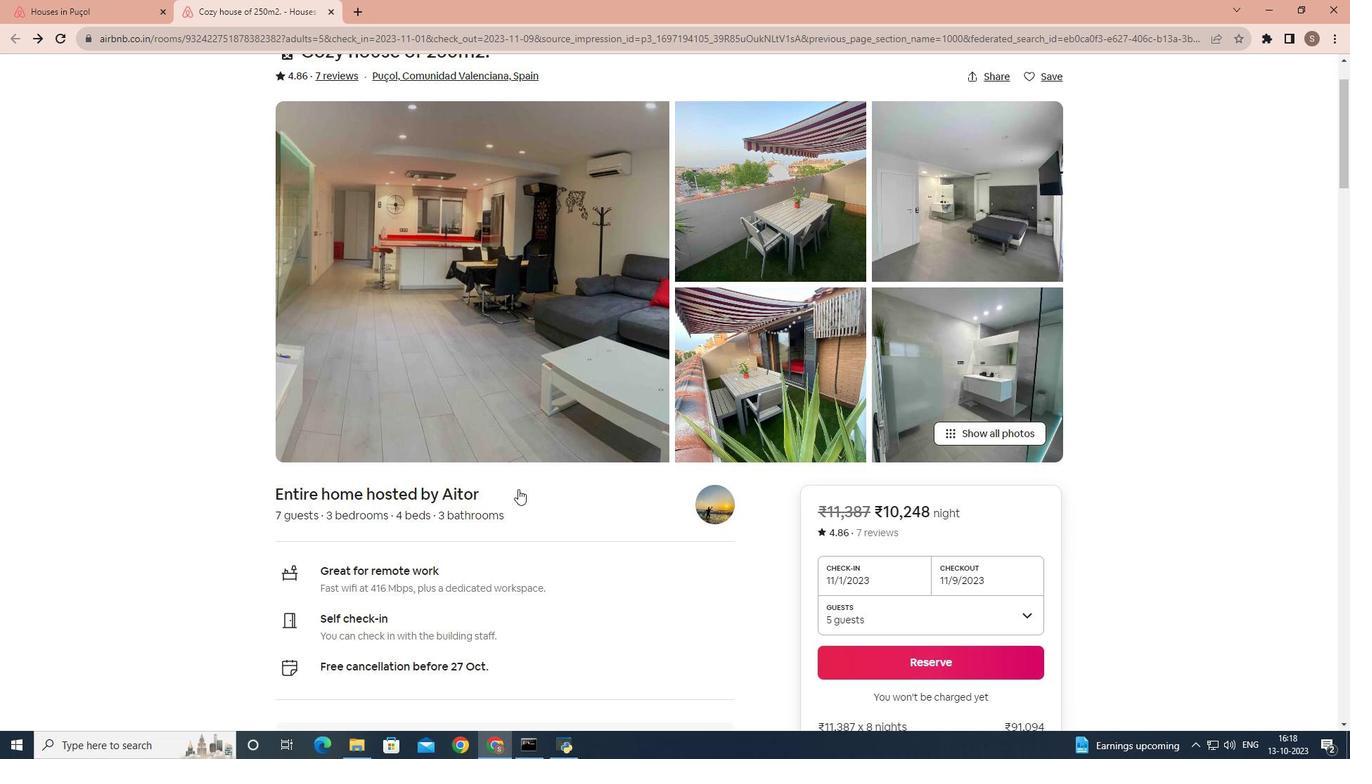 
Action: Mouse scrolled (518, 488) with delta (0, 0)
Screenshot: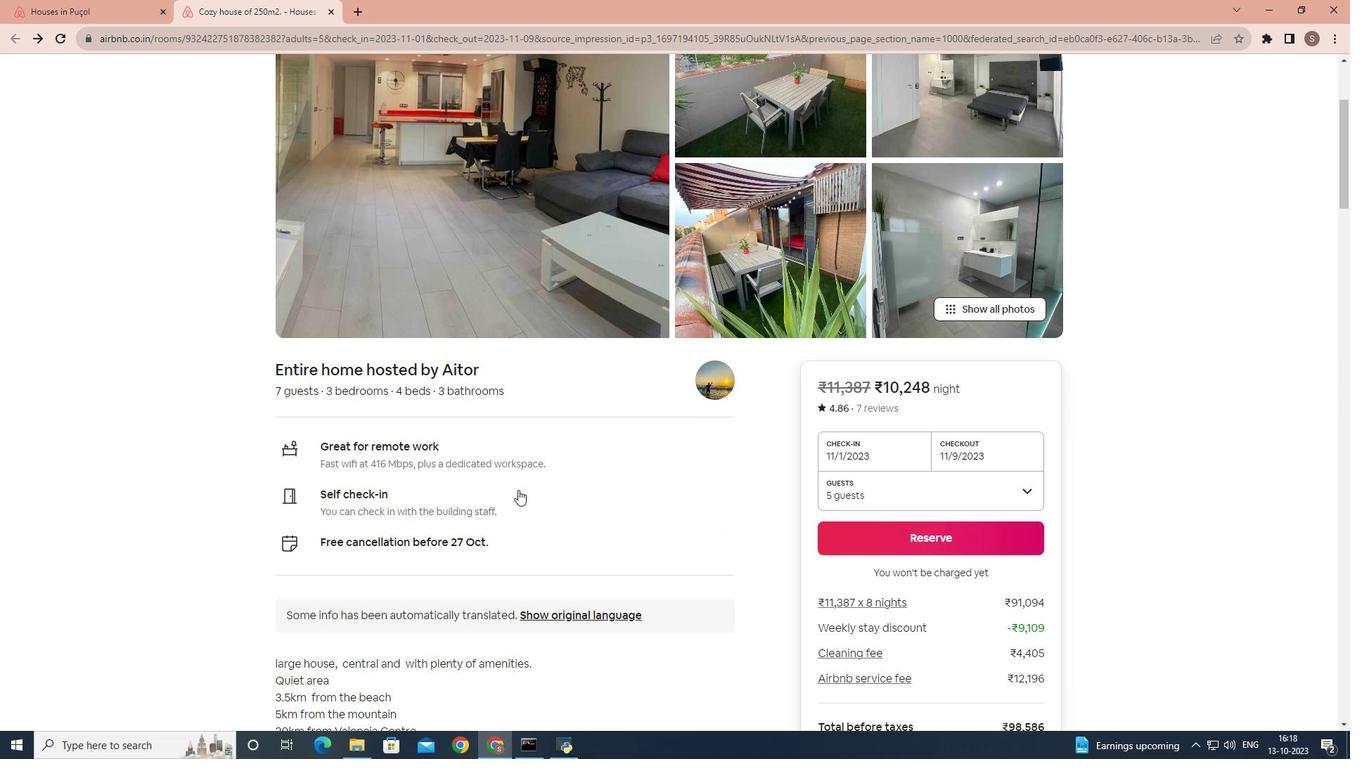 
Action: Mouse moved to (518, 490)
Screenshot: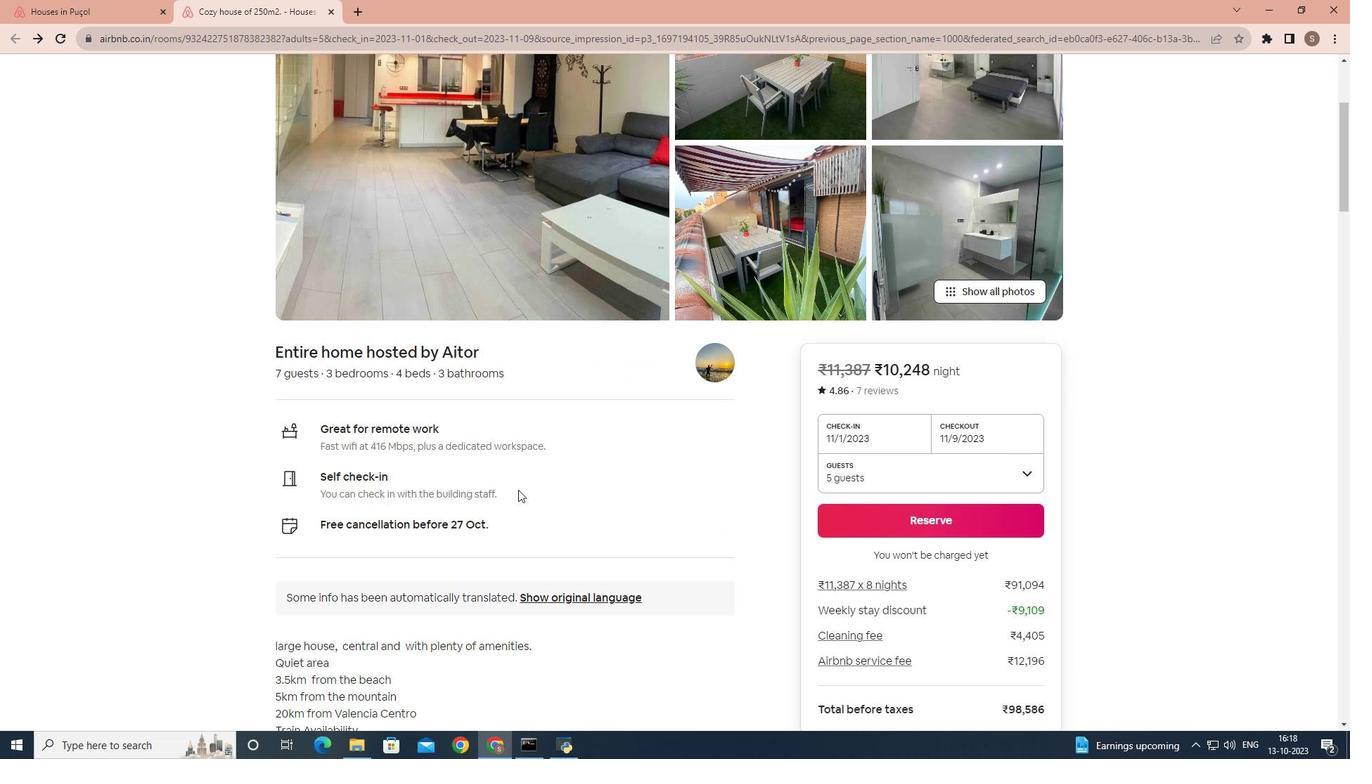 
Action: Mouse scrolled (518, 489) with delta (0, 0)
Screenshot: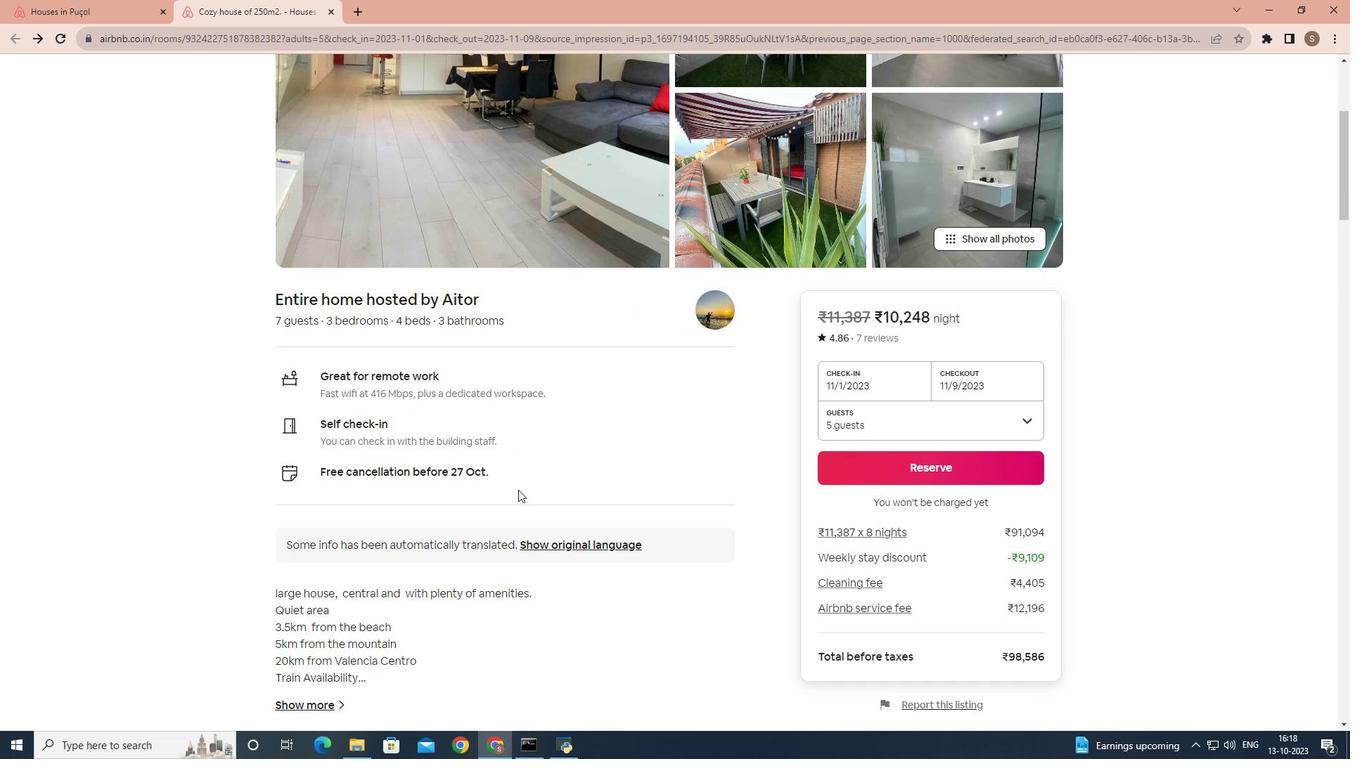 
Action: Mouse scrolled (518, 489) with delta (0, 0)
Screenshot: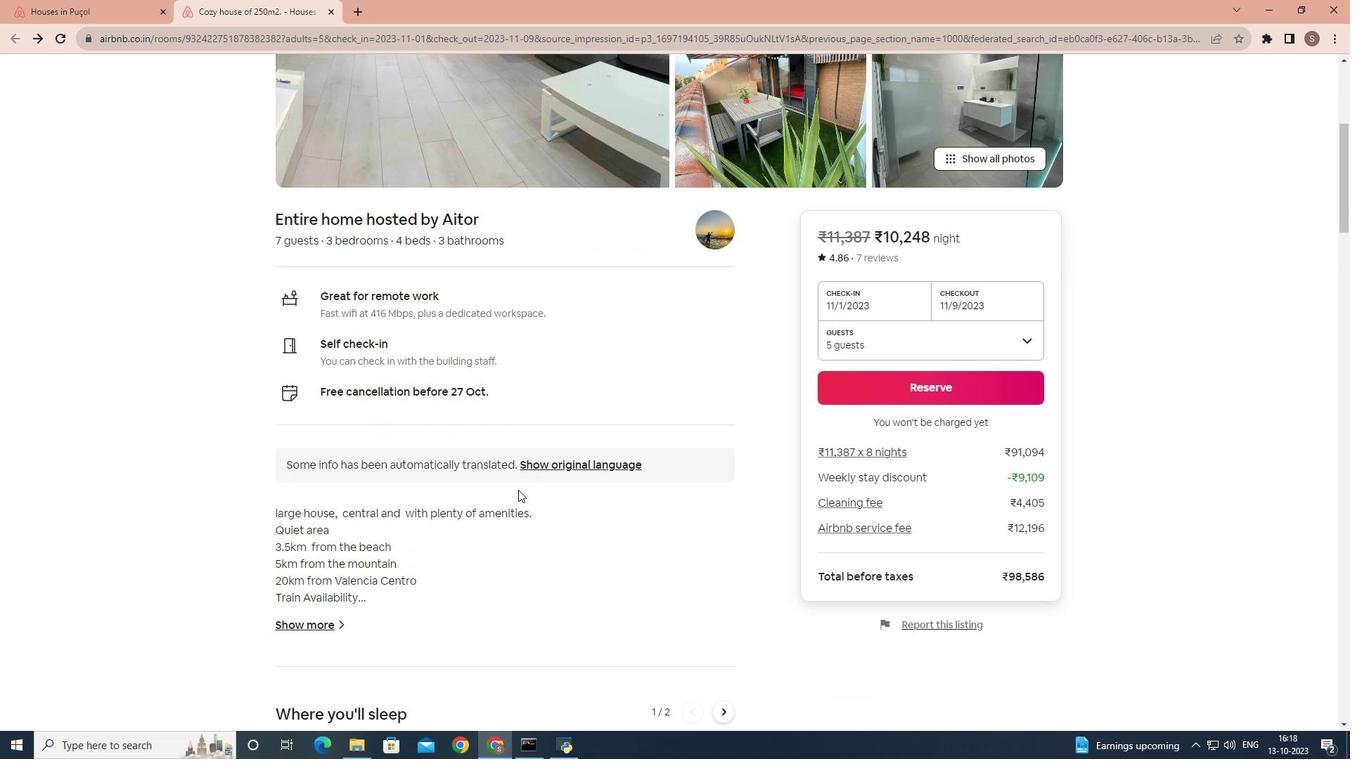 
Action: Mouse scrolled (518, 489) with delta (0, 0)
Screenshot: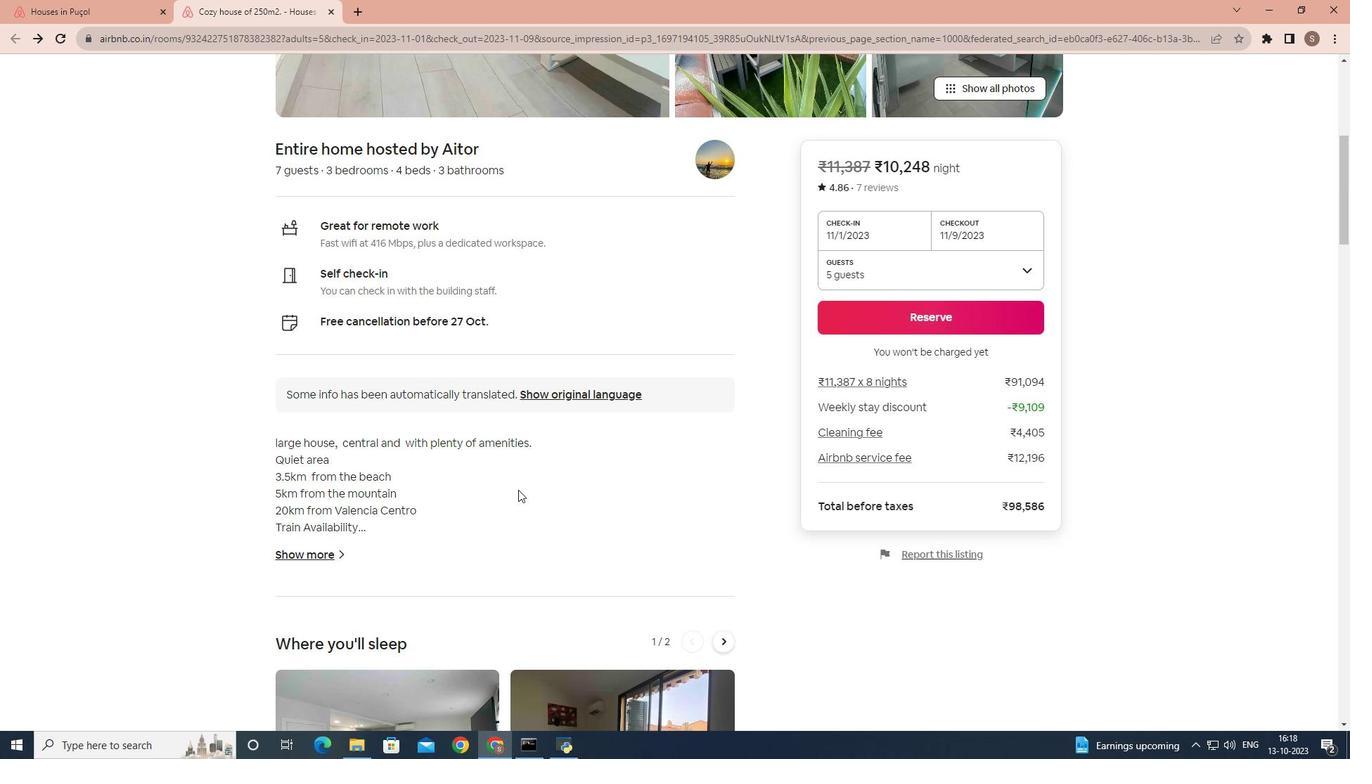 
Action: Mouse moved to (334, 495)
Screenshot: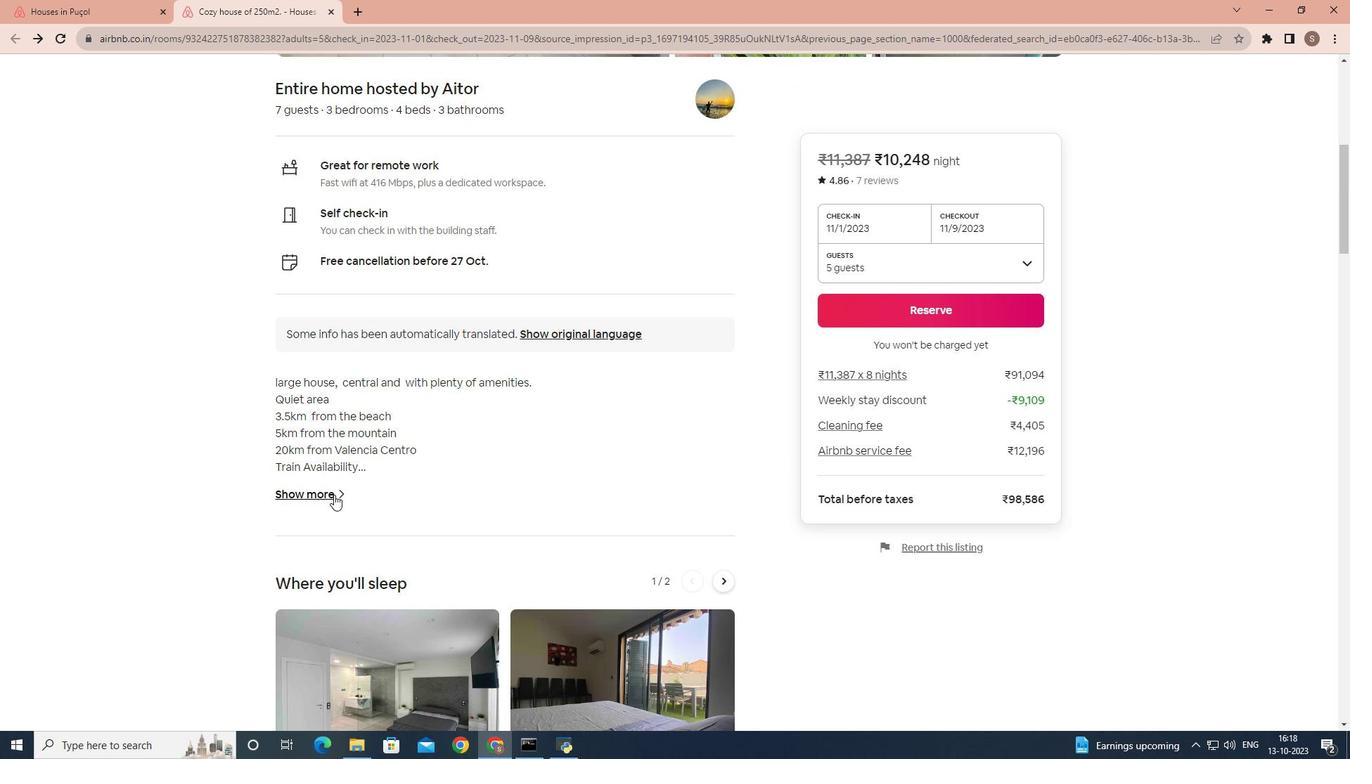 
Action: Mouse pressed left at (334, 495)
Screenshot: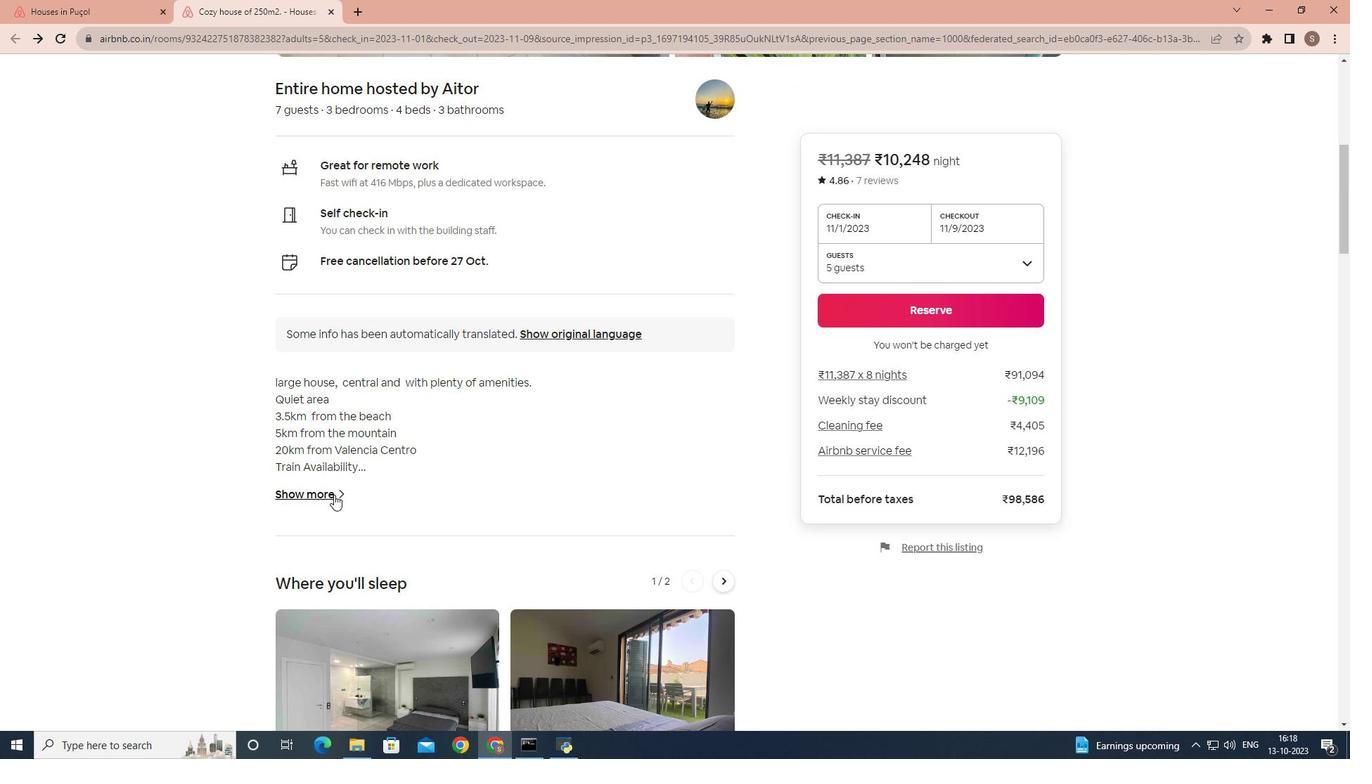 
Action: Mouse moved to (456, 460)
Screenshot: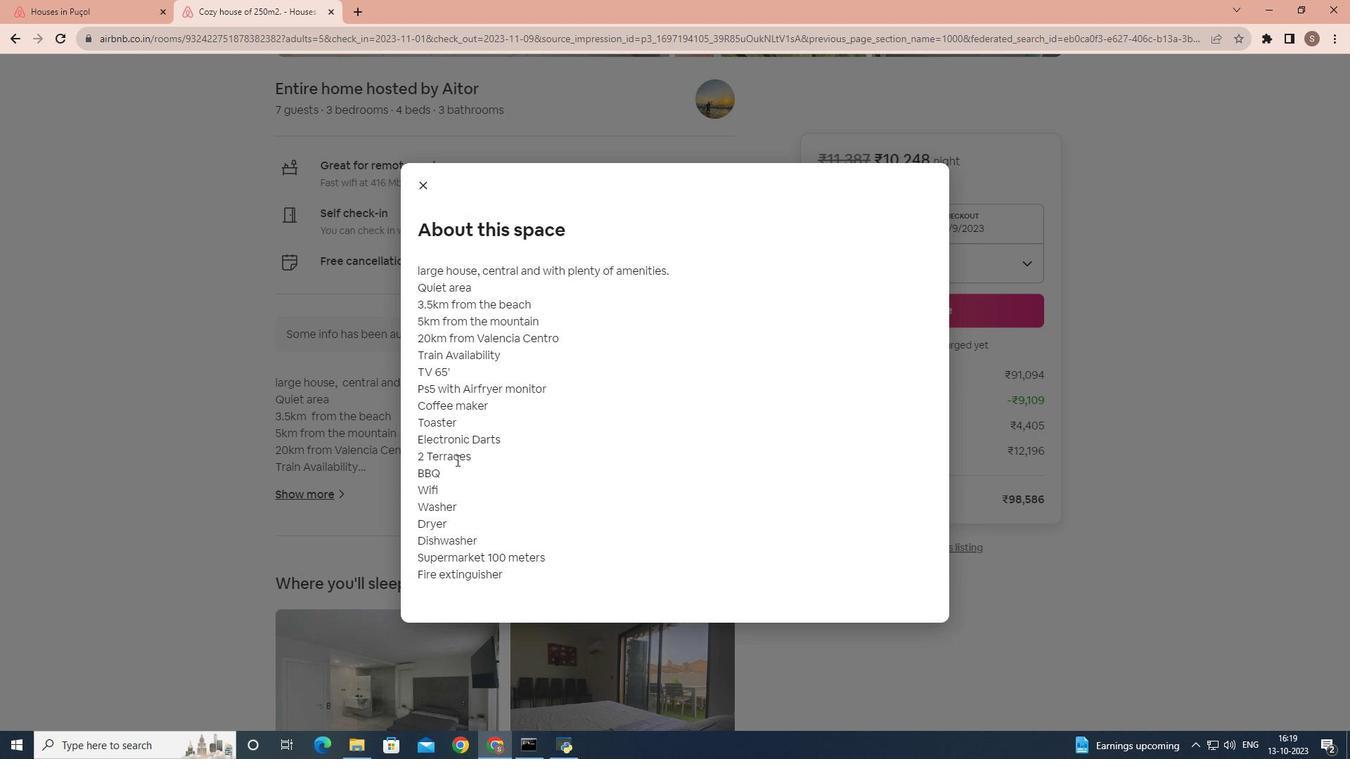 
Action: Mouse scrolled (456, 459) with delta (0, 0)
Screenshot: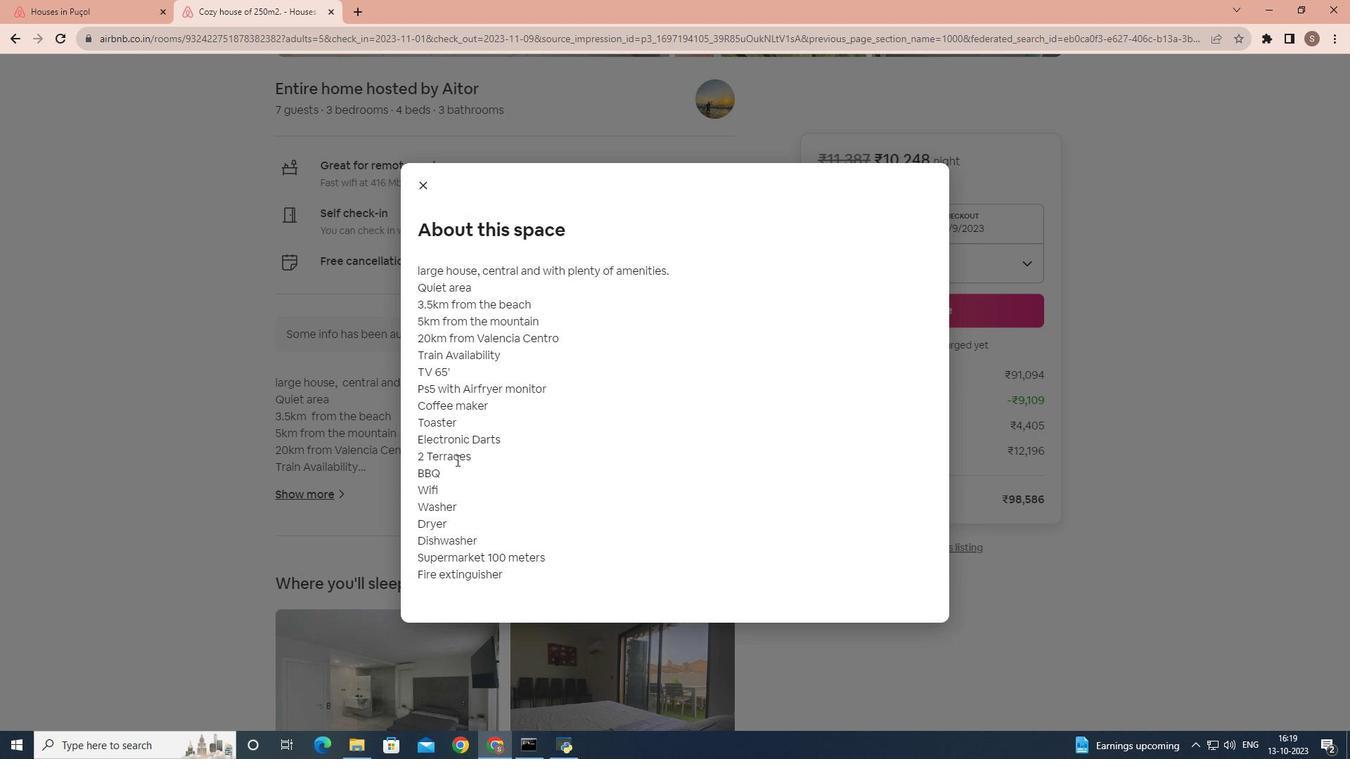 
Action: Mouse scrolled (456, 459) with delta (0, 0)
Screenshot: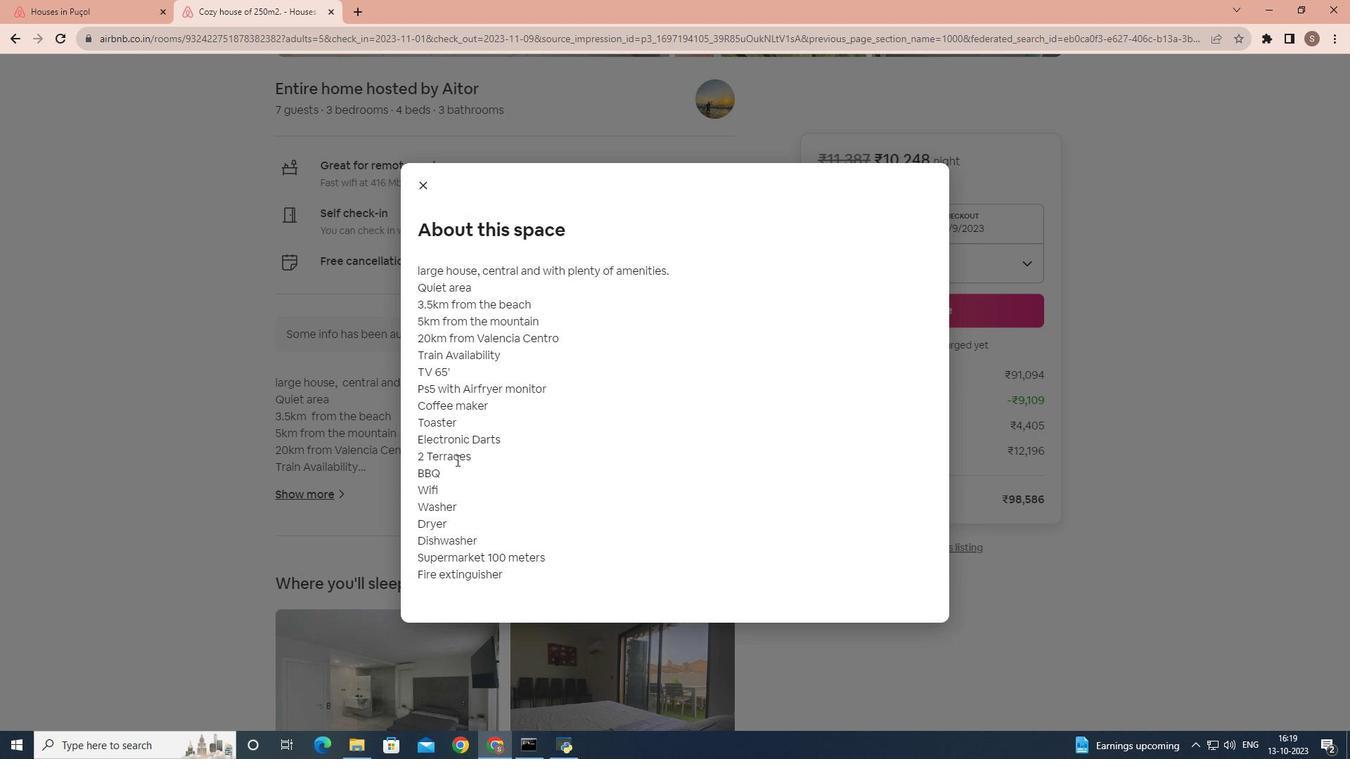
Action: Mouse moved to (421, 191)
Screenshot: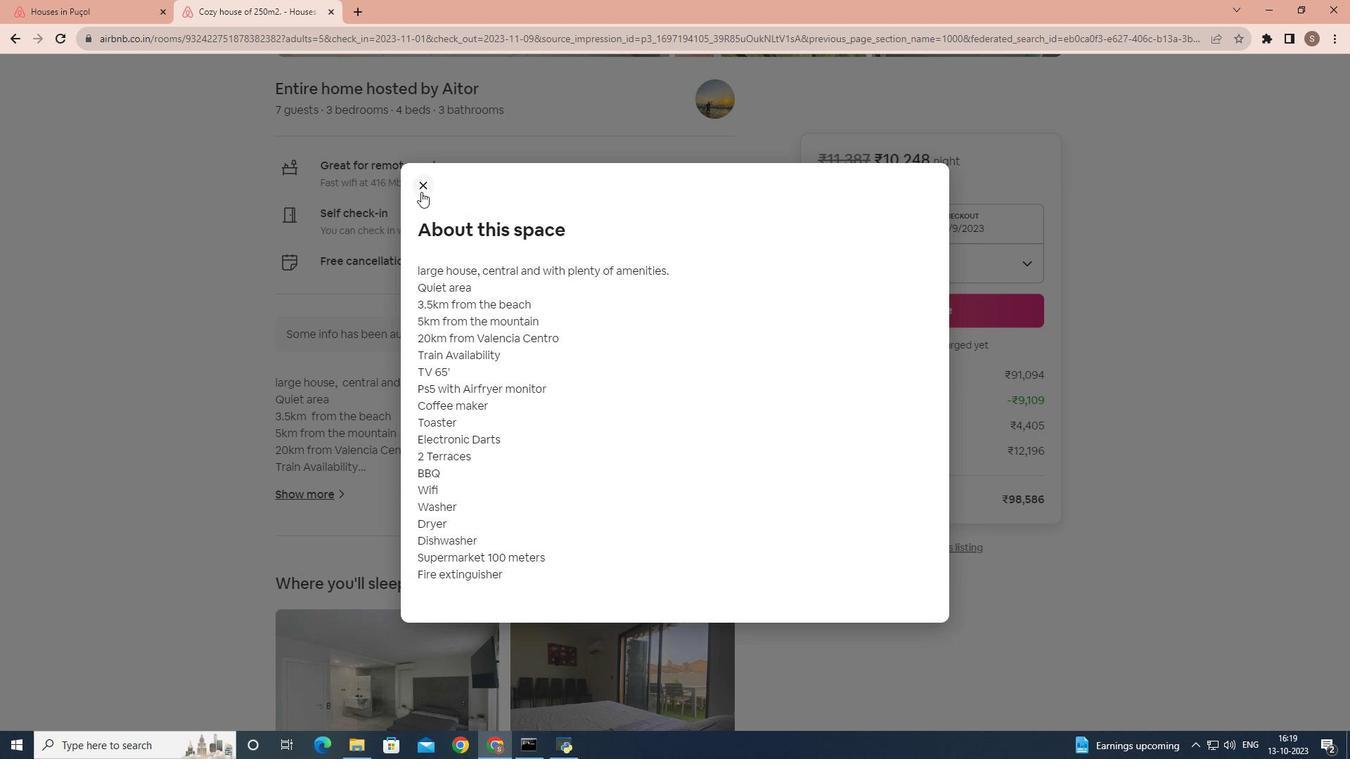 
Action: Mouse pressed left at (421, 191)
Screenshot: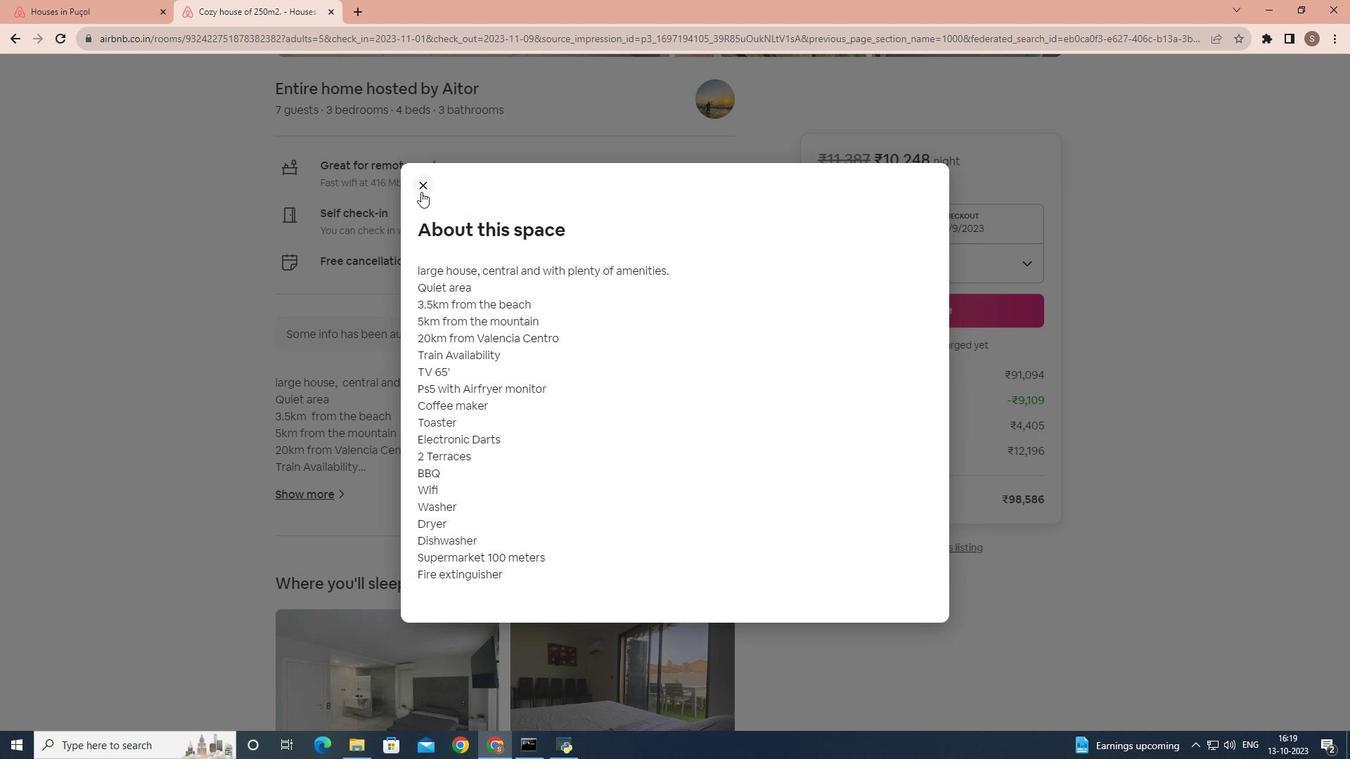 
Action: Mouse moved to (447, 399)
Screenshot: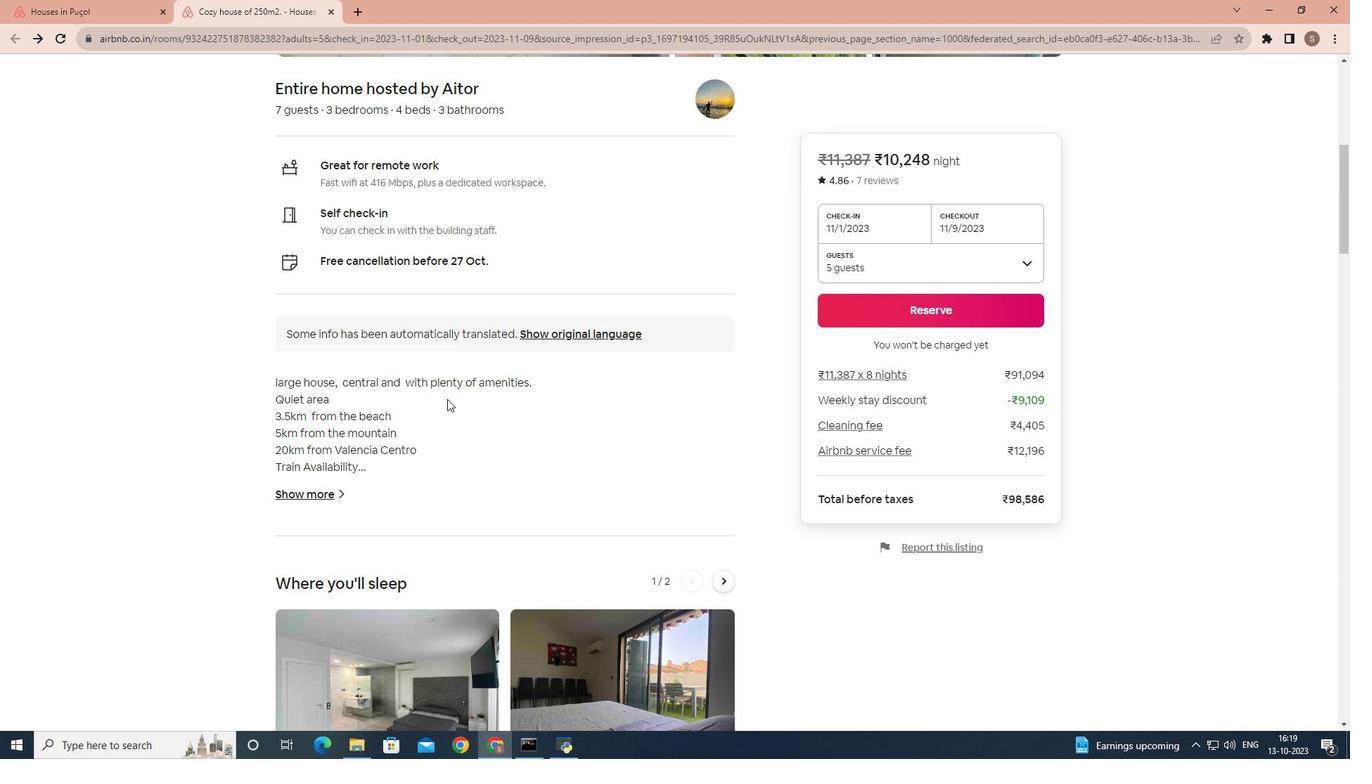 
Action: Mouse scrolled (447, 398) with delta (0, 0)
Screenshot: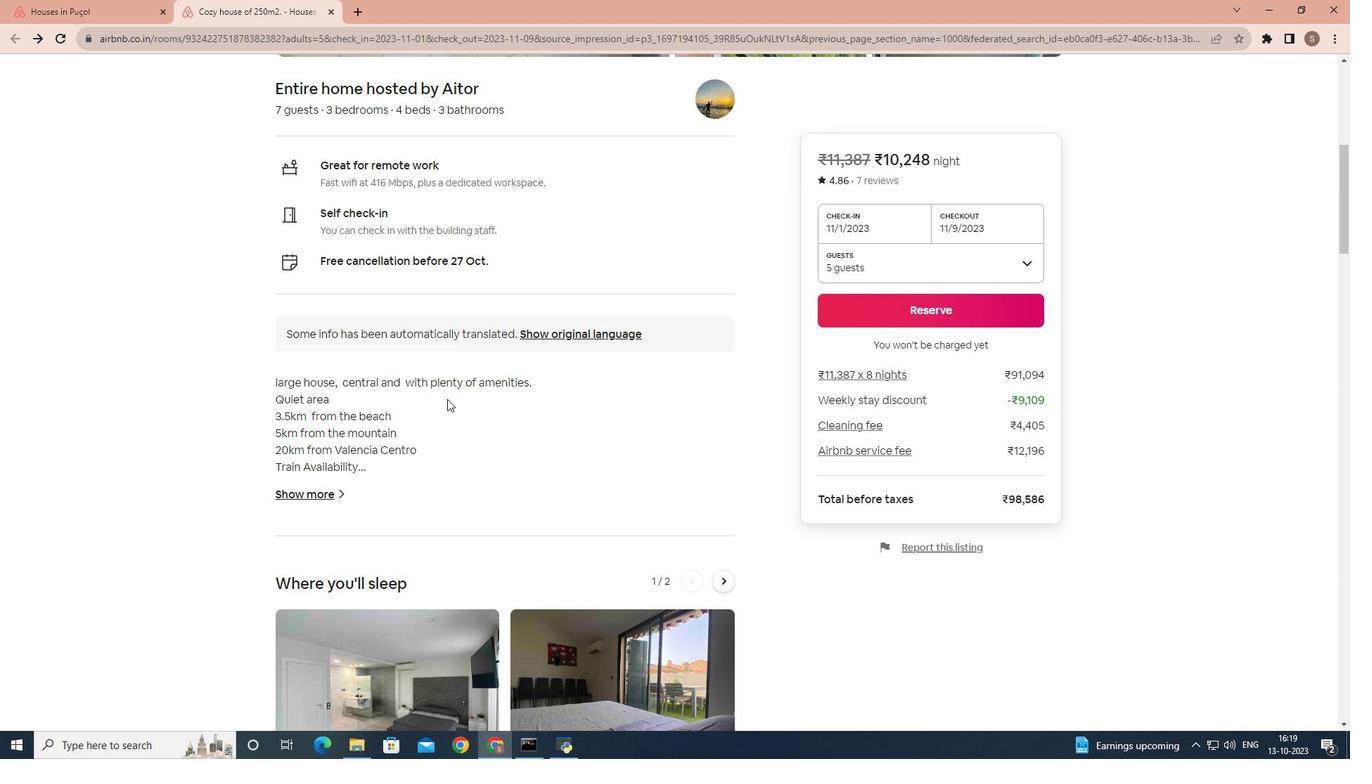
Action: Mouse scrolled (447, 398) with delta (0, 0)
Screenshot: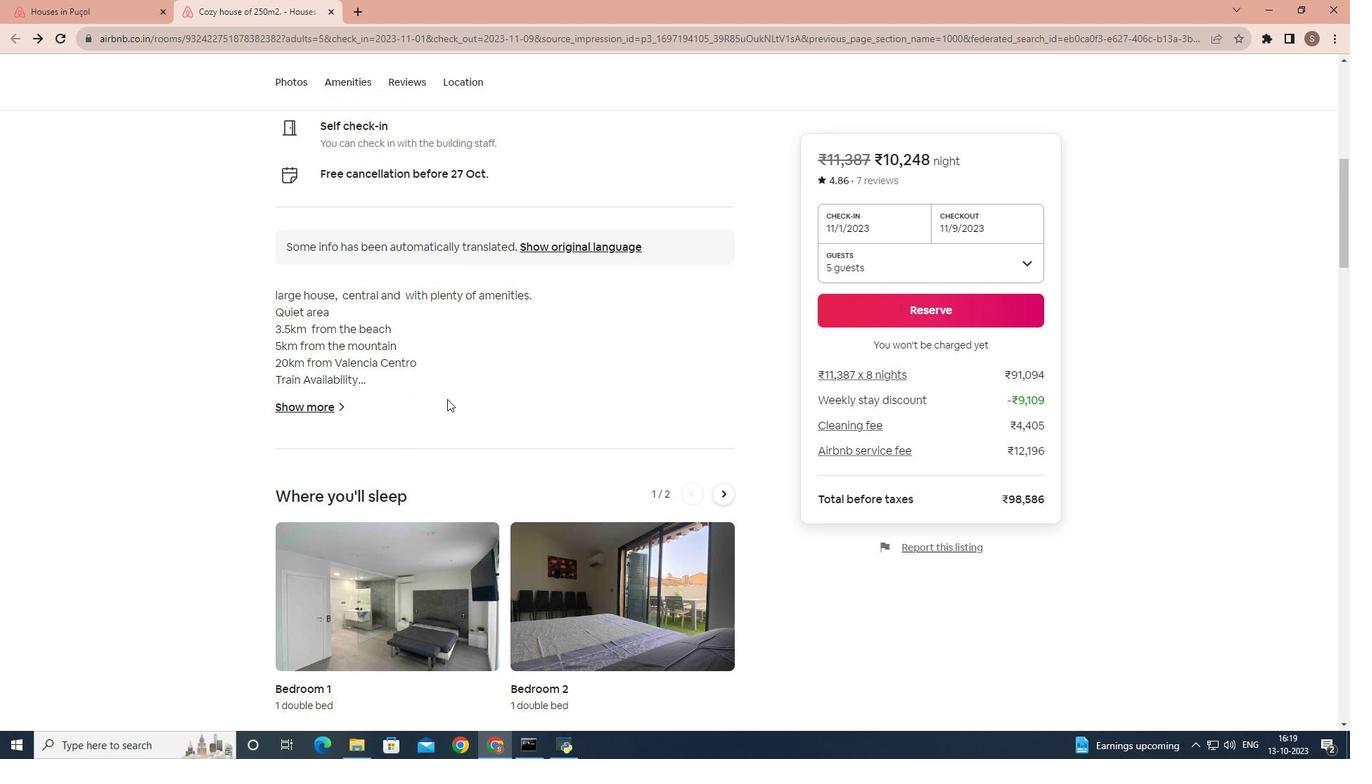 
Action: Mouse scrolled (447, 398) with delta (0, 0)
Screenshot: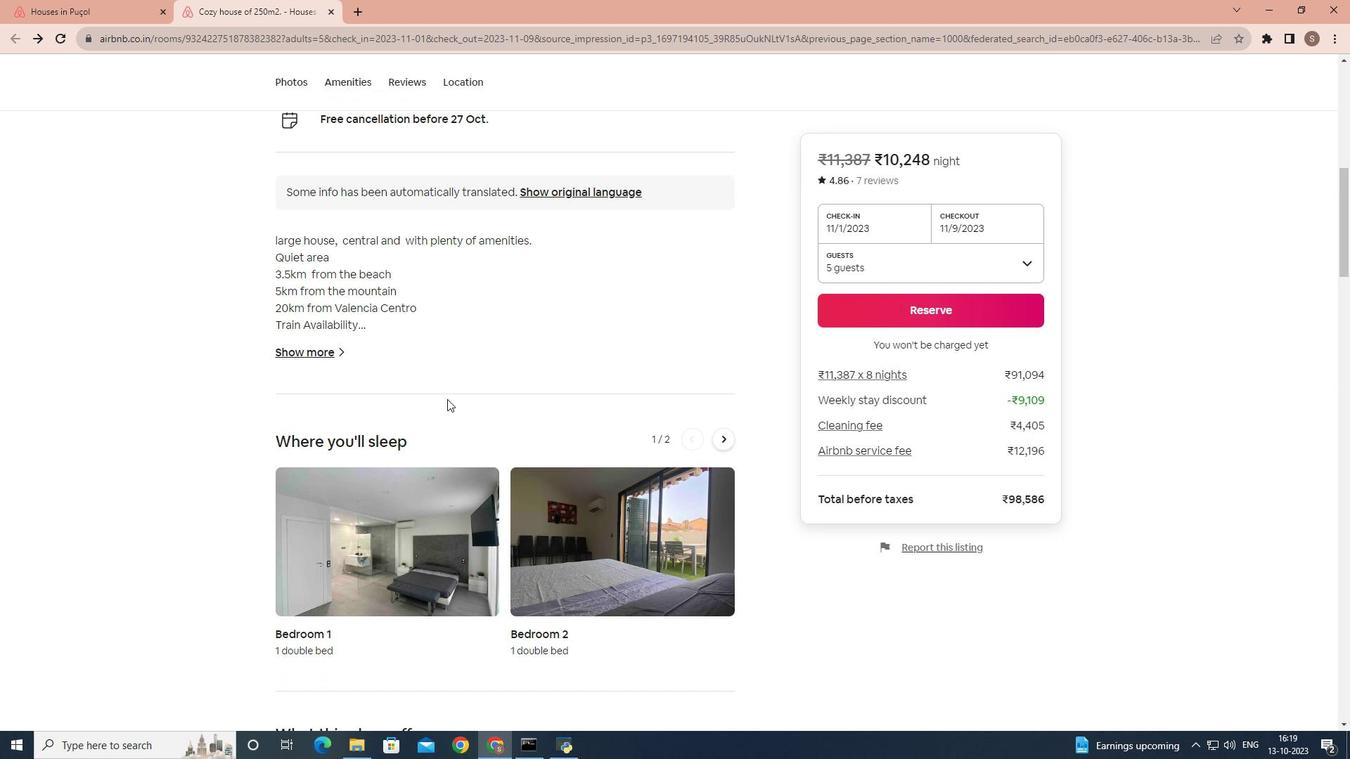 
Action: Mouse scrolled (447, 398) with delta (0, 0)
Screenshot: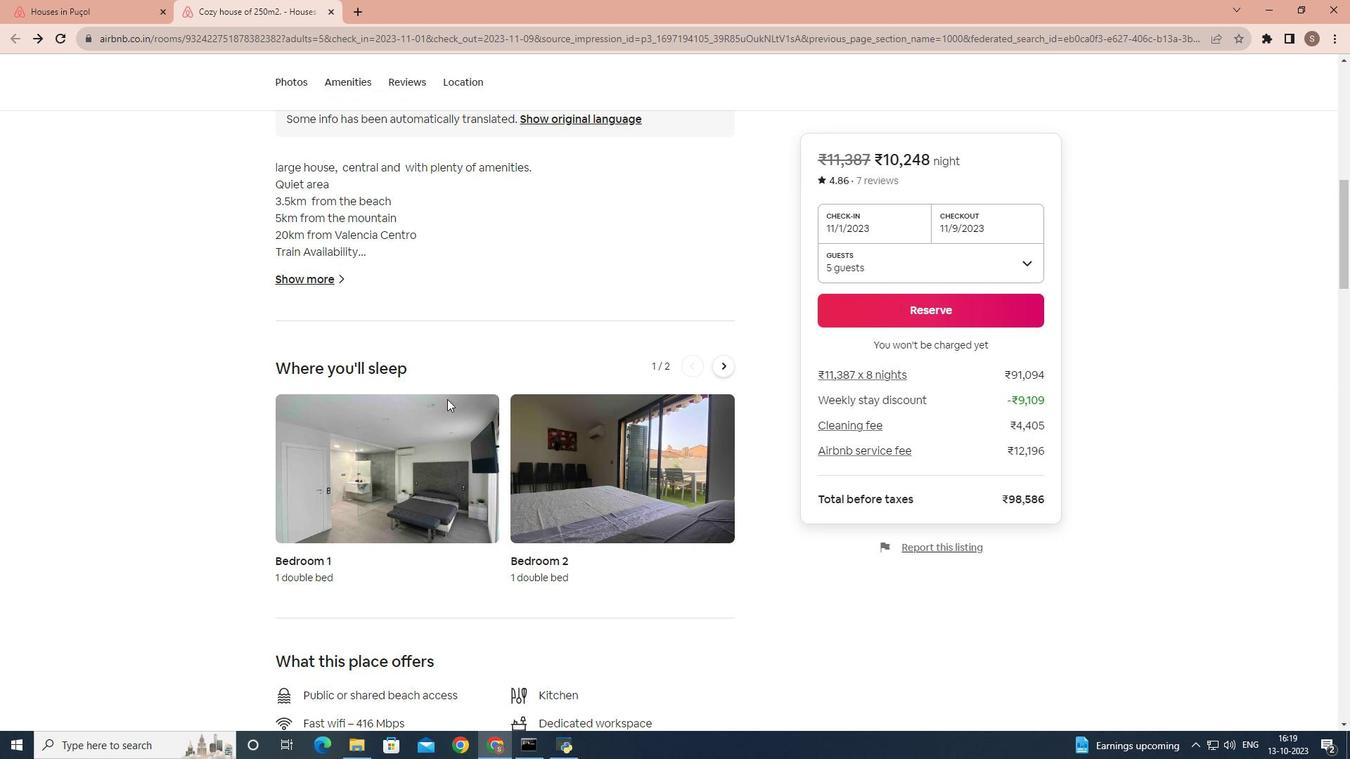 
Action: Mouse scrolled (447, 398) with delta (0, 0)
Screenshot: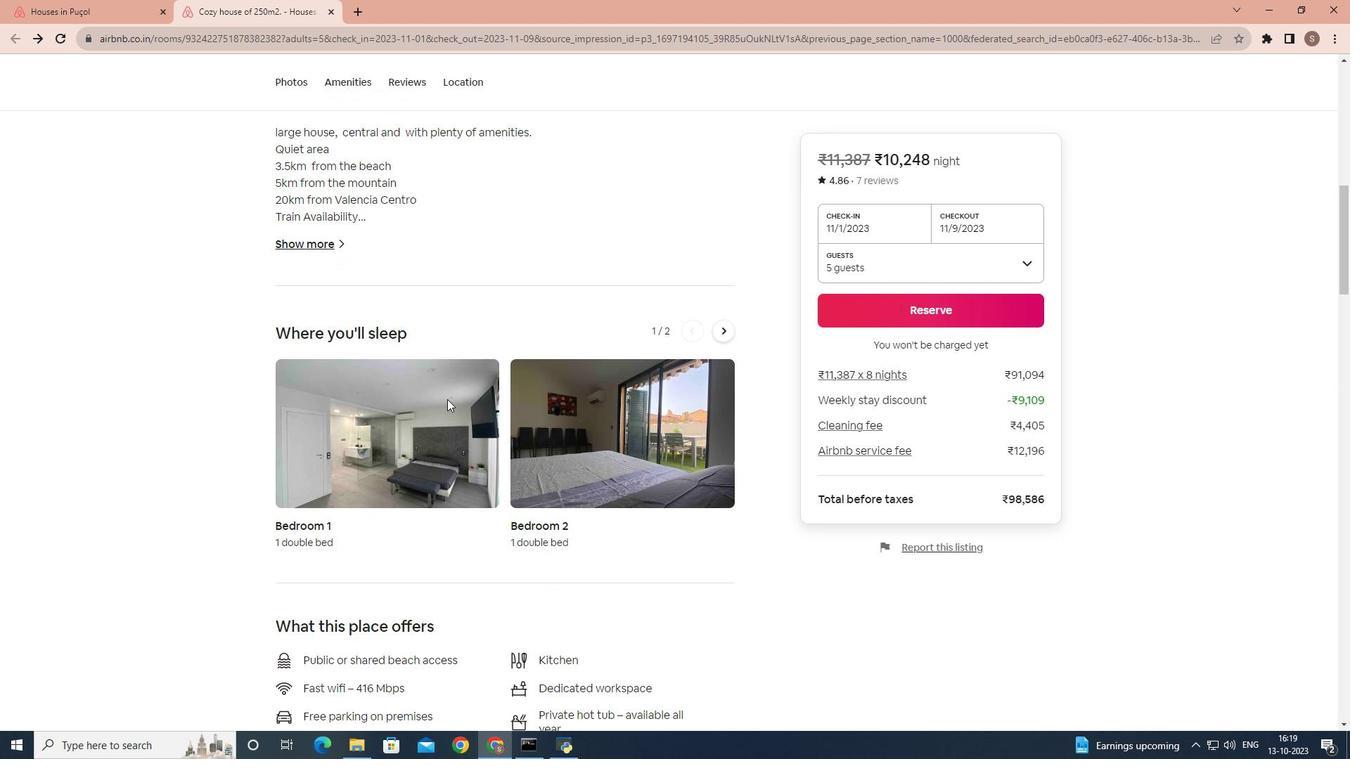 
Action: Mouse scrolled (447, 398) with delta (0, 0)
Screenshot: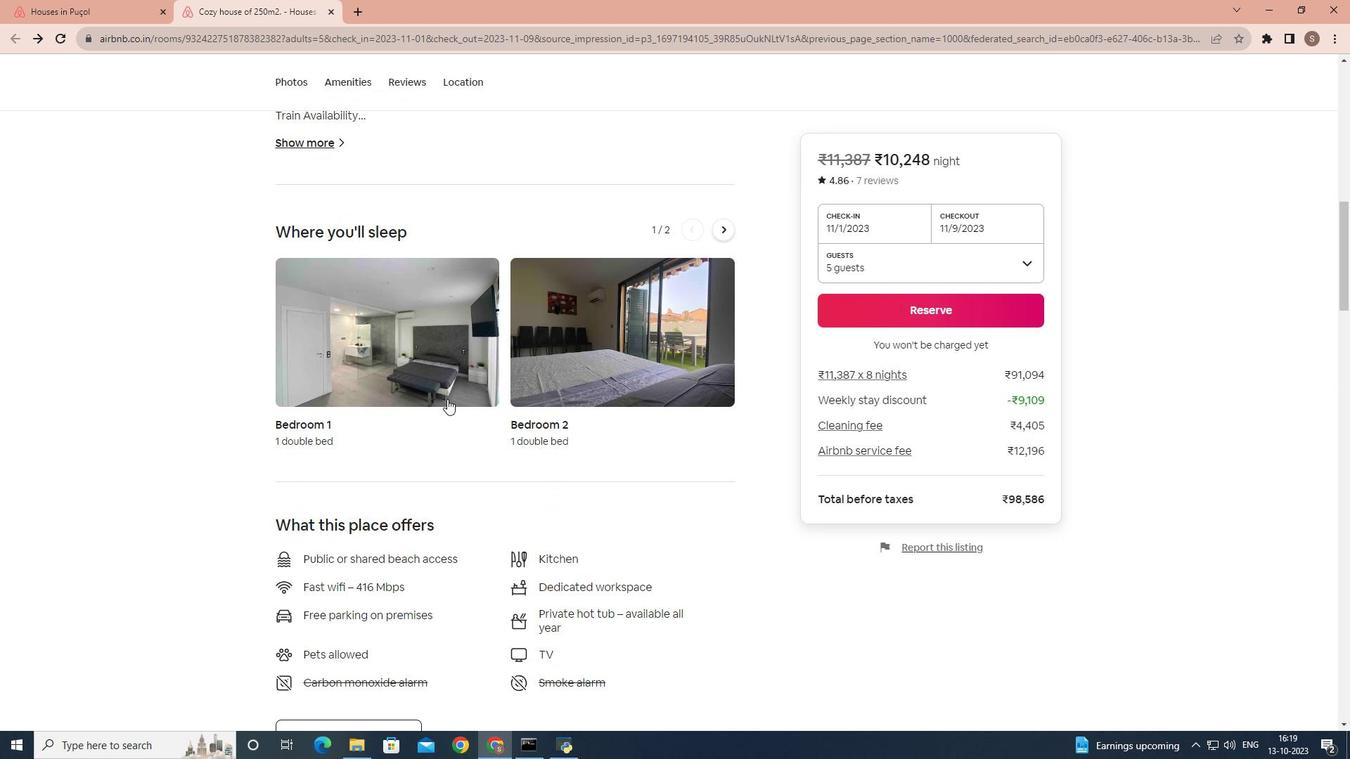 
Action: Mouse scrolled (447, 398) with delta (0, 0)
Screenshot: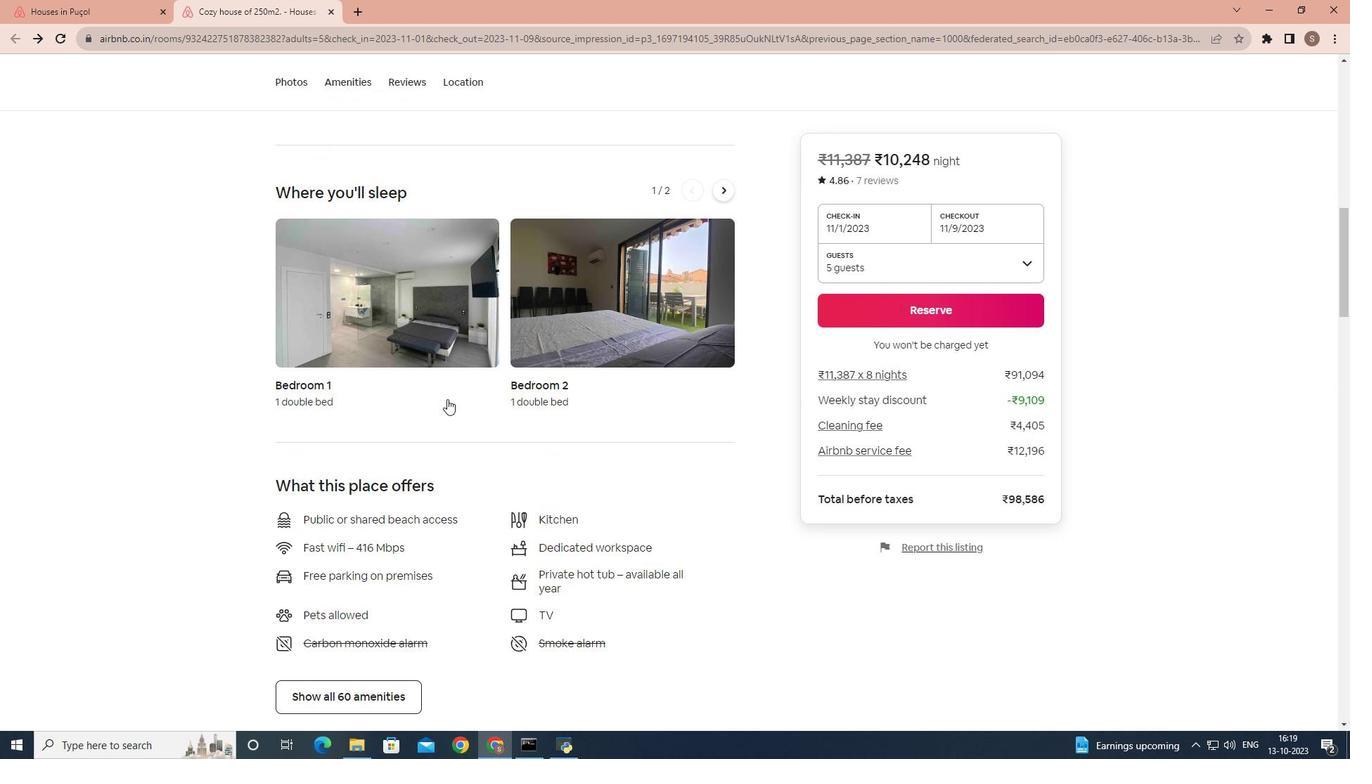 
Action: Mouse scrolled (447, 398) with delta (0, 0)
Screenshot: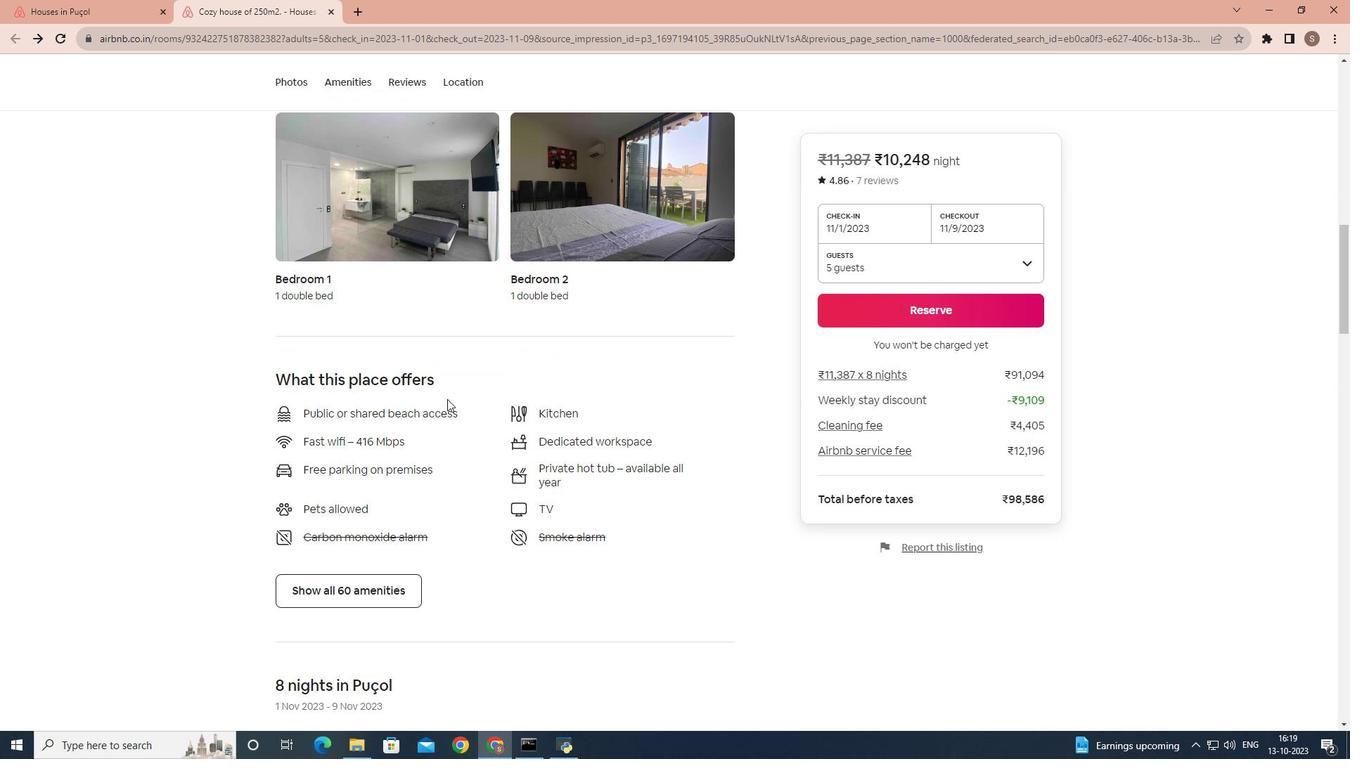 
Action: Mouse scrolled (447, 398) with delta (0, 0)
Screenshot: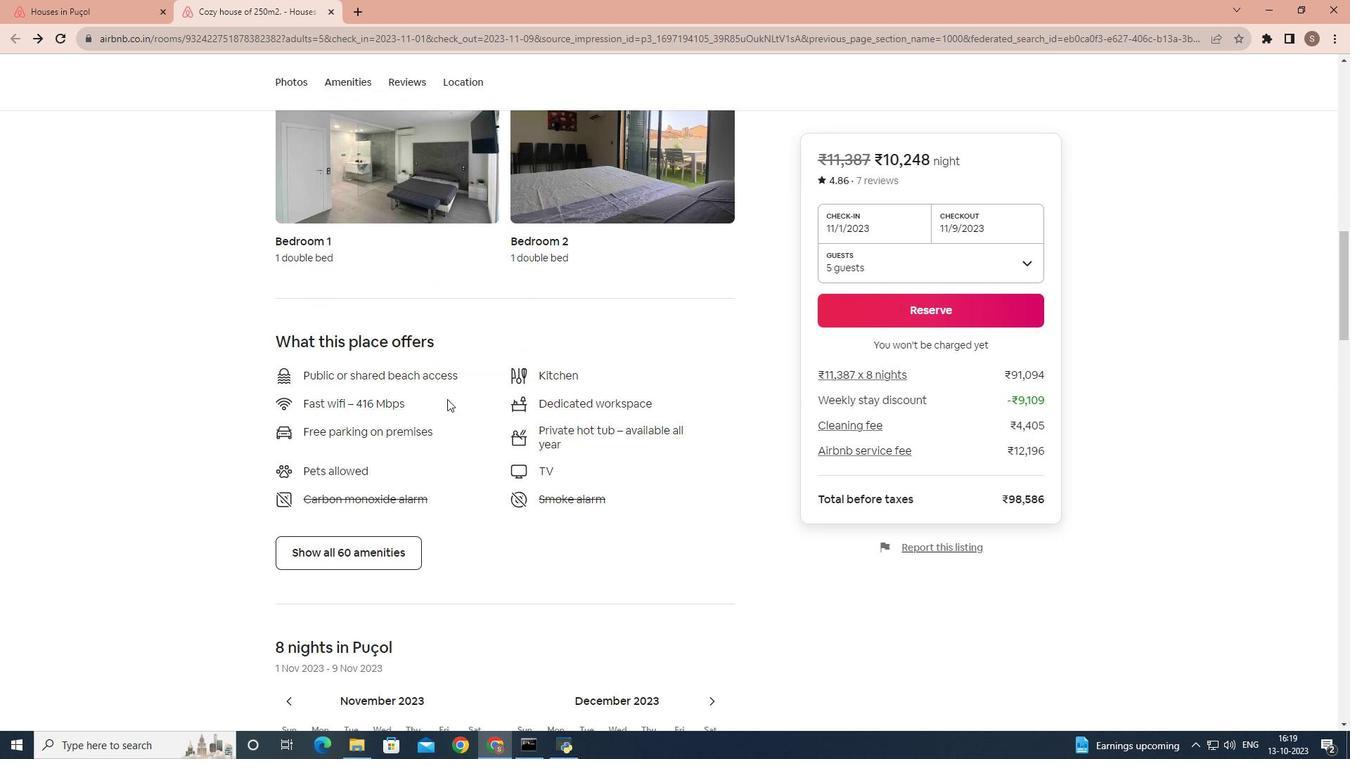 
Action: Mouse moved to (391, 444)
Screenshot: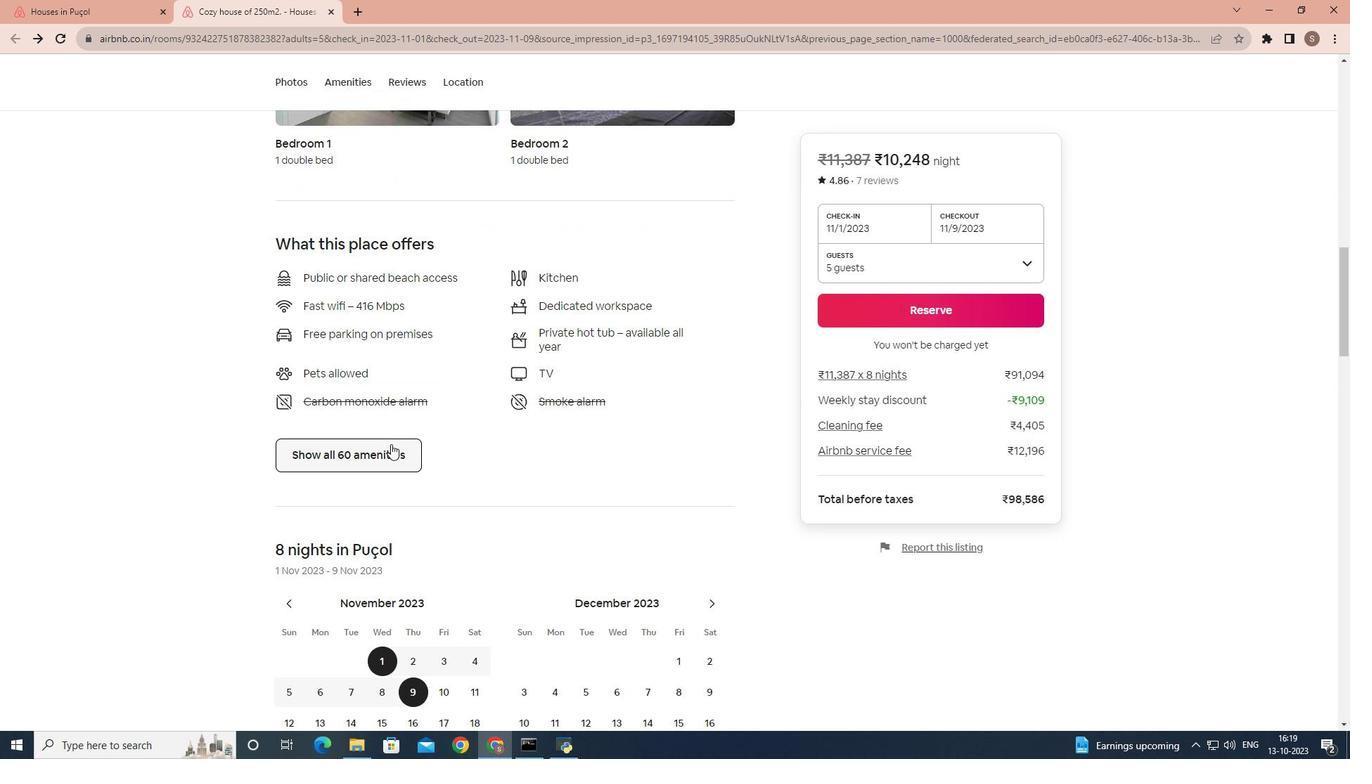 
Action: Mouse pressed left at (391, 444)
Screenshot: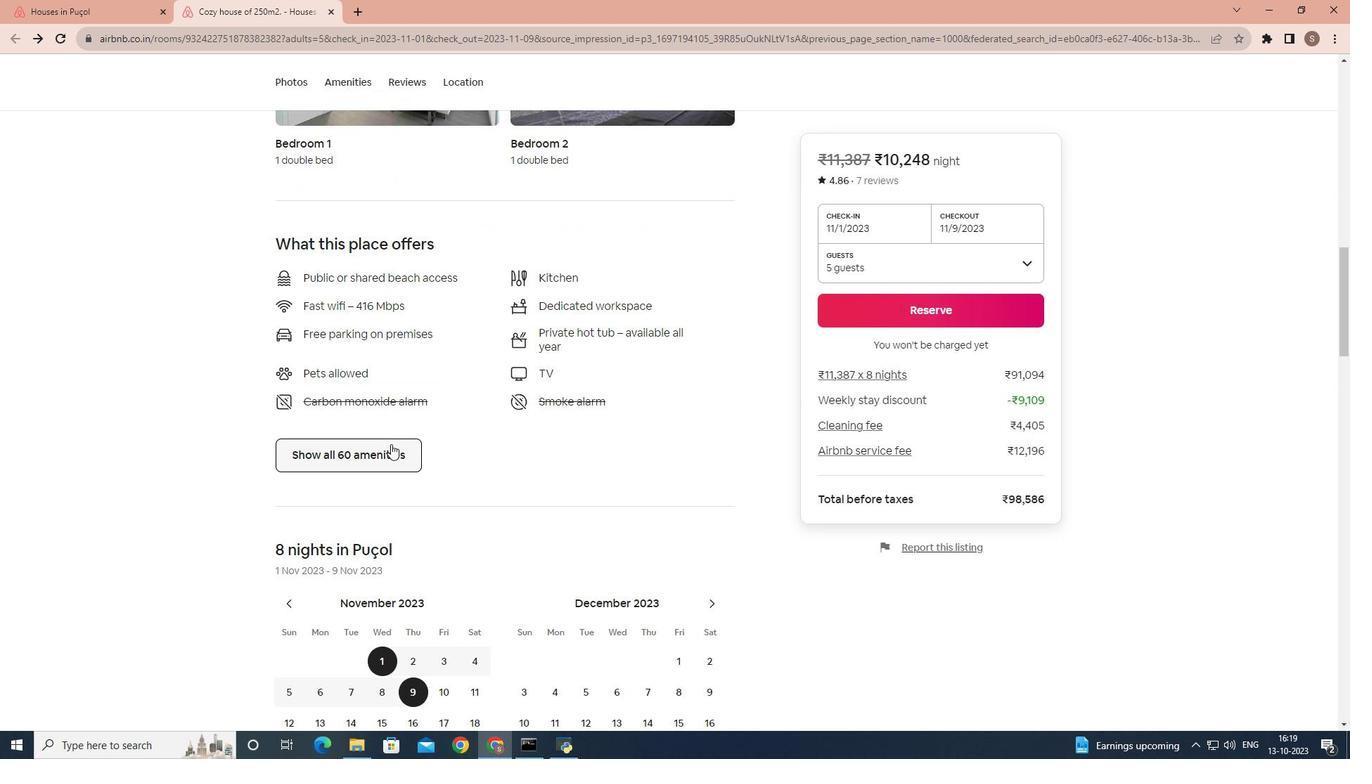 
Action: Mouse moved to (573, 443)
Screenshot: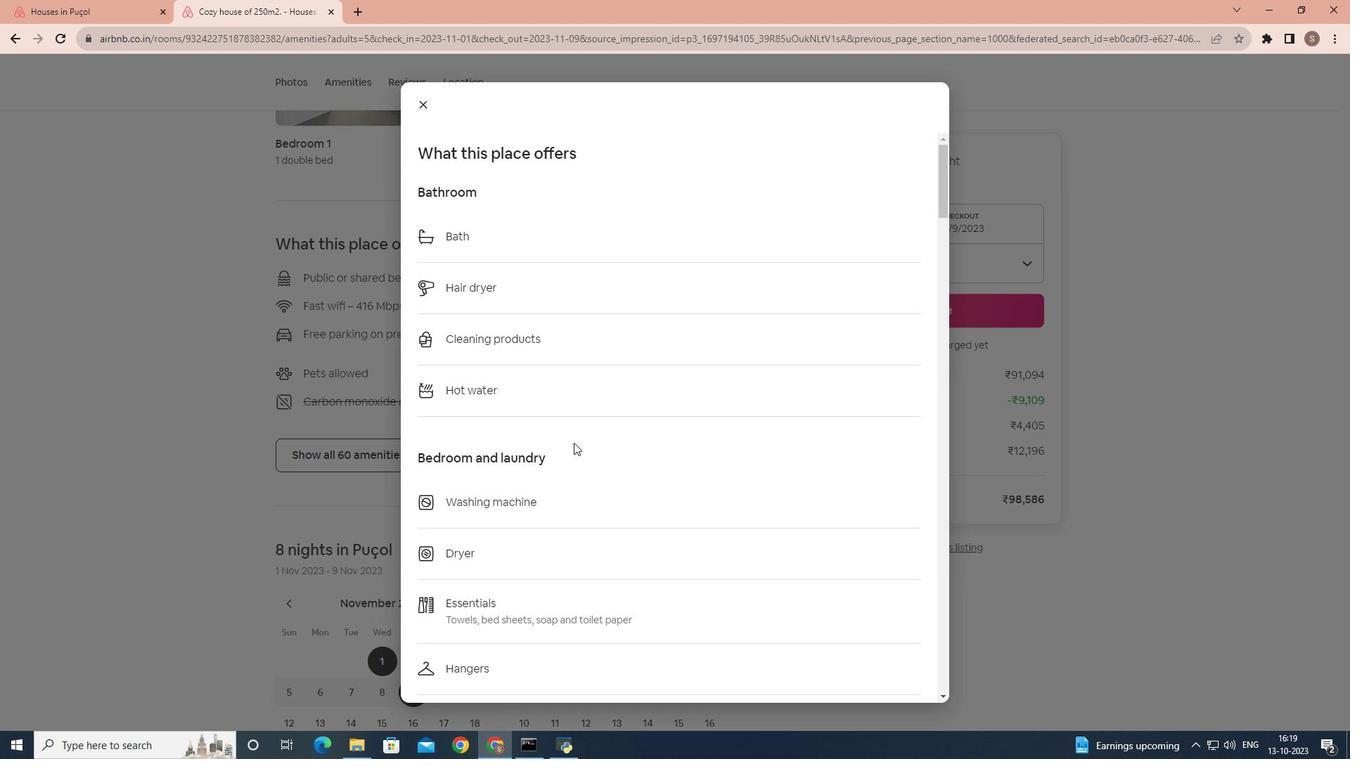
Action: Mouse scrolled (573, 442) with delta (0, 0)
Screenshot: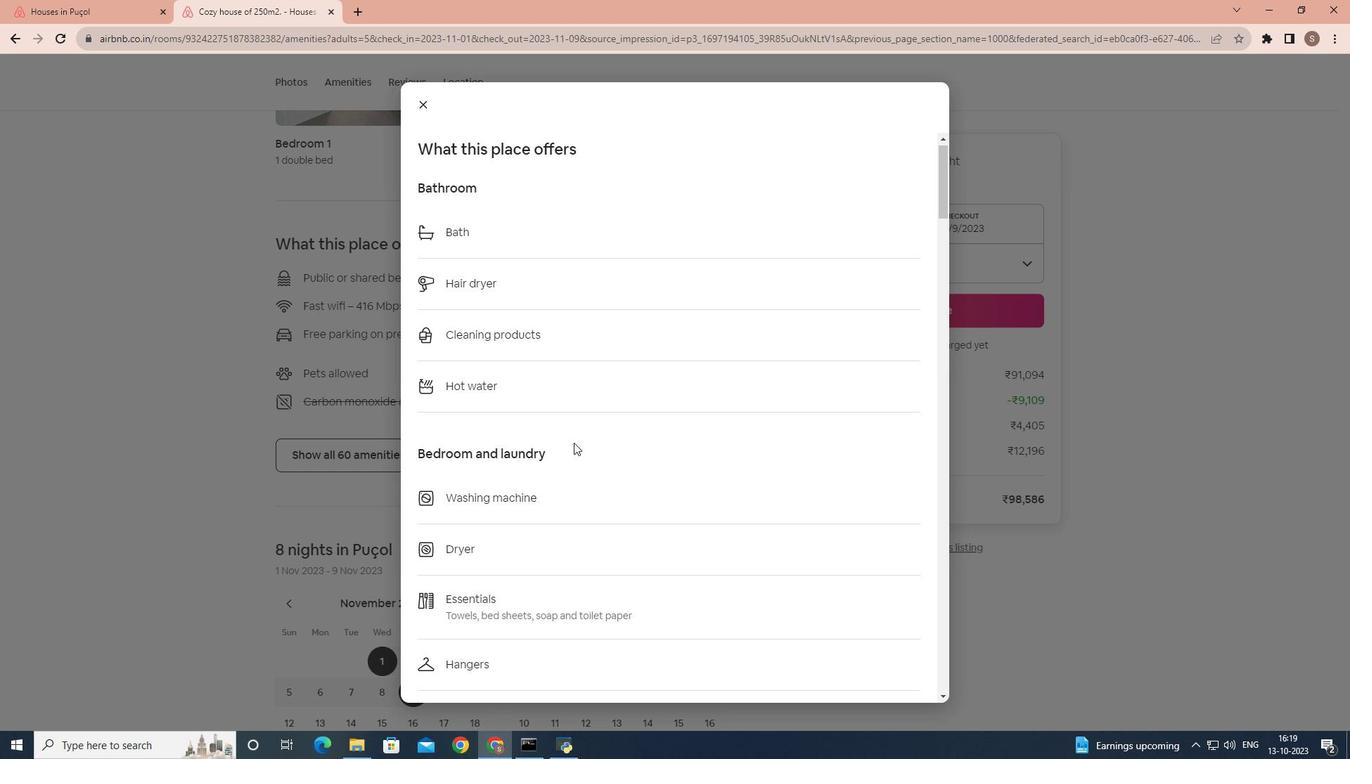 
Action: Mouse scrolled (573, 442) with delta (0, 0)
Screenshot: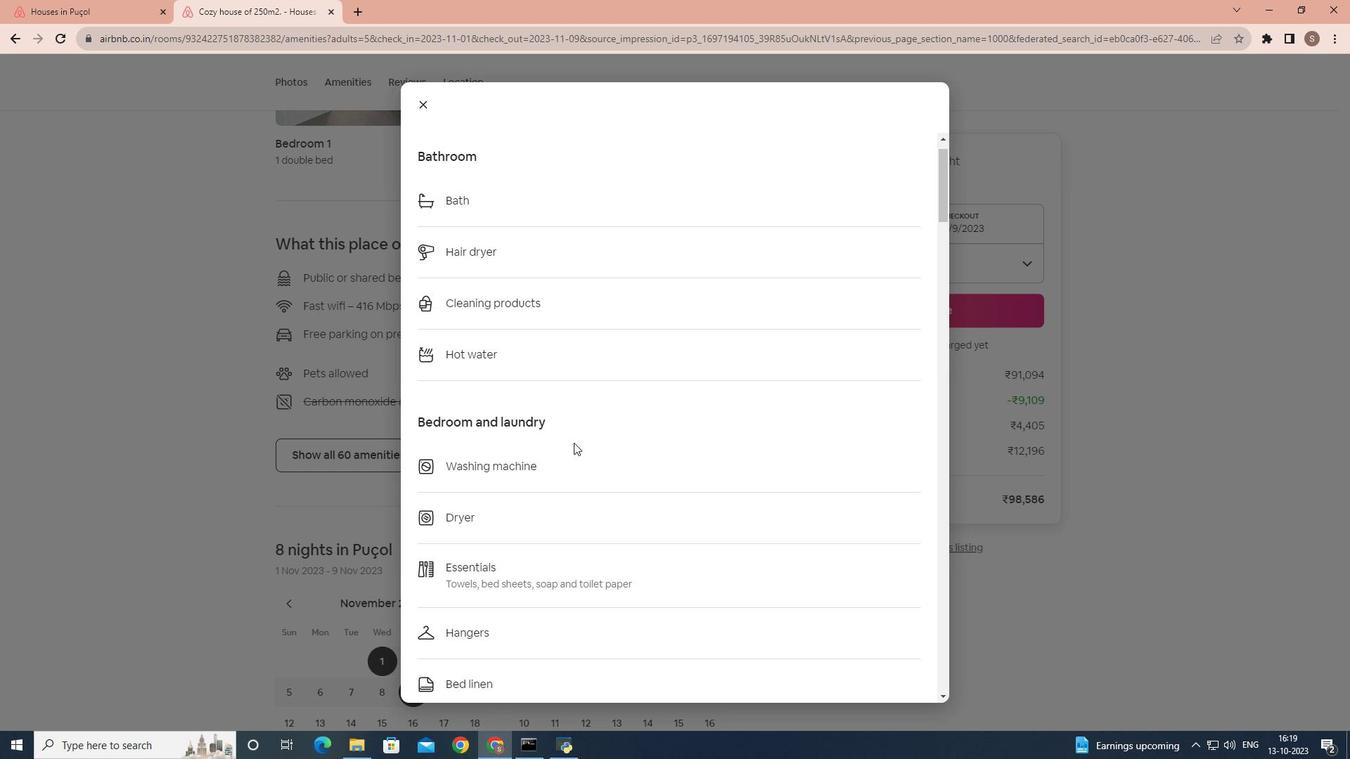 
Action: Mouse scrolled (573, 442) with delta (0, 0)
Screenshot: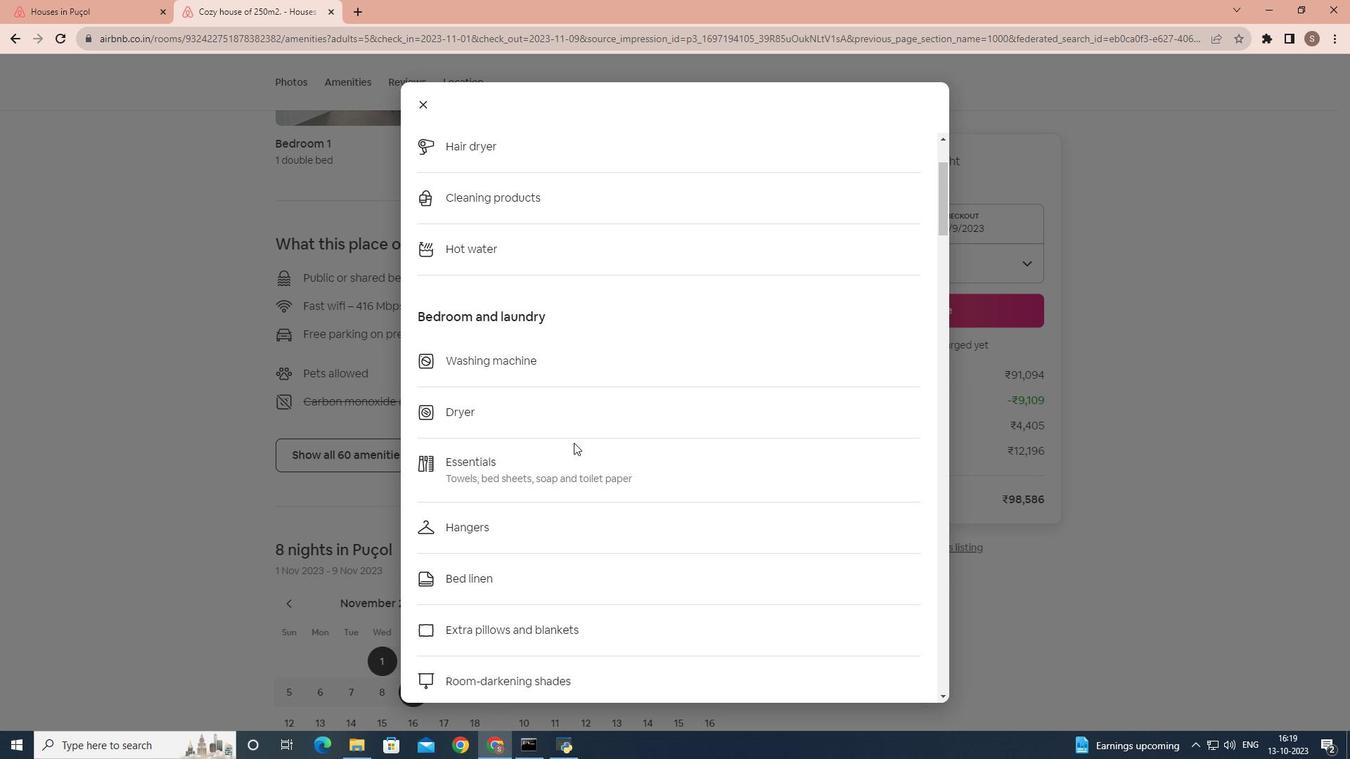 
Action: Mouse scrolled (573, 442) with delta (0, 0)
Screenshot: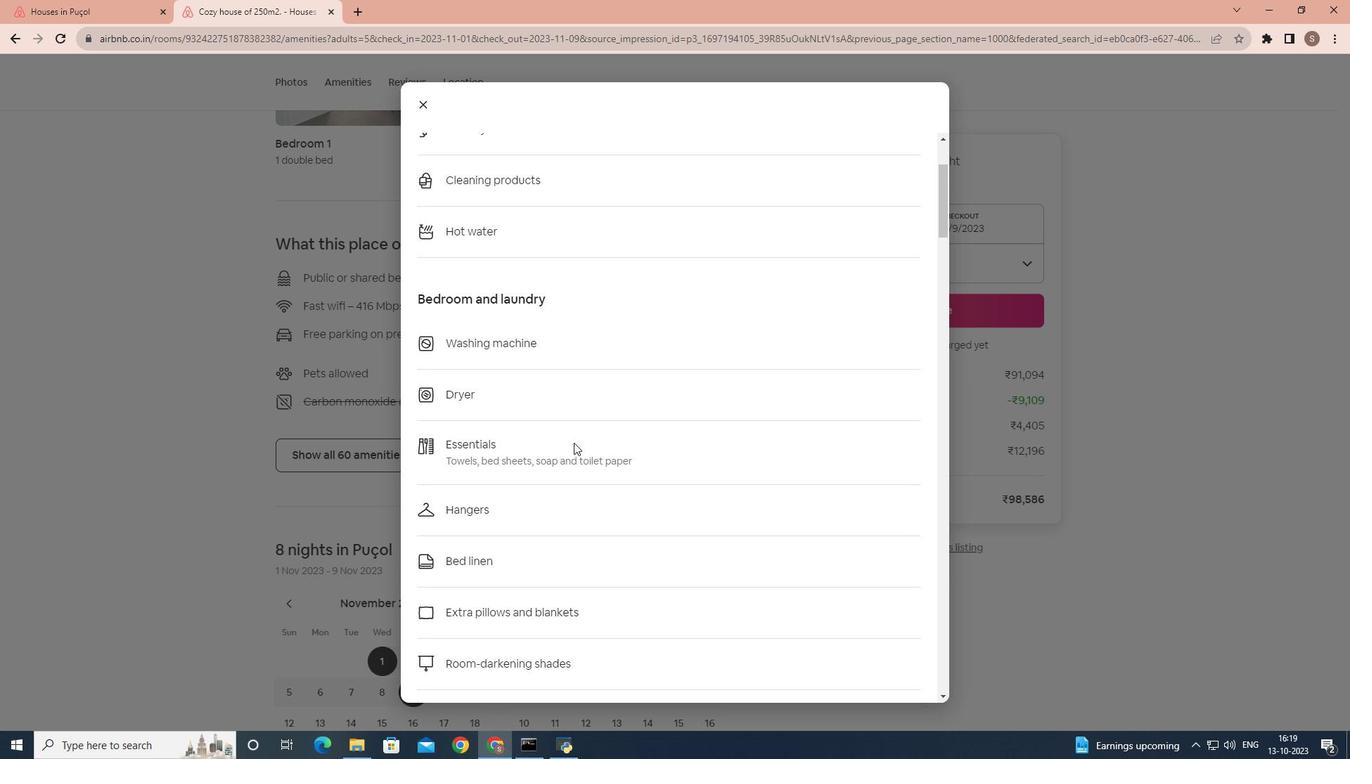 
Action: Mouse scrolled (573, 442) with delta (0, 0)
Screenshot: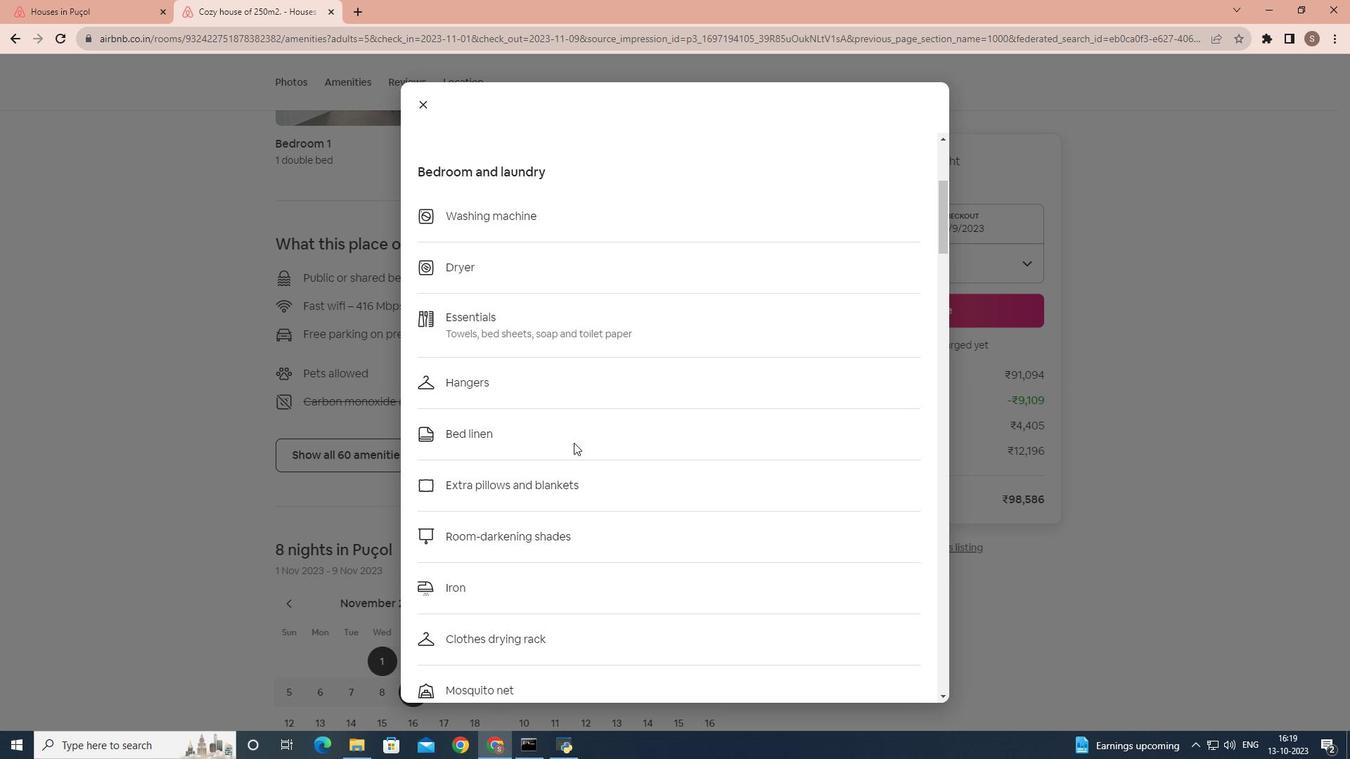 
Action: Mouse scrolled (573, 442) with delta (0, 0)
Screenshot: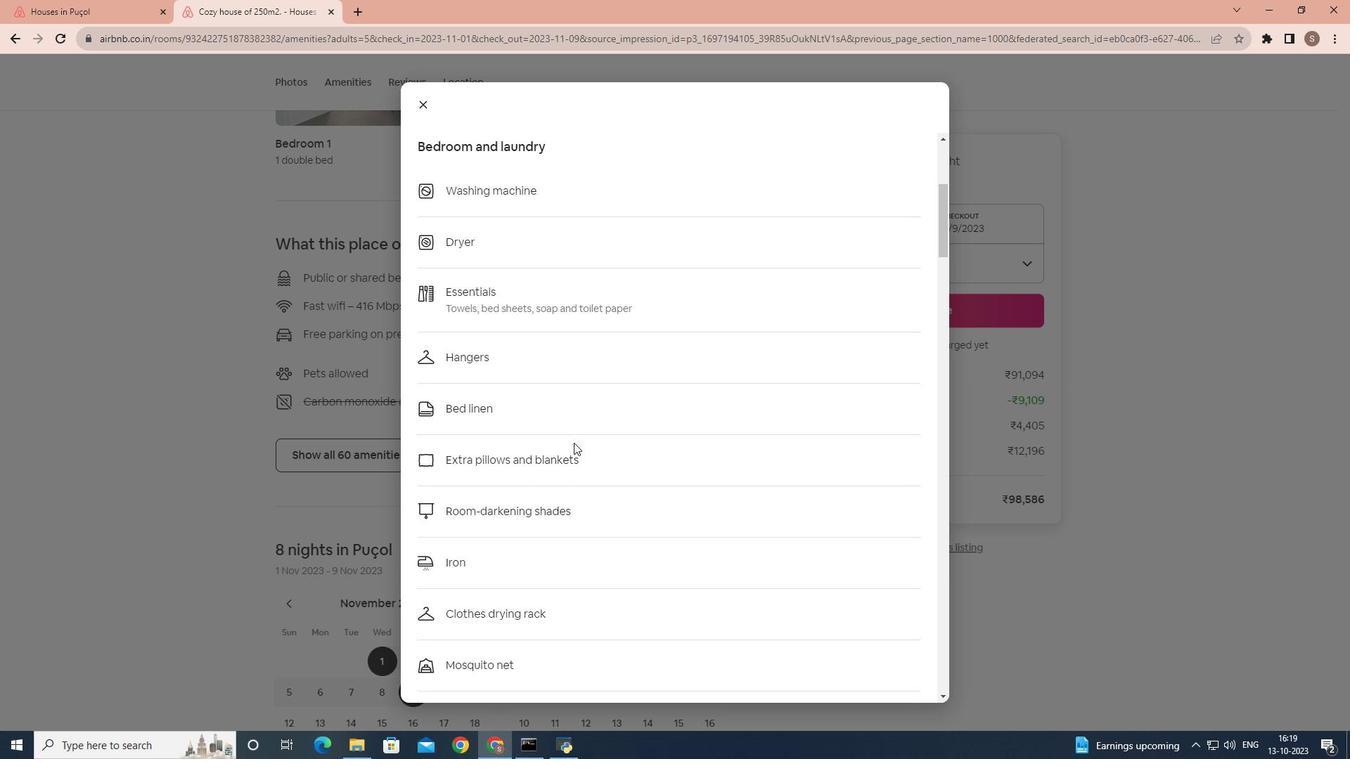 
Action: Mouse scrolled (573, 442) with delta (0, 0)
Screenshot: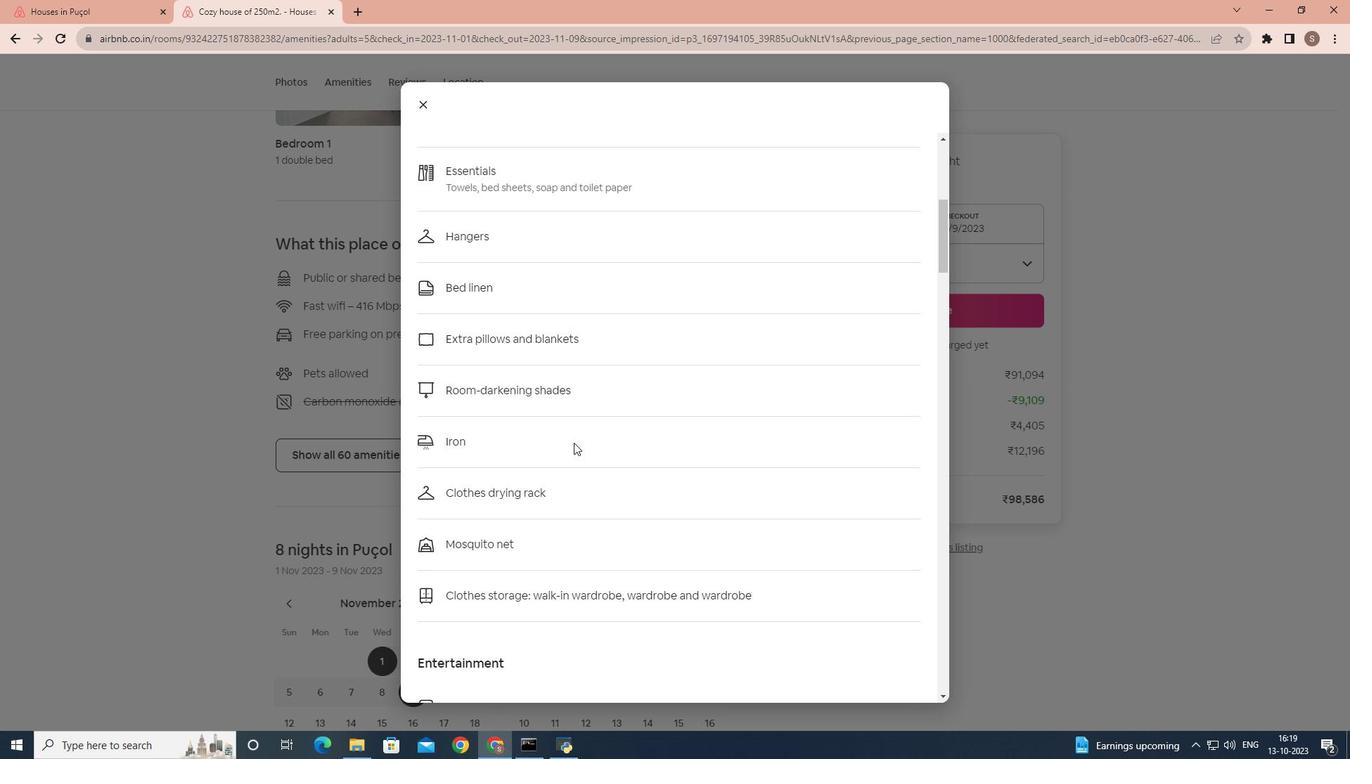 
Action: Mouse scrolled (573, 442) with delta (0, 0)
Screenshot: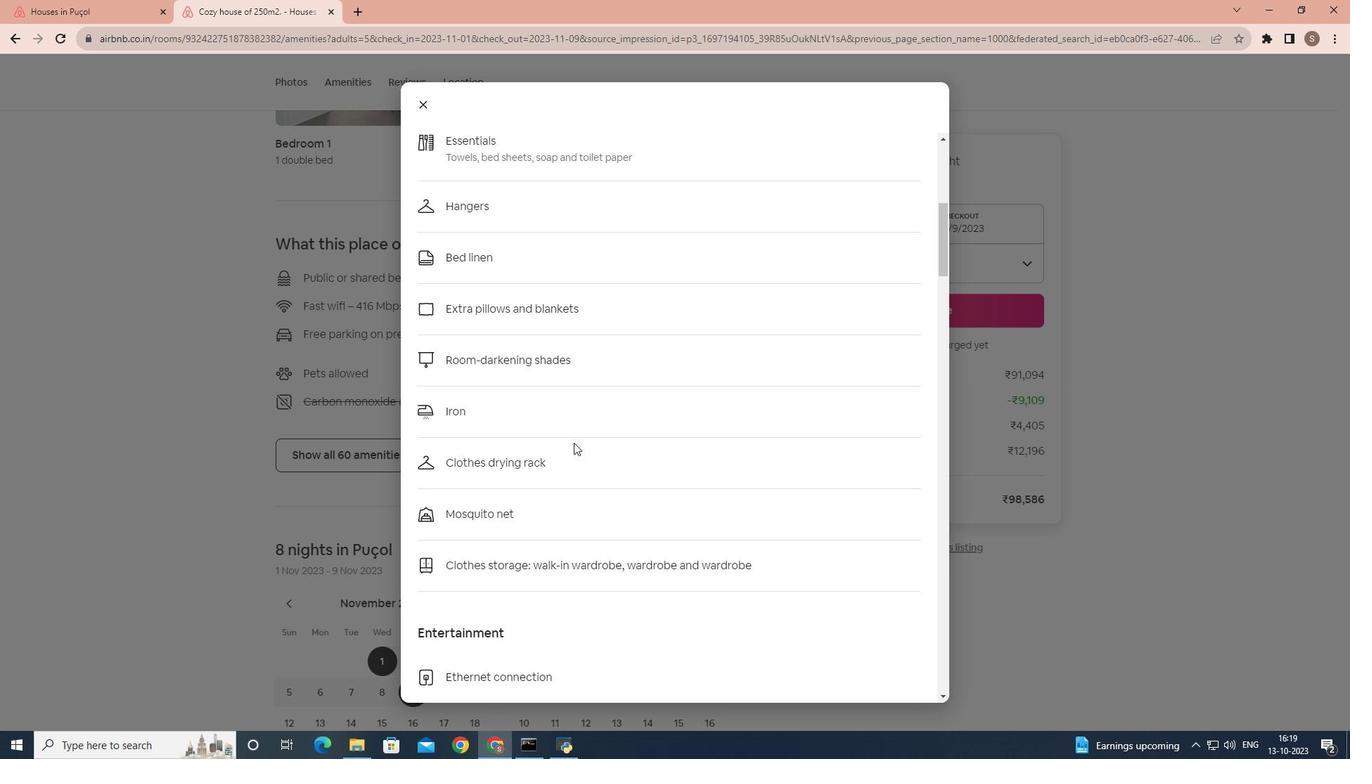 
Action: Mouse scrolled (573, 442) with delta (0, 0)
Screenshot: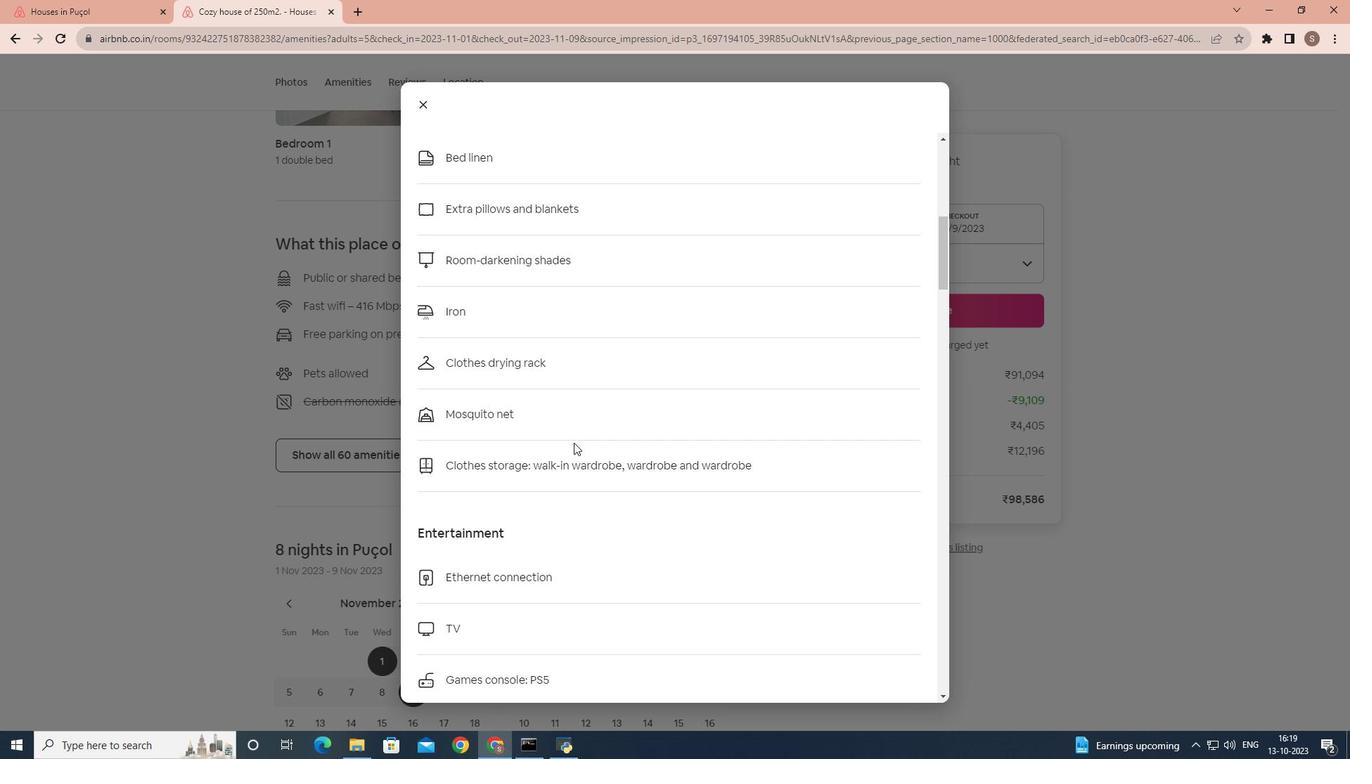 
Action: Mouse scrolled (573, 442) with delta (0, 0)
Screenshot: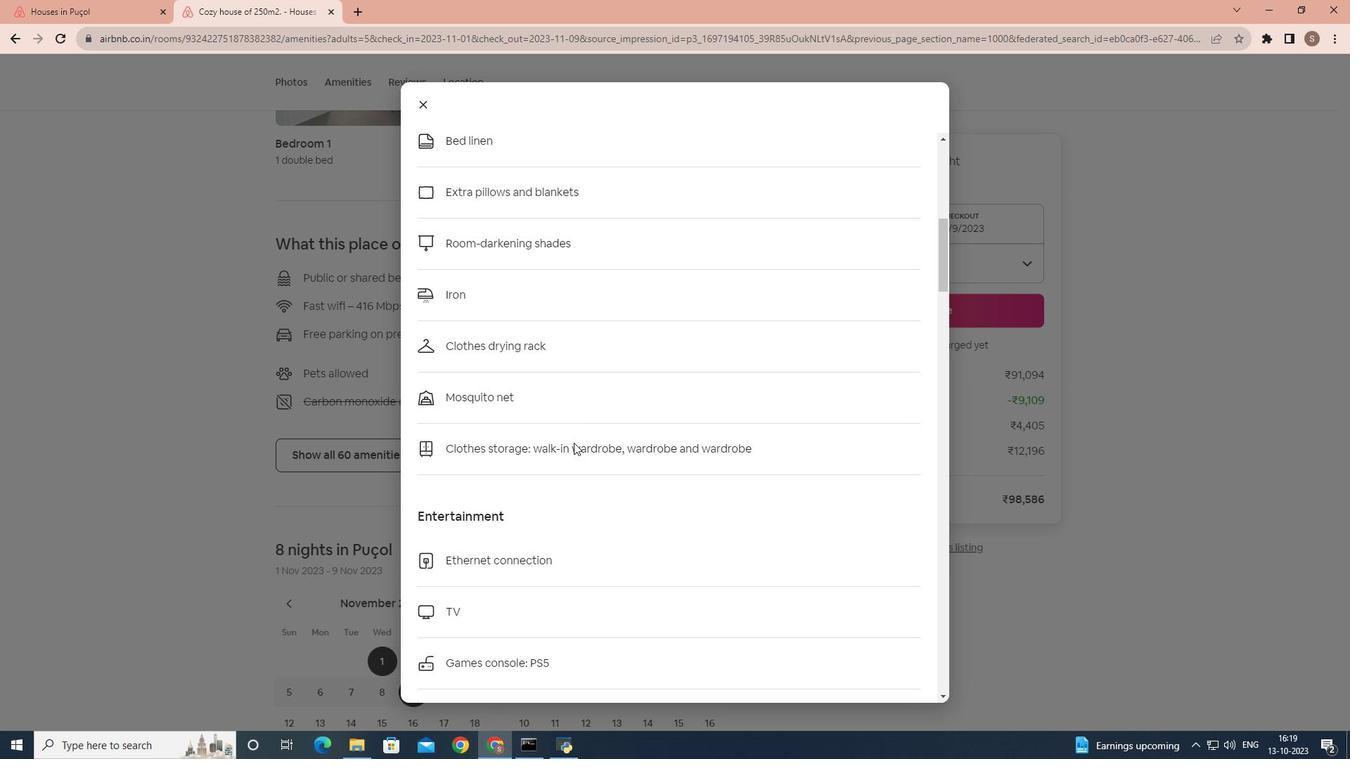 
Action: Mouse scrolled (573, 442) with delta (0, 0)
Screenshot: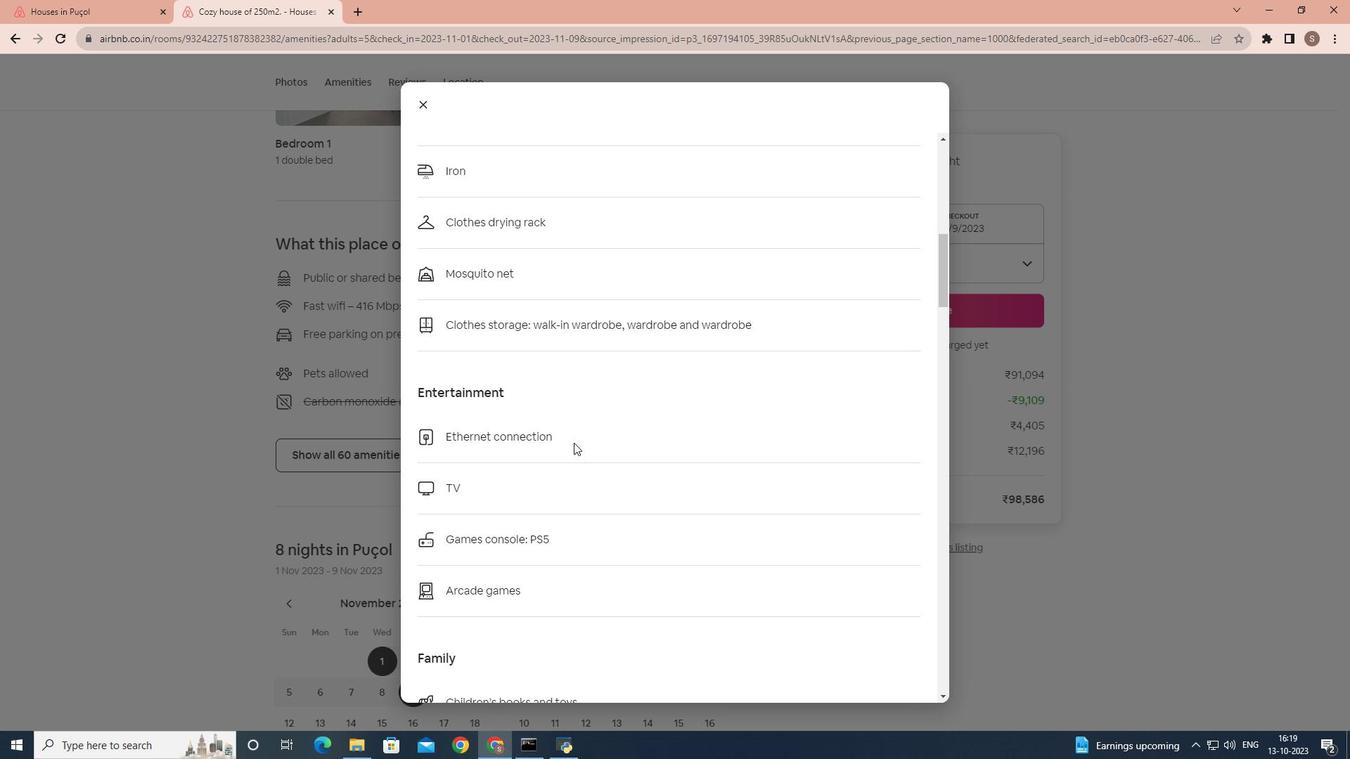 
Action: Mouse scrolled (573, 442) with delta (0, 0)
Screenshot: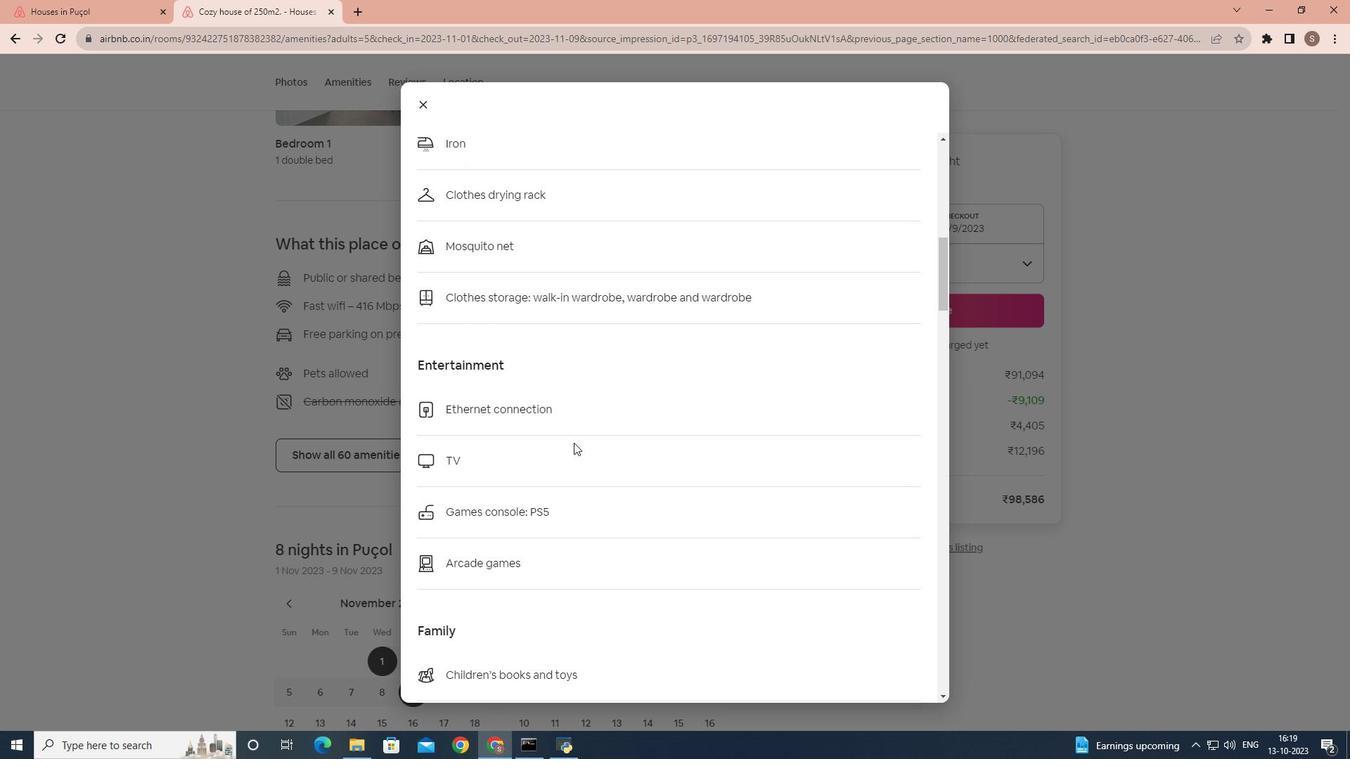 
Action: Mouse scrolled (573, 442) with delta (0, 0)
Screenshot: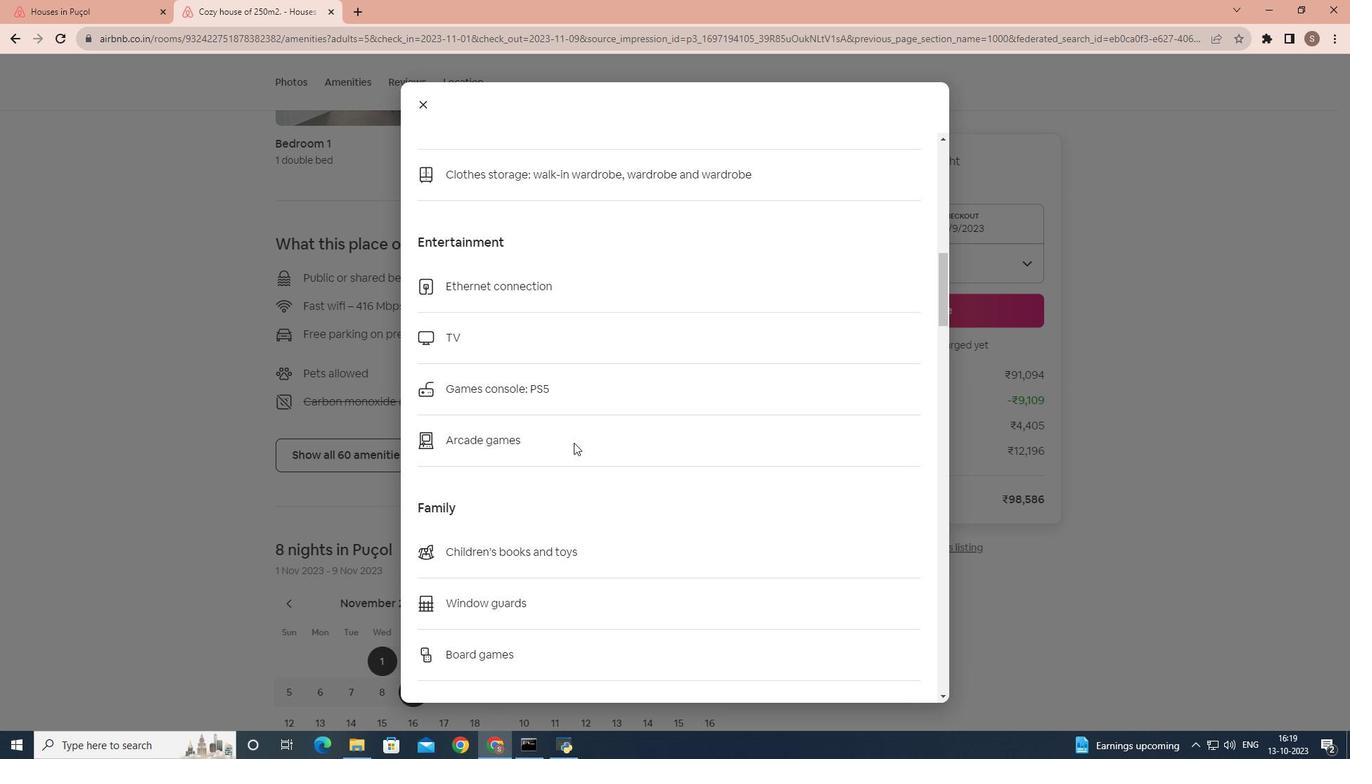 
Action: Mouse scrolled (573, 442) with delta (0, 0)
Screenshot: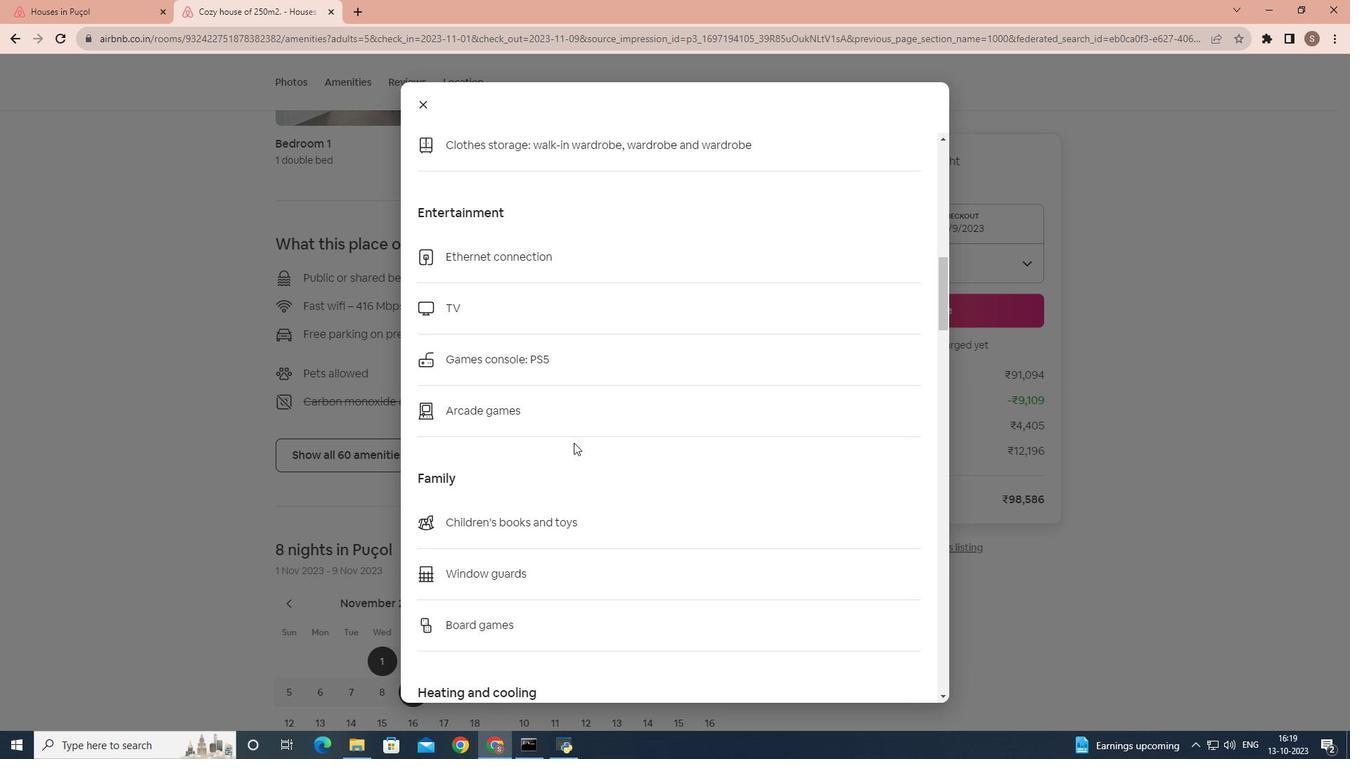 
Action: Mouse scrolled (573, 442) with delta (0, 0)
Screenshot: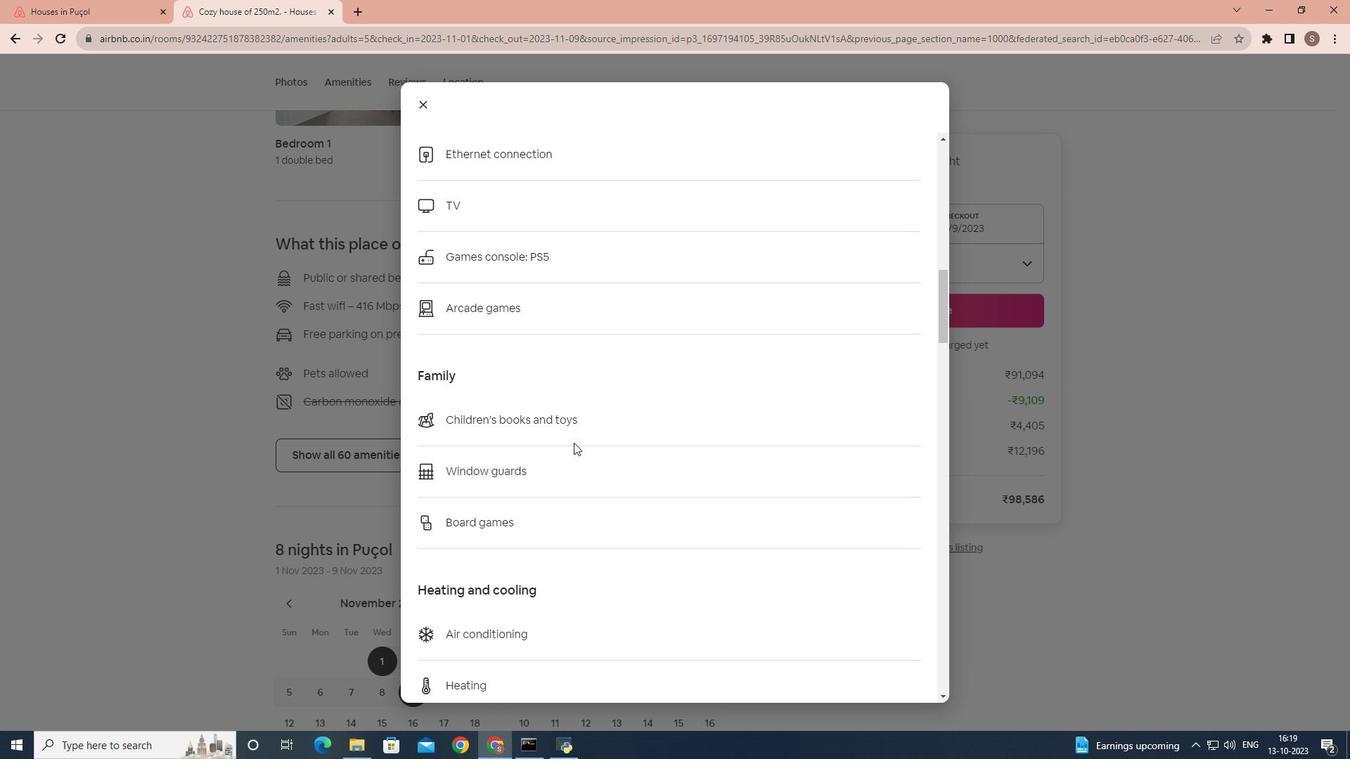 
Action: Mouse scrolled (573, 442) with delta (0, 0)
Screenshot: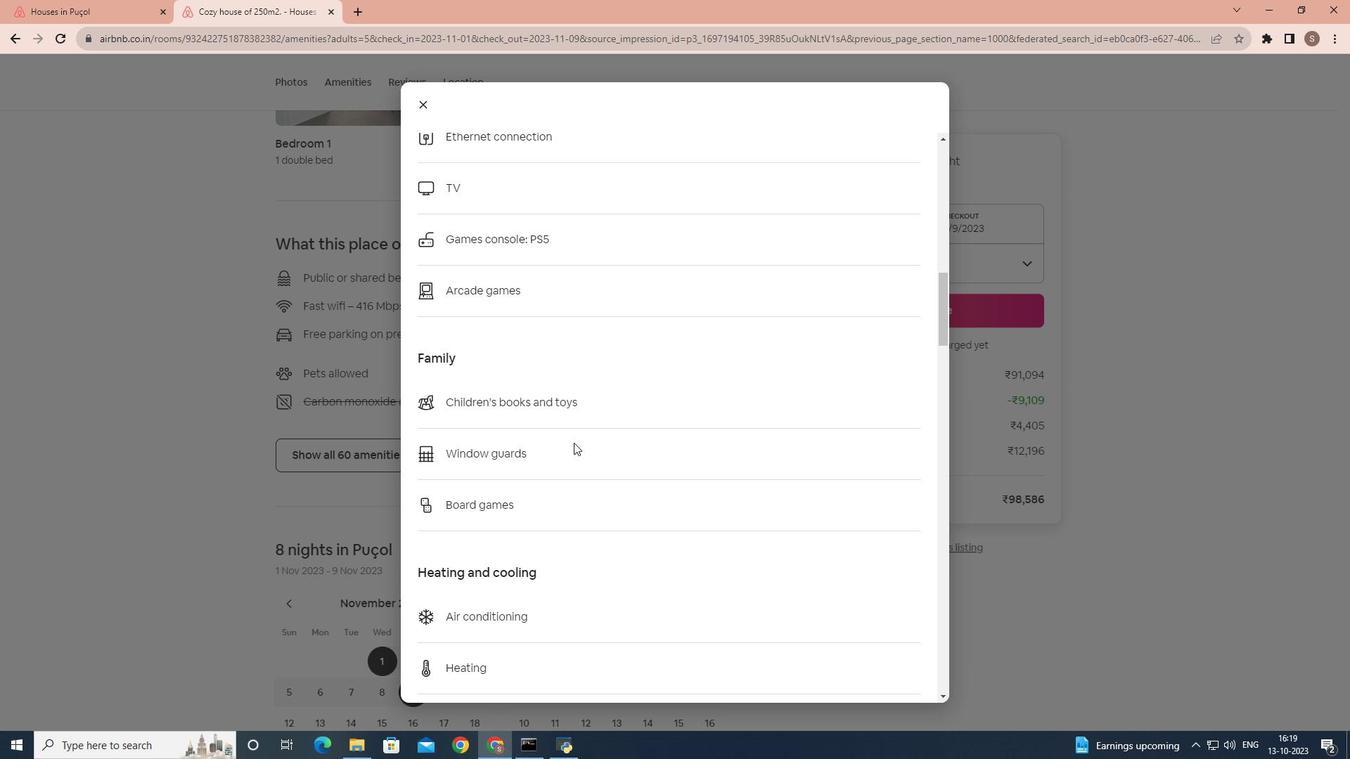 
Action: Mouse scrolled (573, 442) with delta (0, 0)
Screenshot: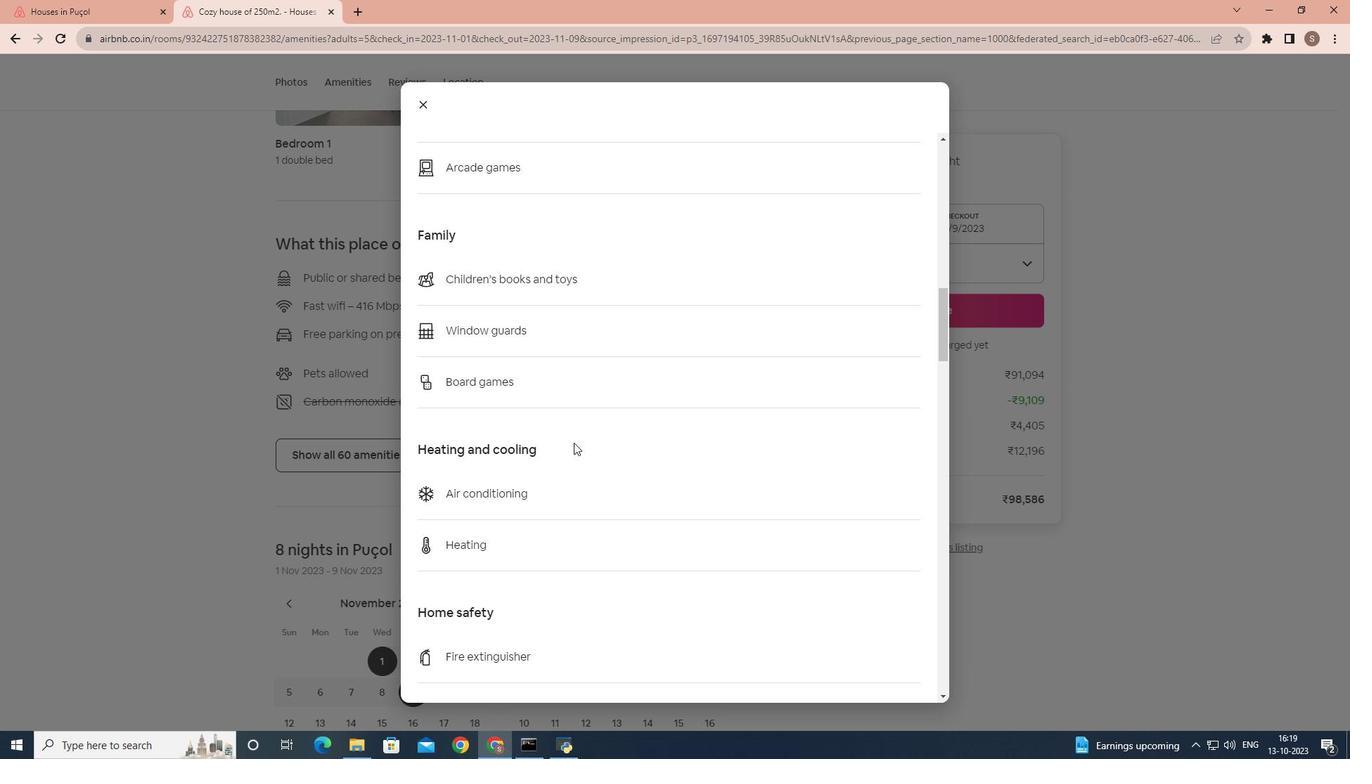 
Action: Mouse scrolled (573, 442) with delta (0, 0)
Screenshot: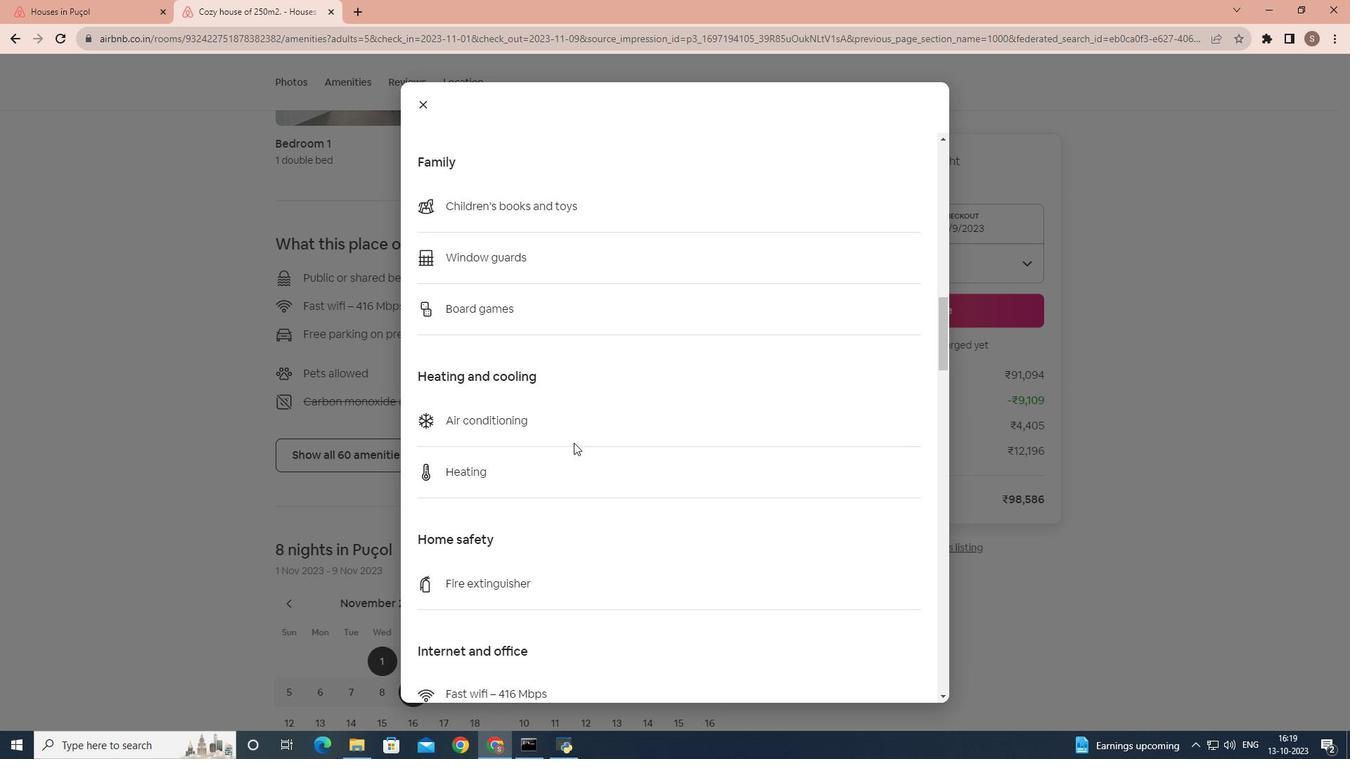 
Action: Mouse scrolled (573, 442) with delta (0, 0)
Screenshot: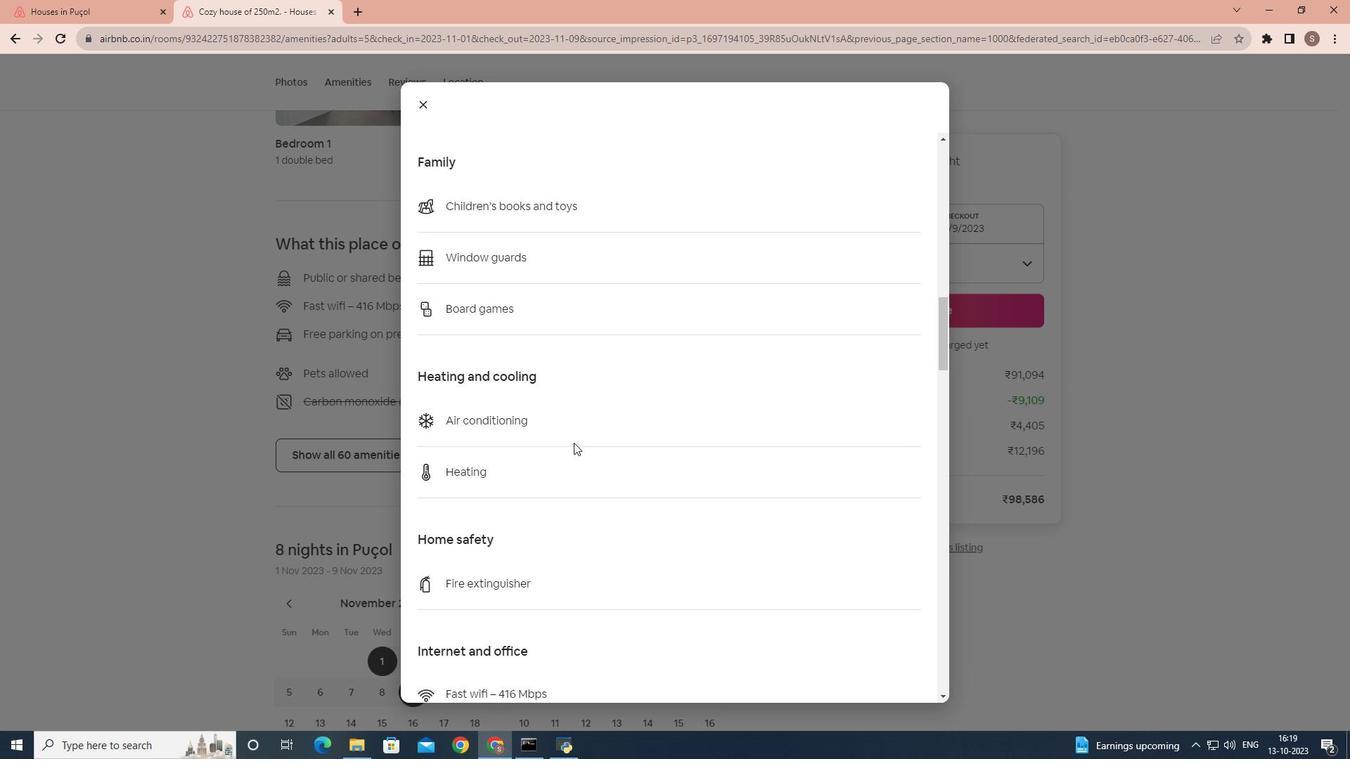 
Action: Mouse scrolled (573, 442) with delta (0, 0)
Screenshot: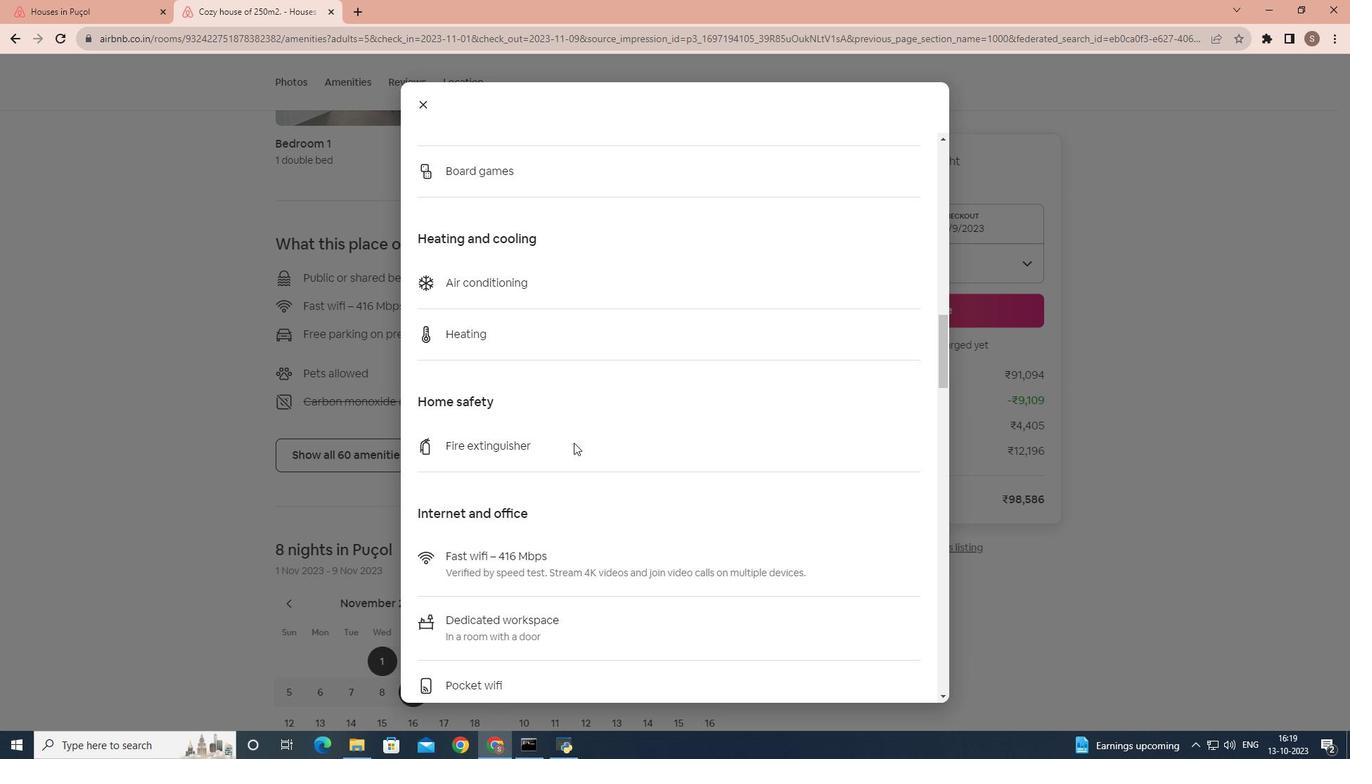 
Action: Mouse scrolled (573, 442) with delta (0, 0)
Screenshot: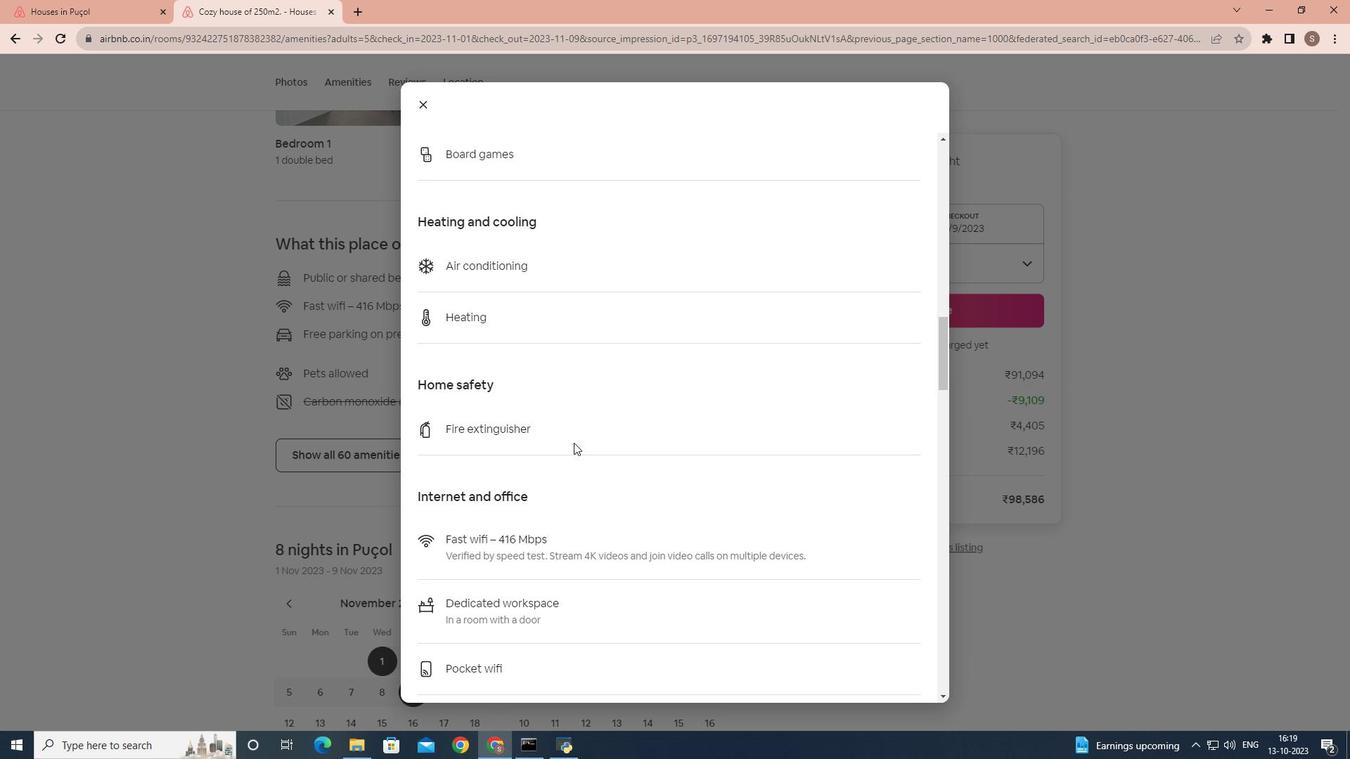 
Action: Mouse scrolled (573, 442) with delta (0, 0)
Screenshot: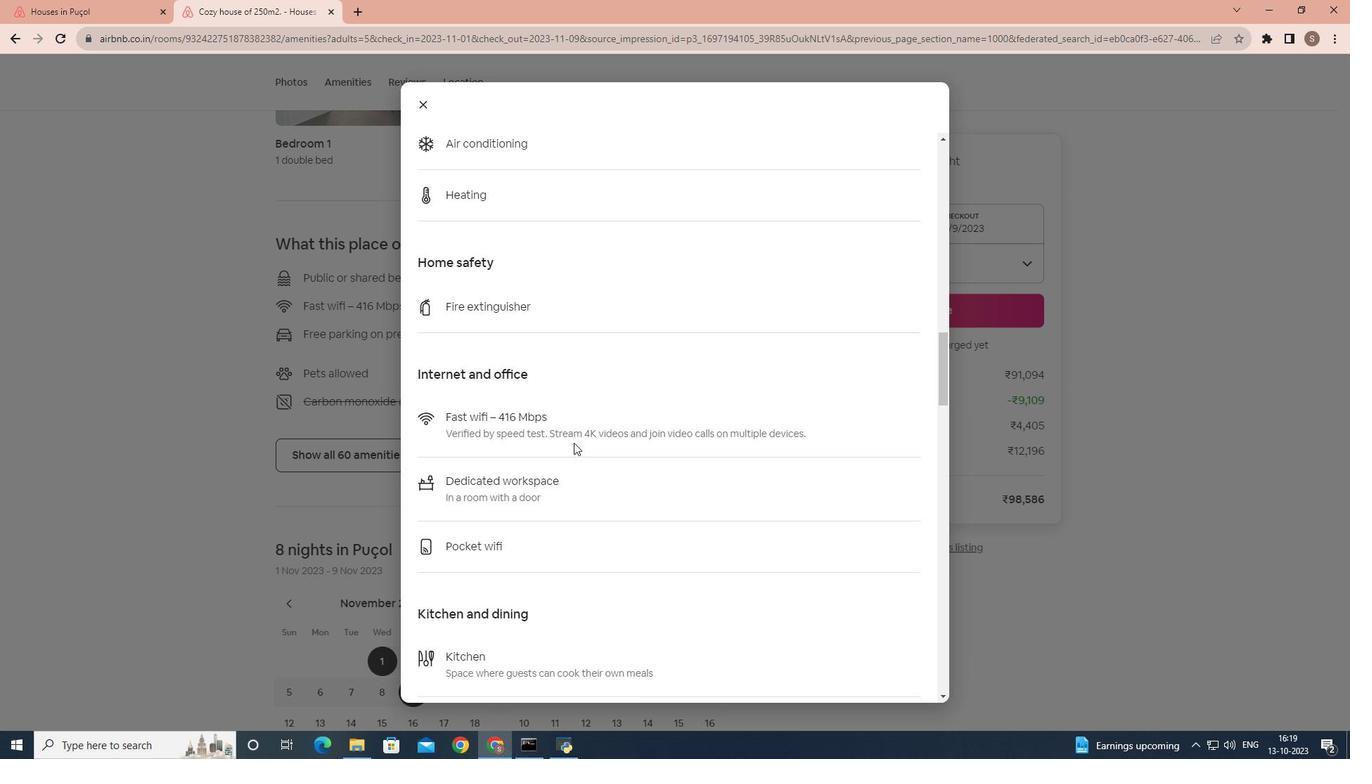 
Action: Mouse scrolled (573, 442) with delta (0, 0)
Screenshot: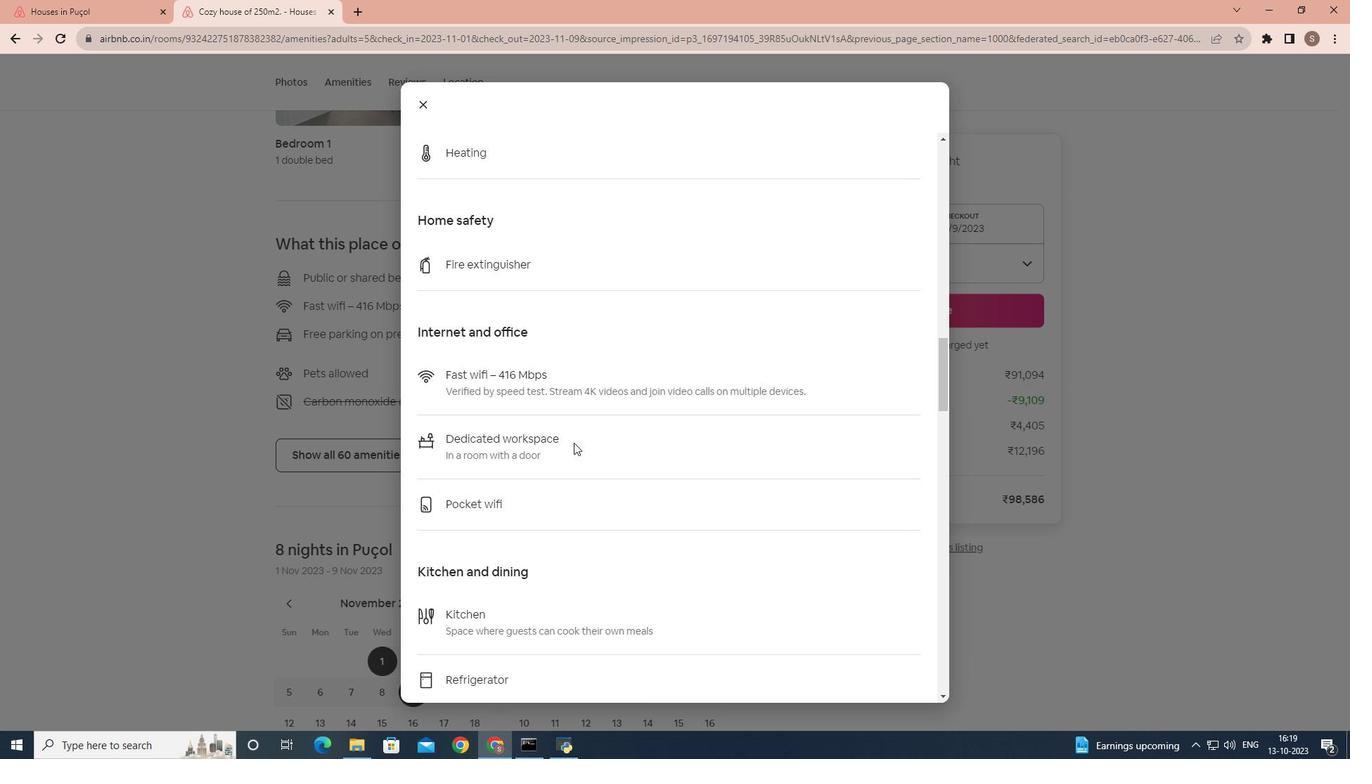 
Action: Mouse scrolled (573, 442) with delta (0, 0)
Screenshot: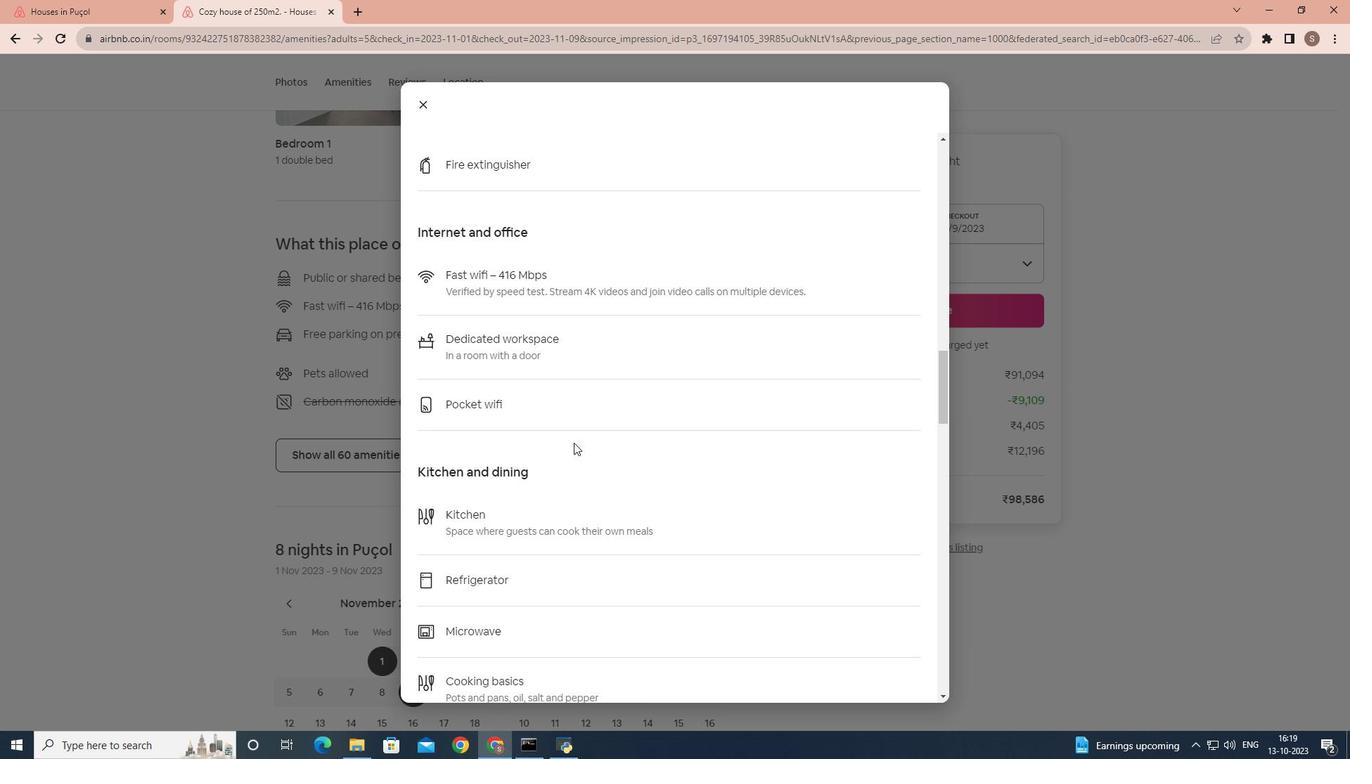 
Action: Mouse scrolled (573, 442) with delta (0, 0)
Screenshot: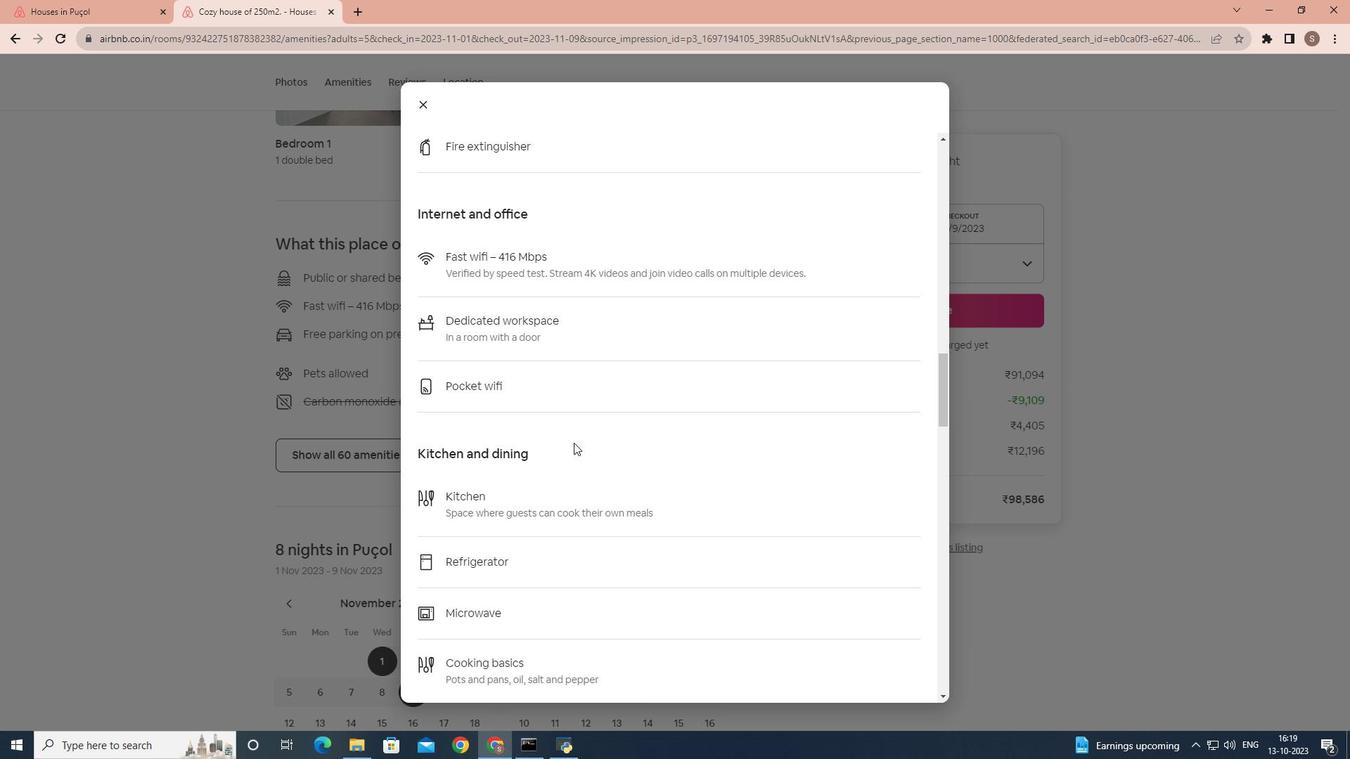 
Action: Mouse scrolled (573, 442) with delta (0, 0)
Screenshot: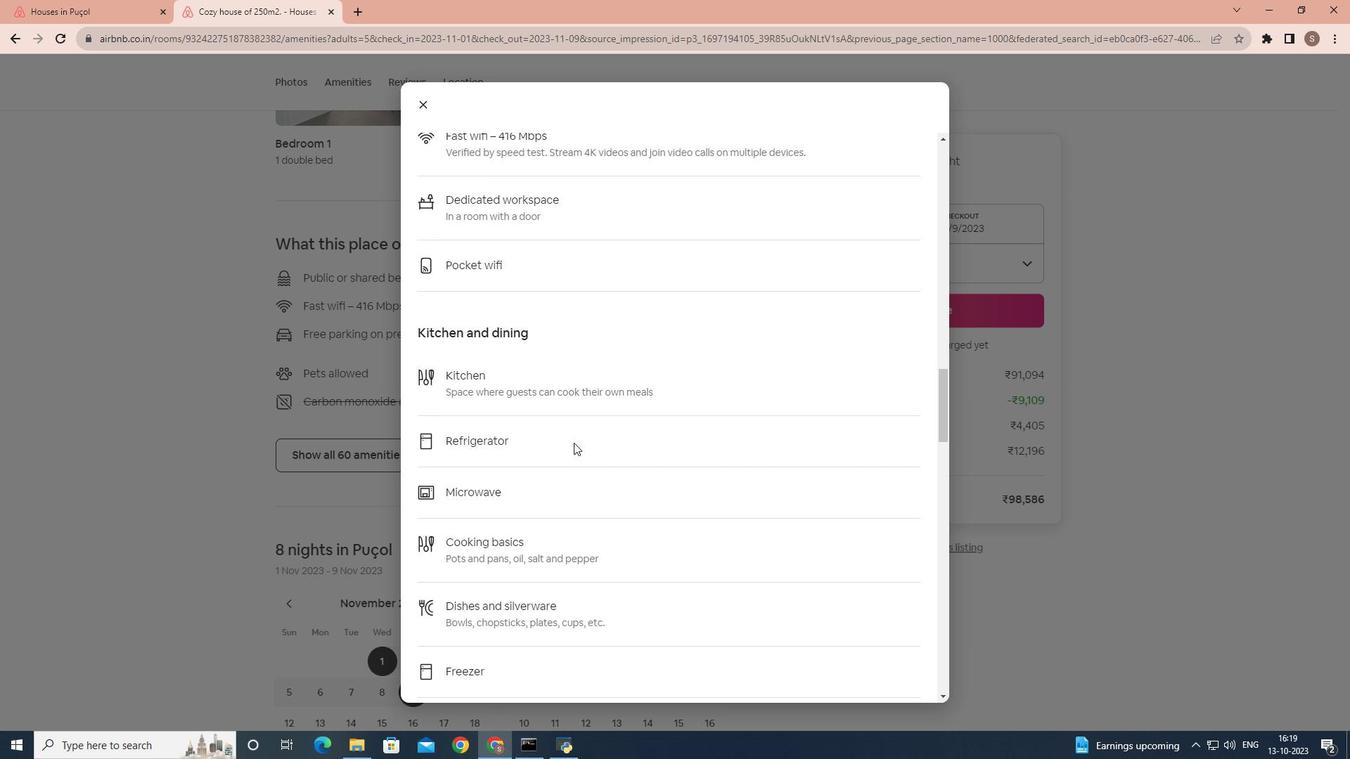
Action: Mouse scrolled (573, 442) with delta (0, 0)
Screenshot: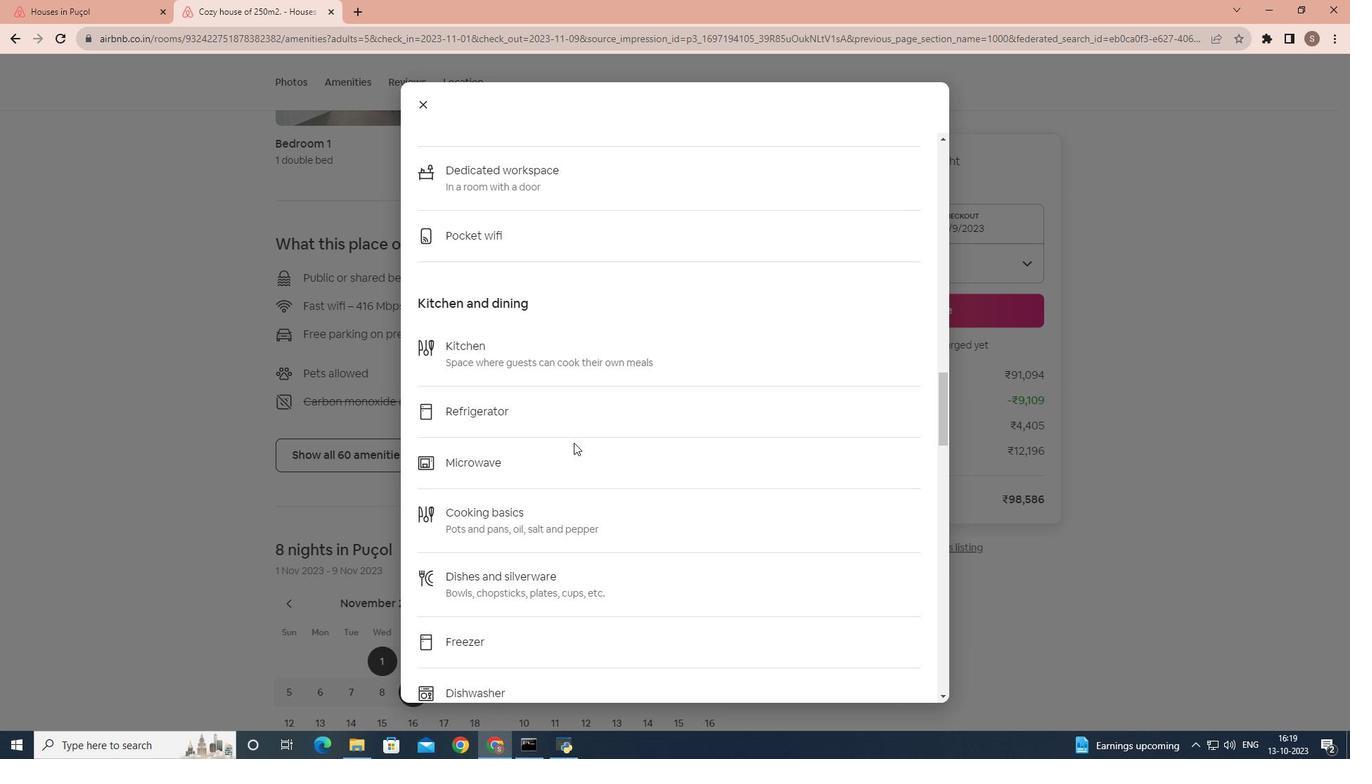 
Action: Mouse scrolled (573, 442) with delta (0, 0)
Screenshot: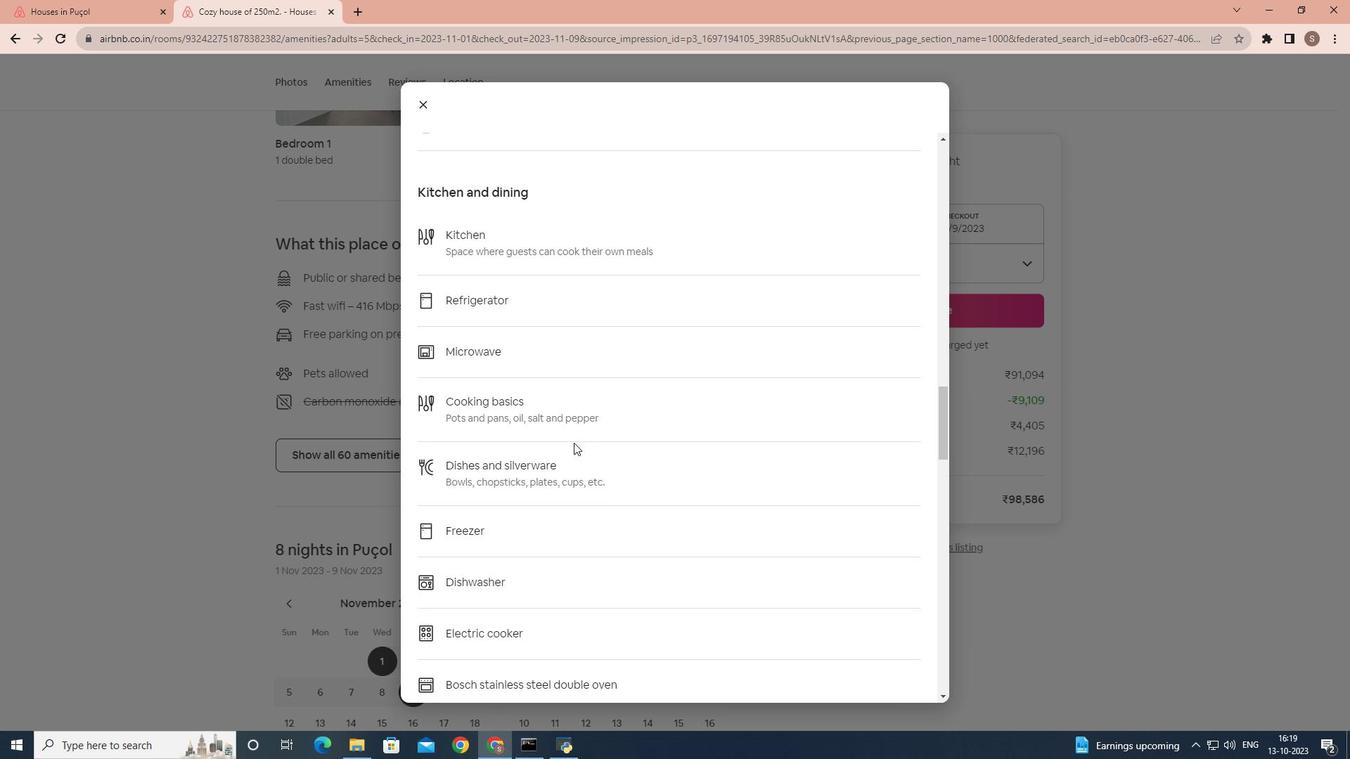 
Action: Mouse scrolled (573, 442) with delta (0, 0)
Screenshot: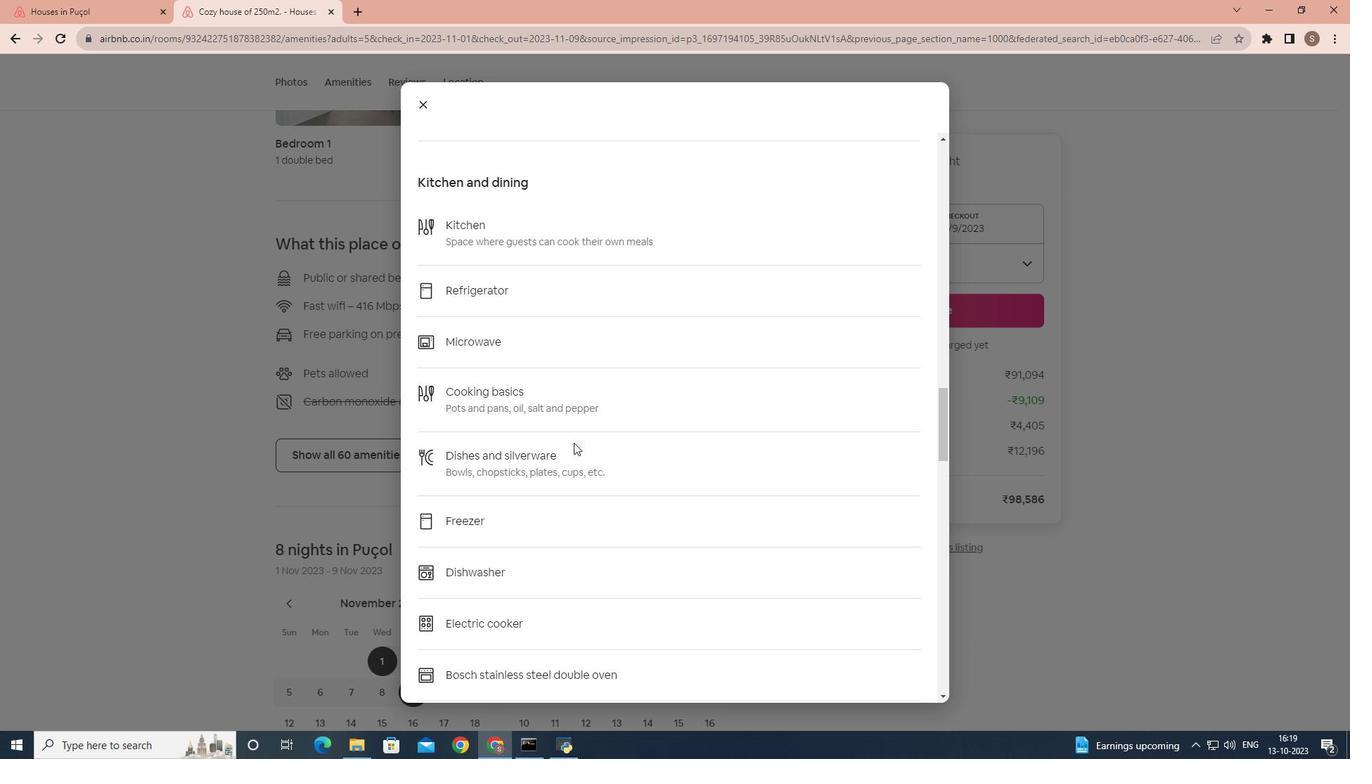 
Action: Mouse scrolled (573, 442) with delta (0, 0)
Screenshot: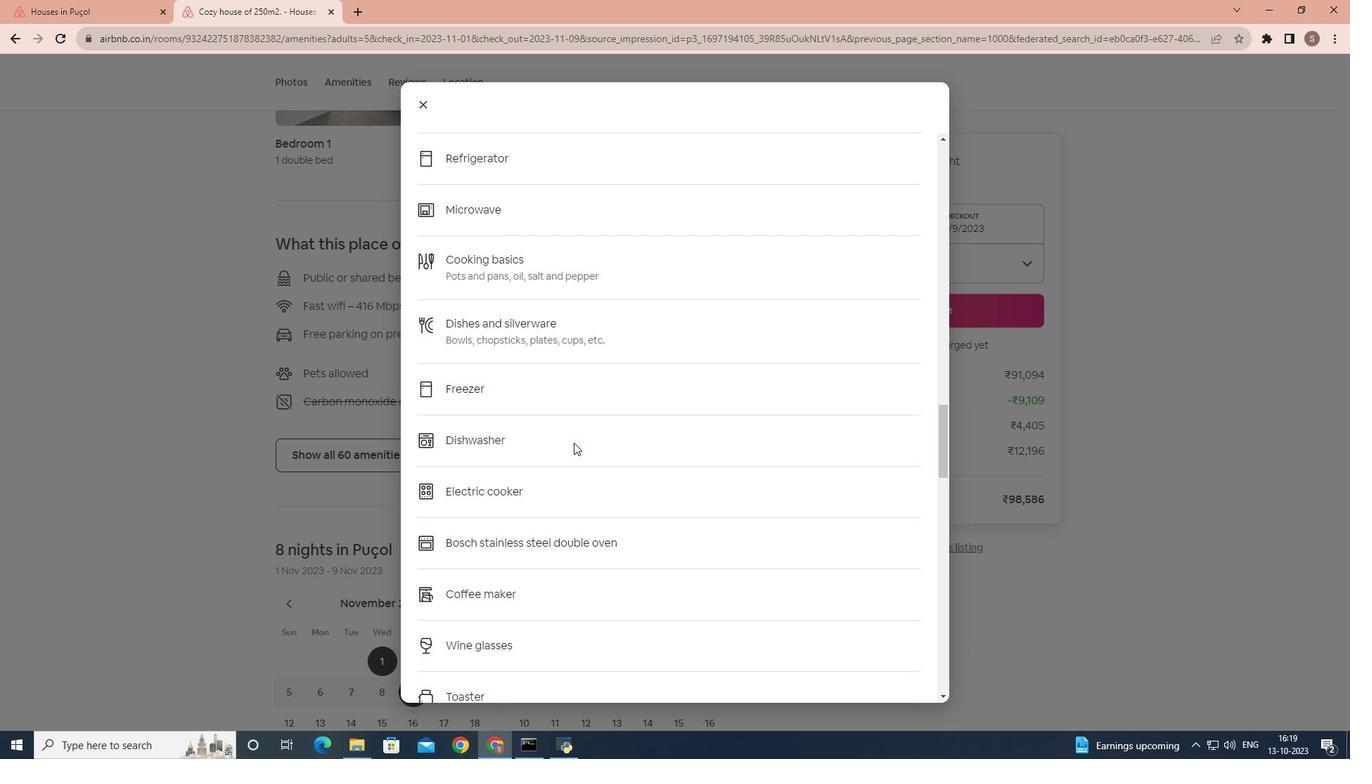
Action: Mouse scrolled (573, 442) with delta (0, 0)
Screenshot: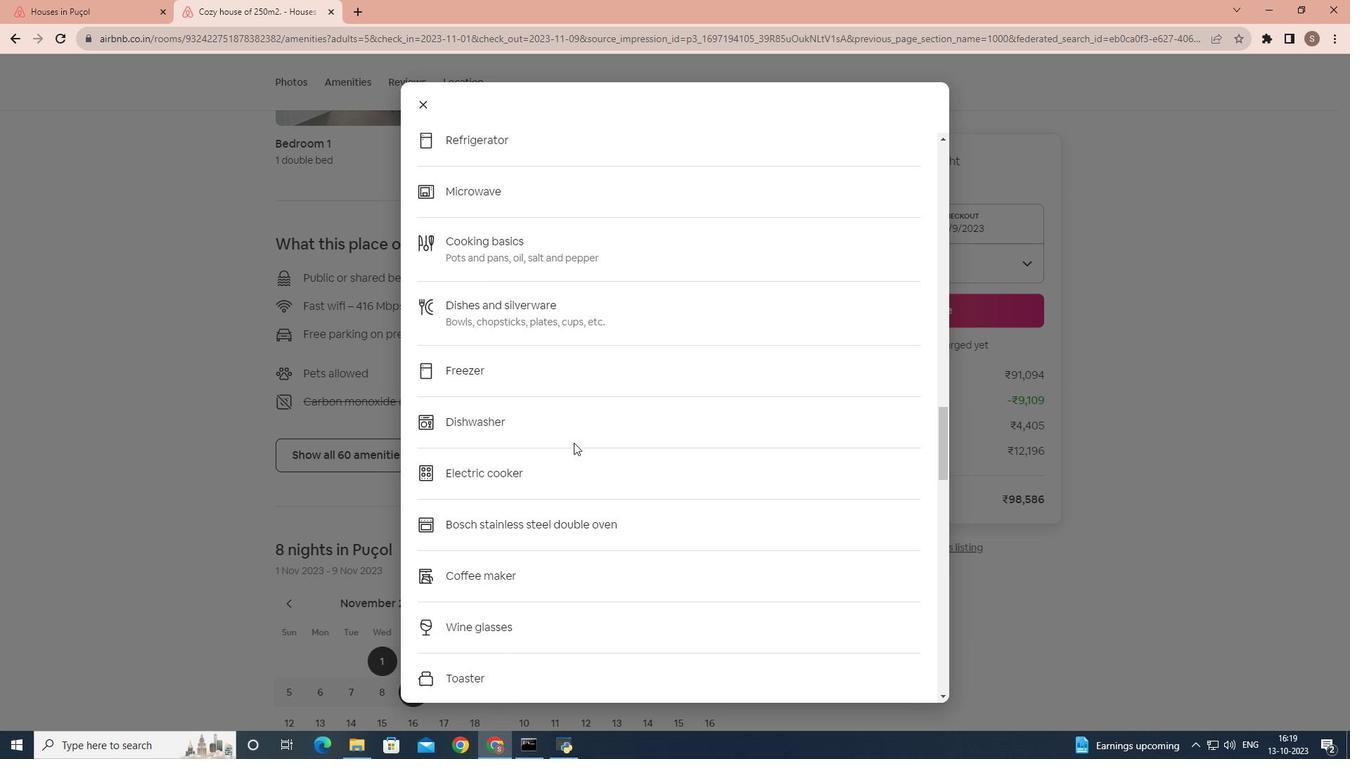 
Action: Mouse scrolled (573, 442) with delta (0, 0)
Screenshot: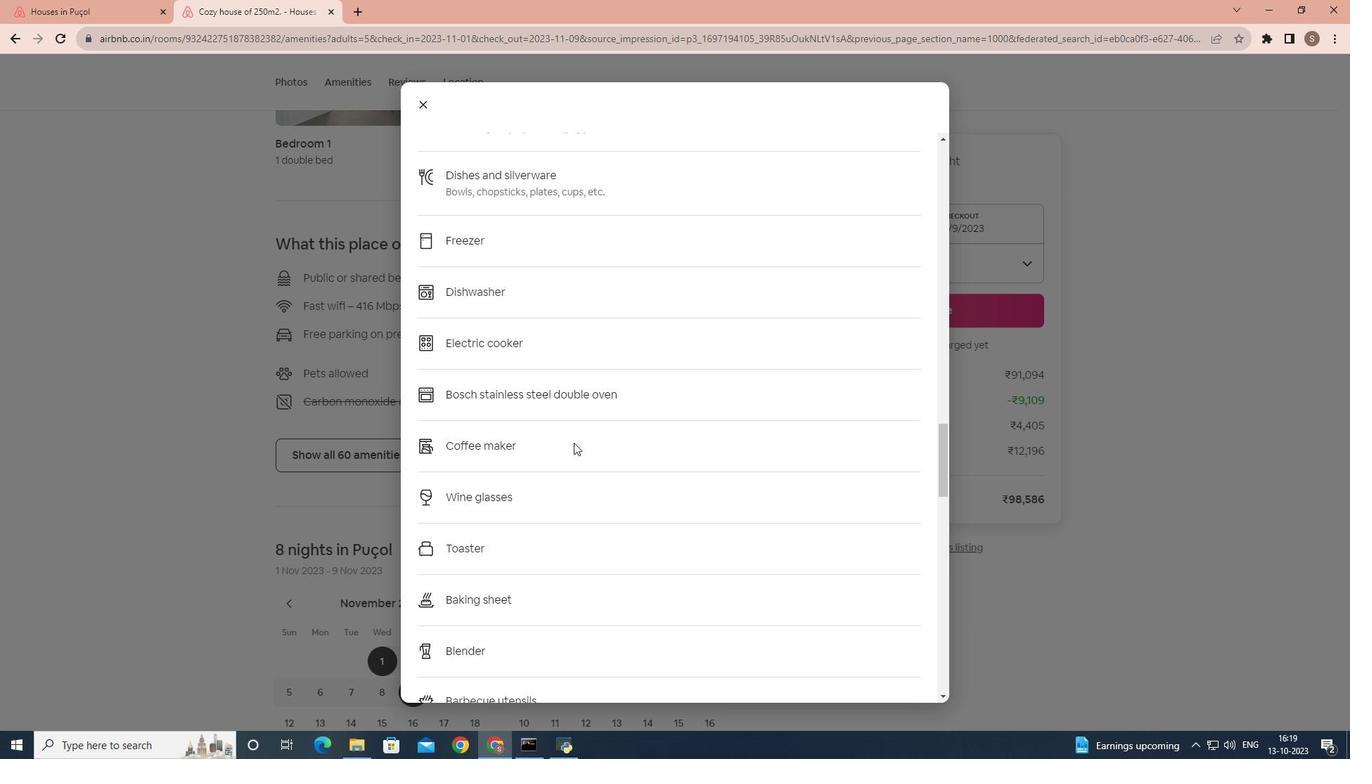 
Action: Mouse scrolled (573, 442) with delta (0, 0)
Screenshot: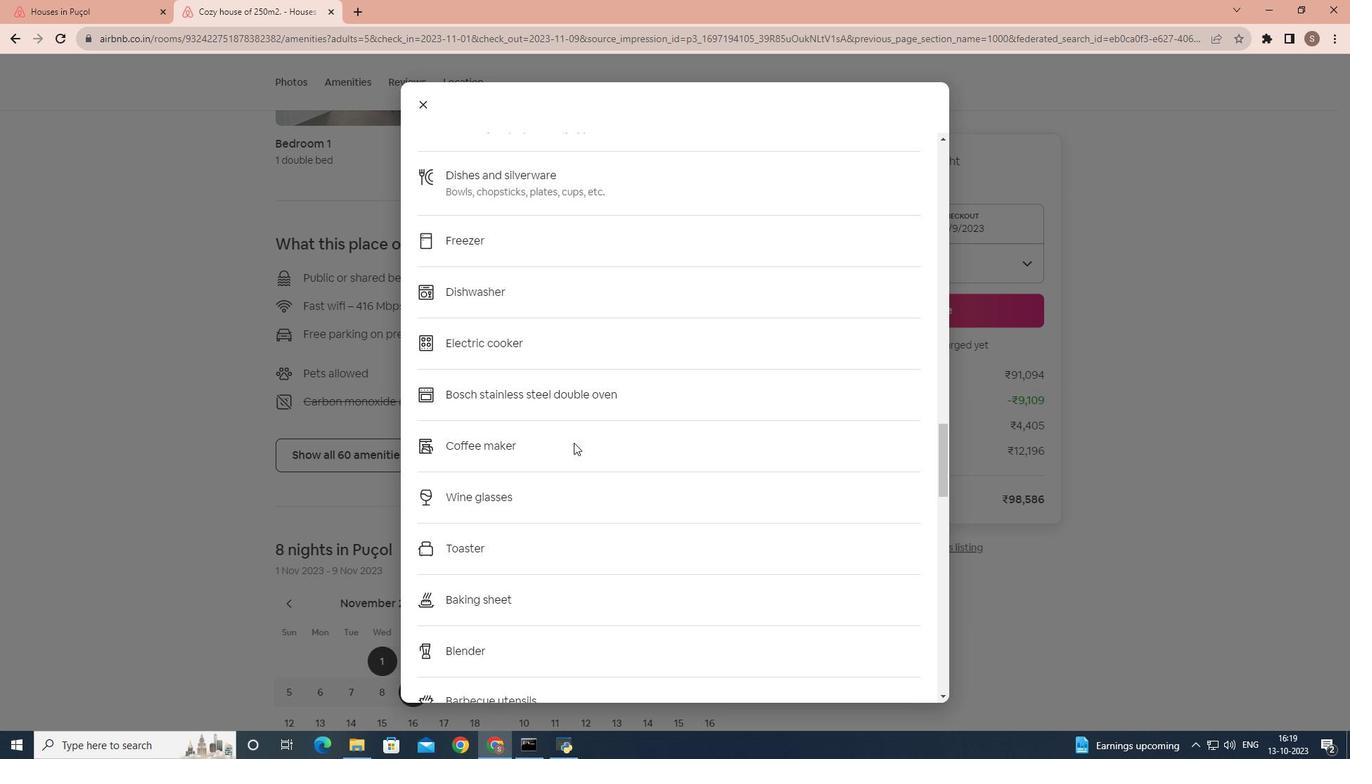 
Action: Mouse scrolled (573, 442) with delta (0, 0)
Screenshot: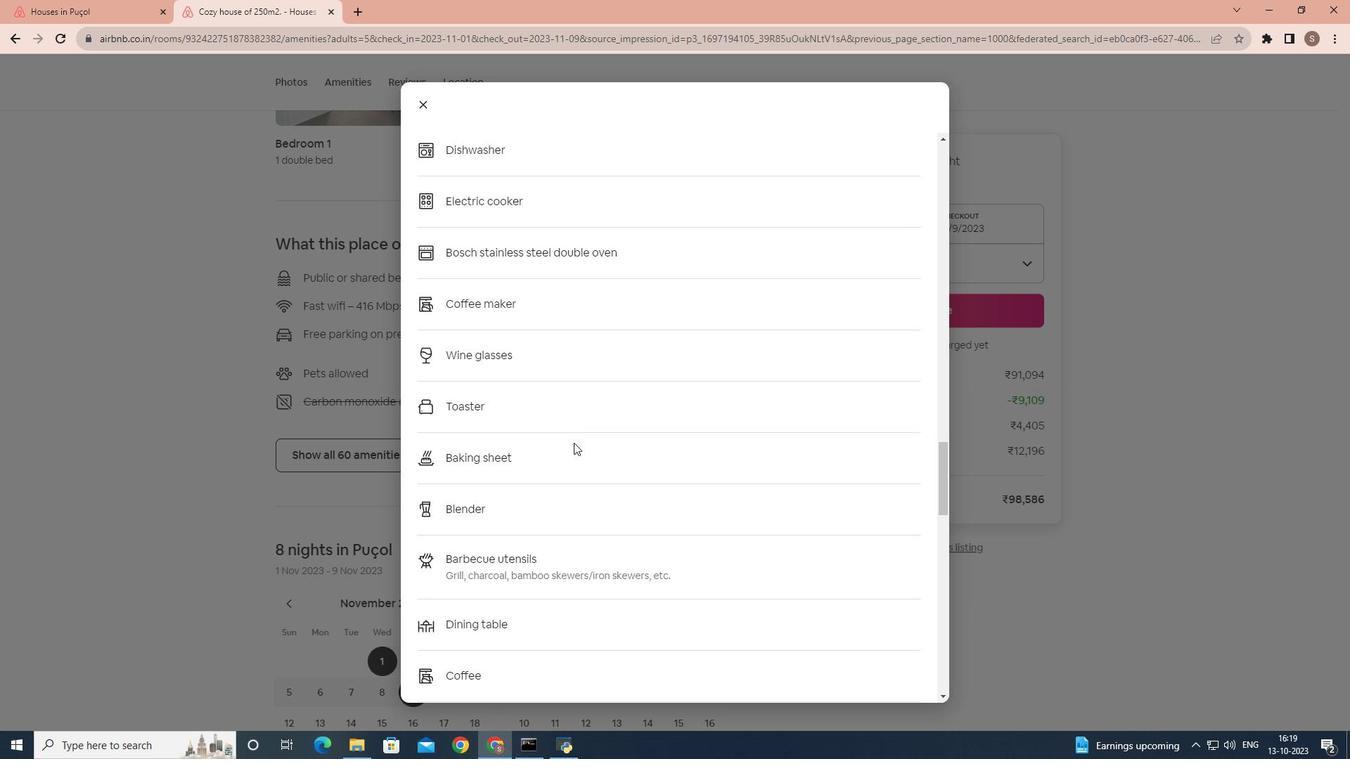 
Action: Mouse scrolled (573, 442) with delta (0, 0)
Screenshot: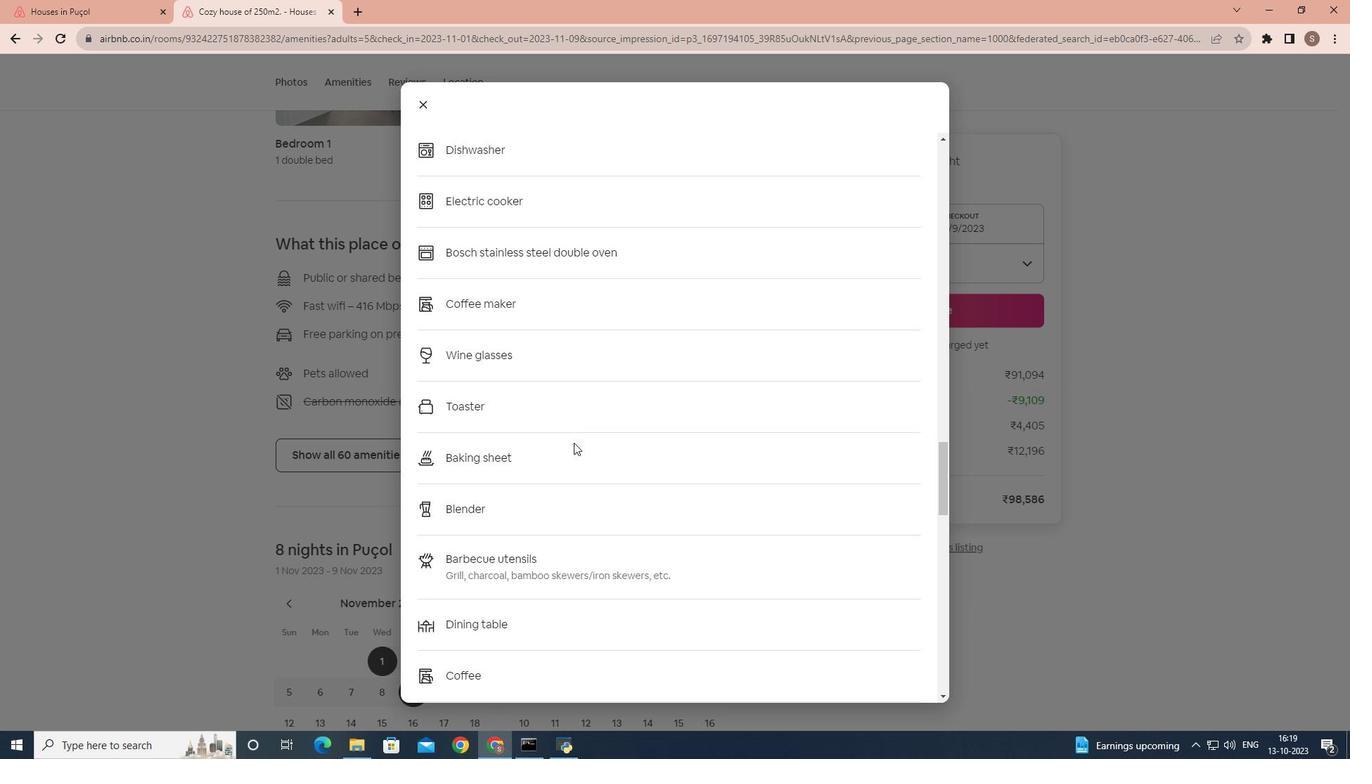 
Action: Mouse scrolled (573, 442) with delta (0, 0)
Screenshot: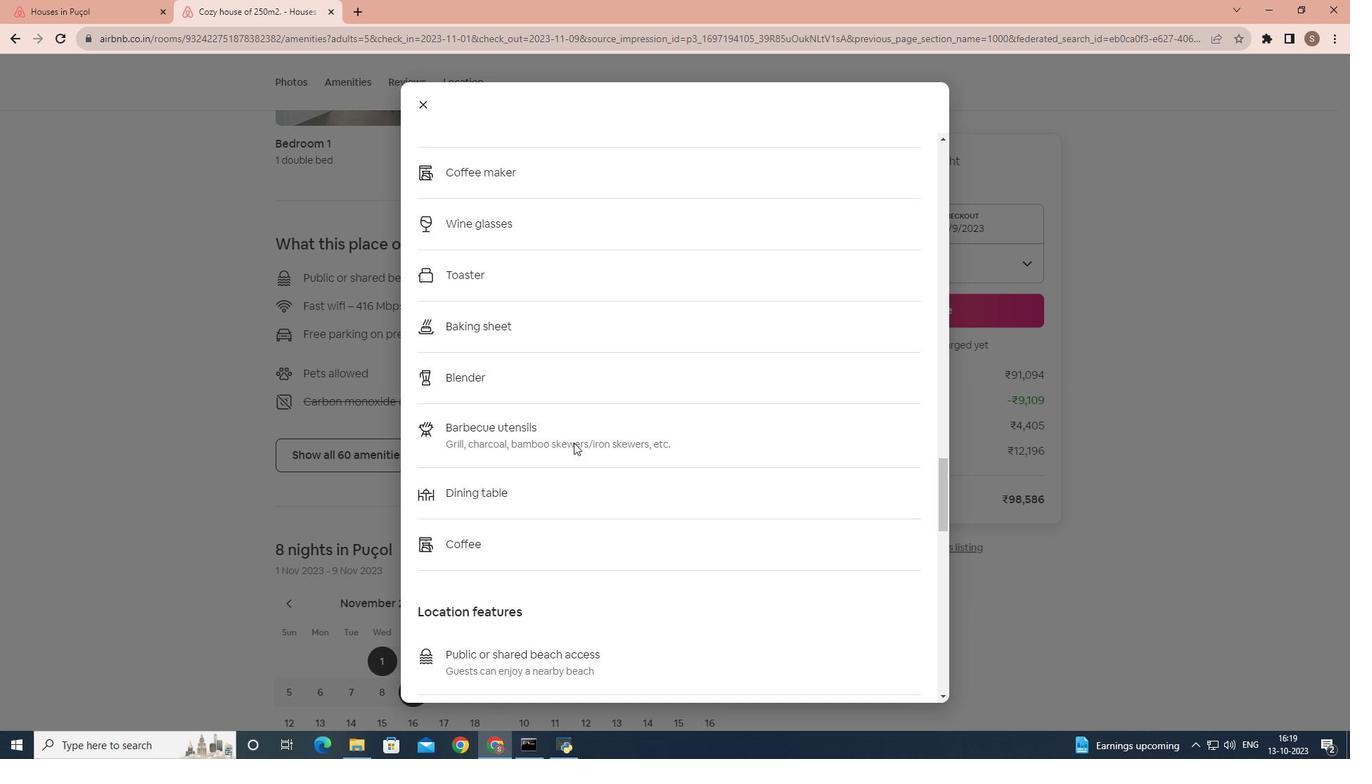 
Action: Mouse scrolled (573, 442) with delta (0, 0)
Screenshot: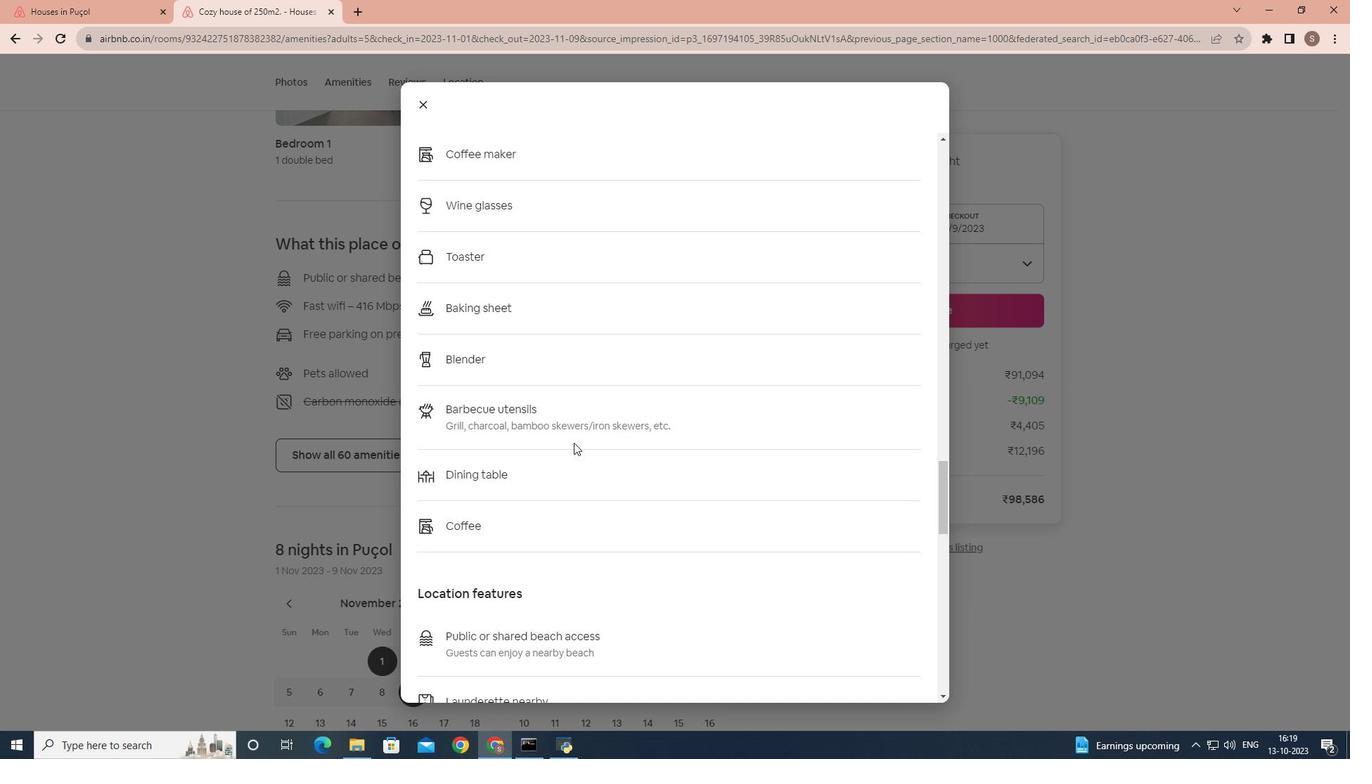
Action: Mouse scrolled (573, 442) with delta (0, 0)
Screenshot: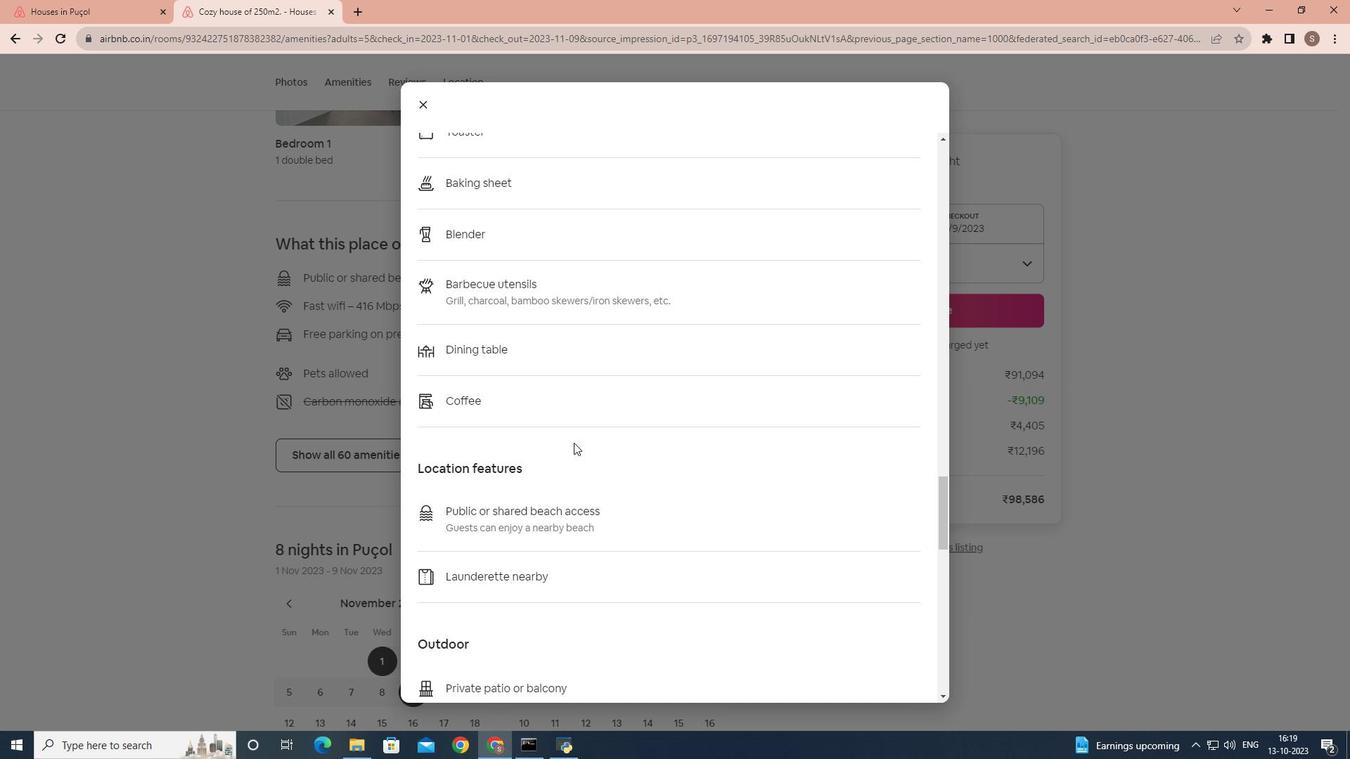 
Action: Mouse scrolled (573, 442) with delta (0, 0)
Screenshot: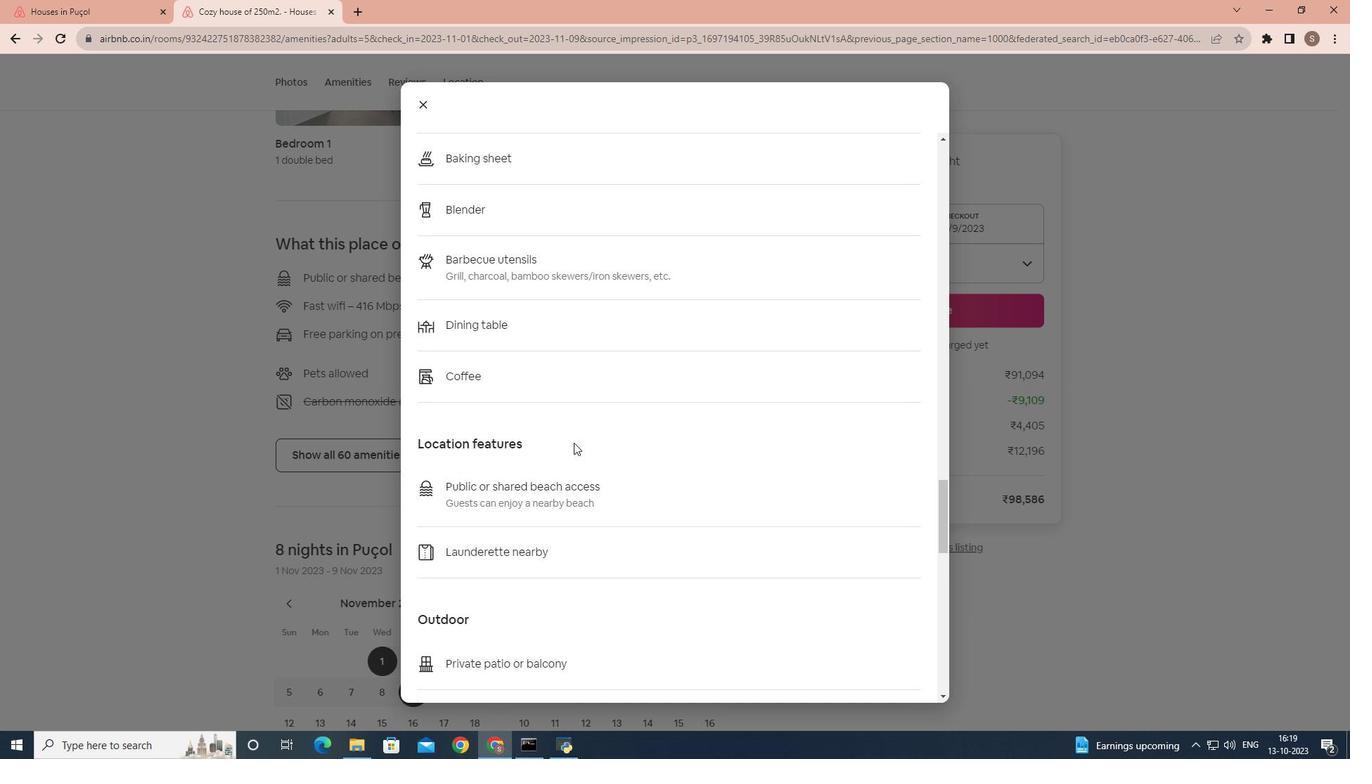 
Action: Mouse scrolled (573, 442) with delta (0, 0)
Screenshot: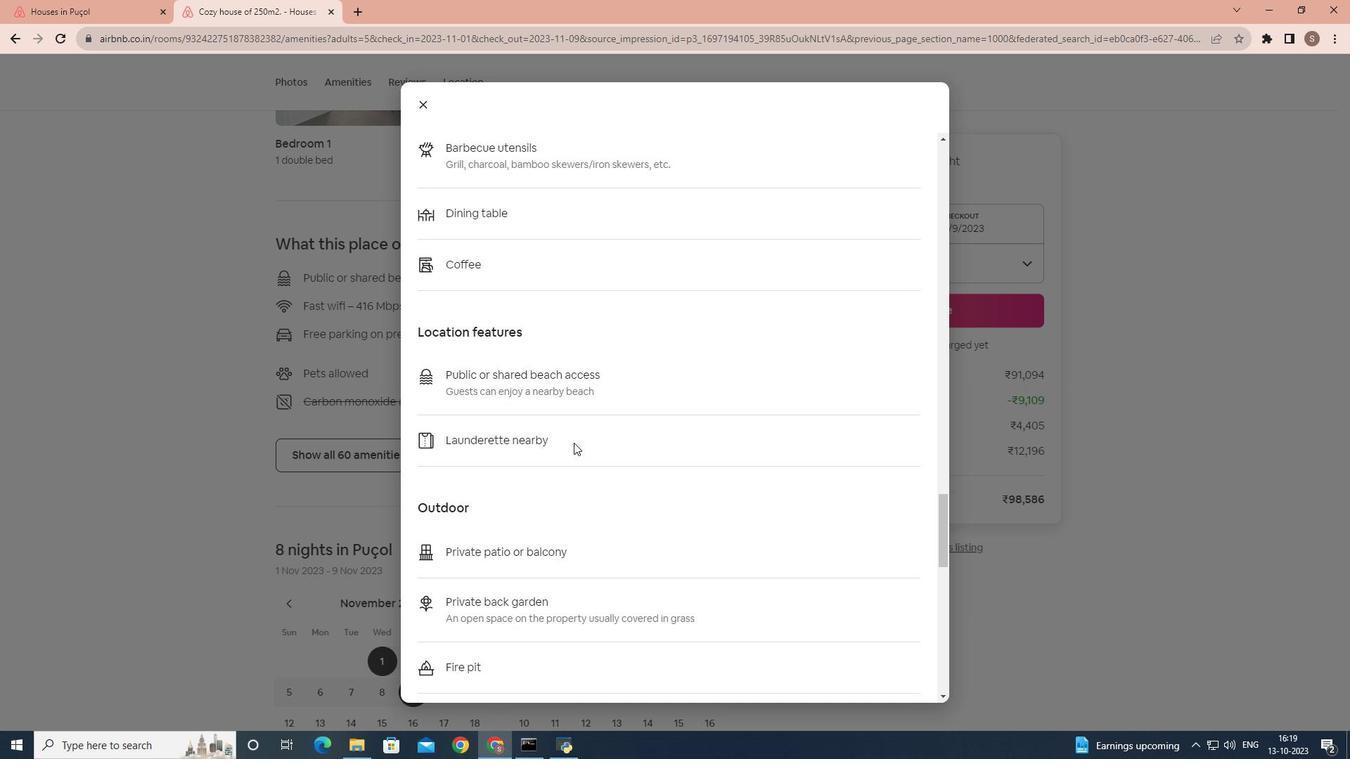 
Action: Mouse scrolled (573, 442) with delta (0, 0)
Screenshot: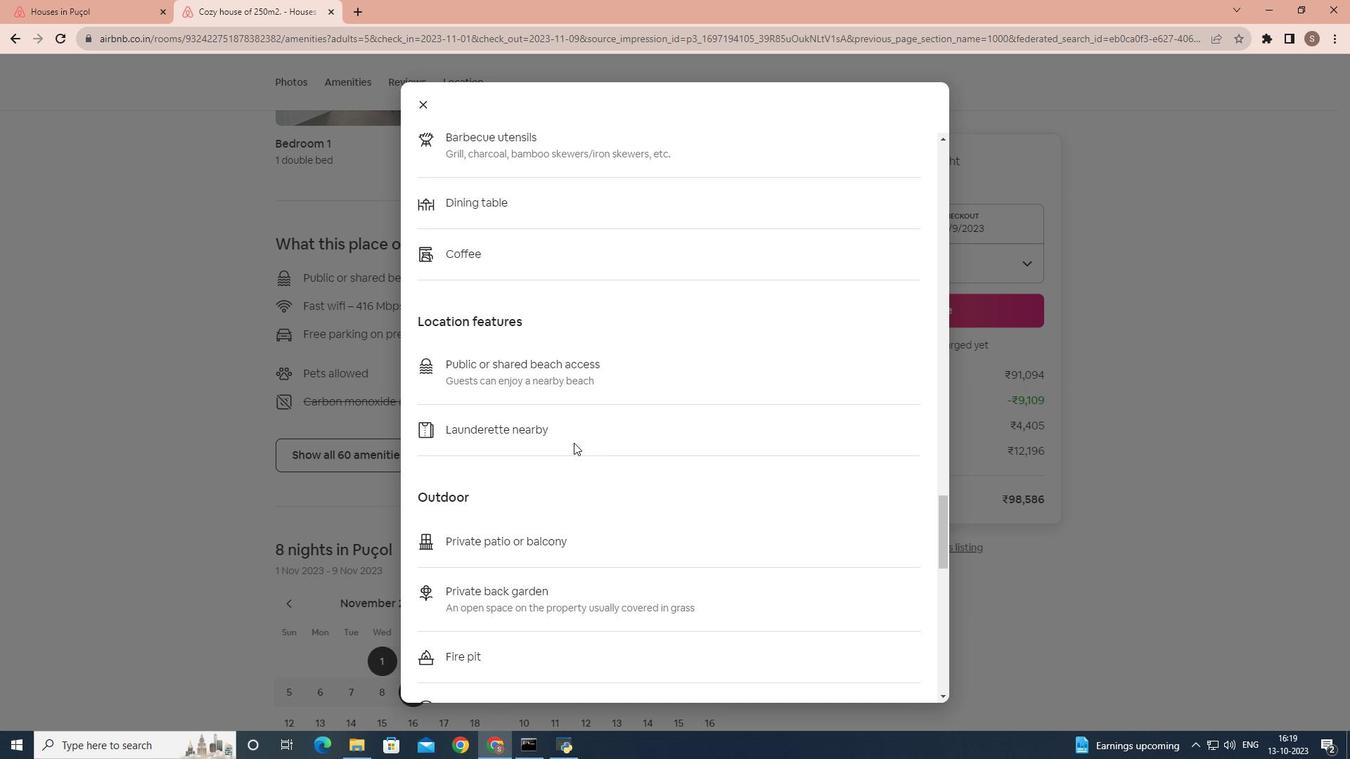 
Action: Mouse scrolled (573, 442) with delta (0, 0)
Screenshot: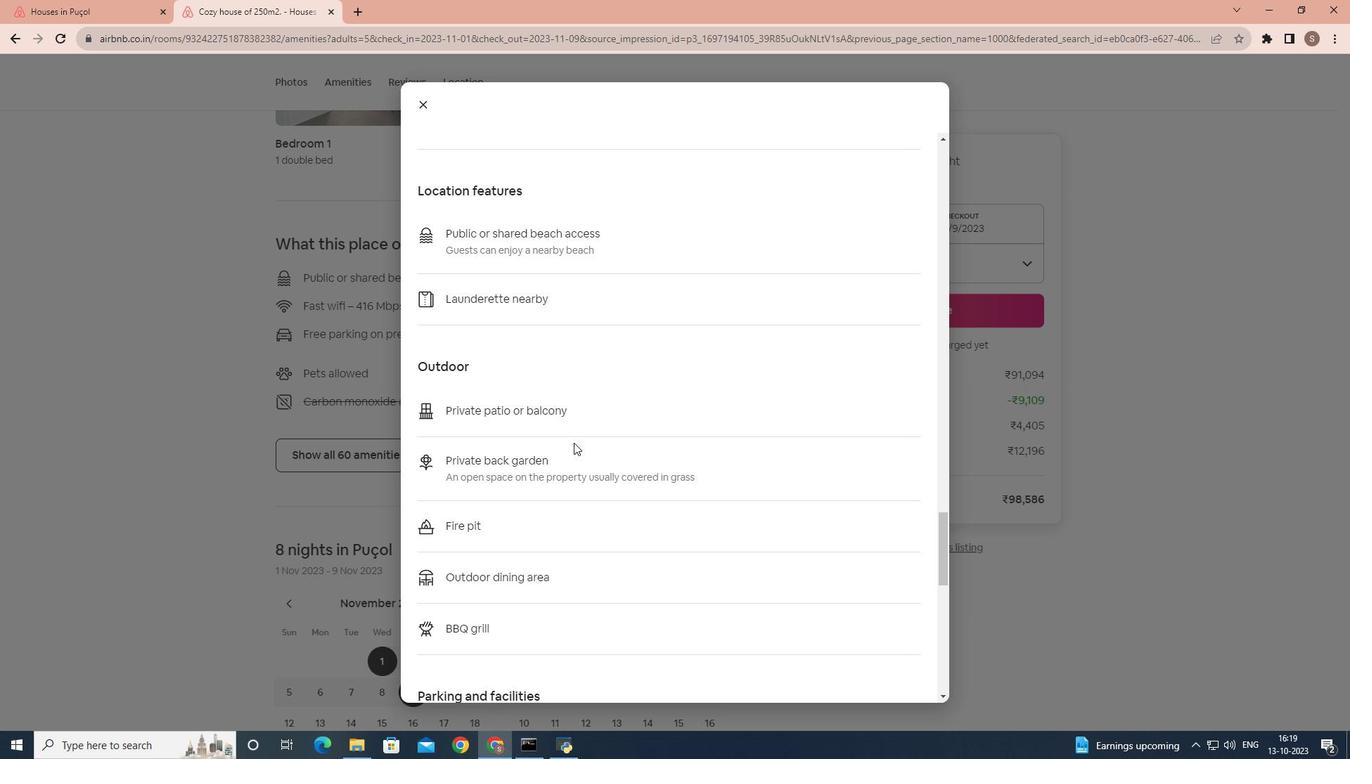 
Action: Mouse scrolled (573, 442) with delta (0, 0)
Screenshot: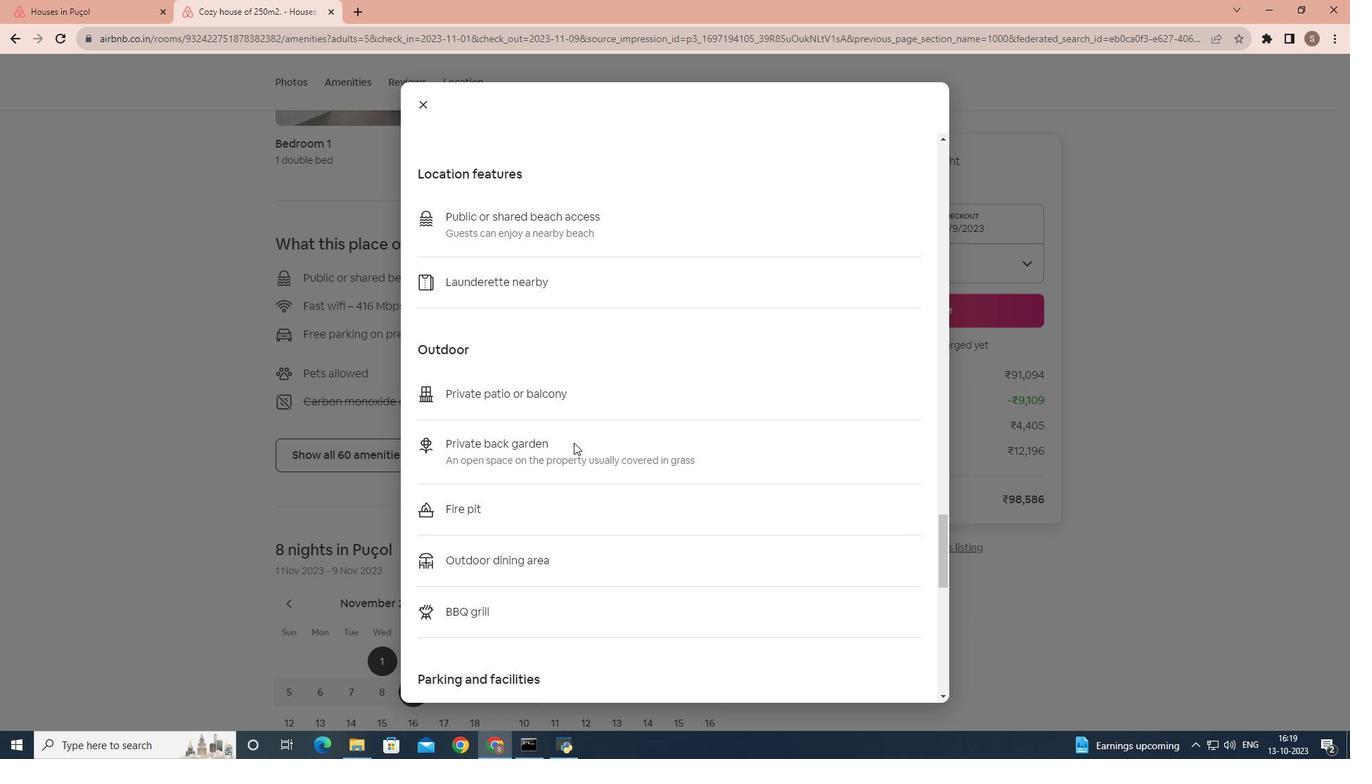 
Action: Mouse scrolled (573, 442) with delta (0, 0)
Screenshot: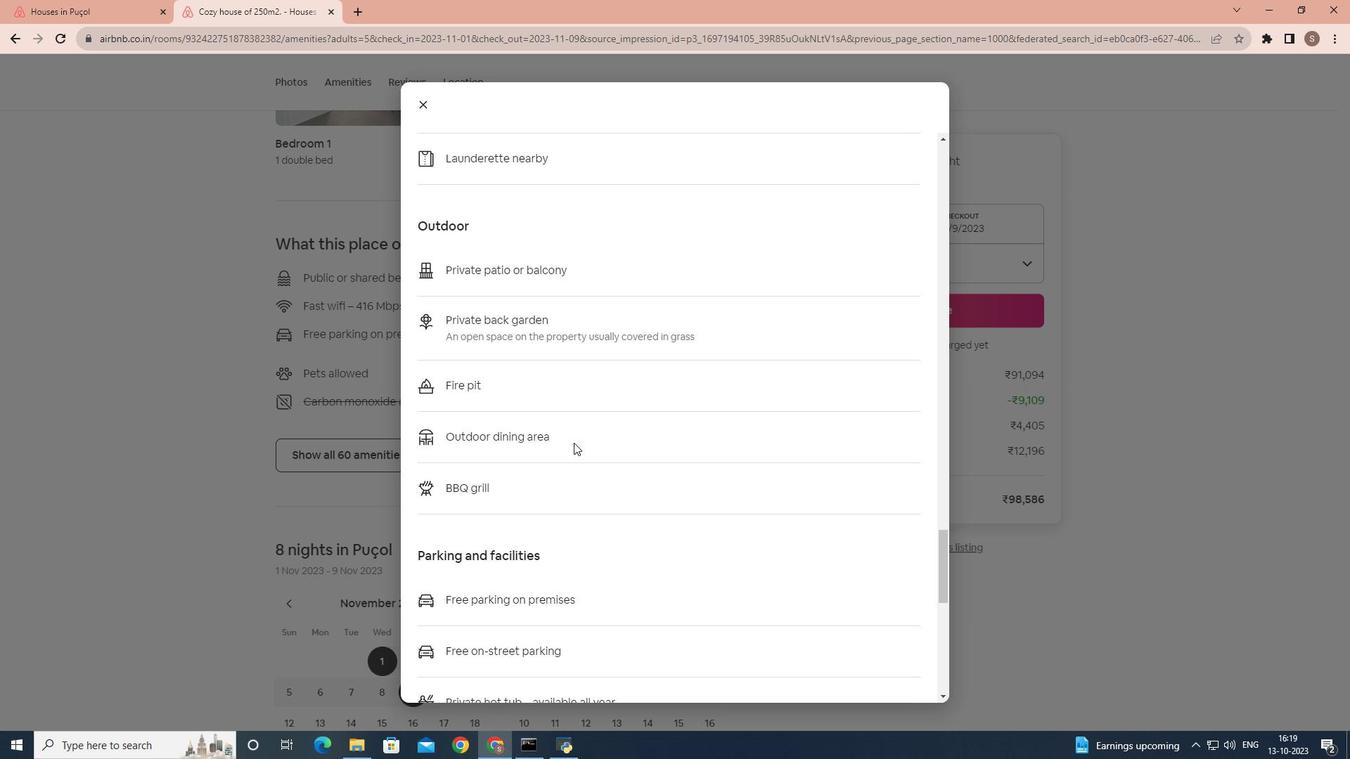 
Action: Mouse scrolled (573, 442) with delta (0, 0)
Screenshot: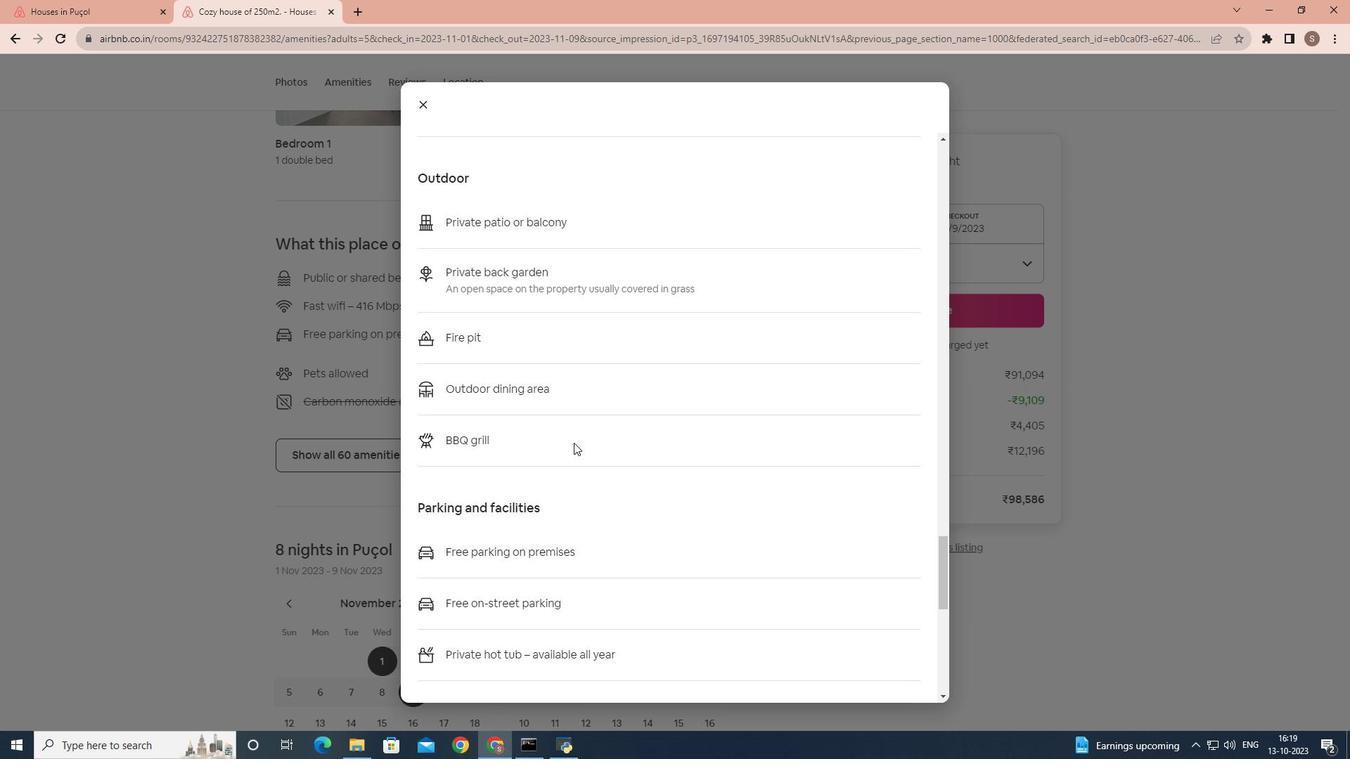 
Action: Mouse scrolled (573, 442) with delta (0, 0)
Screenshot: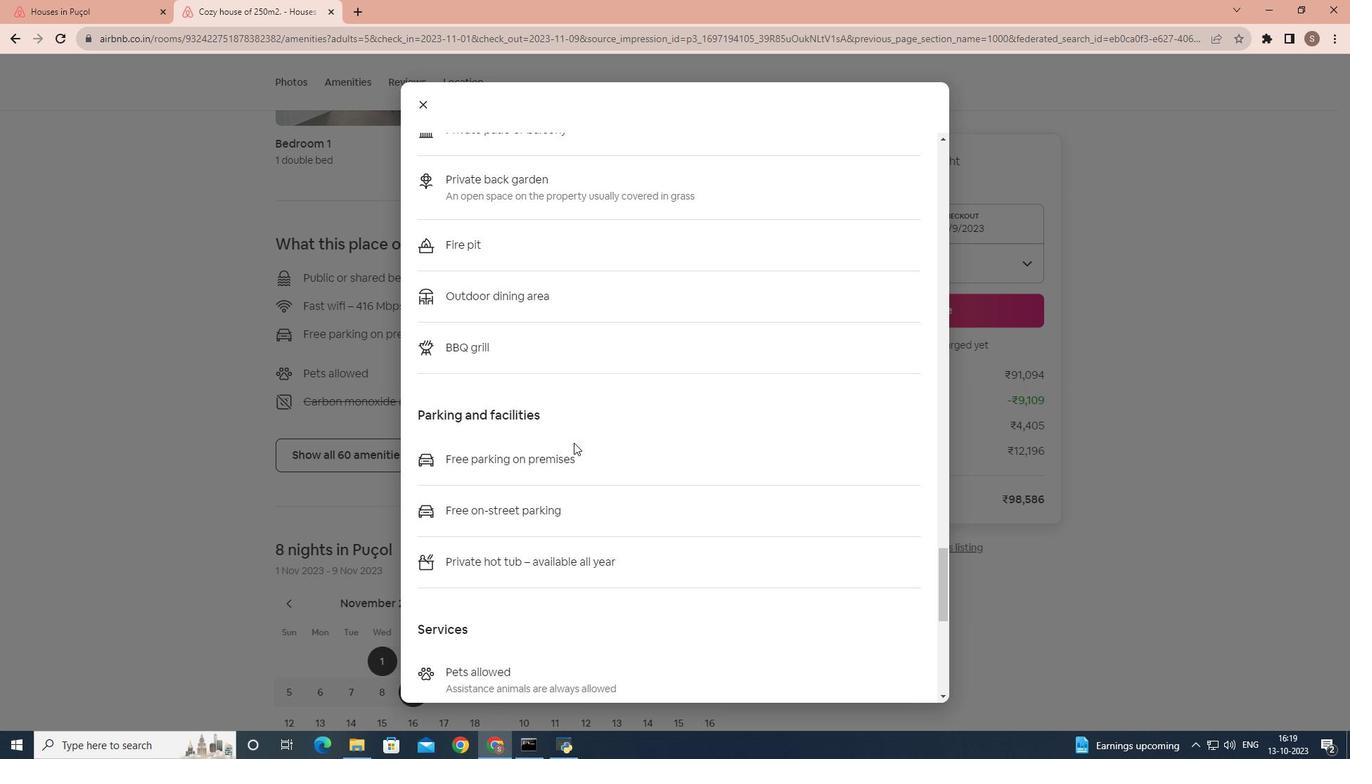 
Action: Mouse scrolled (573, 442) with delta (0, 0)
Screenshot: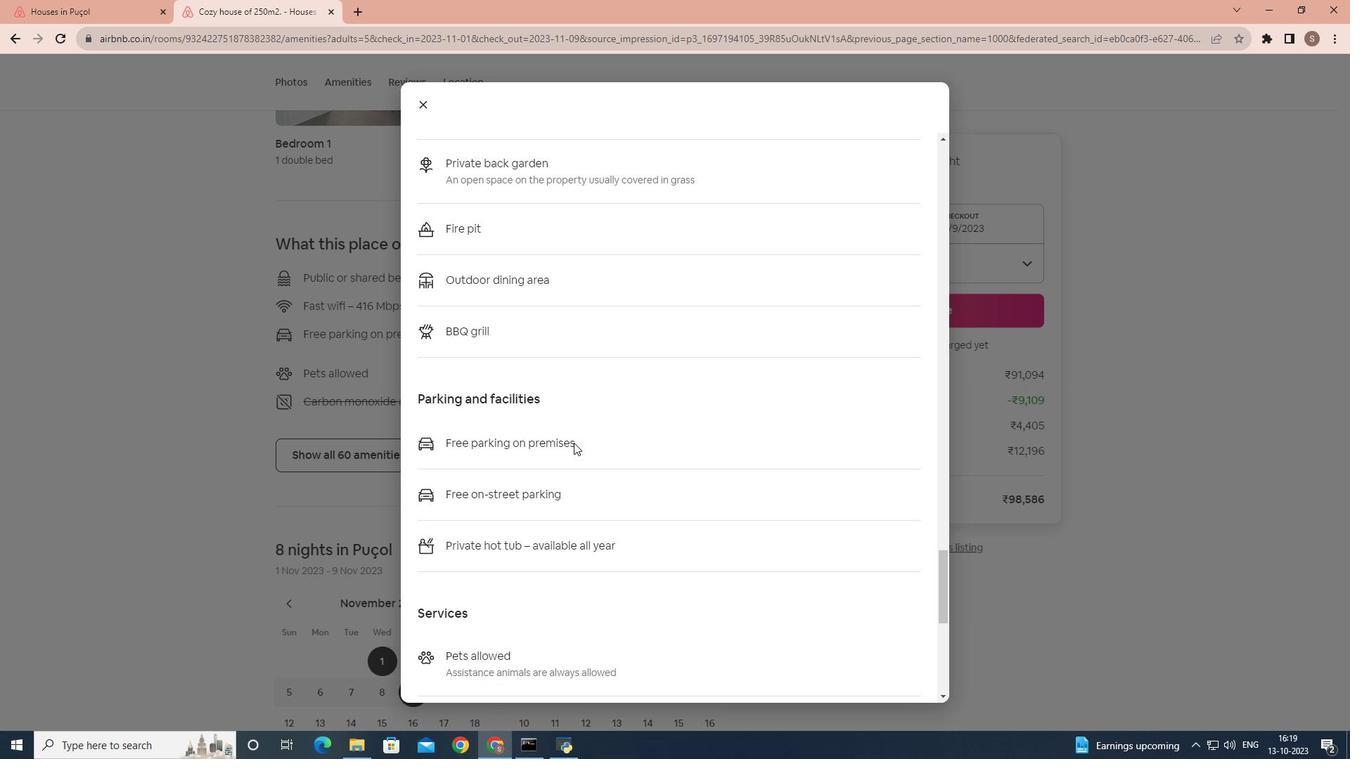 
Action: Mouse scrolled (573, 442) with delta (0, 0)
Screenshot: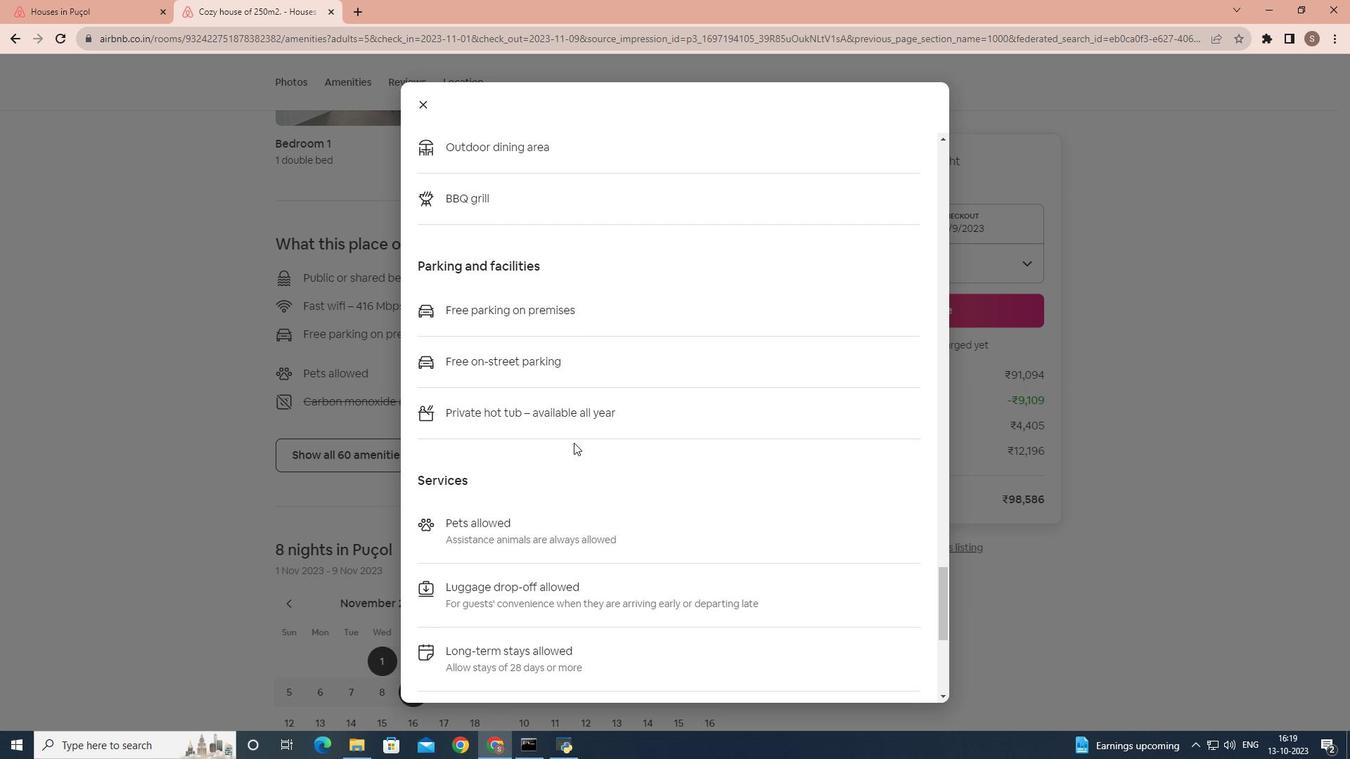 
Action: Mouse scrolled (573, 442) with delta (0, 0)
Screenshot: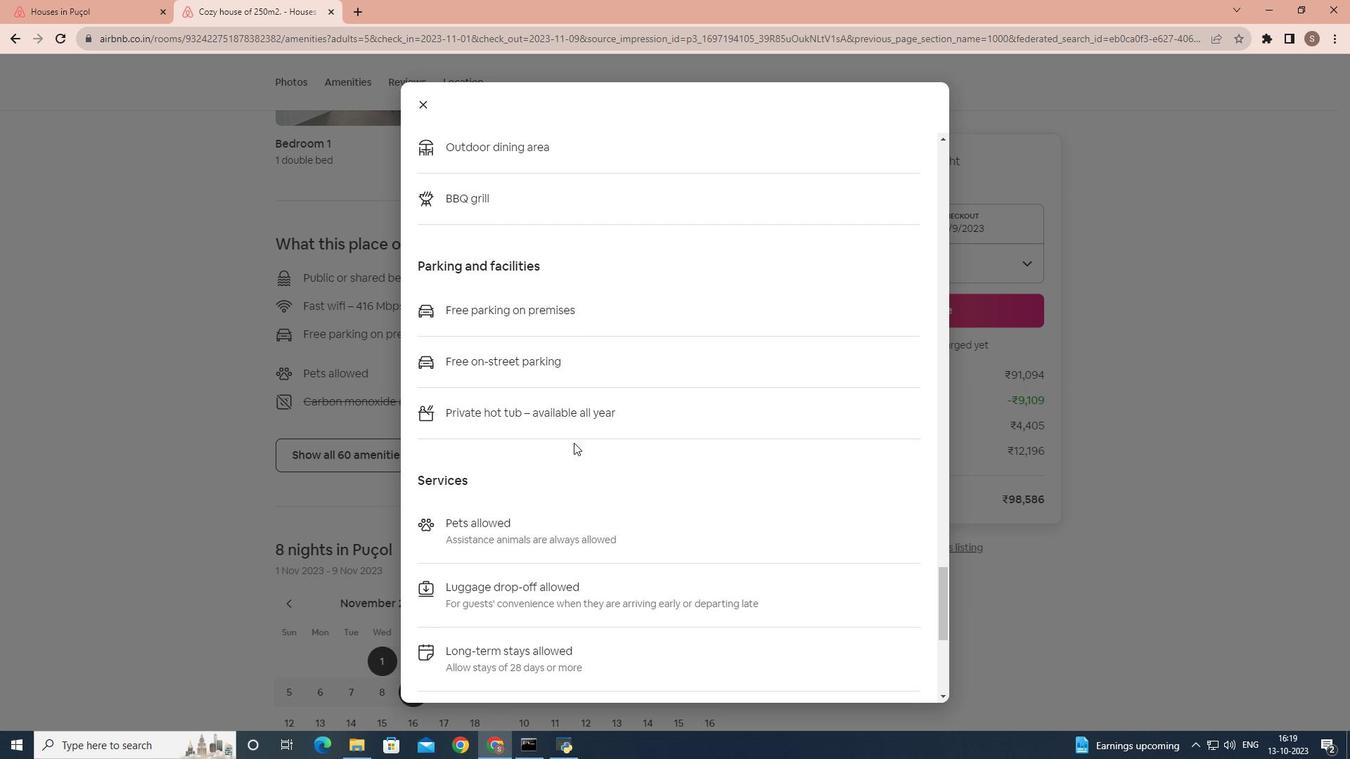 
Action: Mouse scrolled (573, 442) with delta (0, 0)
Screenshot: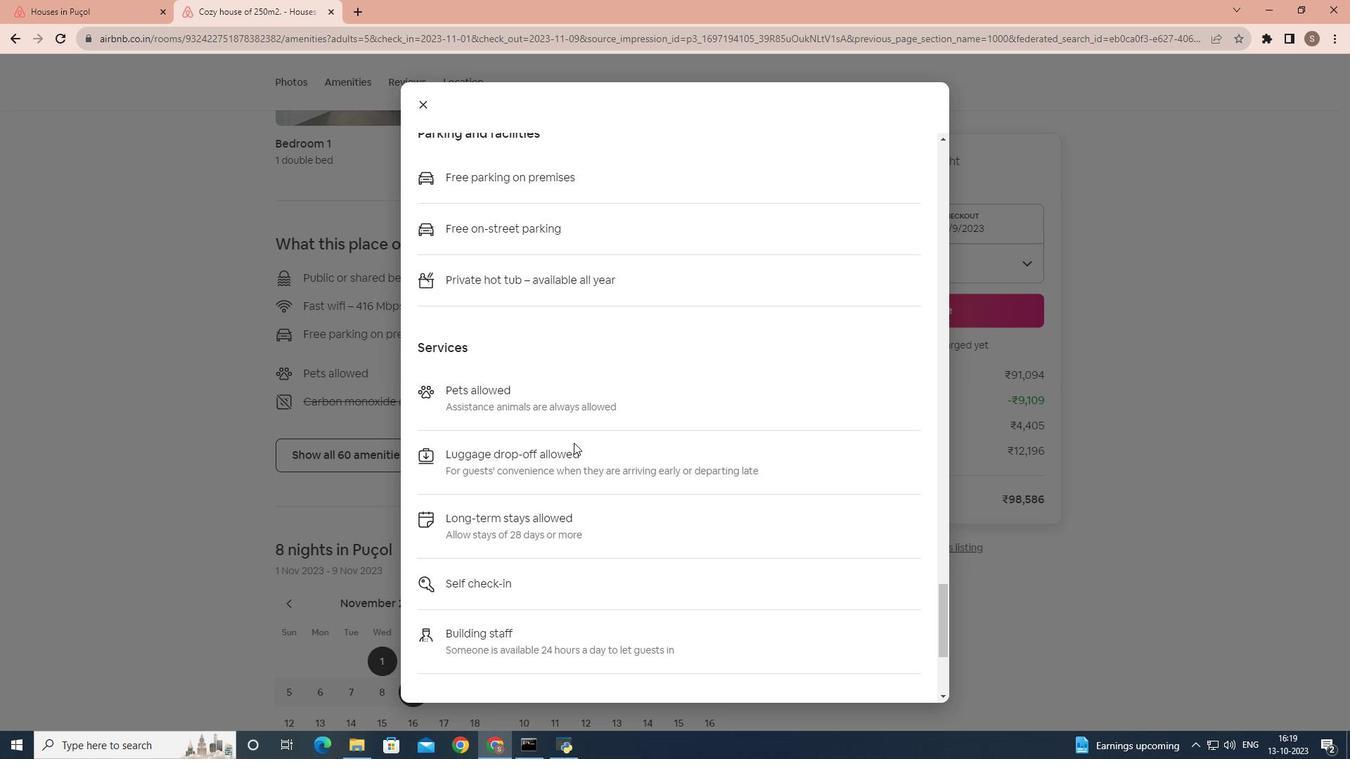 
Action: Mouse scrolled (573, 442) with delta (0, 0)
Screenshot: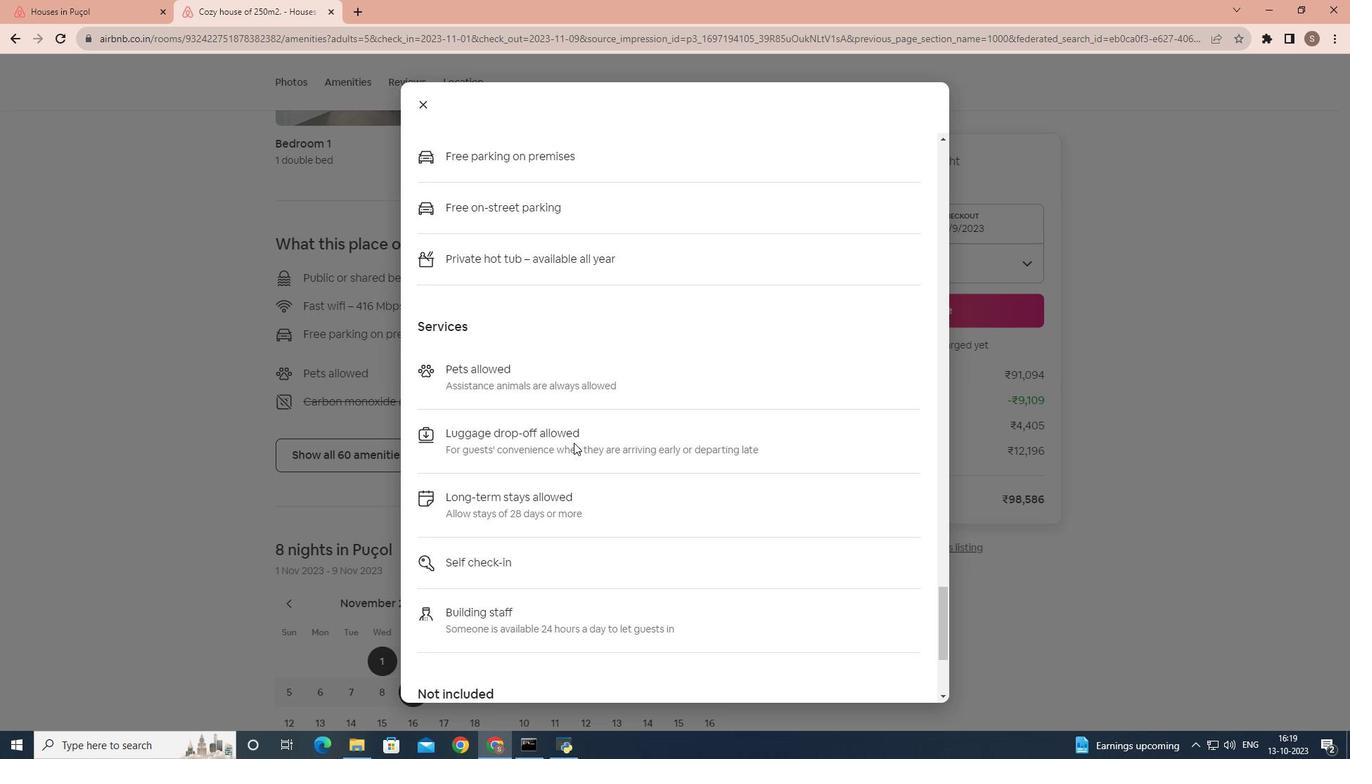 
Action: Mouse scrolled (573, 442) with delta (0, 0)
Screenshot: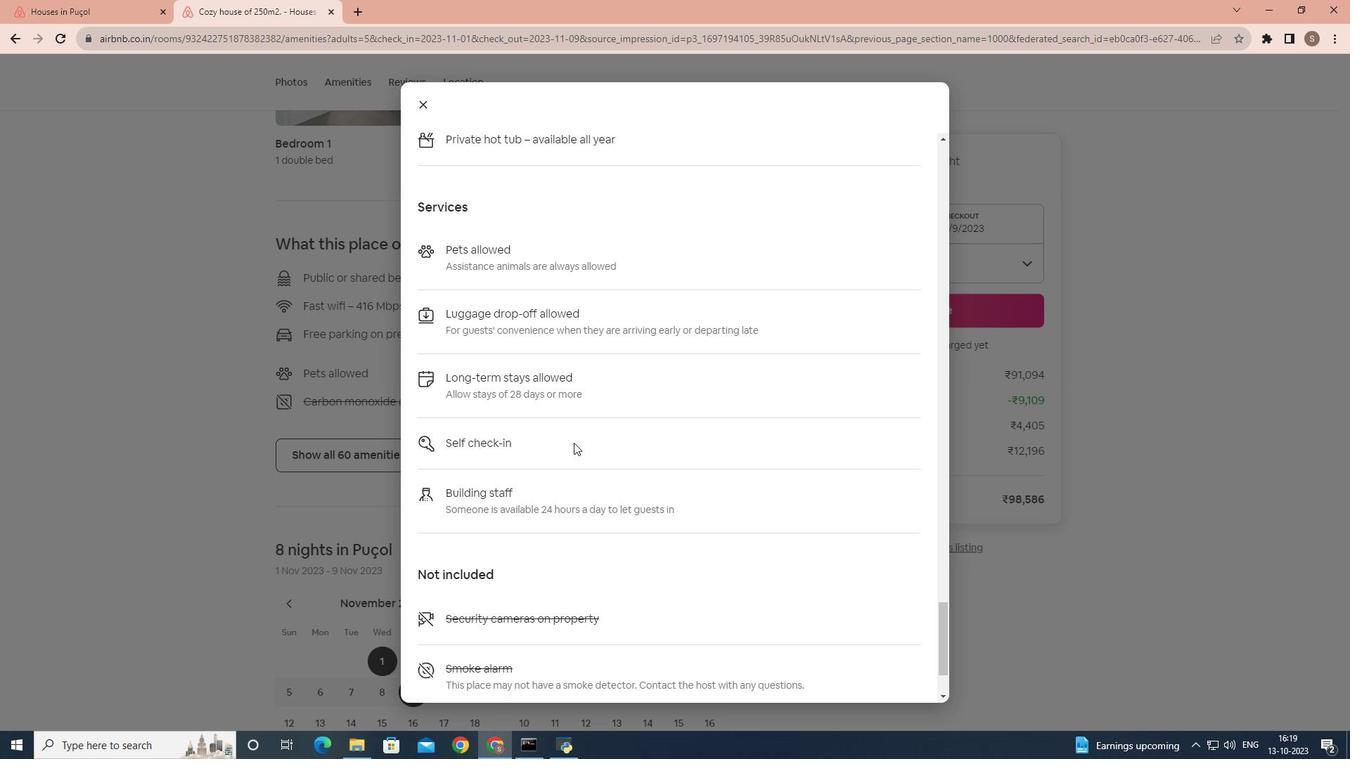 
Action: Mouse scrolled (573, 442) with delta (0, 0)
Screenshot: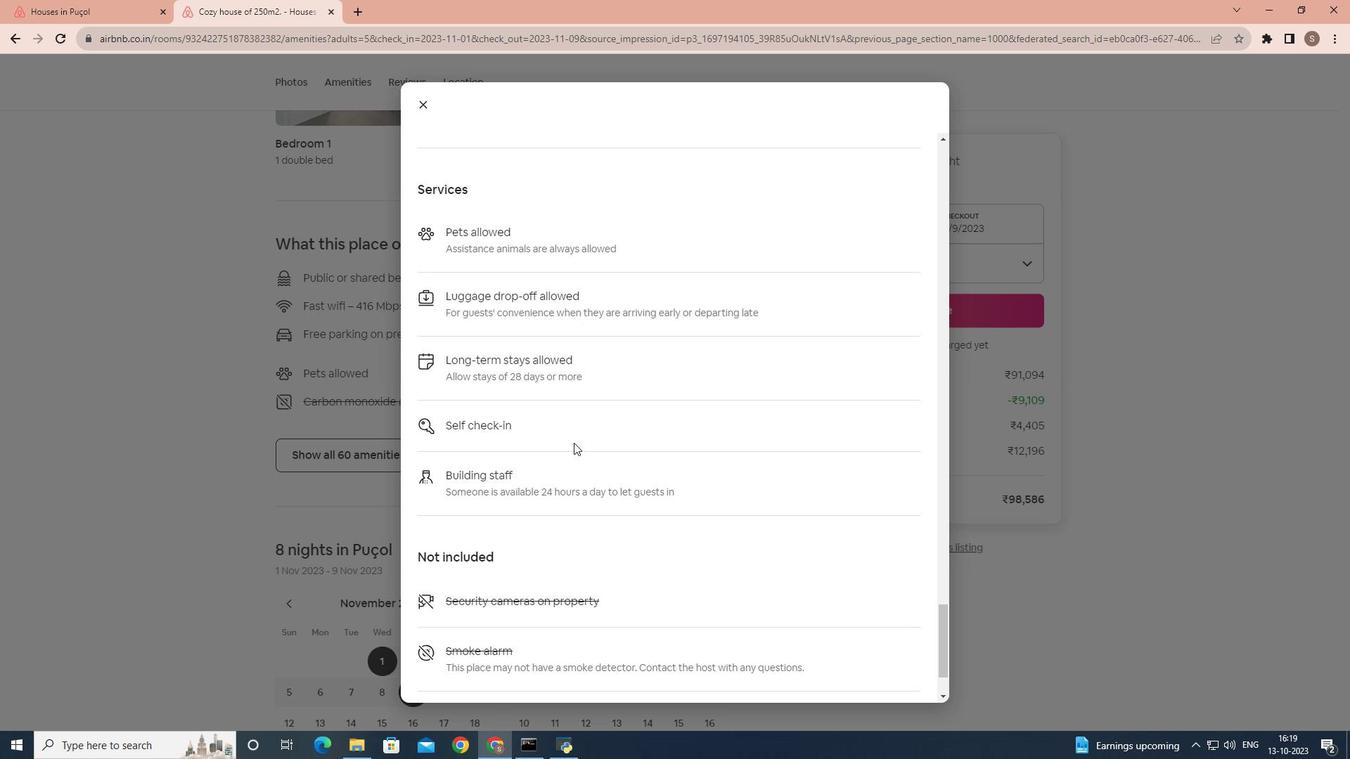 
Action: Mouse scrolled (573, 442) with delta (0, 0)
Screenshot: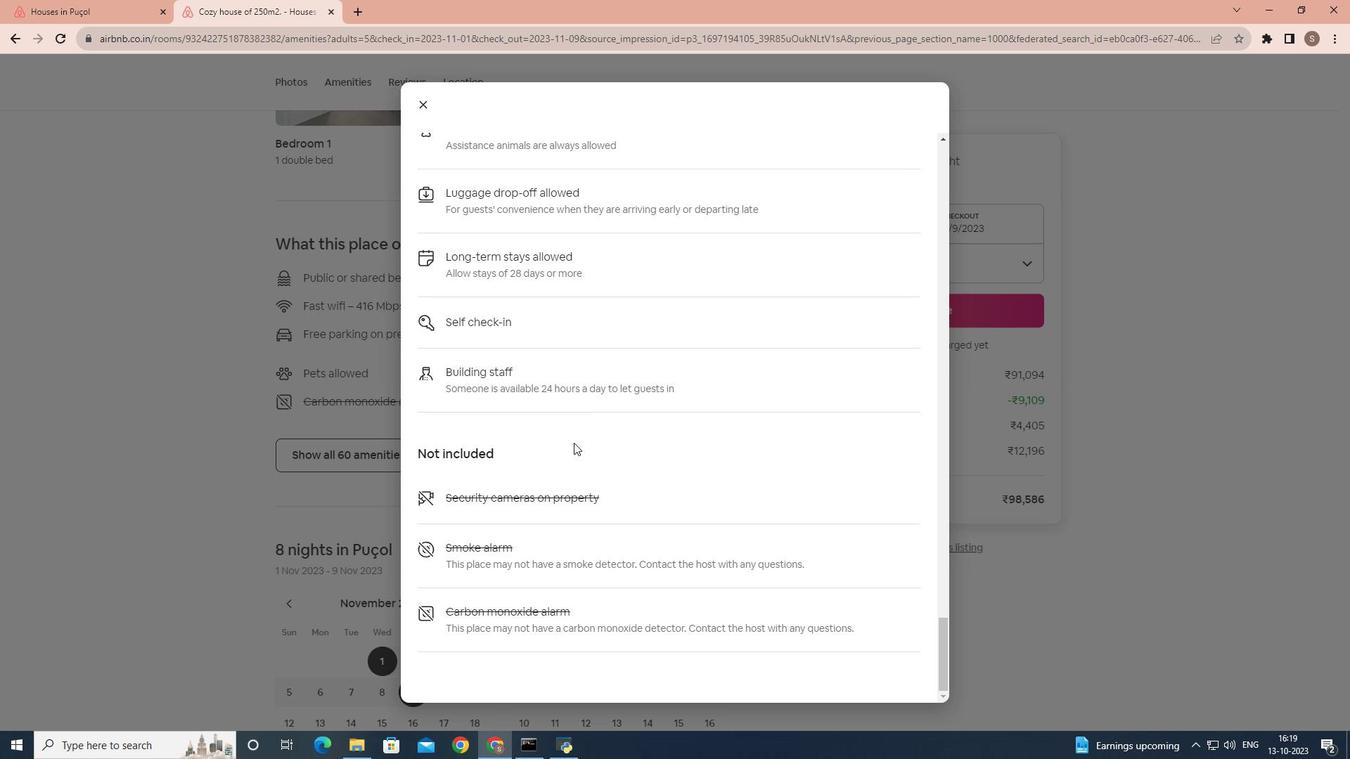
Action: Mouse scrolled (573, 442) with delta (0, 0)
Screenshot: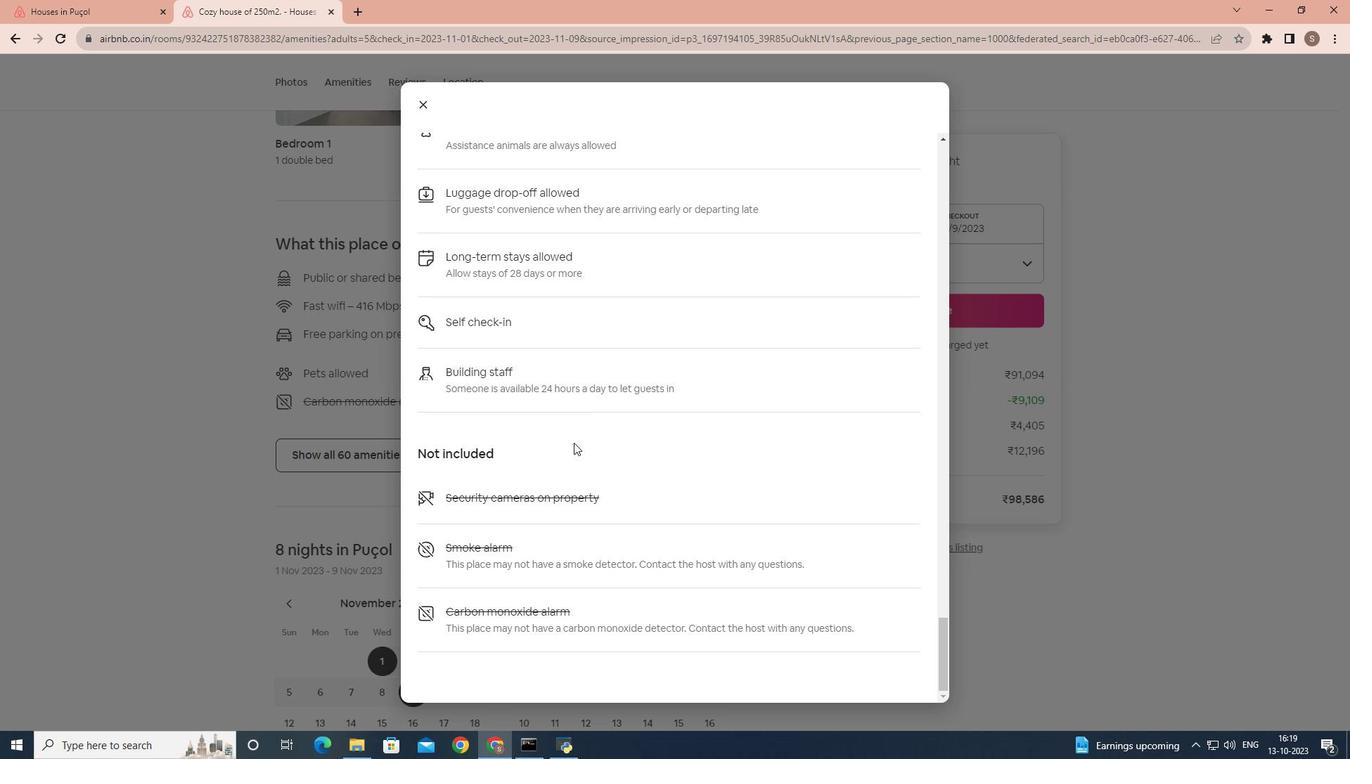 
Action: Mouse scrolled (573, 442) with delta (0, 0)
Screenshot: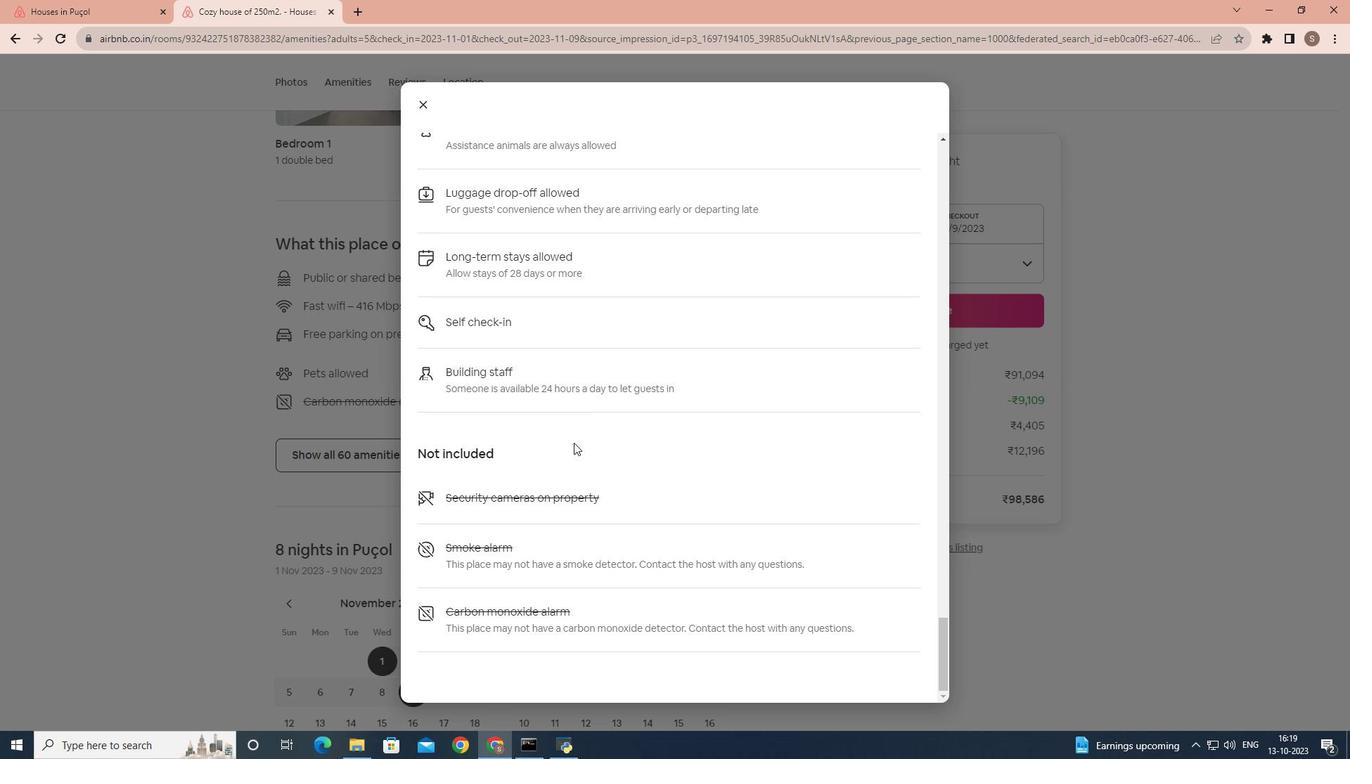 
Action: Mouse scrolled (573, 442) with delta (0, 0)
Screenshot: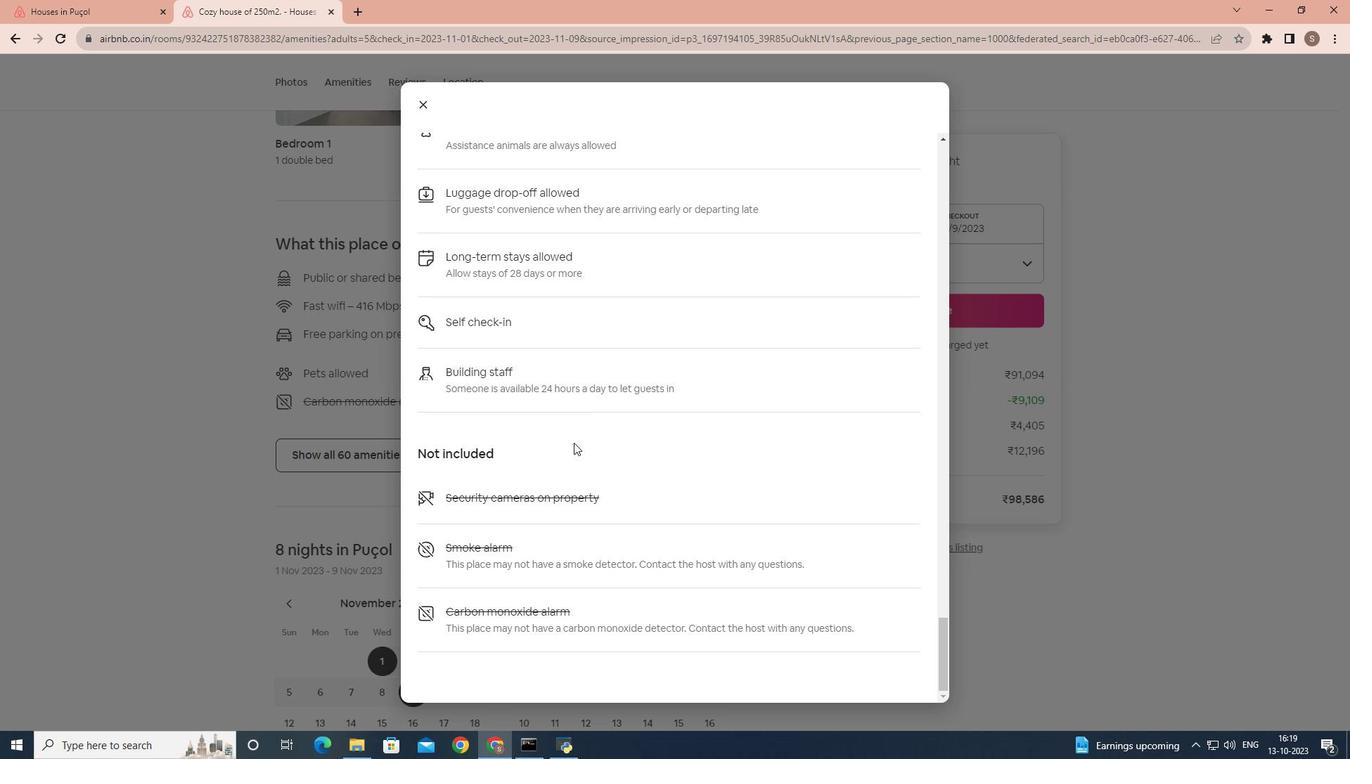 
Action: Mouse moved to (426, 110)
Screenshot: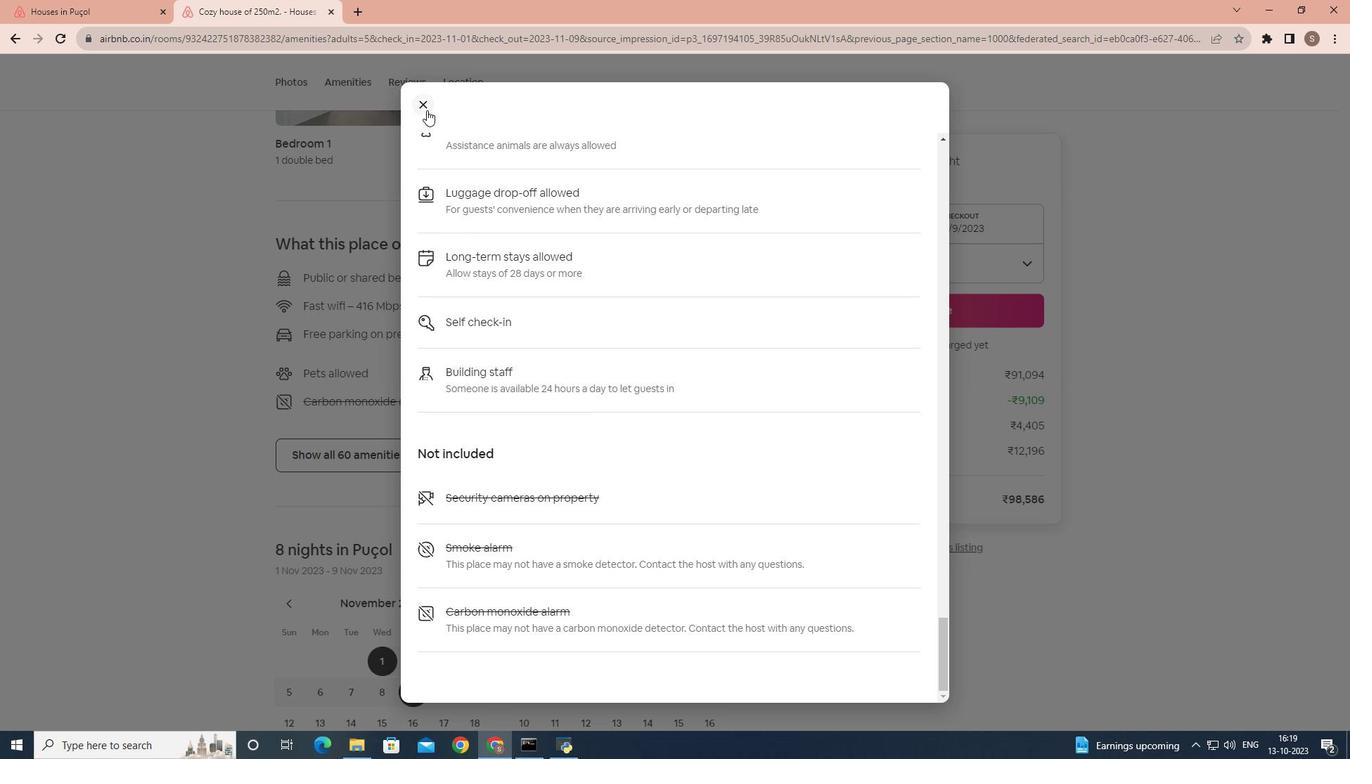 
Action: Mouse pressed left at (426, 110)
Screenshot: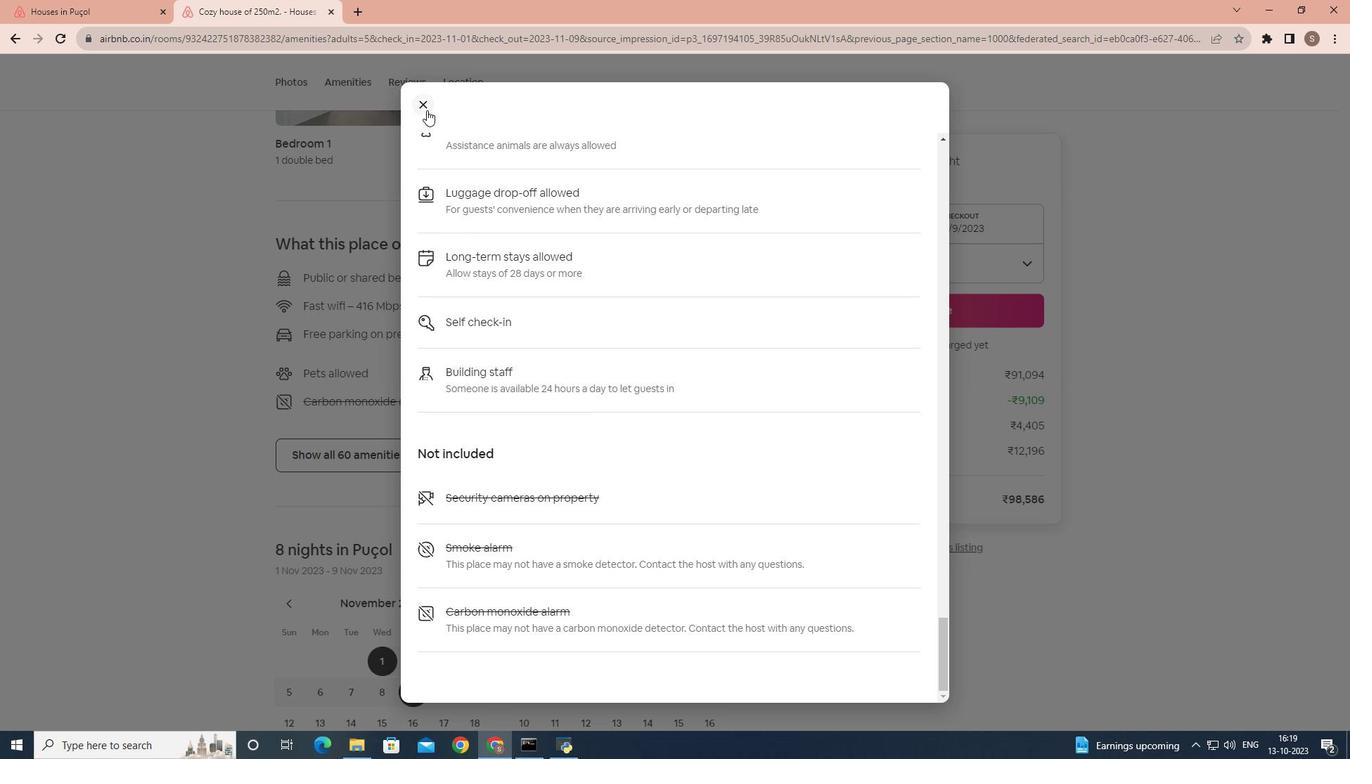 
Action: Mouse moved to (409, 393)
Screenshot: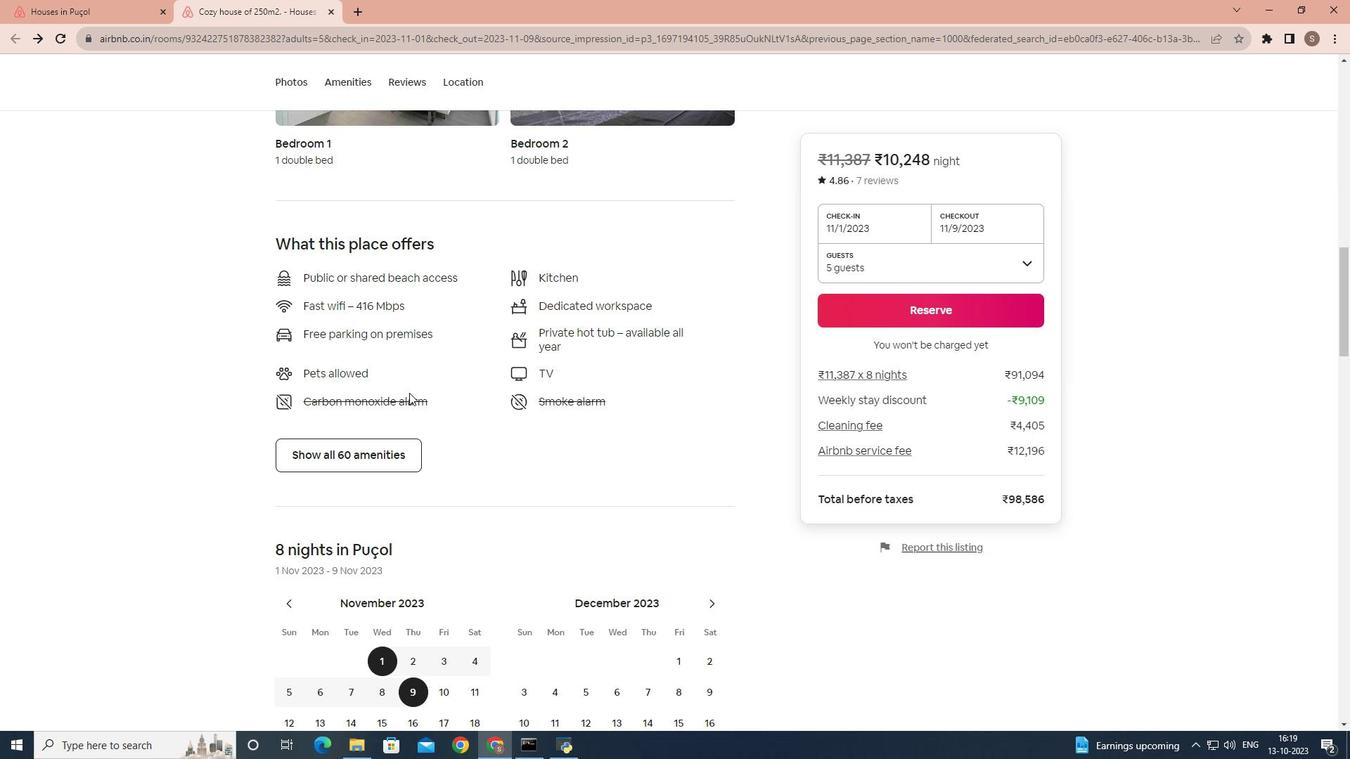 
Action: Mouse scrolled (409, 392) with delta (0, 0)
Screenshot: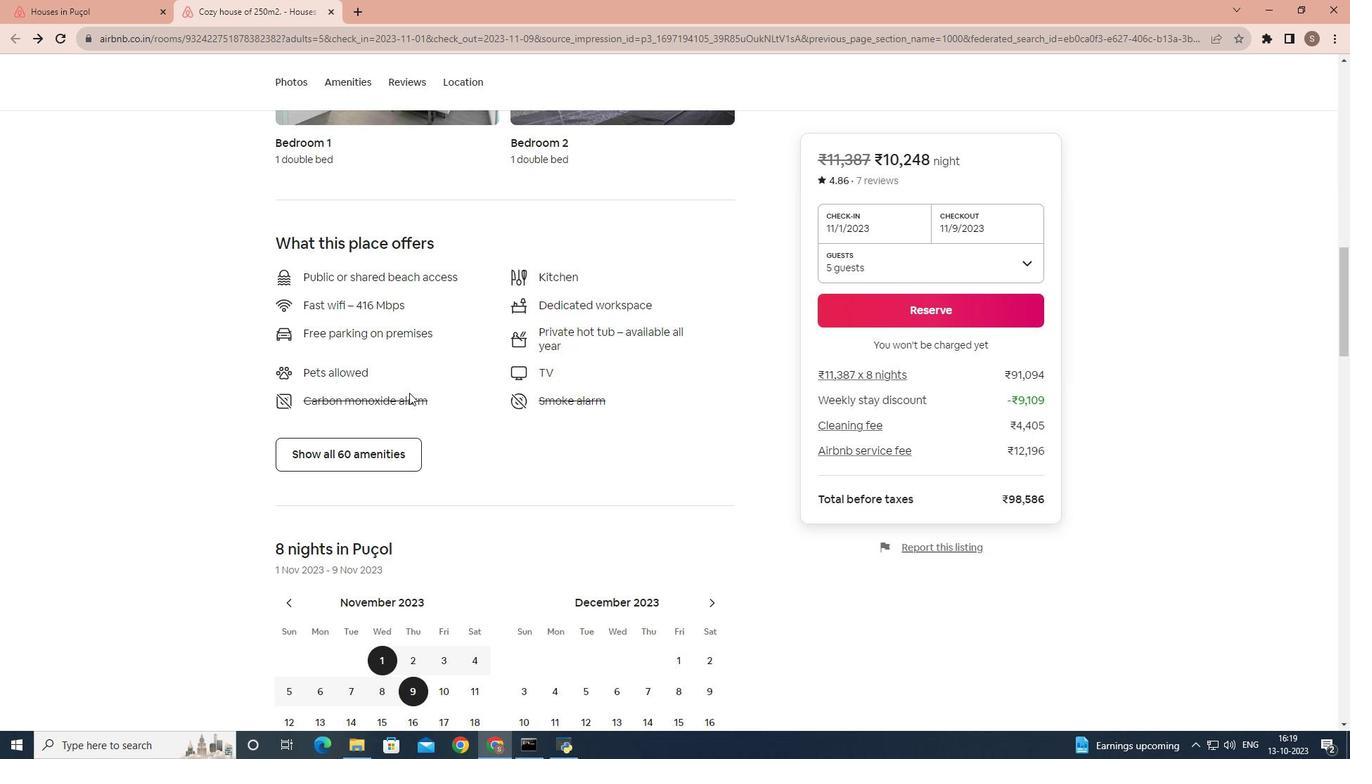 
Action: Mouse scrolled (409, 392) with delta (0, 0)
Screenshot: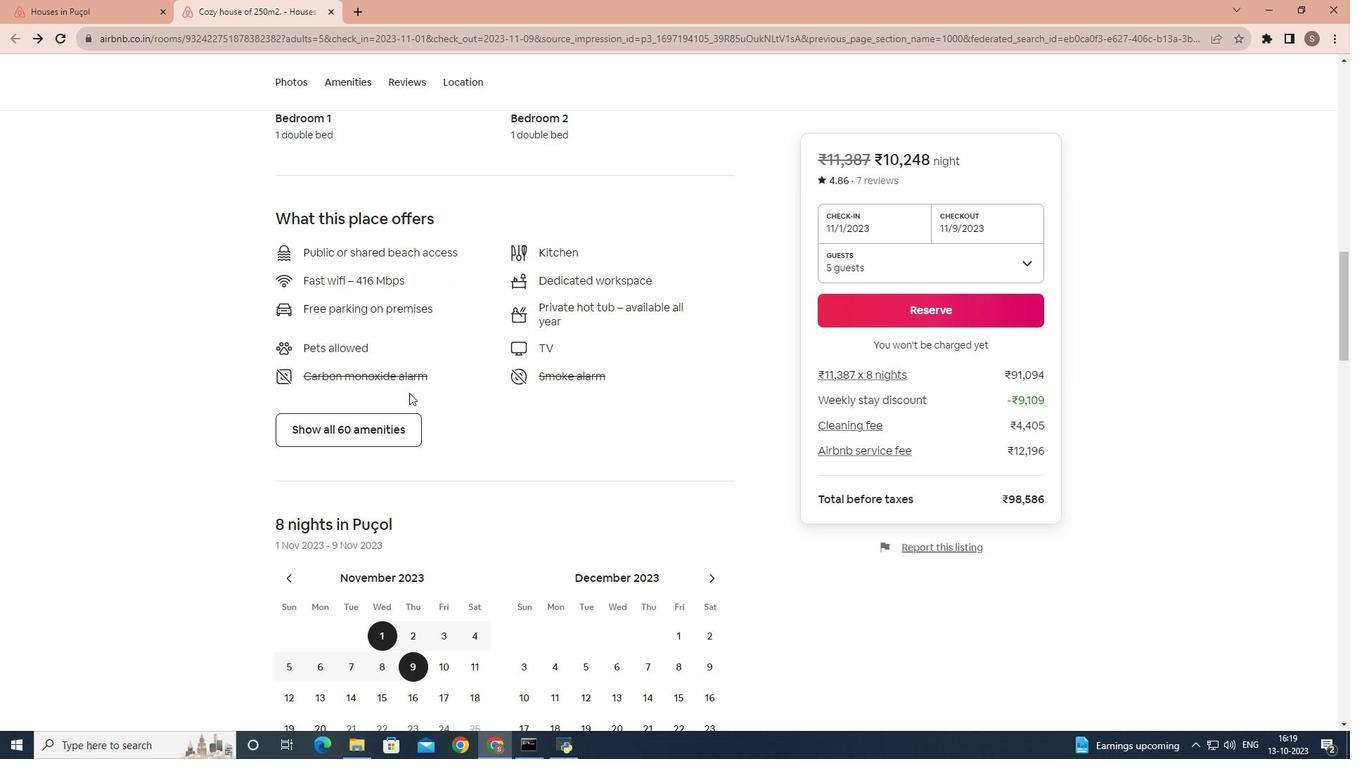 
Action: Mouse scrolled (409, 392) with delta (0, 0)
Screenshot: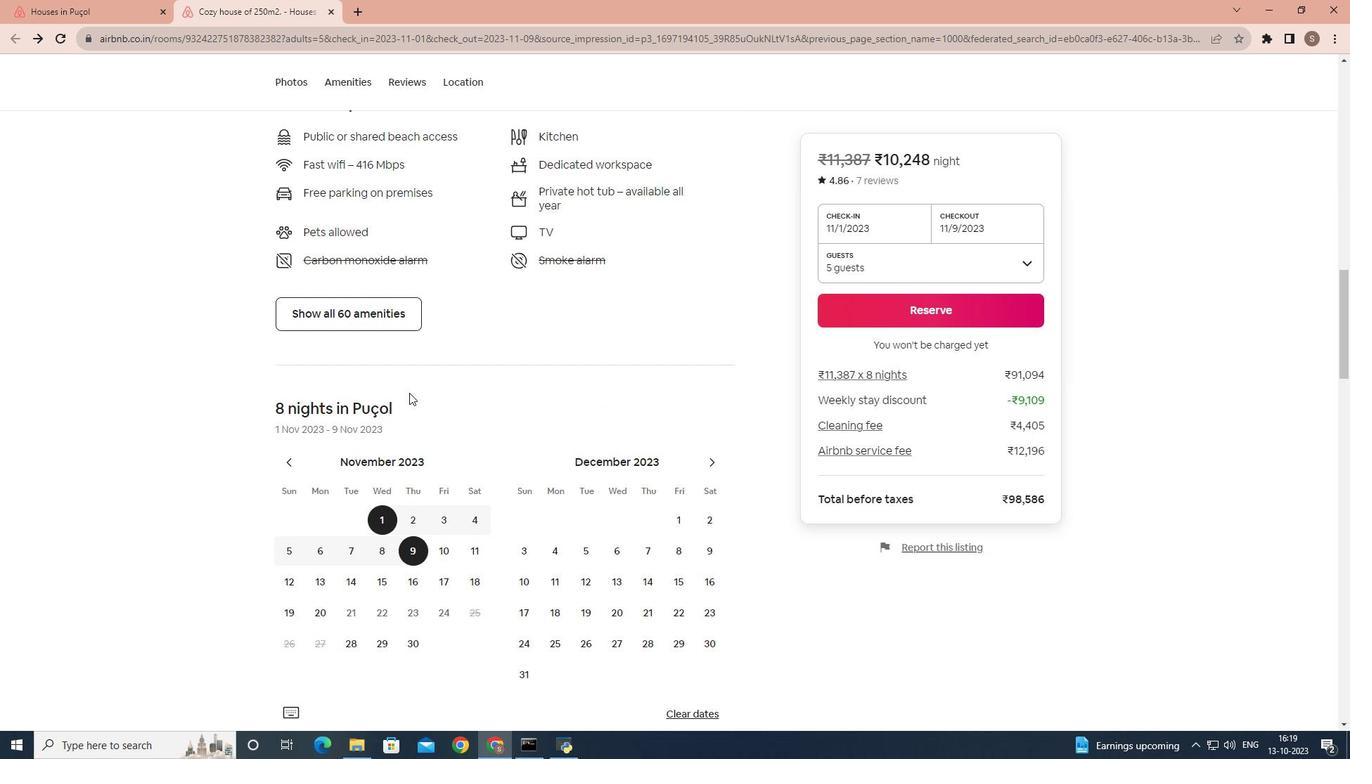 
Action: Mouse scrolled (409, 392) with delta (0, 0)
Screenshot: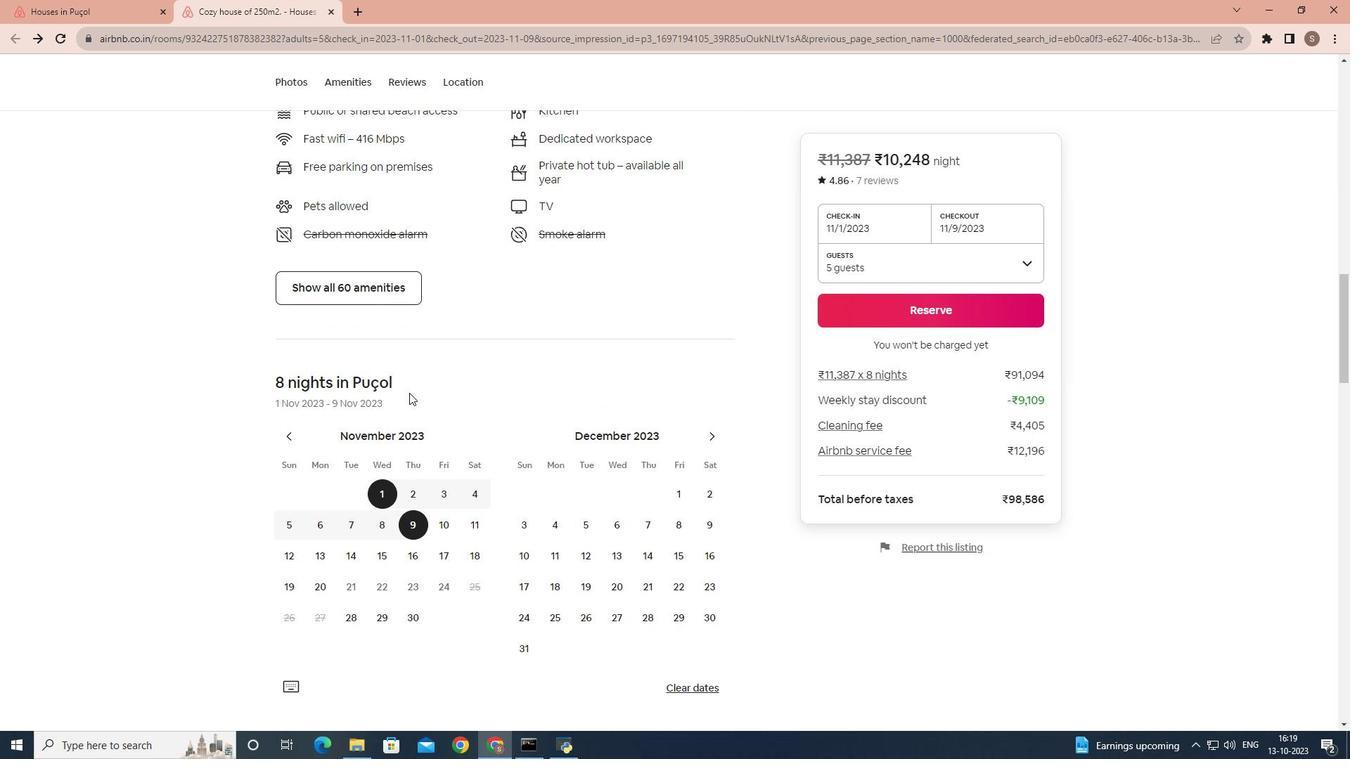 
Action: Mouse scrolled (409, 392) with delta (0, 0)
Screenshot: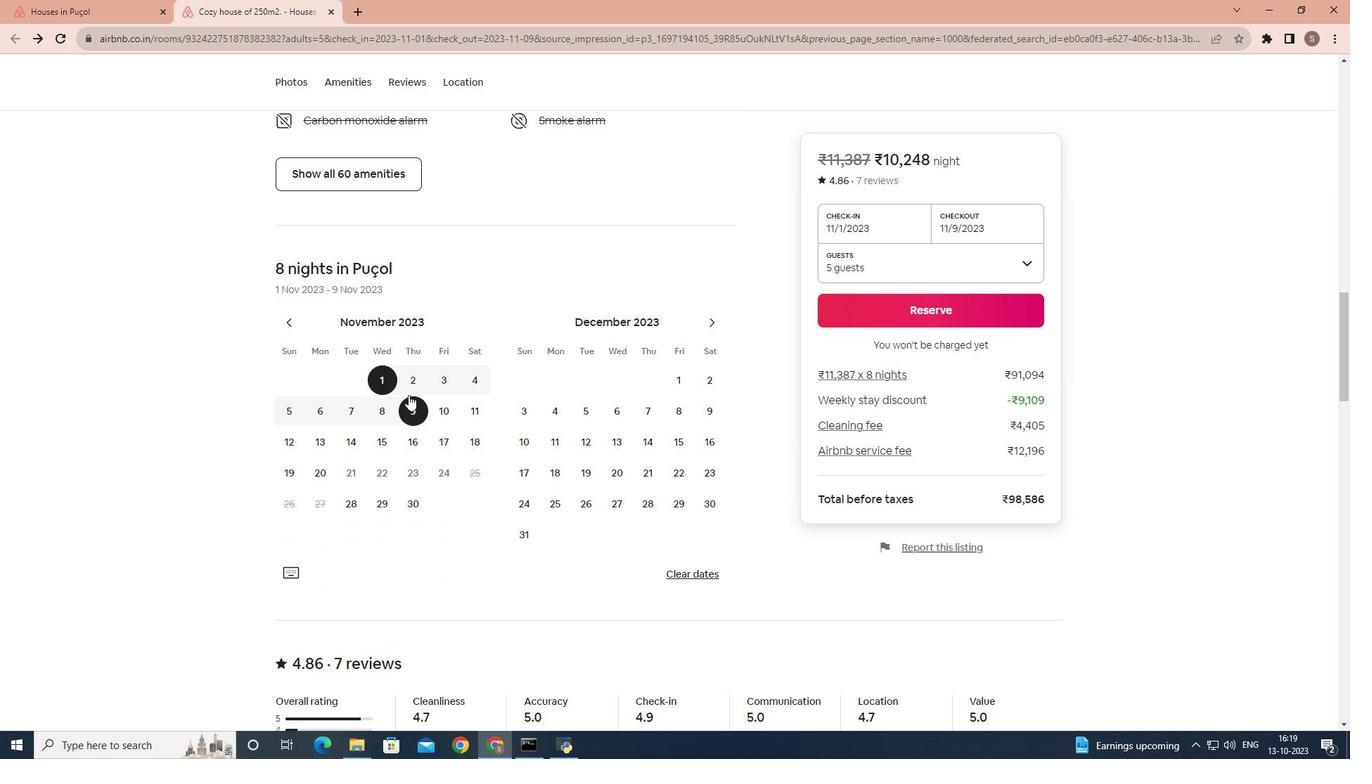 
Action: Mouse moved to (408, 395)
Screenshot: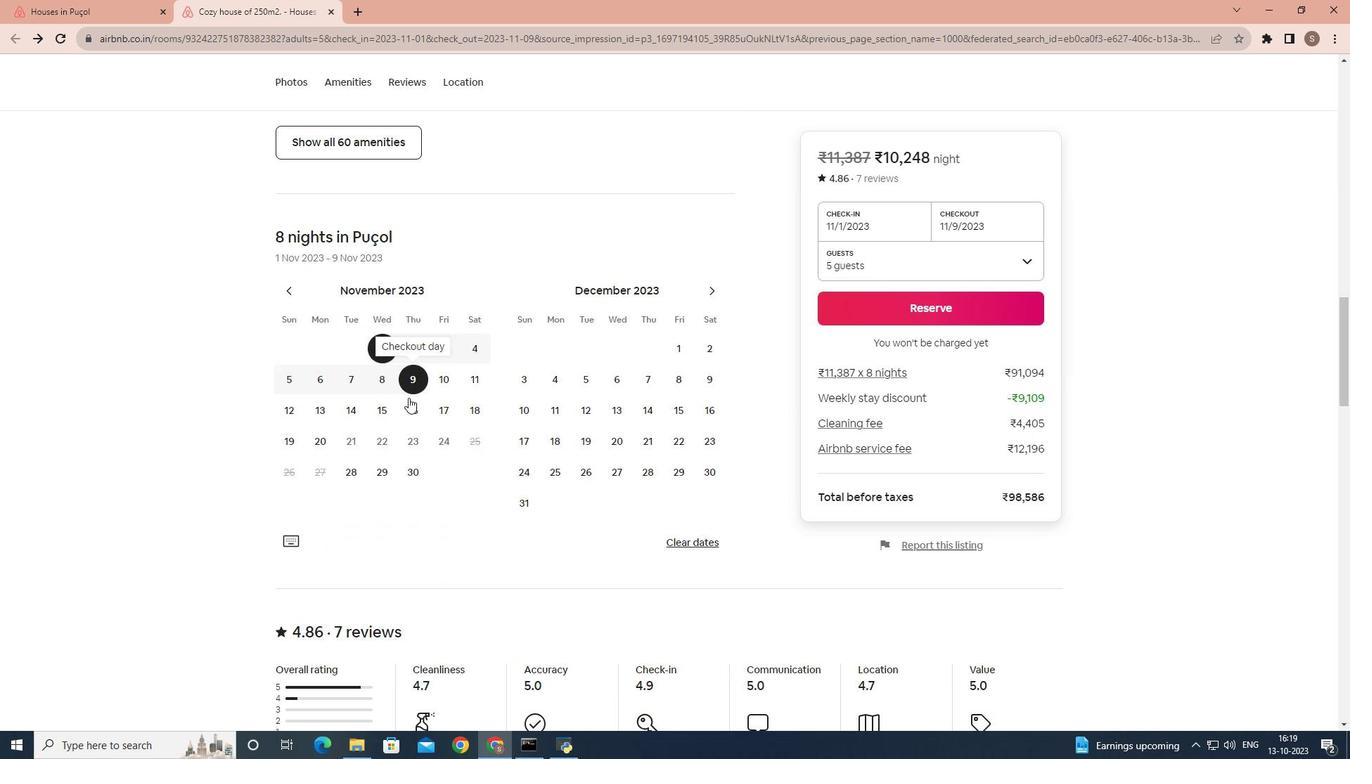 
Action: Mouse scrolled (408, 395) with delta (0, 0)
Screenshot: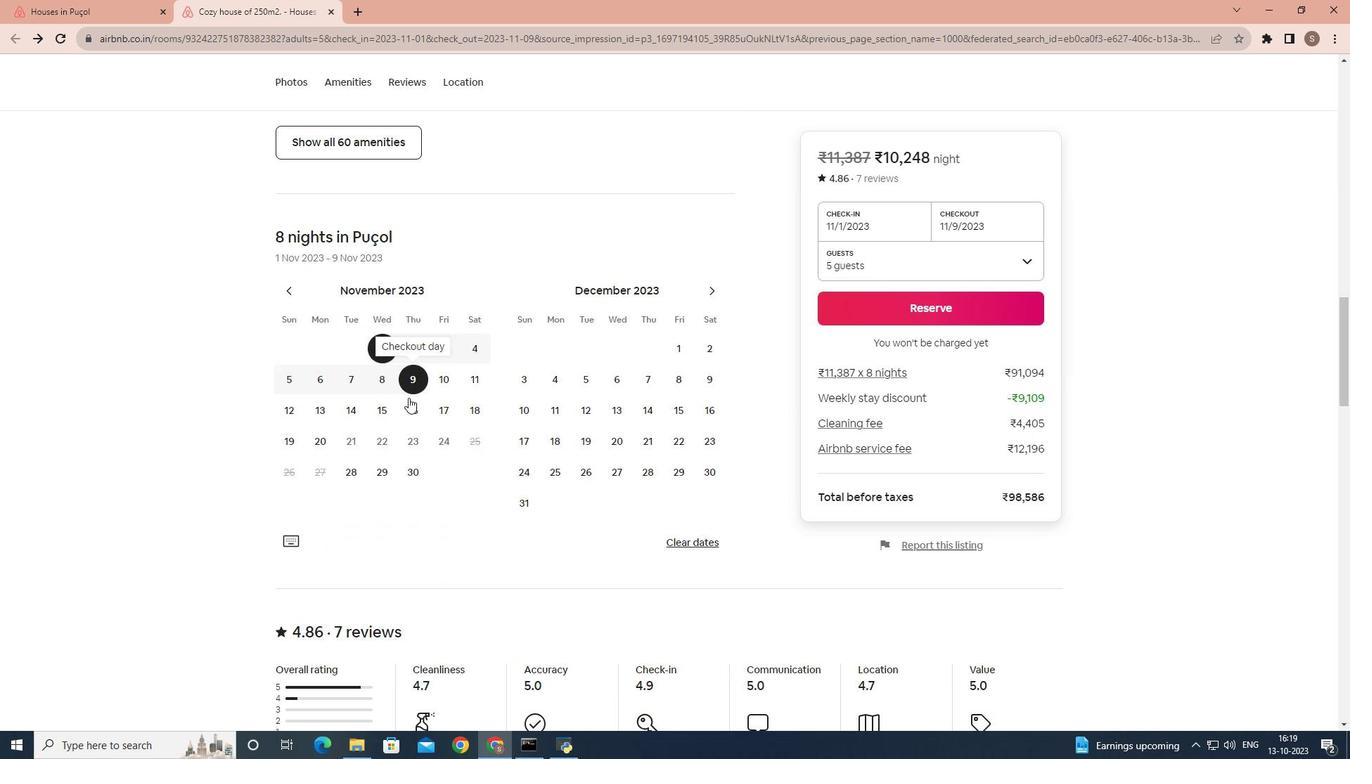
Action: Mouse moved to (408, 399)
Screenshot: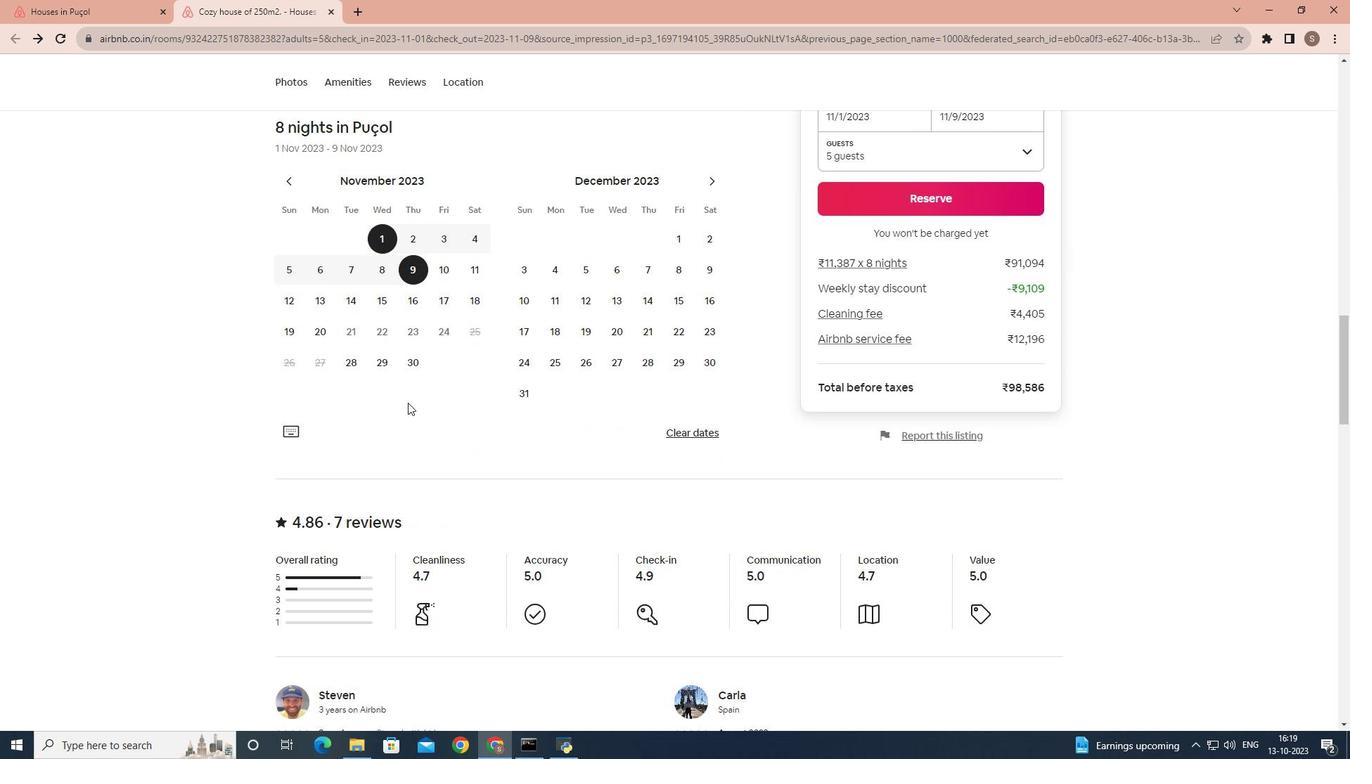 
Action: Mouse scrolled (408, 398) with delta (0, 0)
Screenshot: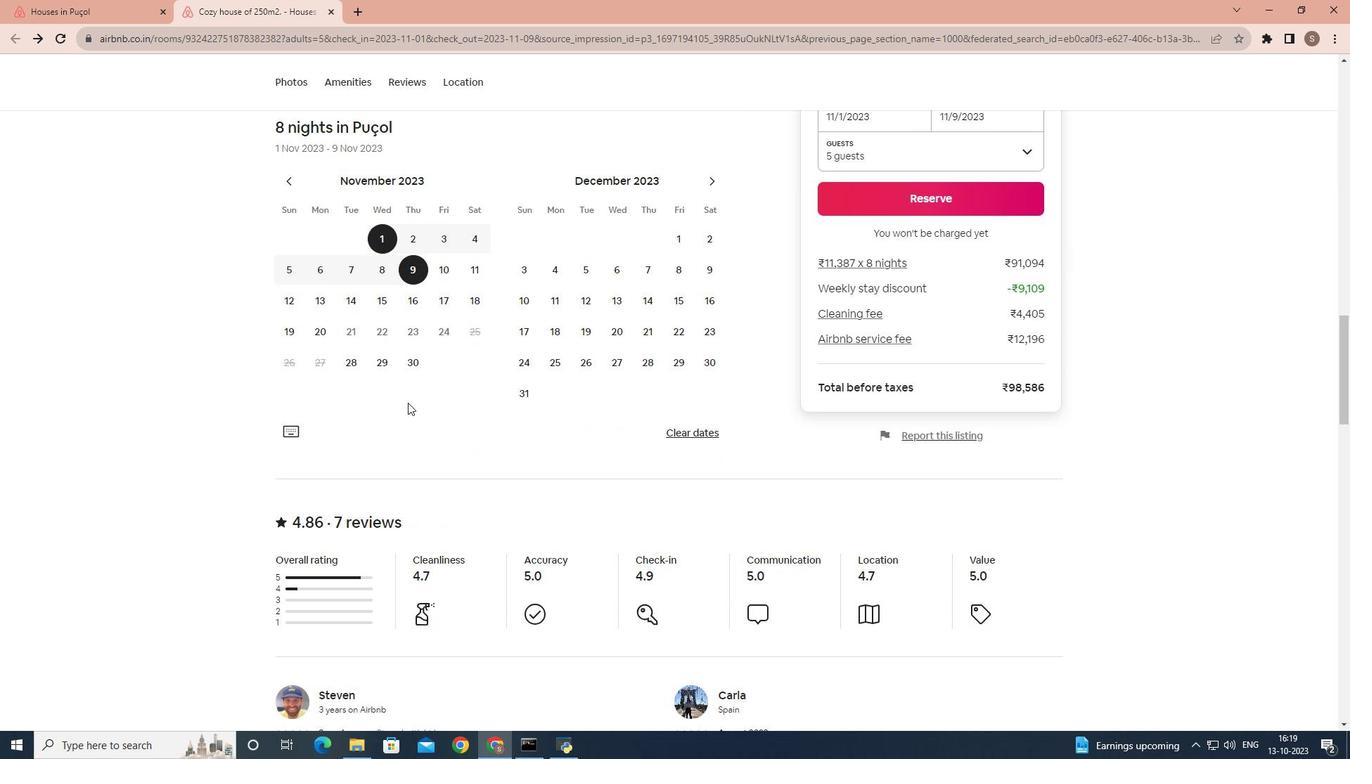 
Action: Mouse moved to (406, 405)
Screenshot: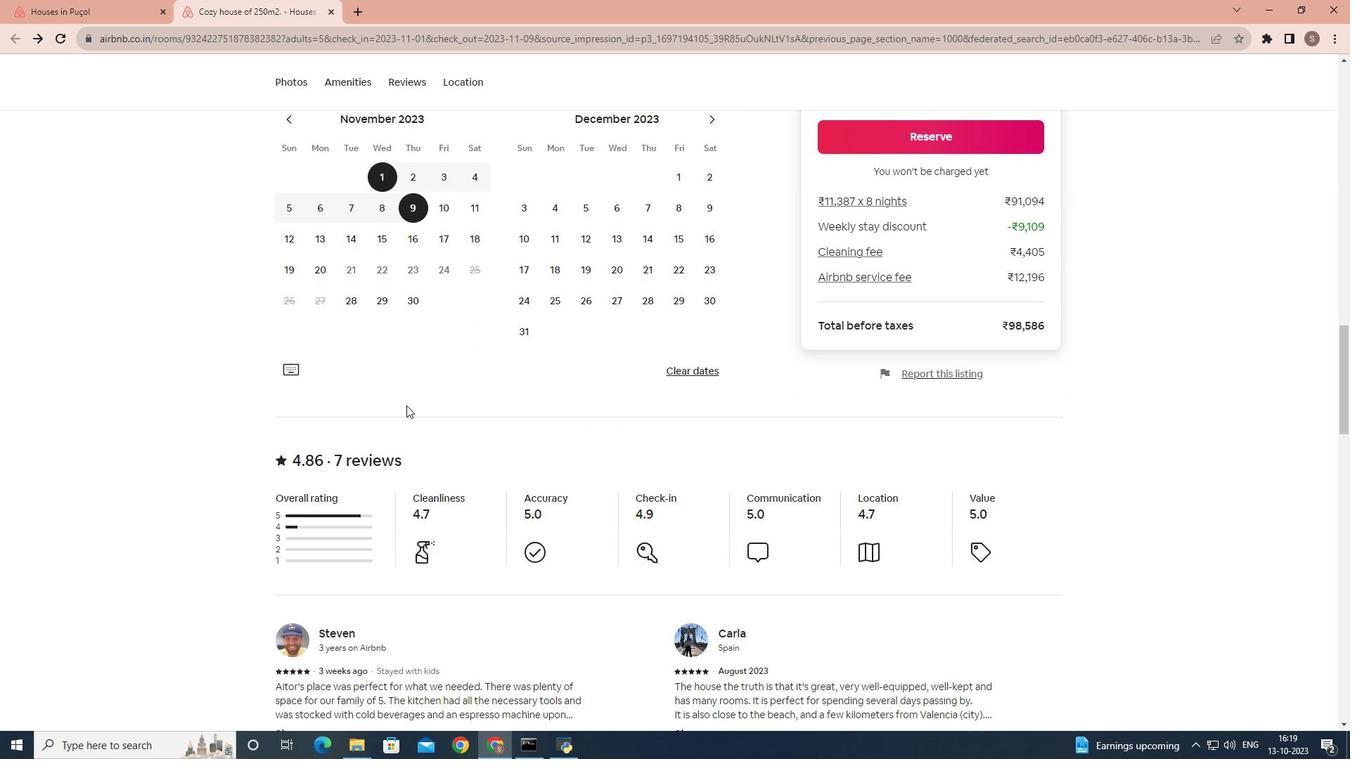 
Action: Mouse scrolled (406, 405) with delta (0, 0)
Screenshot: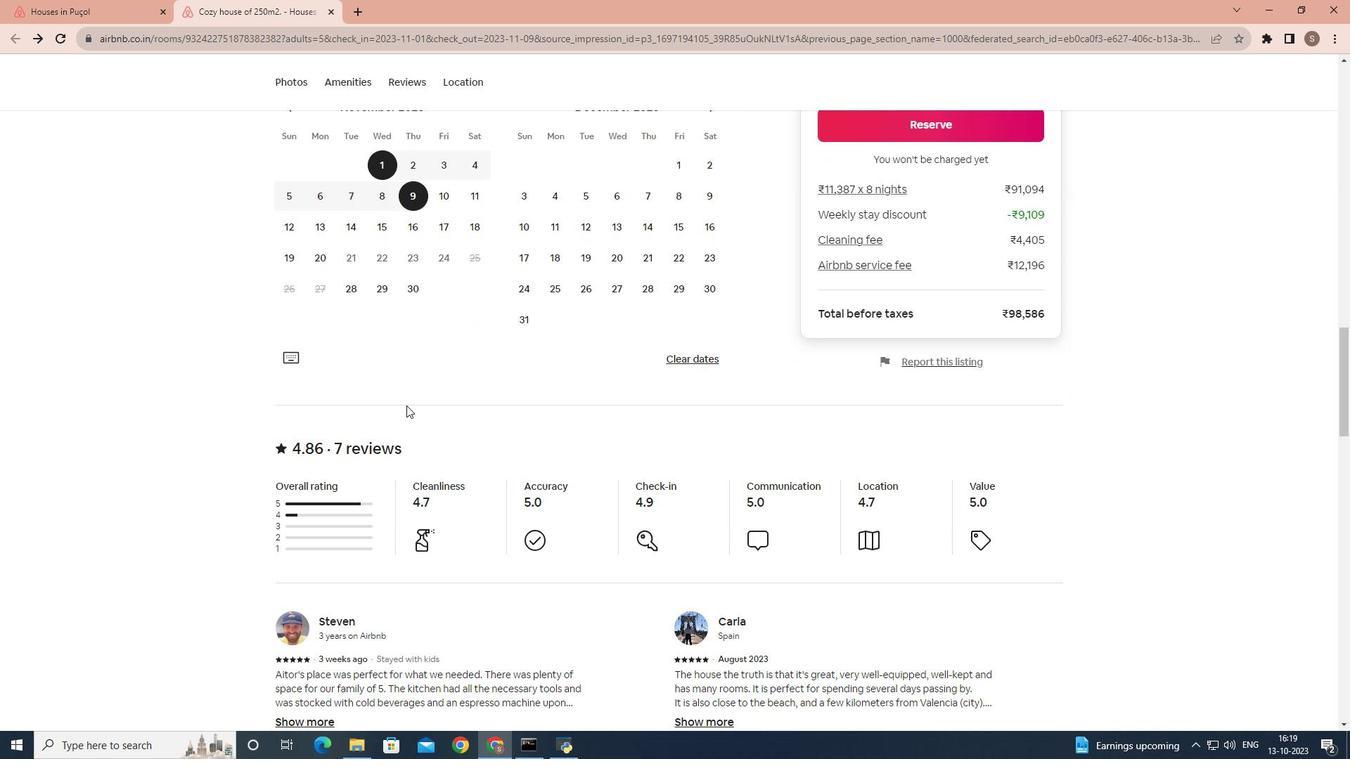 
Action: Mouse scrolled (406, 405) with delta (0, 0)
Screenshot: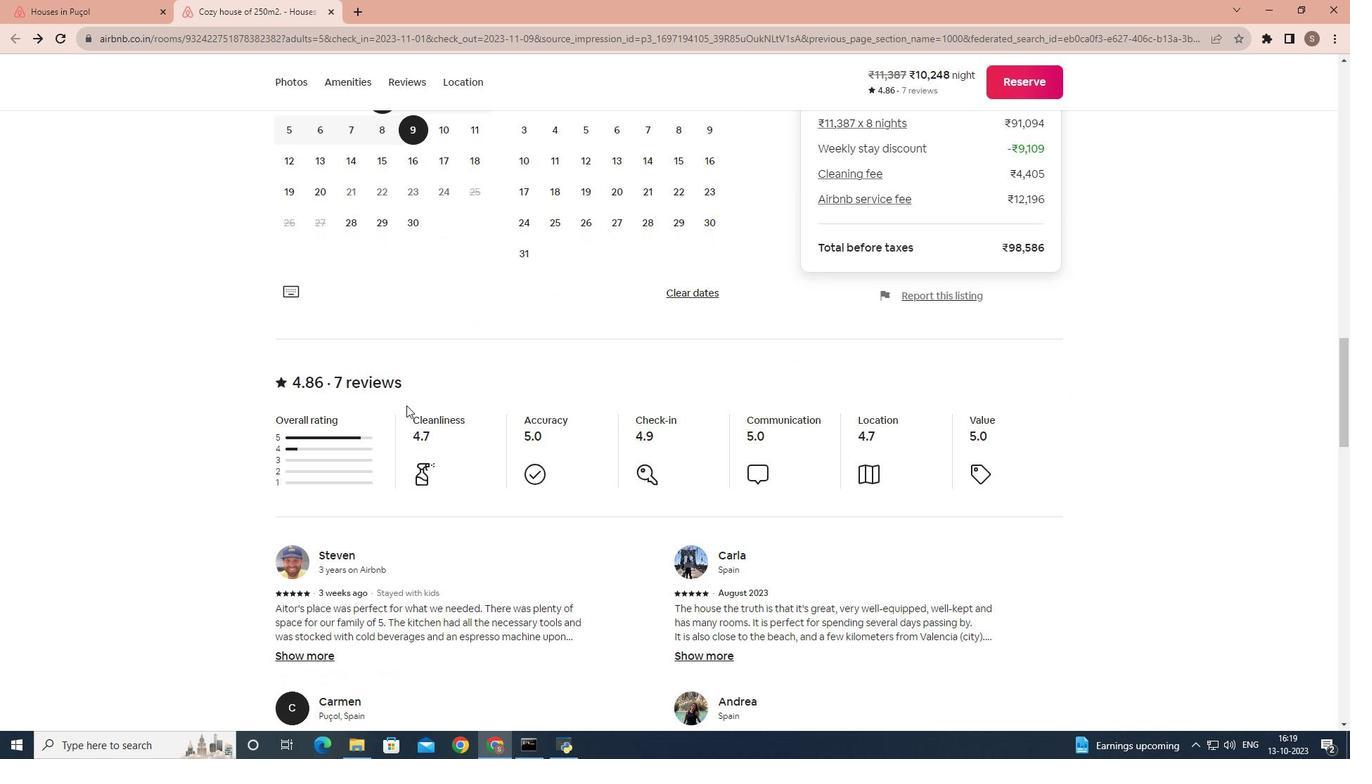 
Action: Mouse scrolled (406, 405) with delta (0, 0)
Screenshot: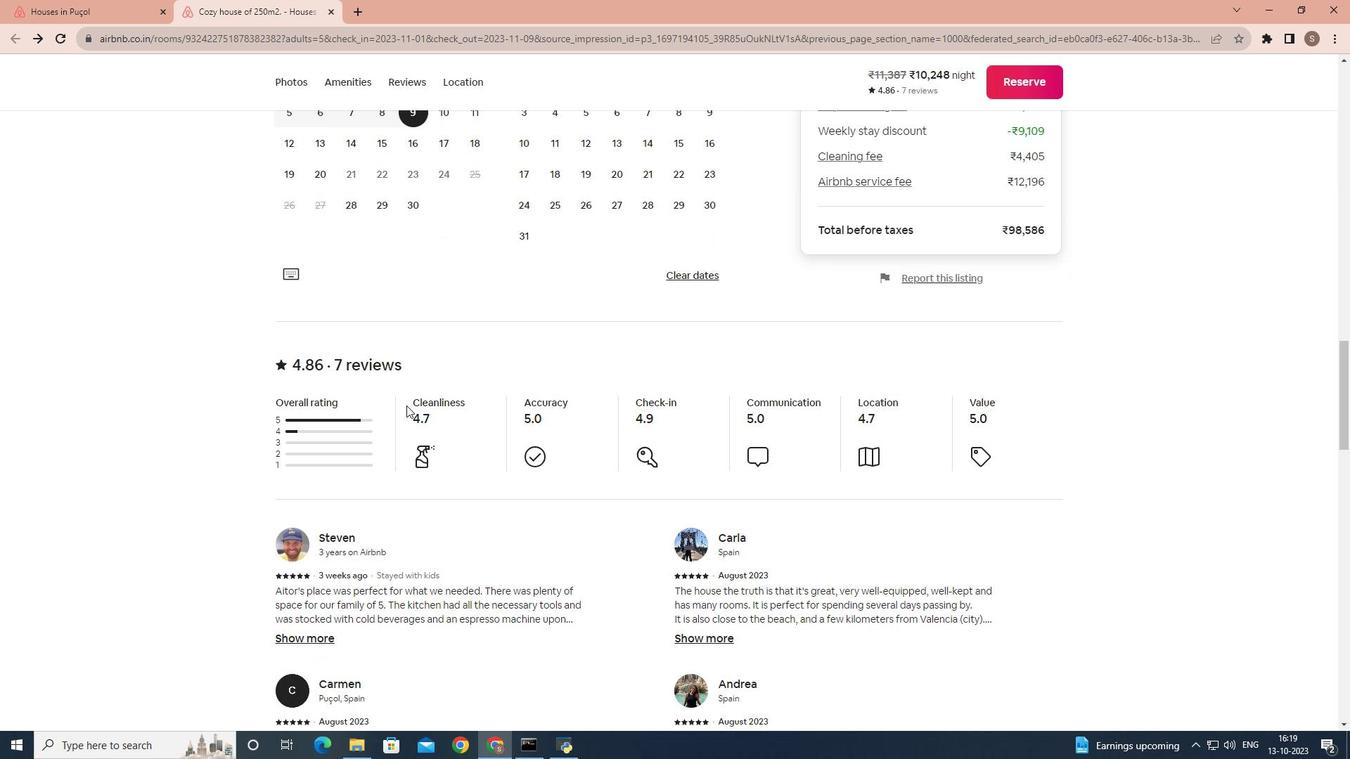 
Action: Mouse scrolled (406, 405) with delta (0, 0)
Screenshot: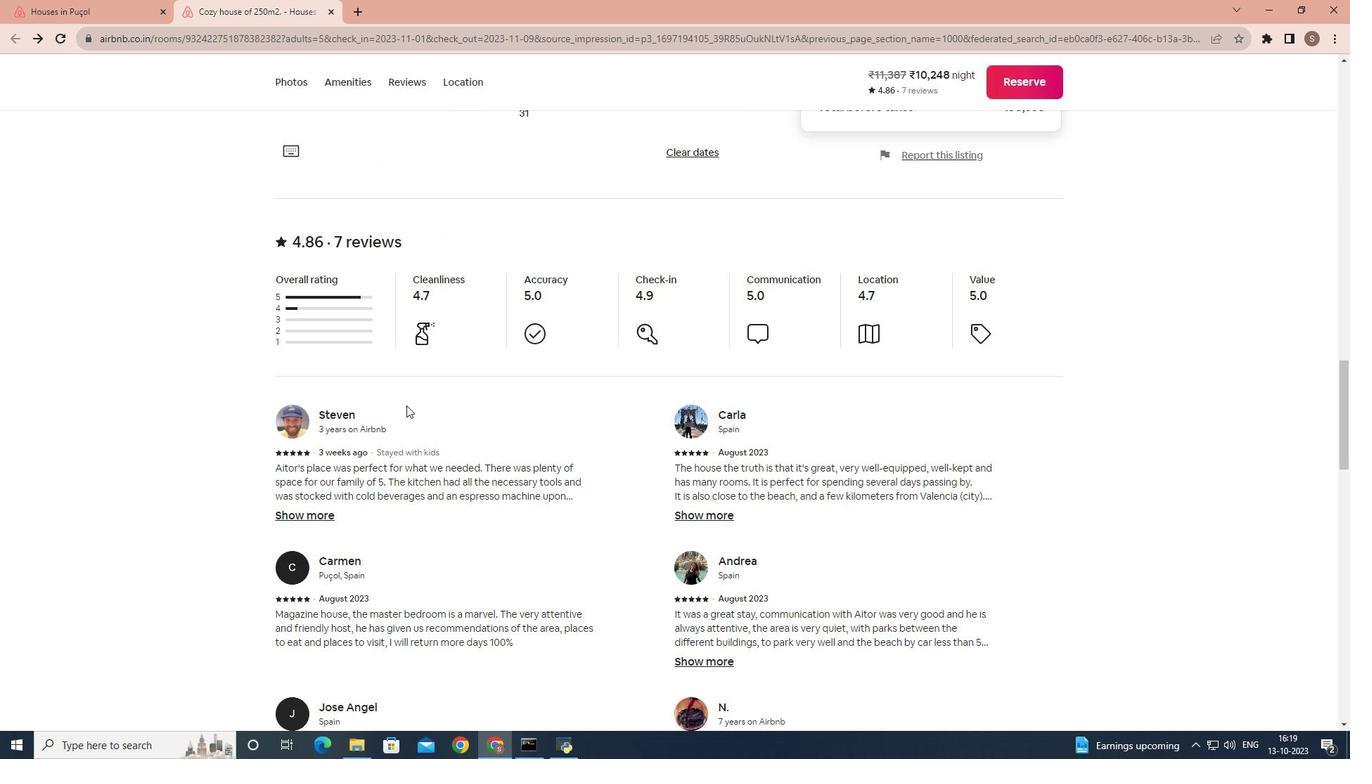 
Action: Mouse scrolled (406, 405) with delta (0, 0)
Screenshot: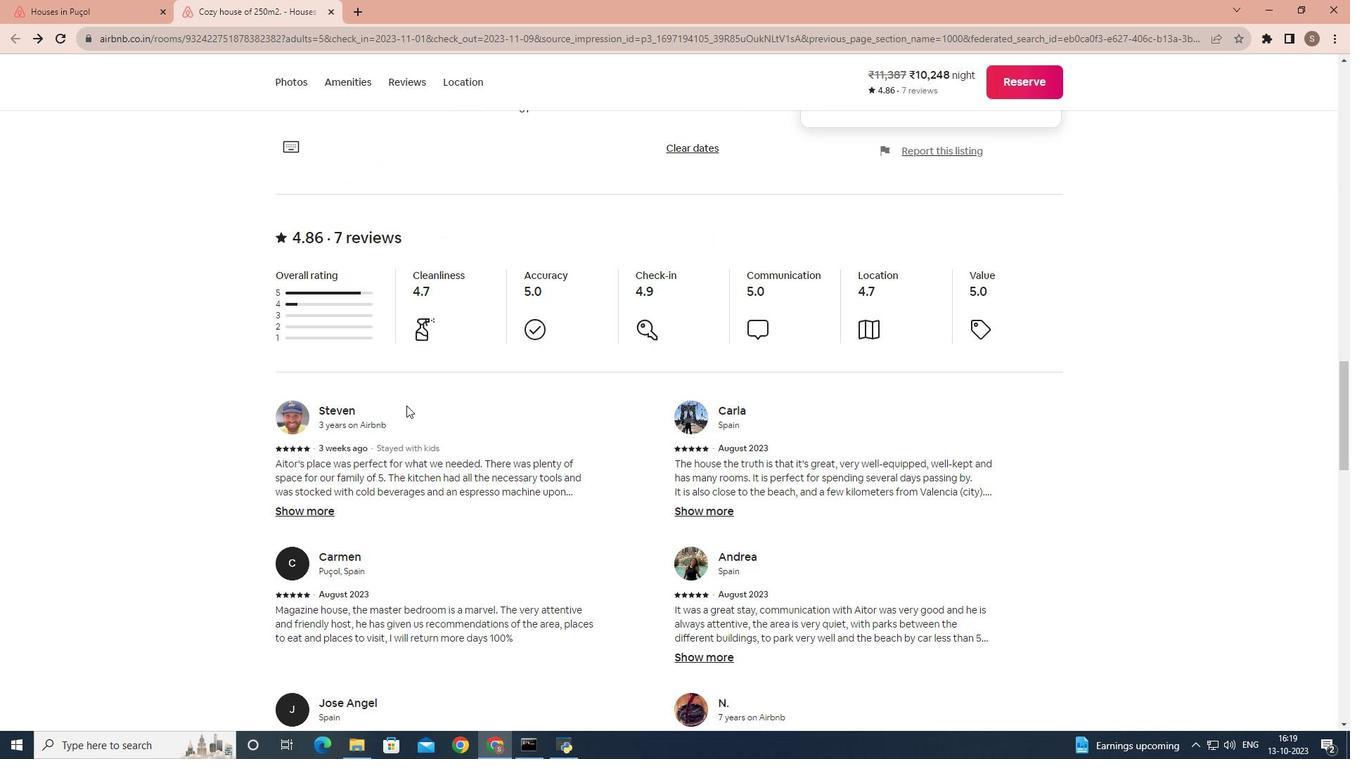 
Action: Mouse scrolled (406, 405) with delta (0, 0)
Screenshot: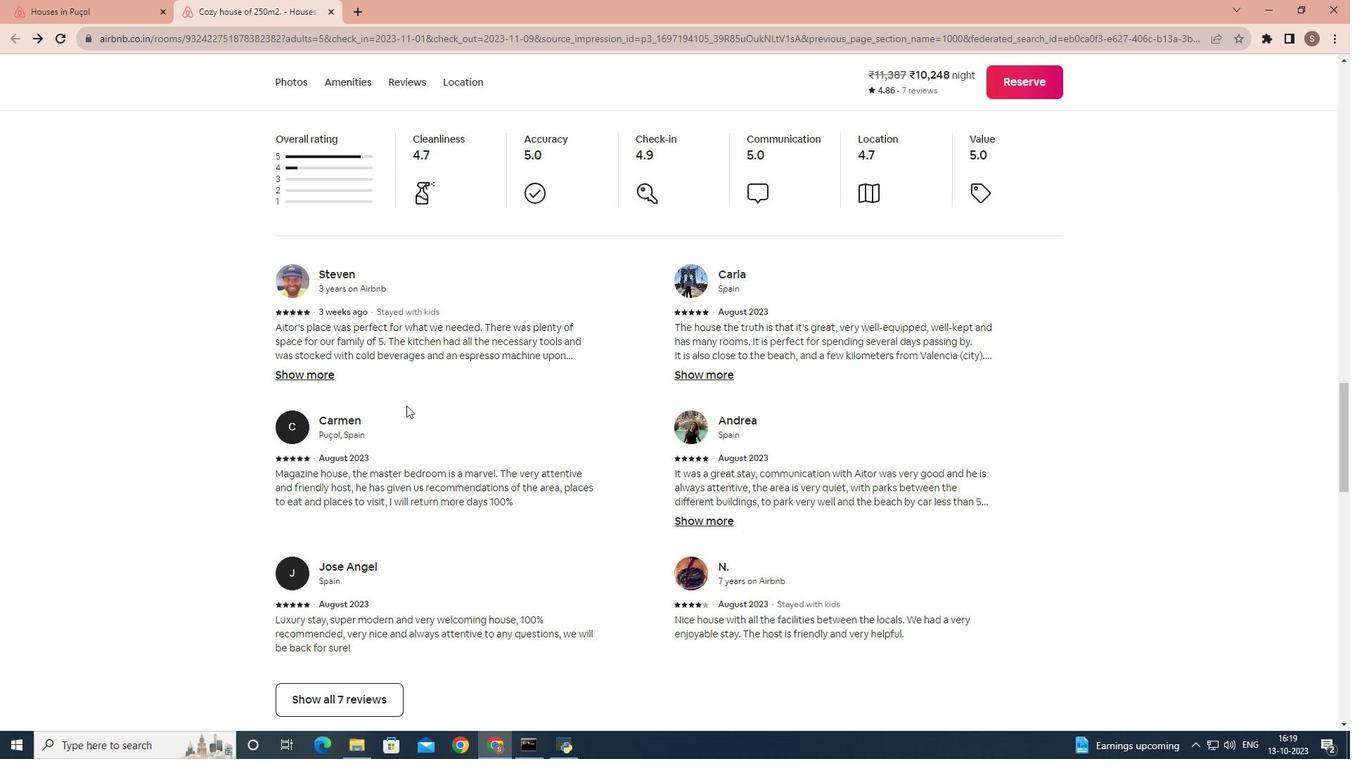 
Action: Mouse scrolled (406, 405) with delta (0, 0)
Screenshot: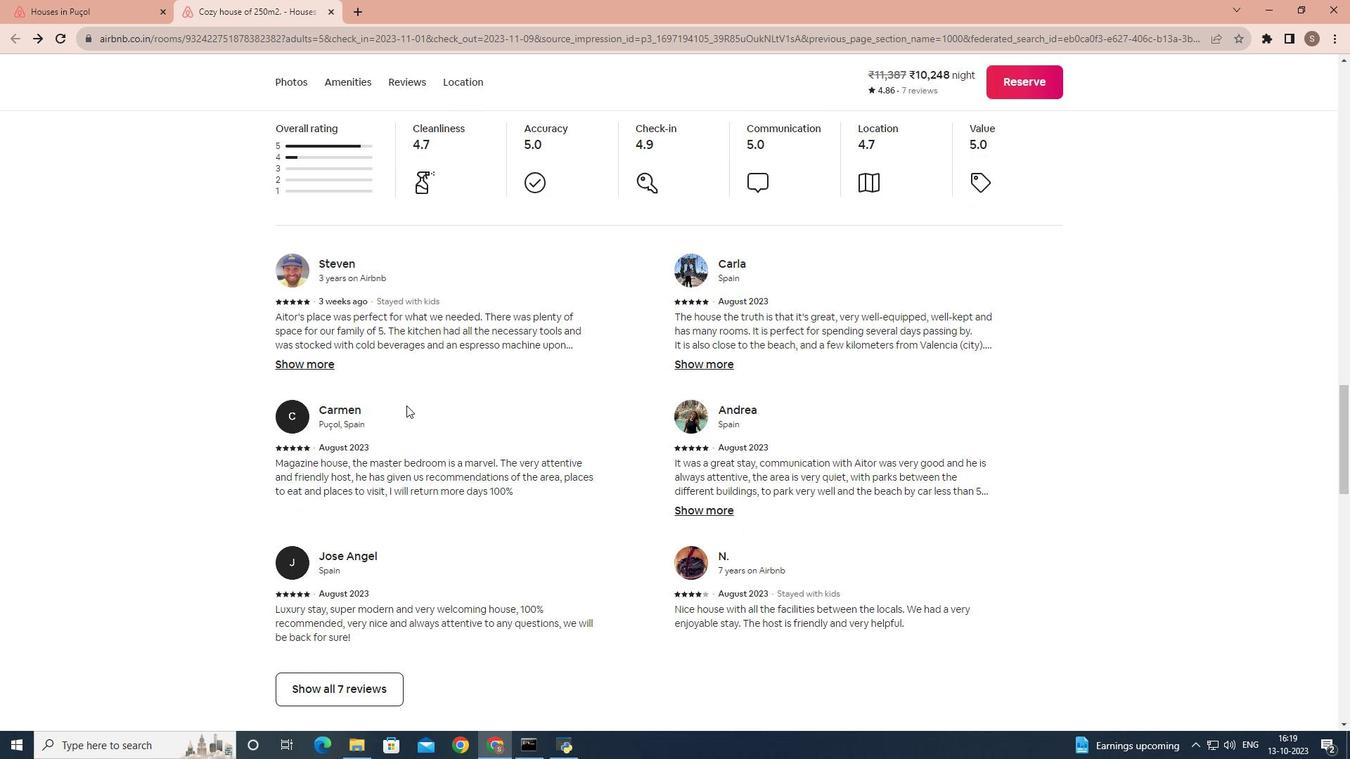 
Action: Mouse moved to (380, 549)
Screenshot: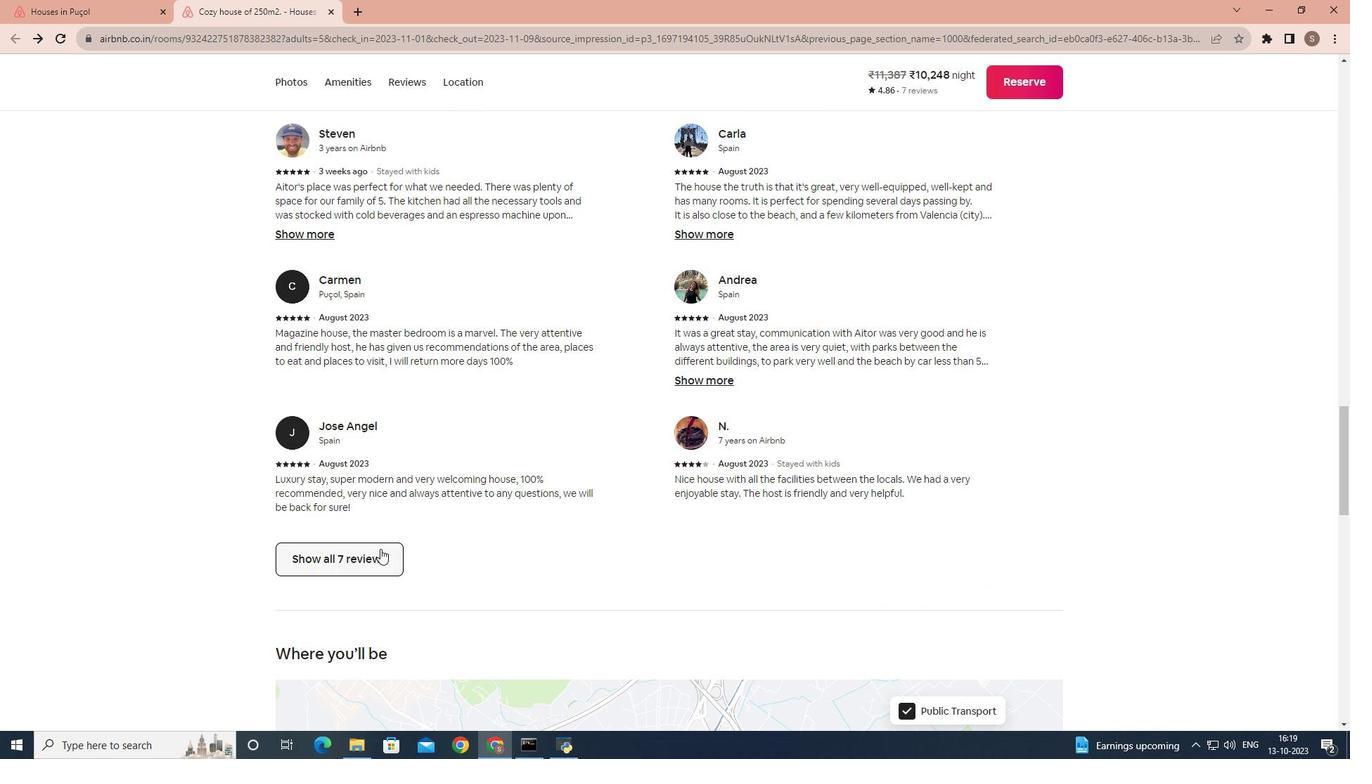 
Action: Mouse pressed left at (380, 549)
Screenshot: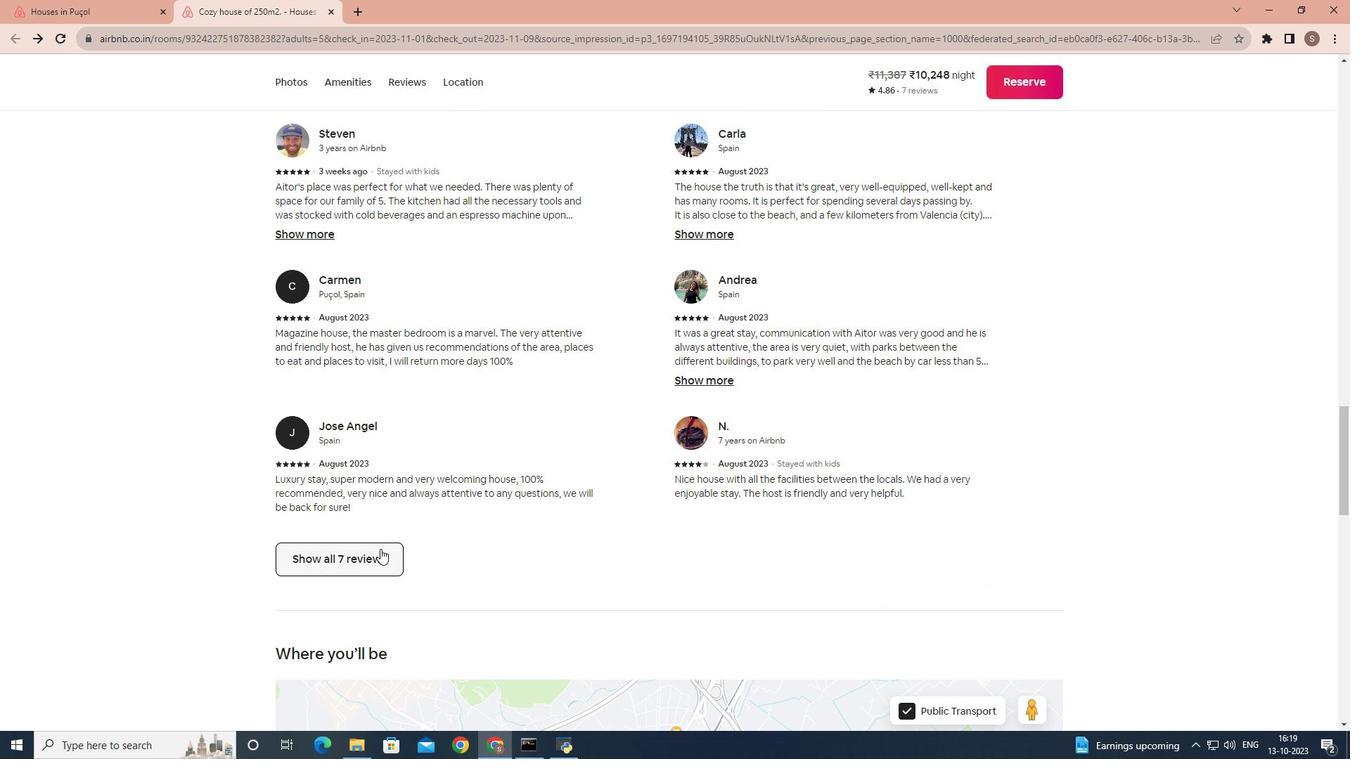 
Action: Mouse moved to (693, 438)
Screenshot: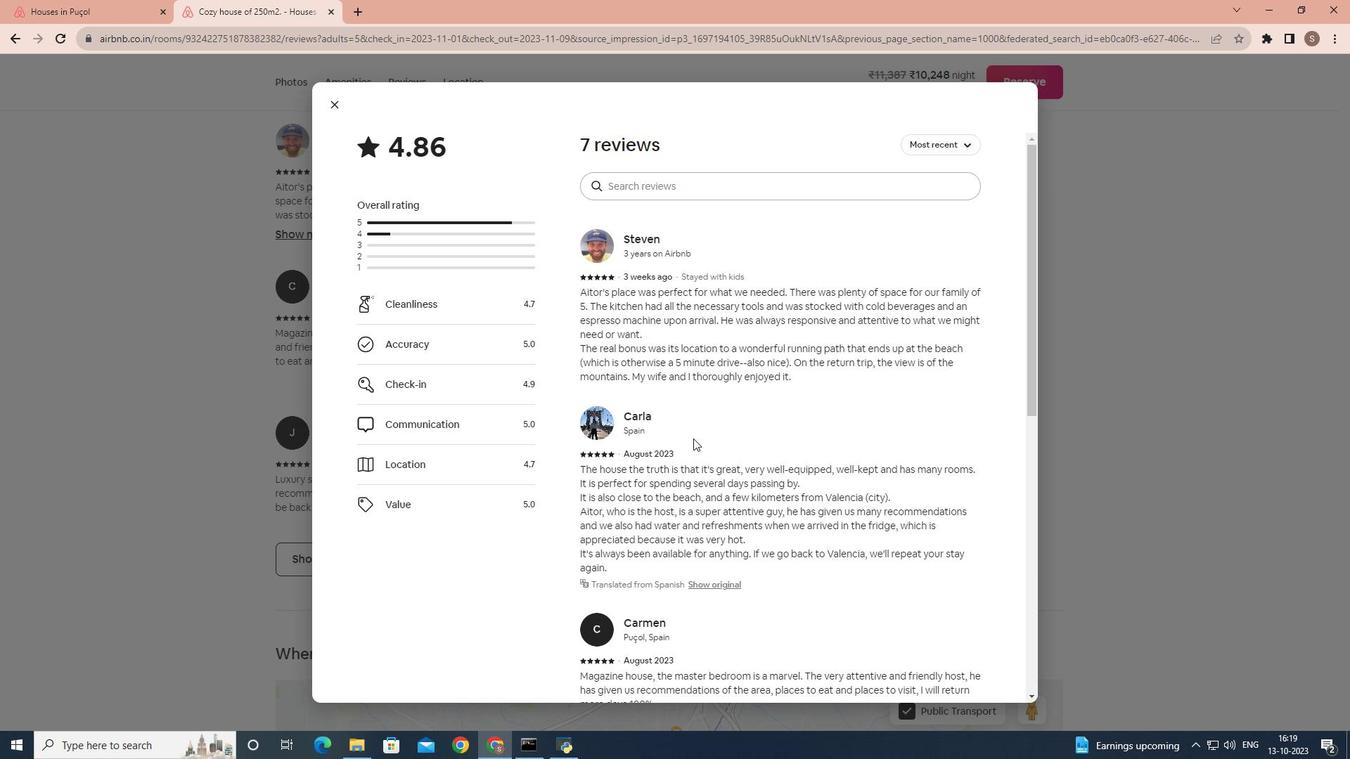 
Action: Mouse scrolled (693, 438) with delta (0, 0)
Screenshot: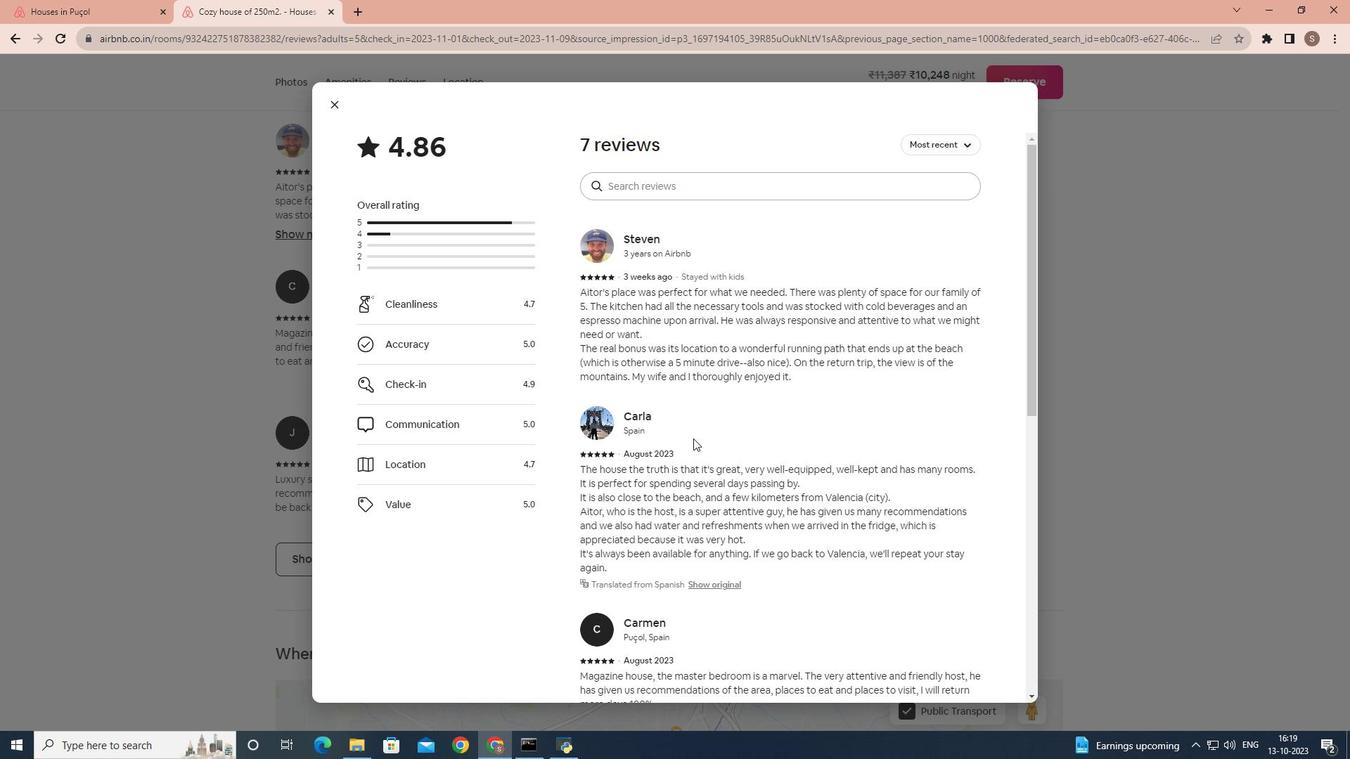 
Action: Mouse scrolled (693, 438) with delta (0, 0)
Screenshot: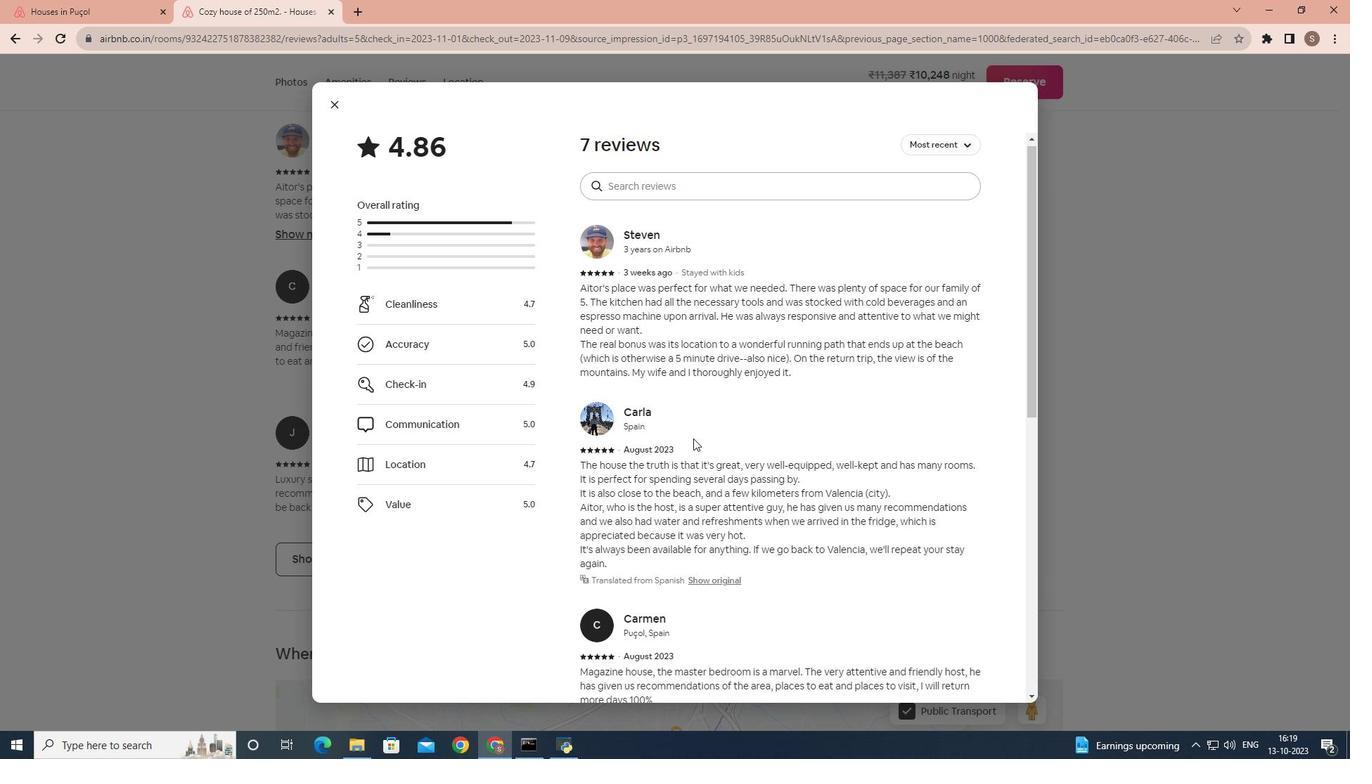 
Action: Mouse scrolled (693, 438) with delta (0, 0)
Screenshot: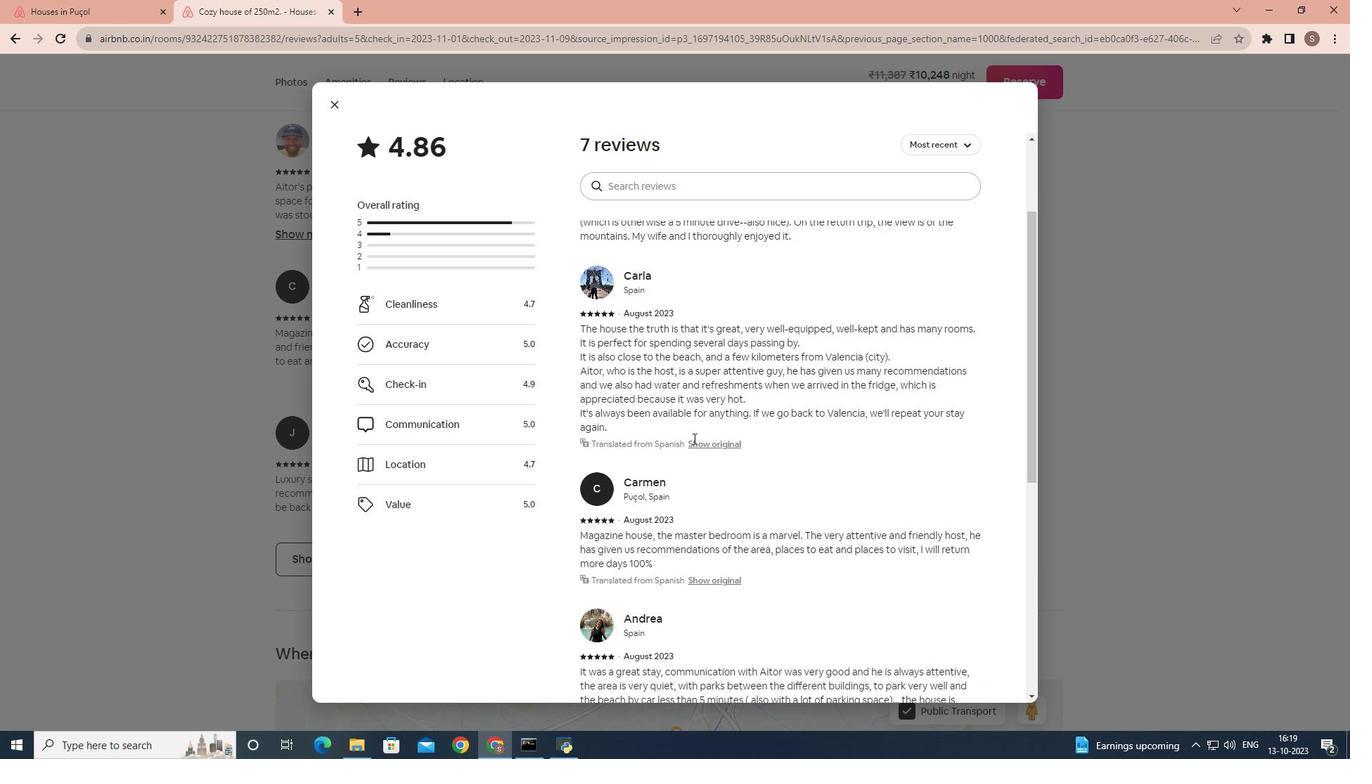 
Action: Mouse scrolled (693, 438) with delta (0, 0)
Screenshot: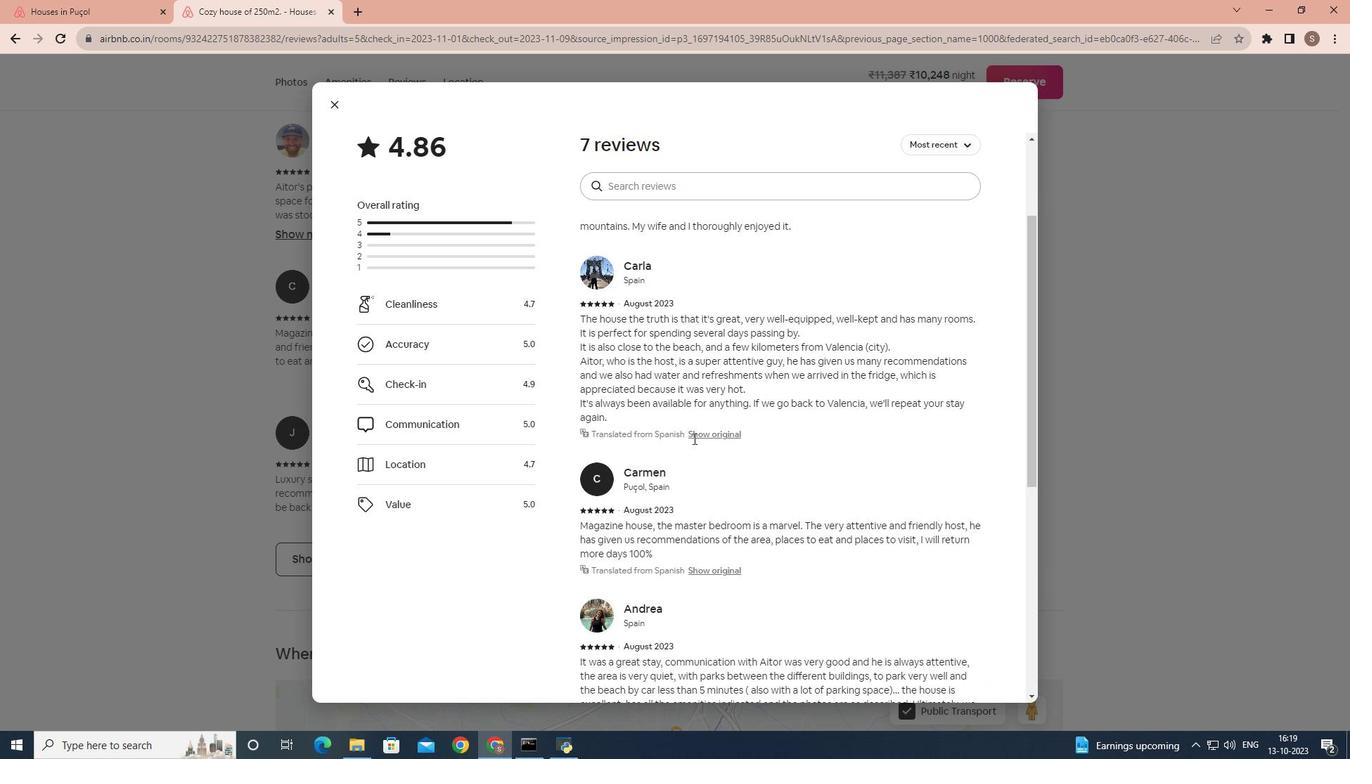 
Action: Mouse scrolled (693, 438) with delta (0, 0)
Screenshot: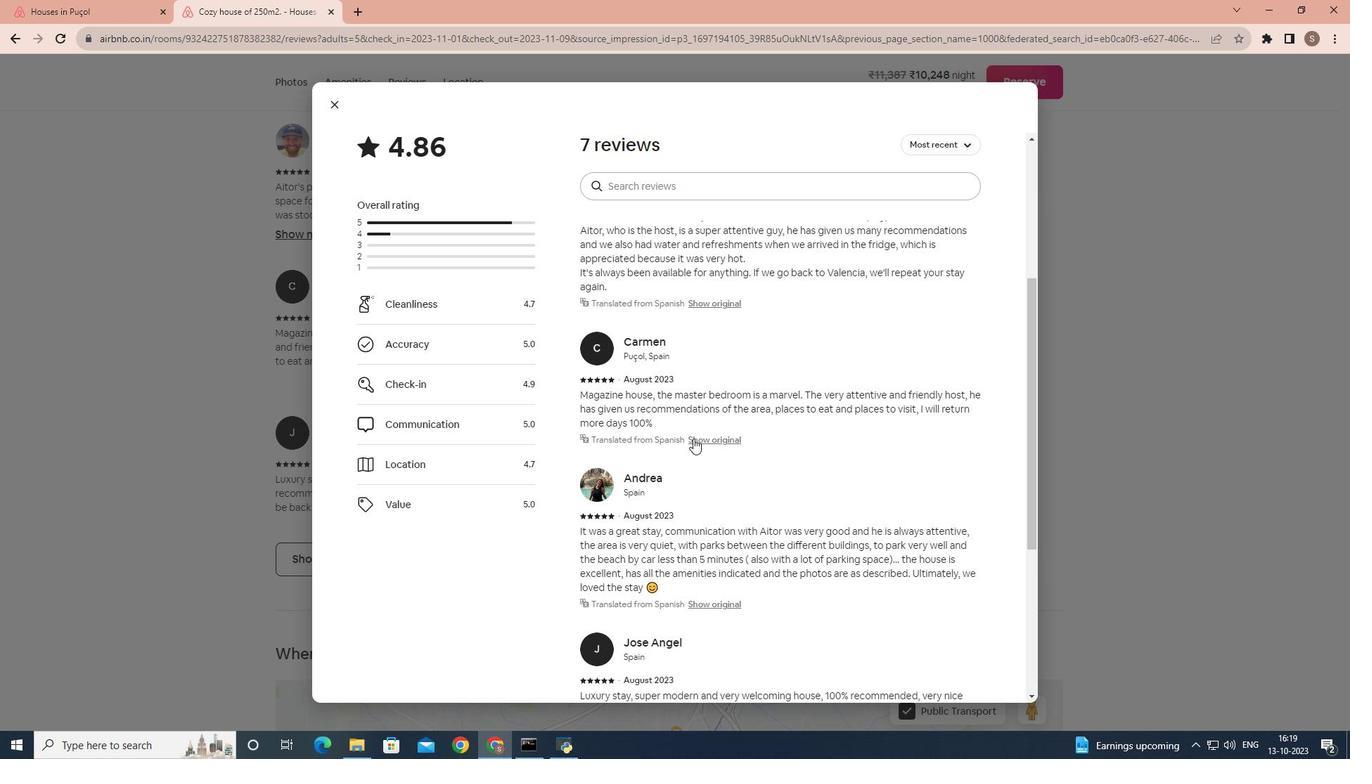 
Action: Mouse scrolled (693, 438) with delta (0, 0)
Screenshot: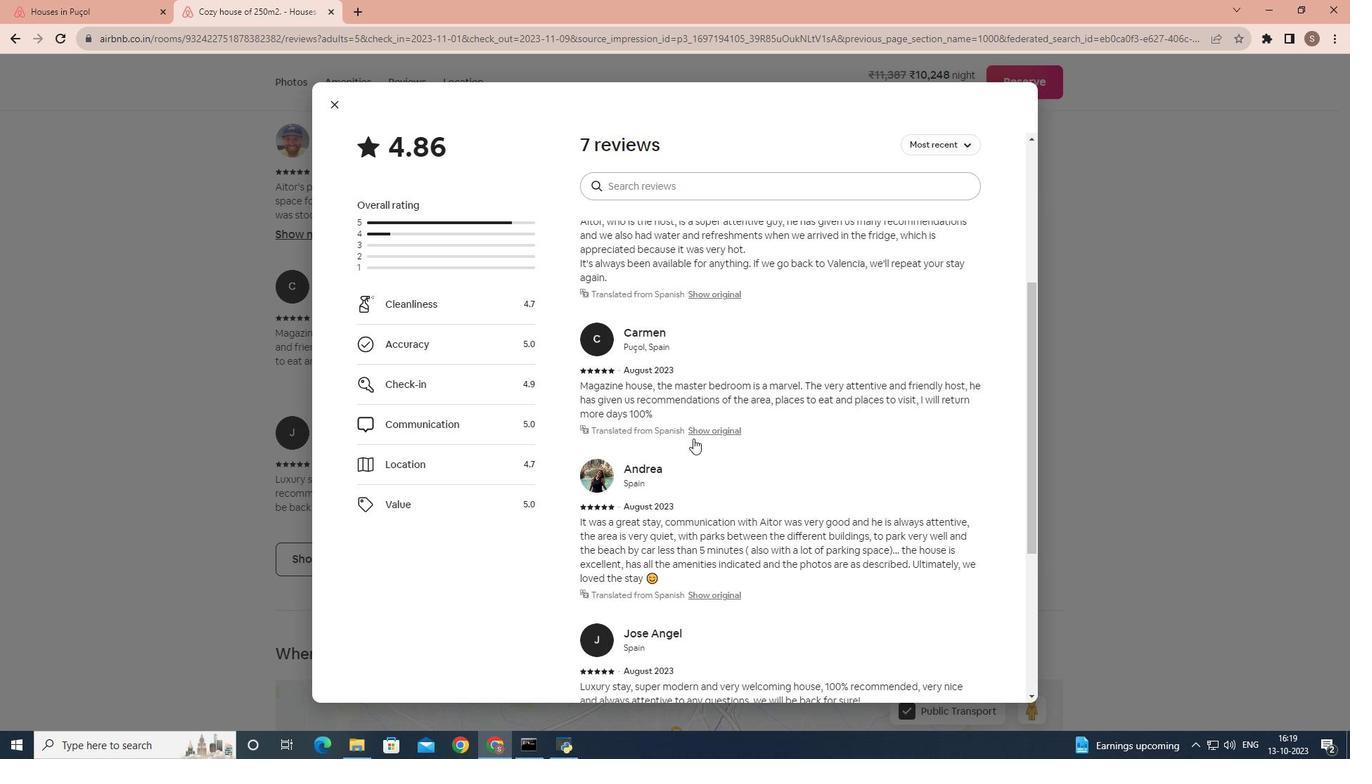 
Action: Mouse scrolled (693, 438) with delta (0, 0)
Screenshot: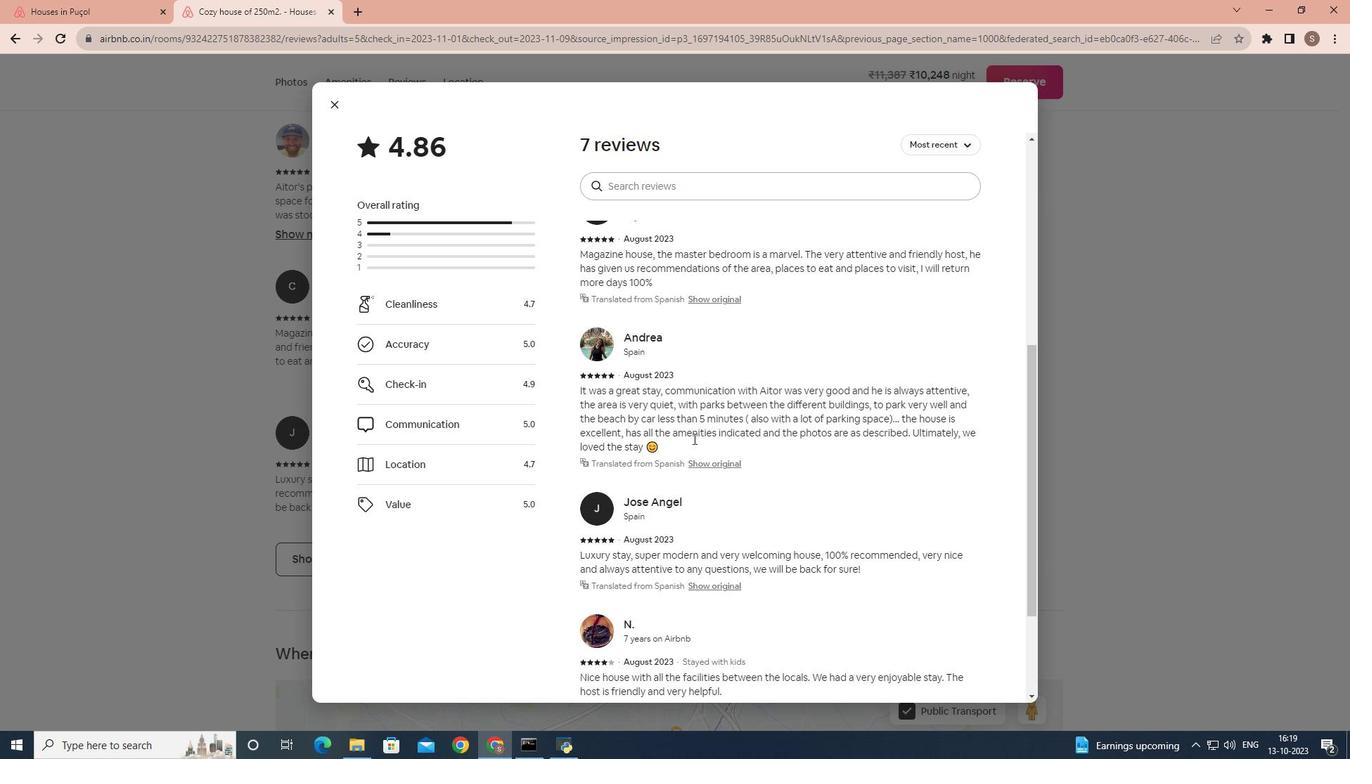 
Action: Mouse scrolled (693, 438) with delta (0, 0)
Screenshot: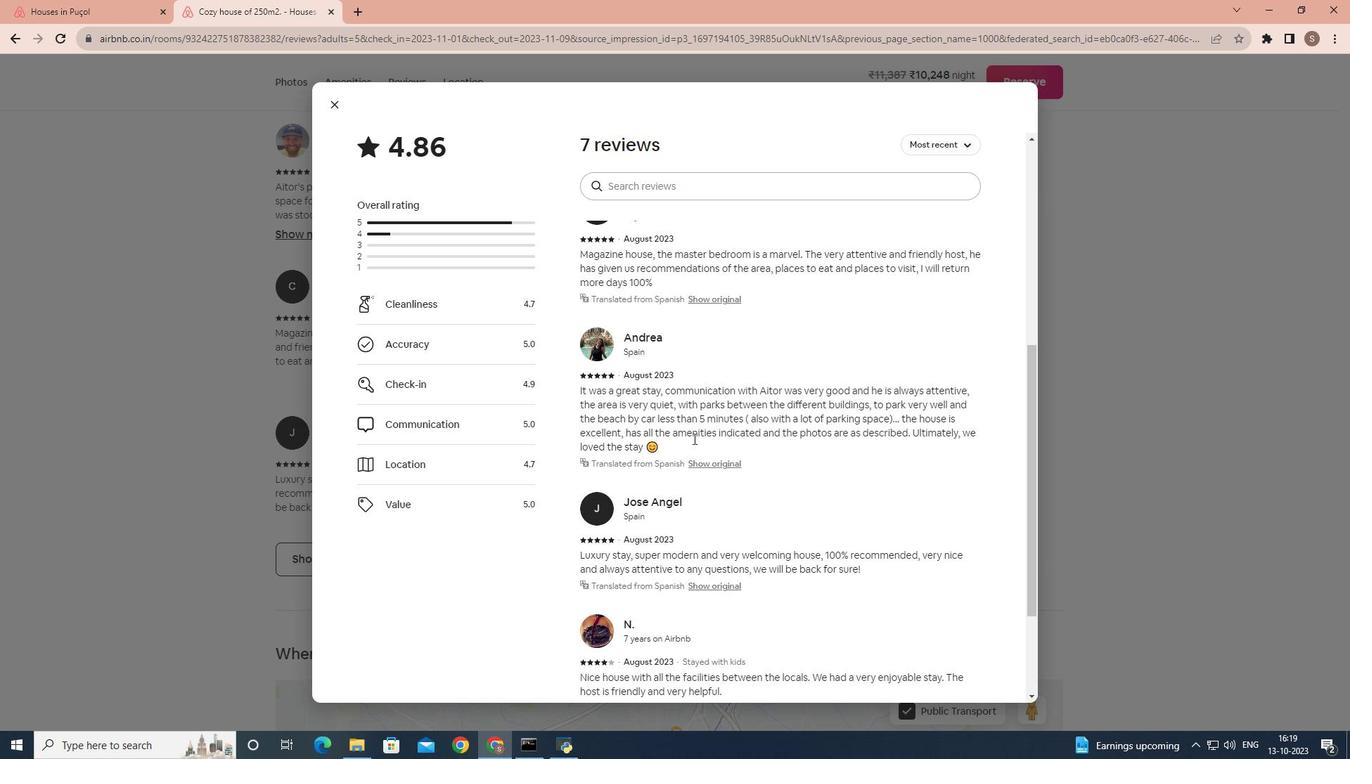
Action: Mouse scrolled (693, 438) with delta (0, 0)
Screenshot: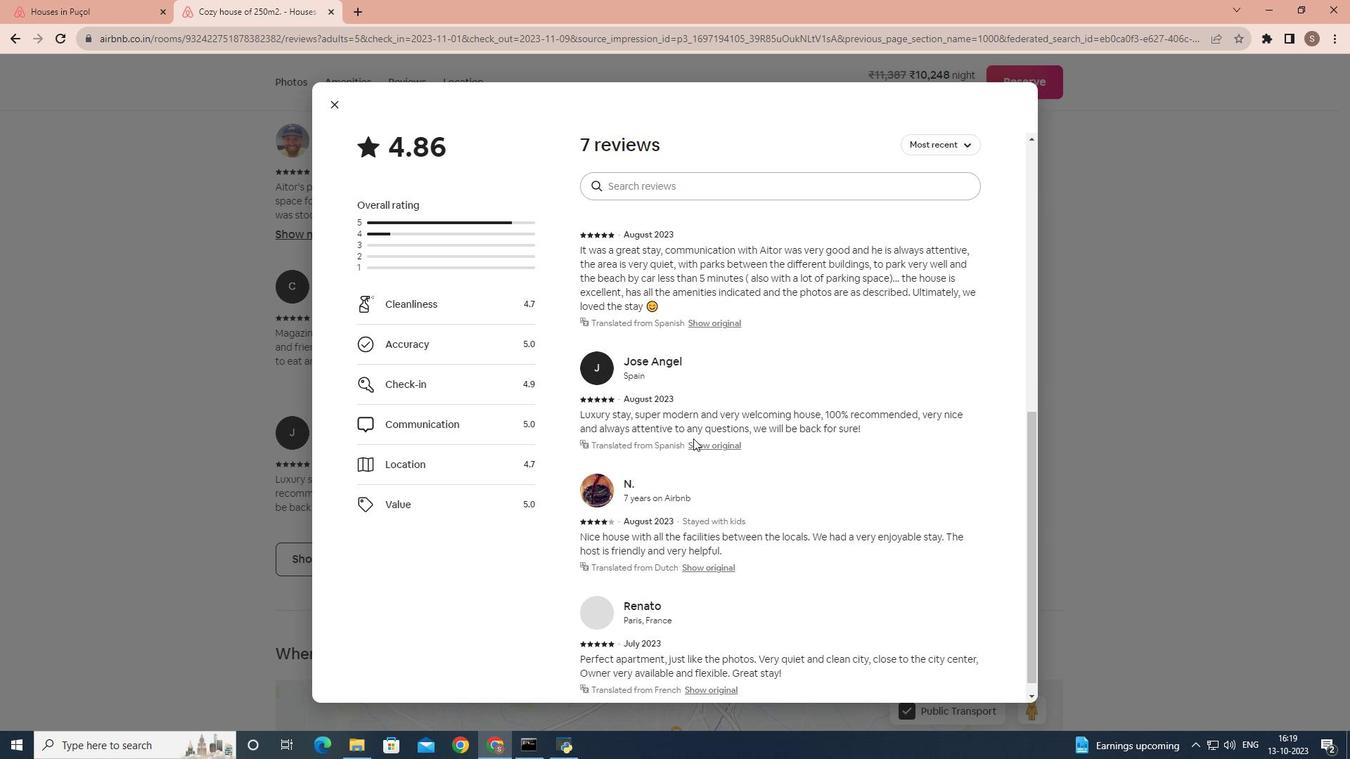 
Action: Mouse scrolled (693, 438) with delta (0, 0)
Screenshot: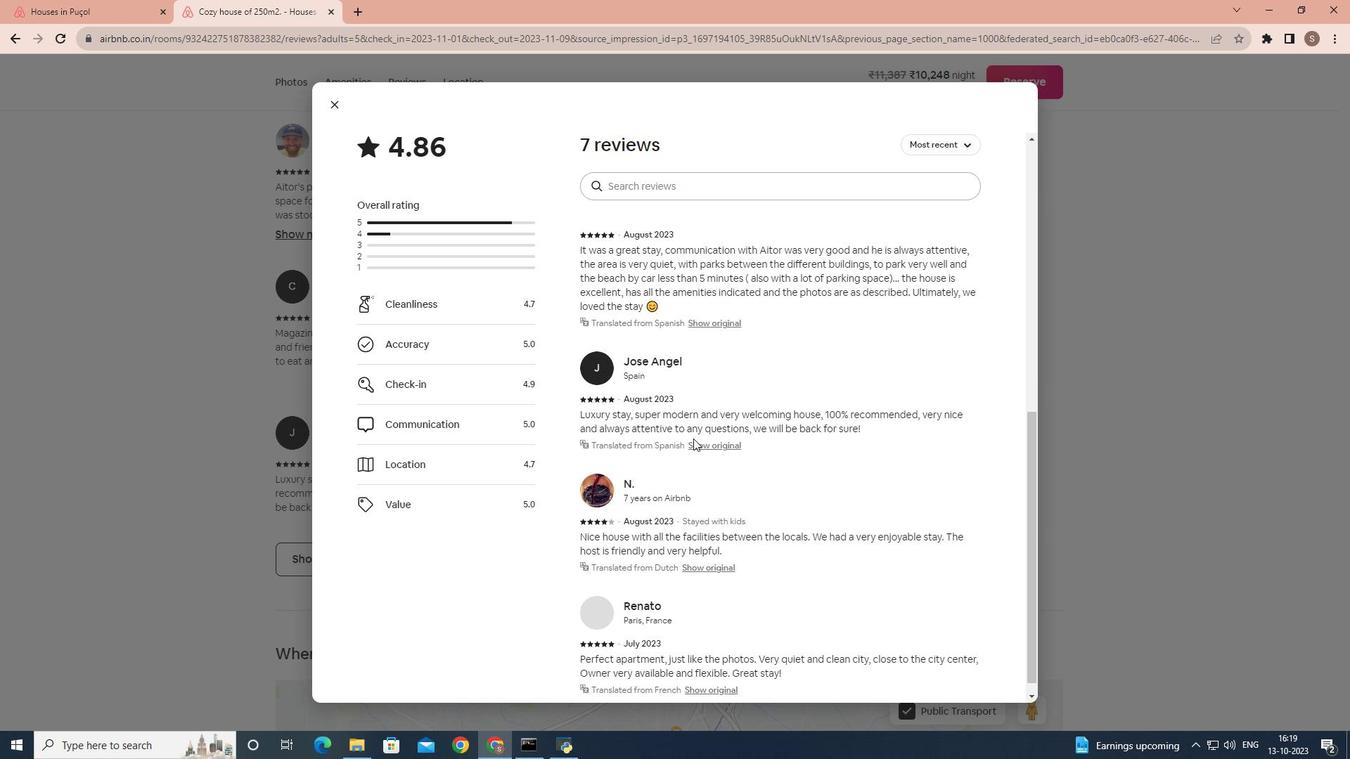 
Action: Mouse scrolled (693, 438) with delta (0, 0)
Screenshot: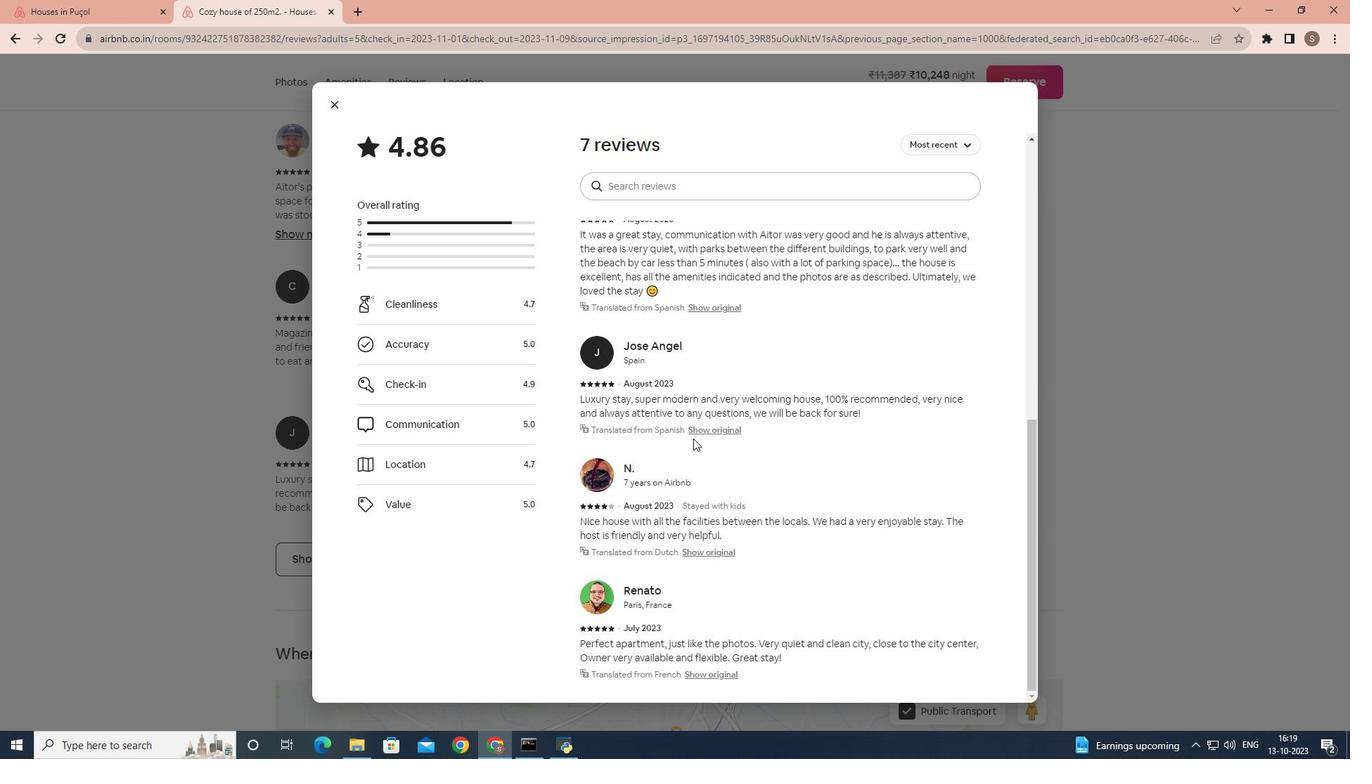 
Action: Mouse scrolled (693, 438) with delta (0, 0)
Screenshot: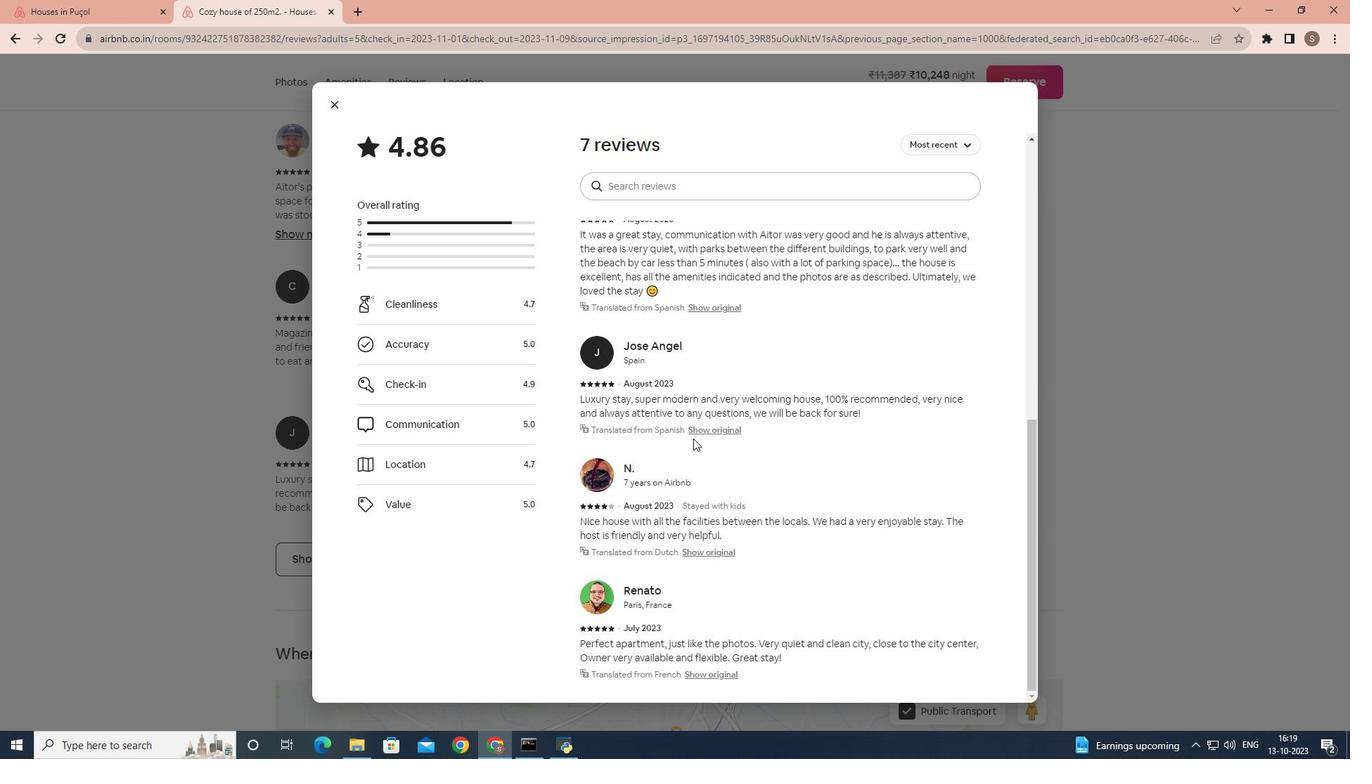 
Action: Mouse scrolled (693, 438) with delta (0, 0)
Screenshot: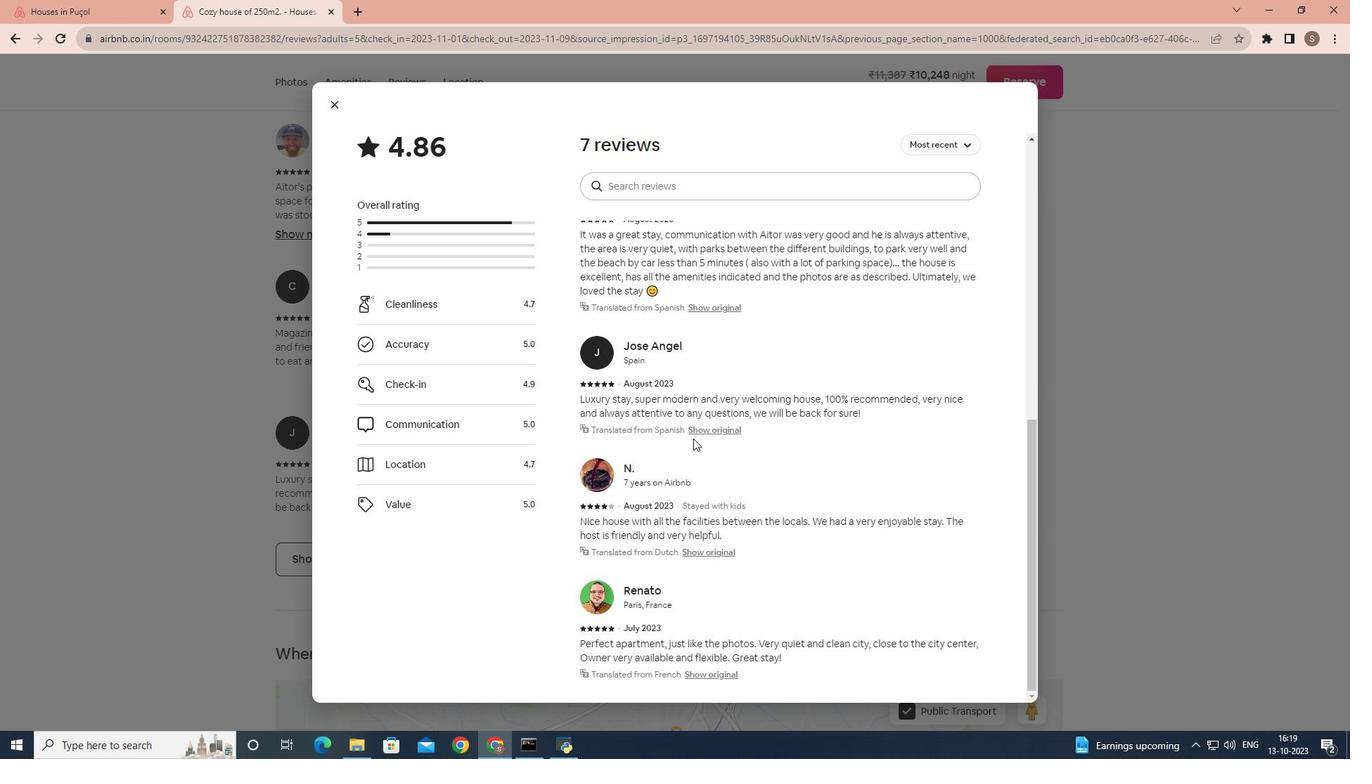 
Action: Mouse scrolled (693, 438) with delta (0, 0)
Screenshot: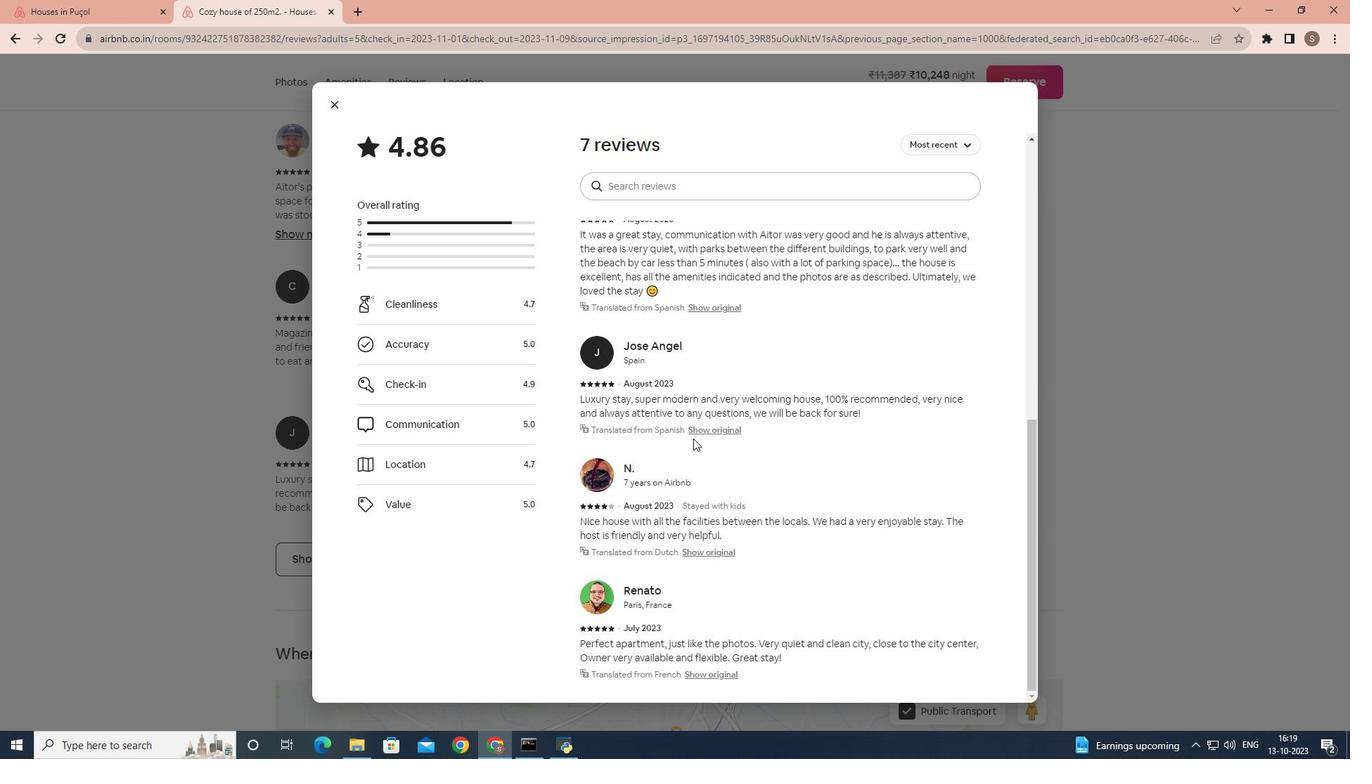 
Action: Mouse moved to (343, 111)
Screenshot: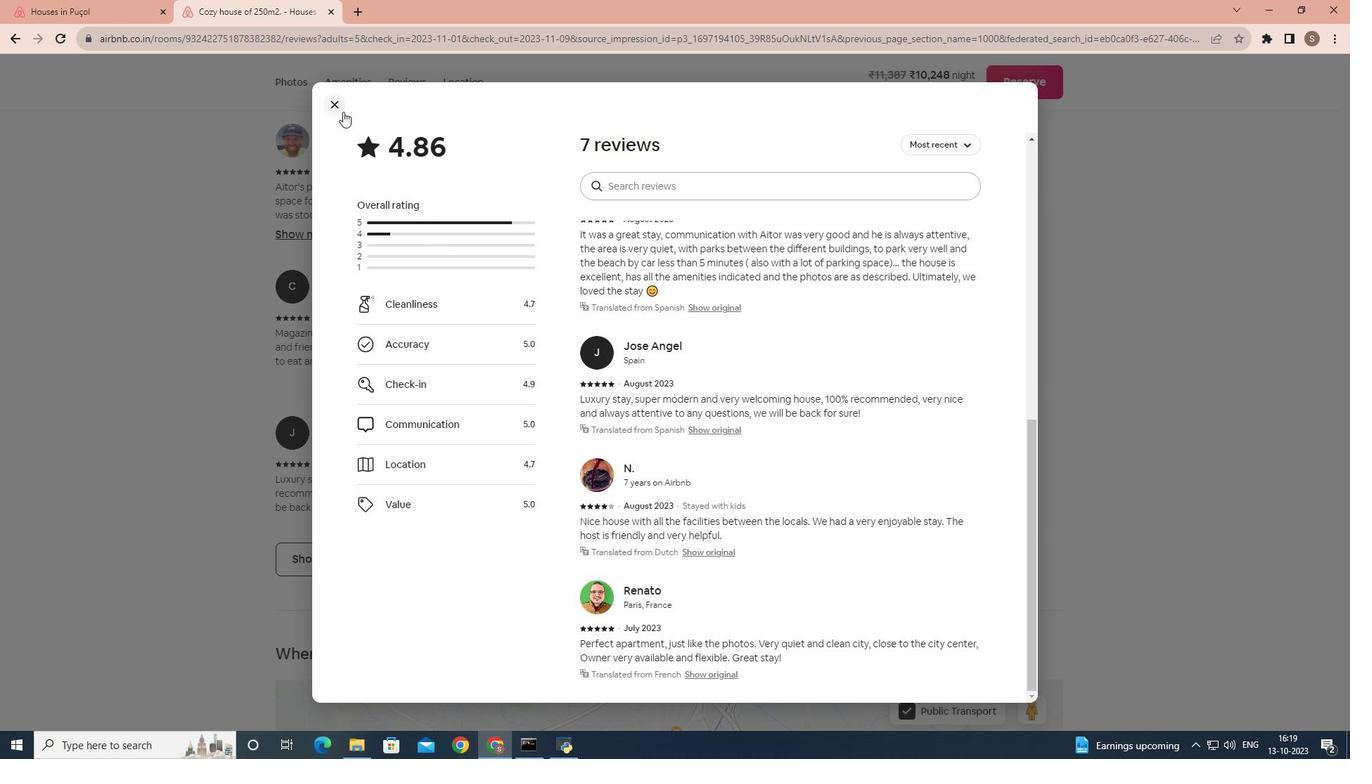 
Action: Mouse pressed left at (343, 111)
Screenshot: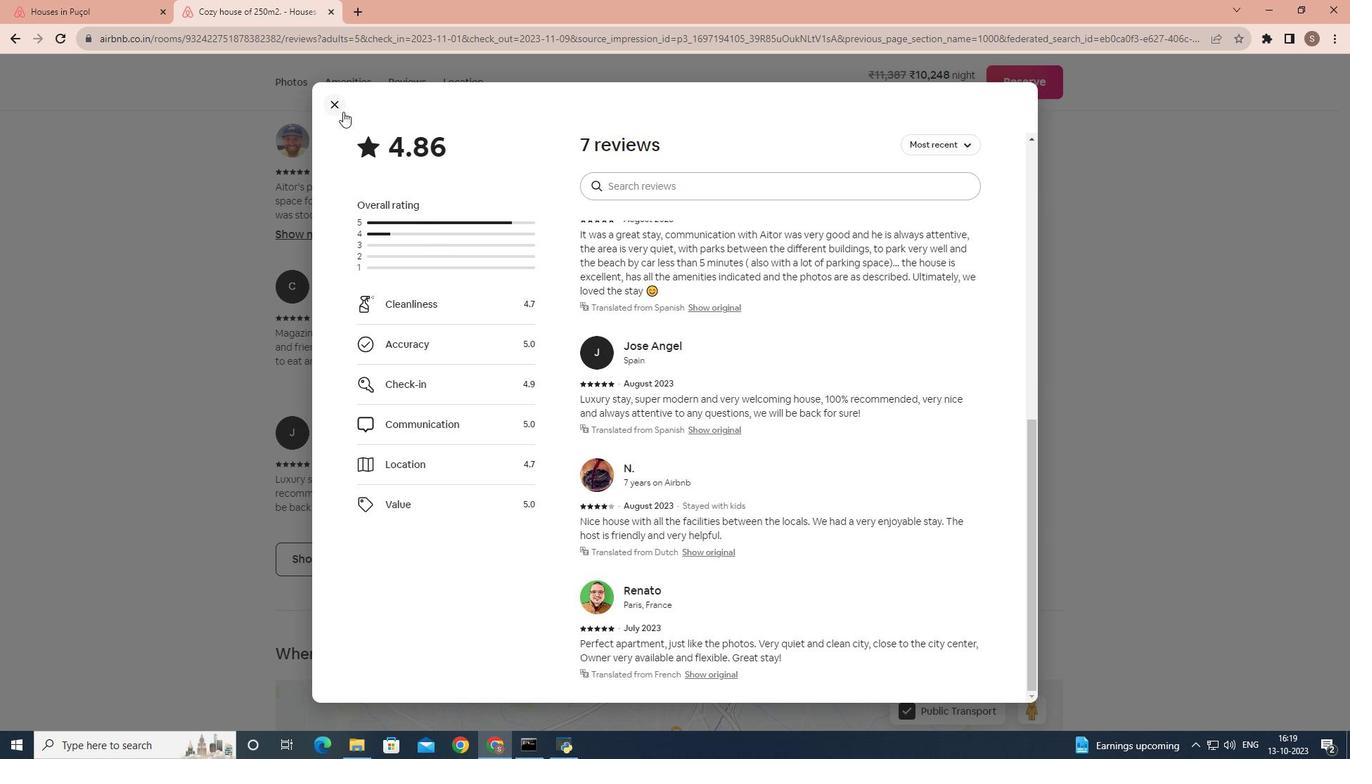 
Action: Mouse moved to (335, 109)
Screenshot: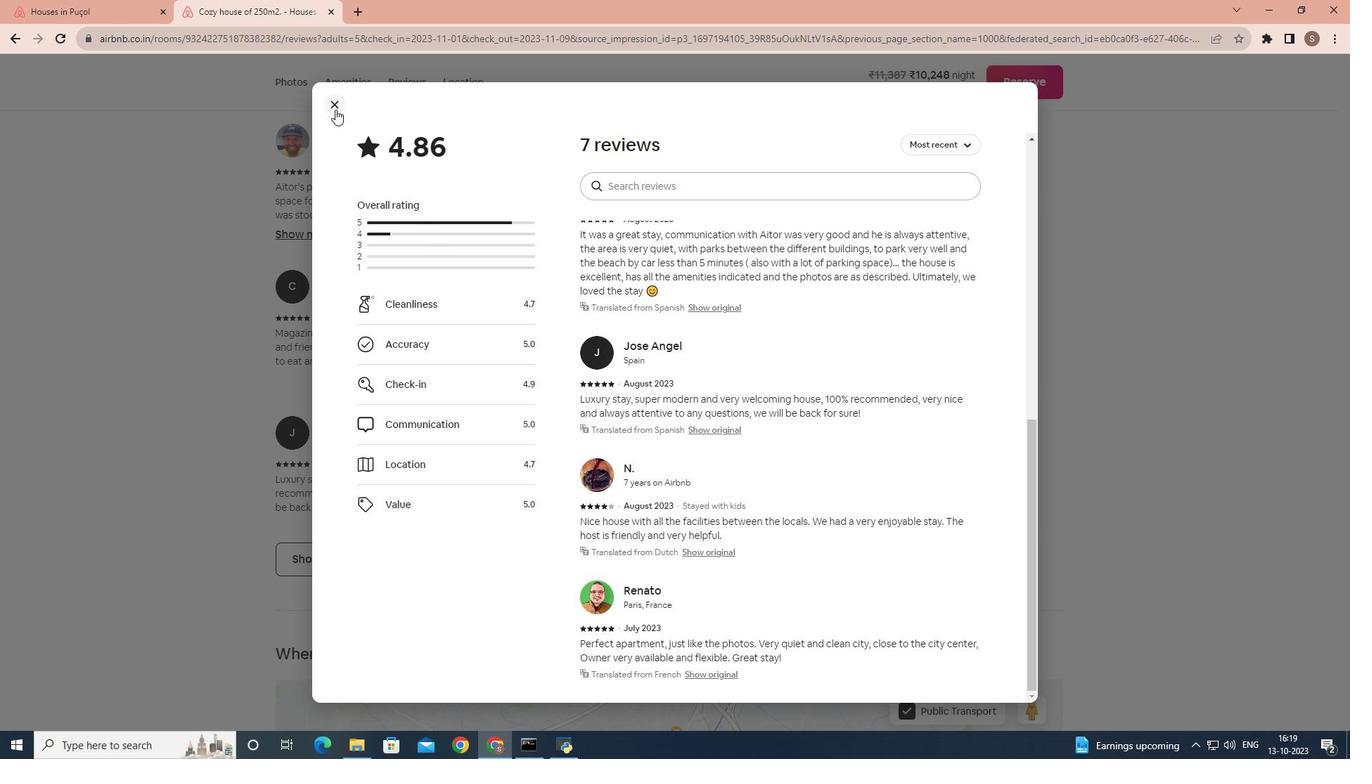 
Action: Mouse pressed left at (335, 109)
Screenshot: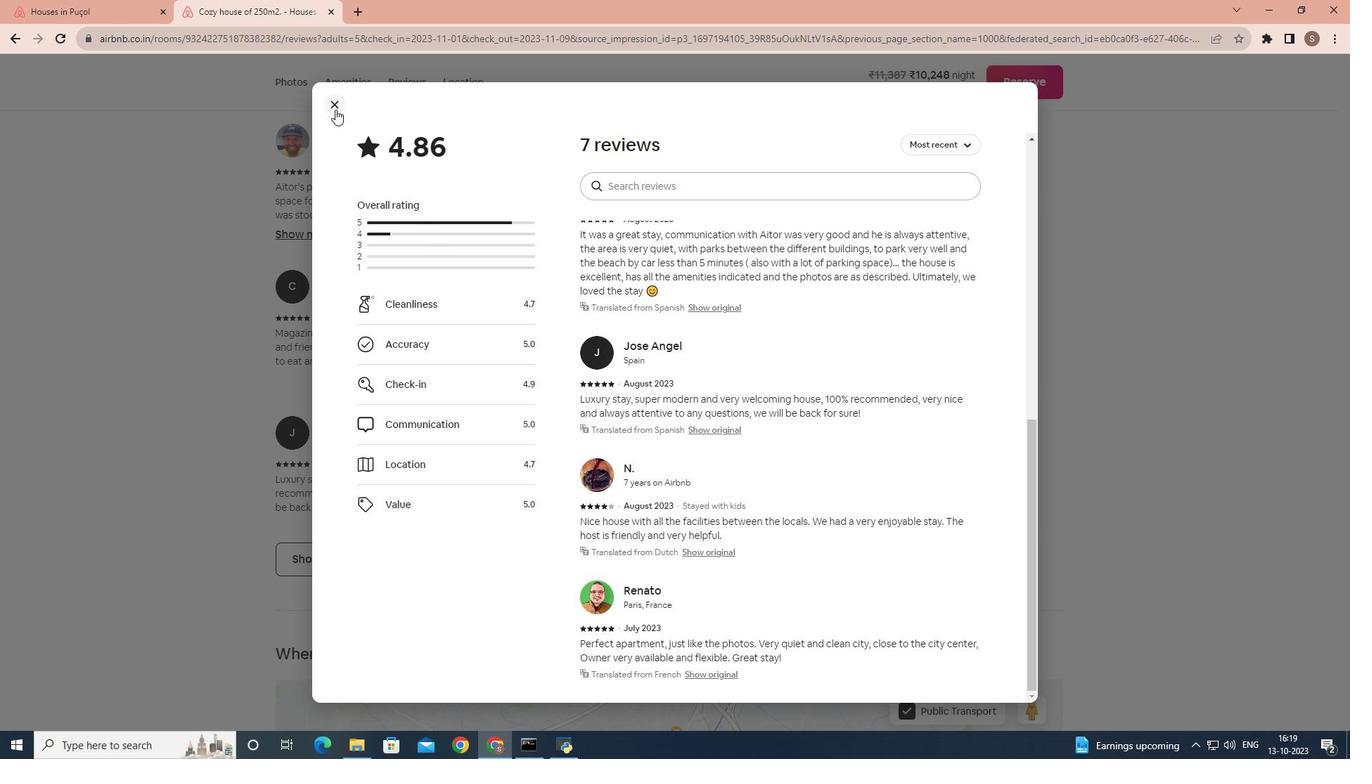 
Action: Mouse moved to (447, 464)
